 Task: Create a blue letterhead template.
Action: Mouse moved to (488, 225)
Screenshot: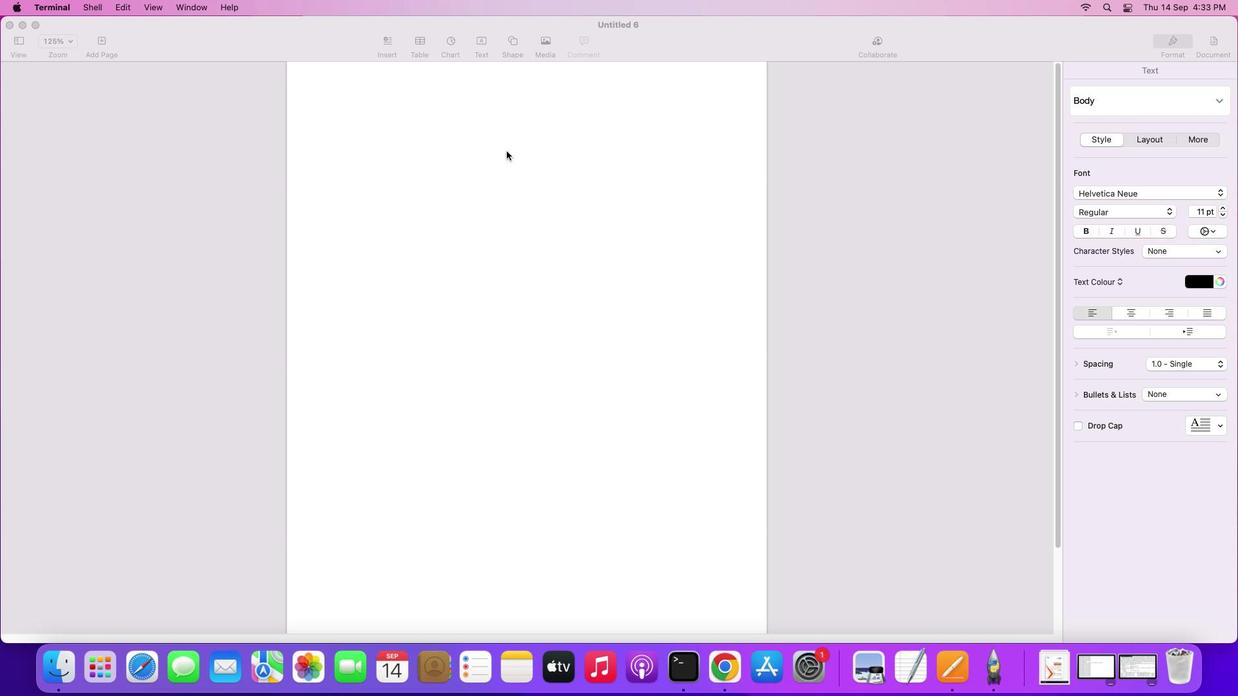 
Action: Mouse pressed left at (488, 225)
Screenshot: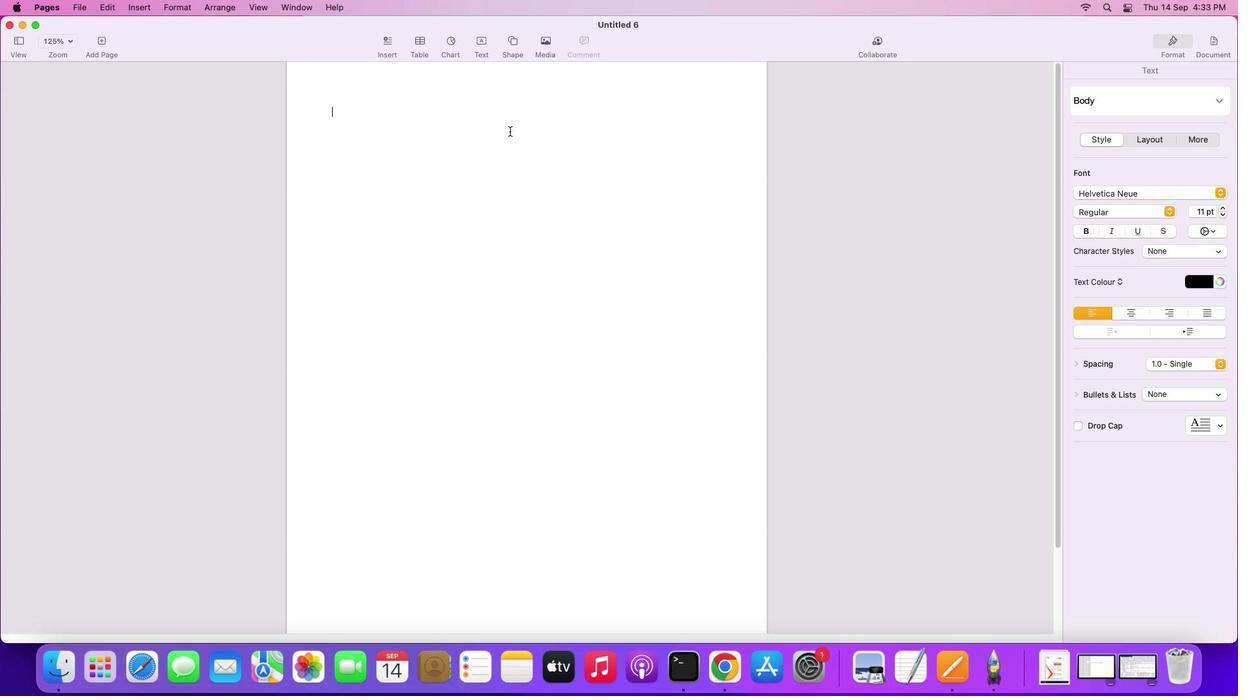 
Action: Mouse moved to (493, 145)
Screenshot: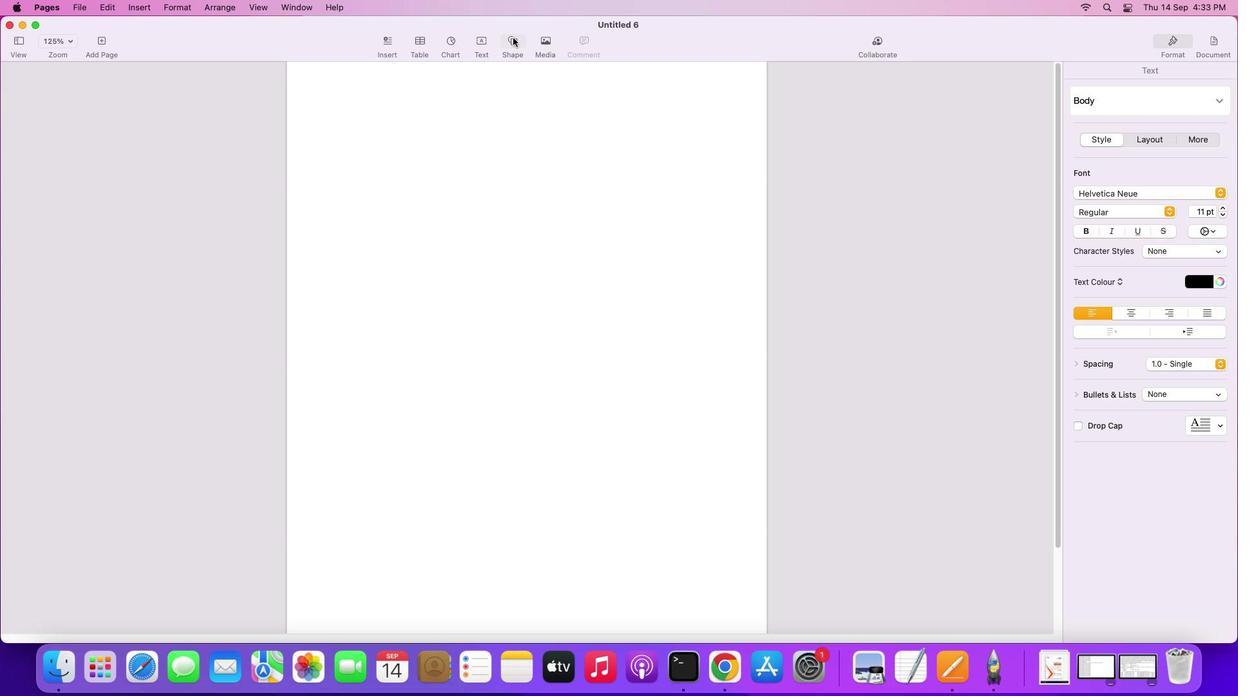 
Action: Mouse pressed left at (493, 145)
Screenshot: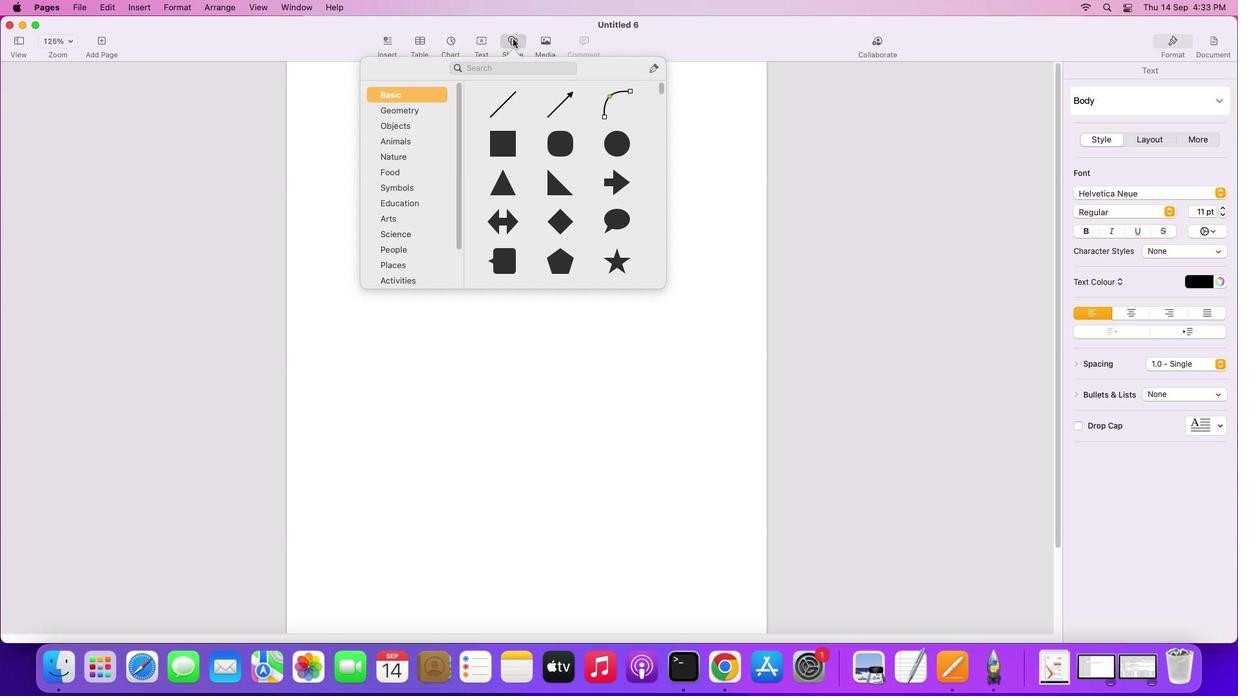 
Action: Mouse moved to (535, 243)
Screenshot: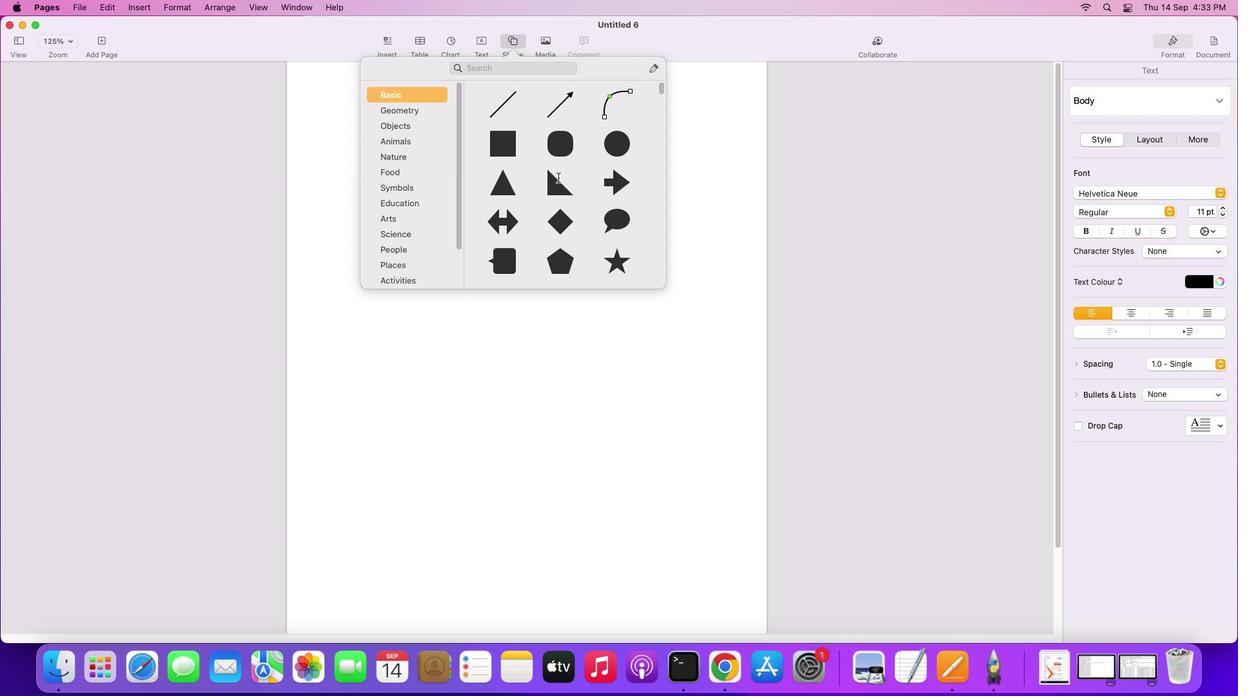 
Action: Mouse pressed left at (535, 243)
Screenshot: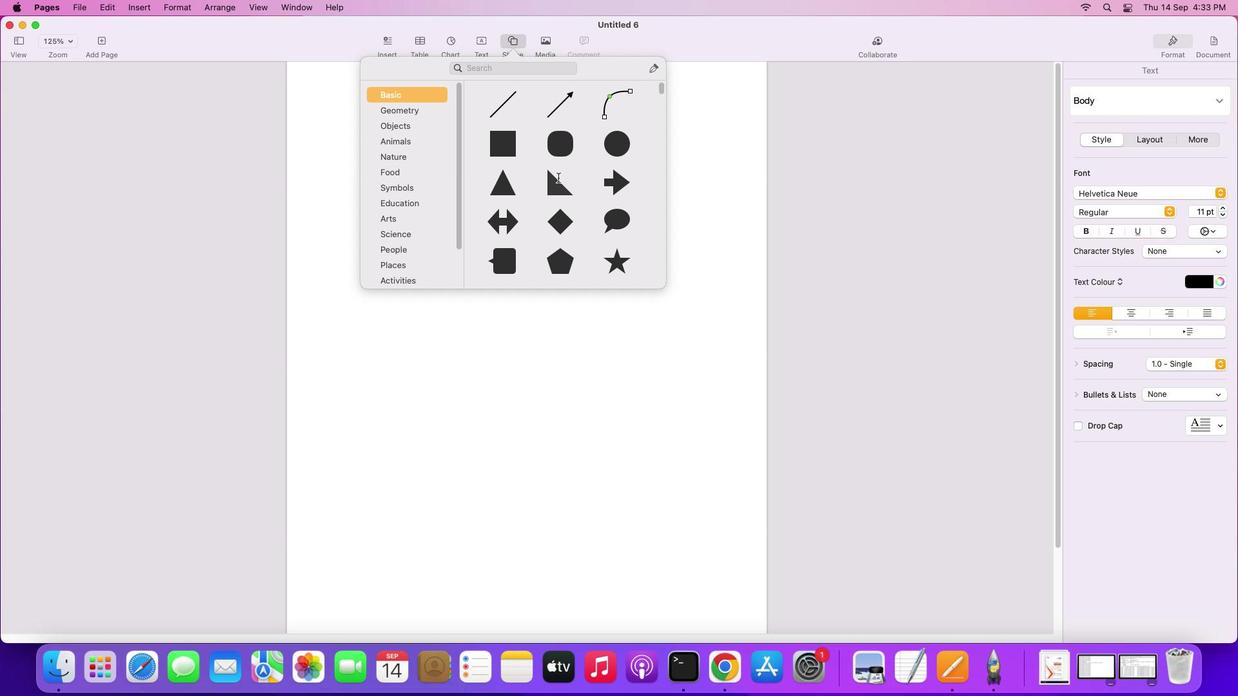 
Action: Mouse moved to (489, 248)
Screenshot: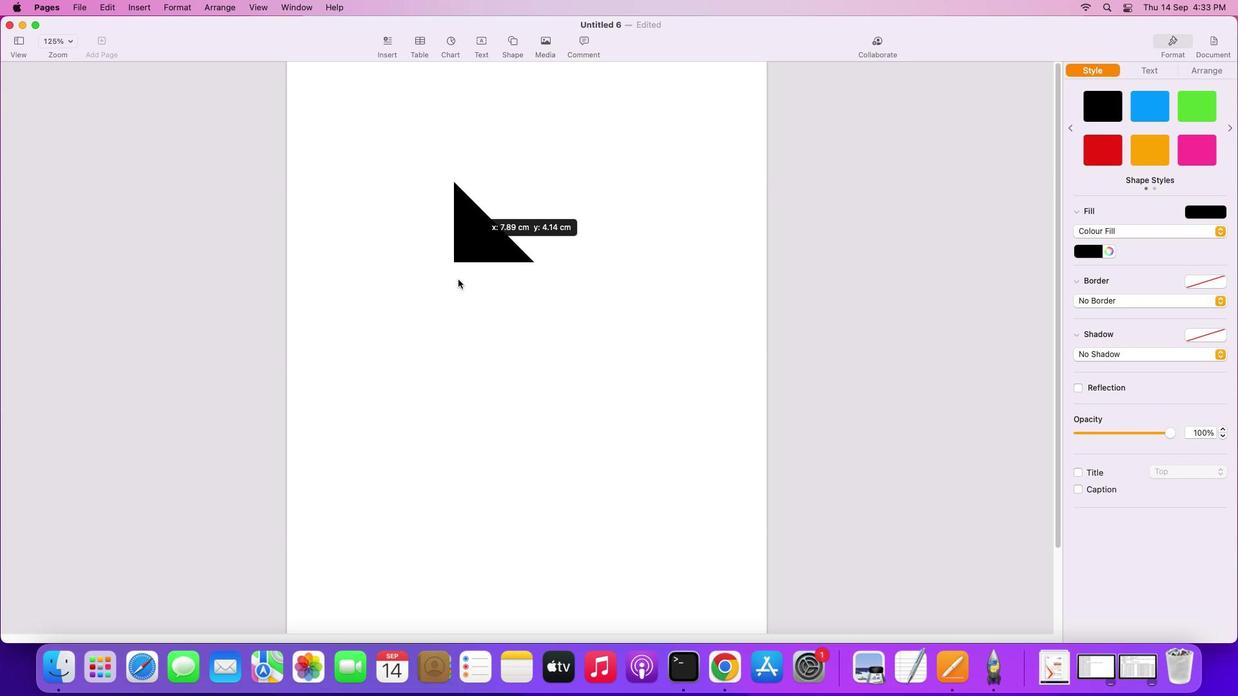 
Action: Mouse pressed left at (489, 248)
Screenshot: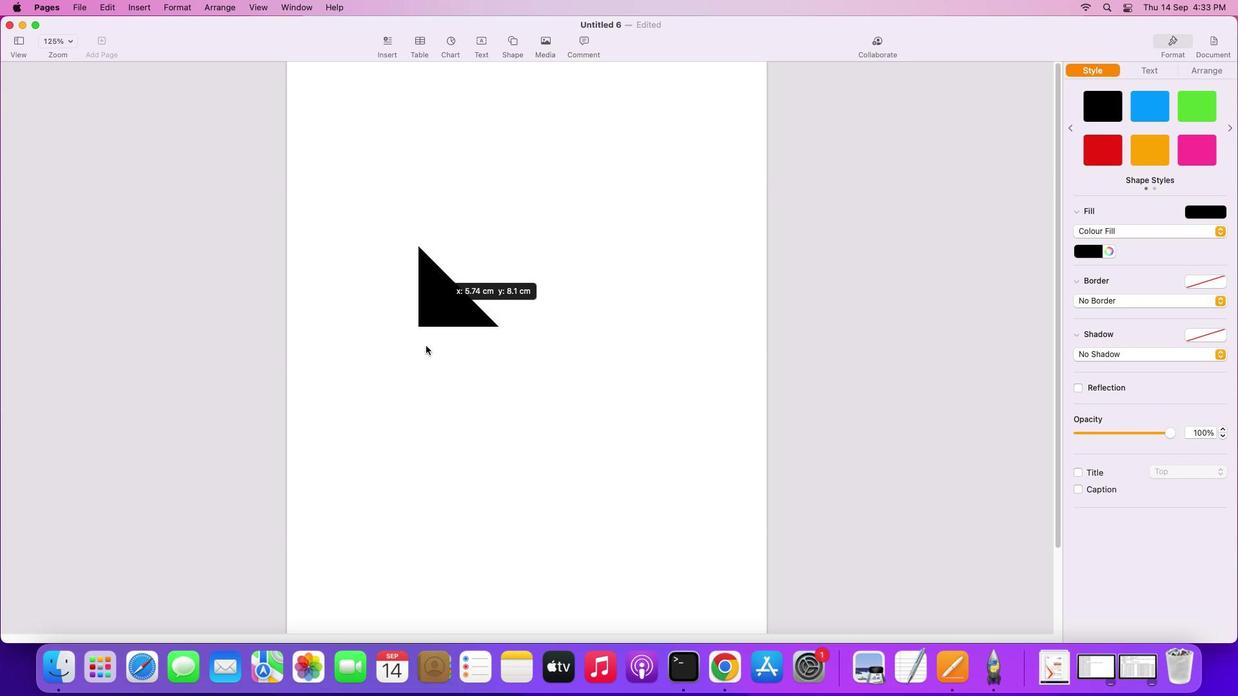 
Action: Mouse moved to (330, 553)
Screenshot: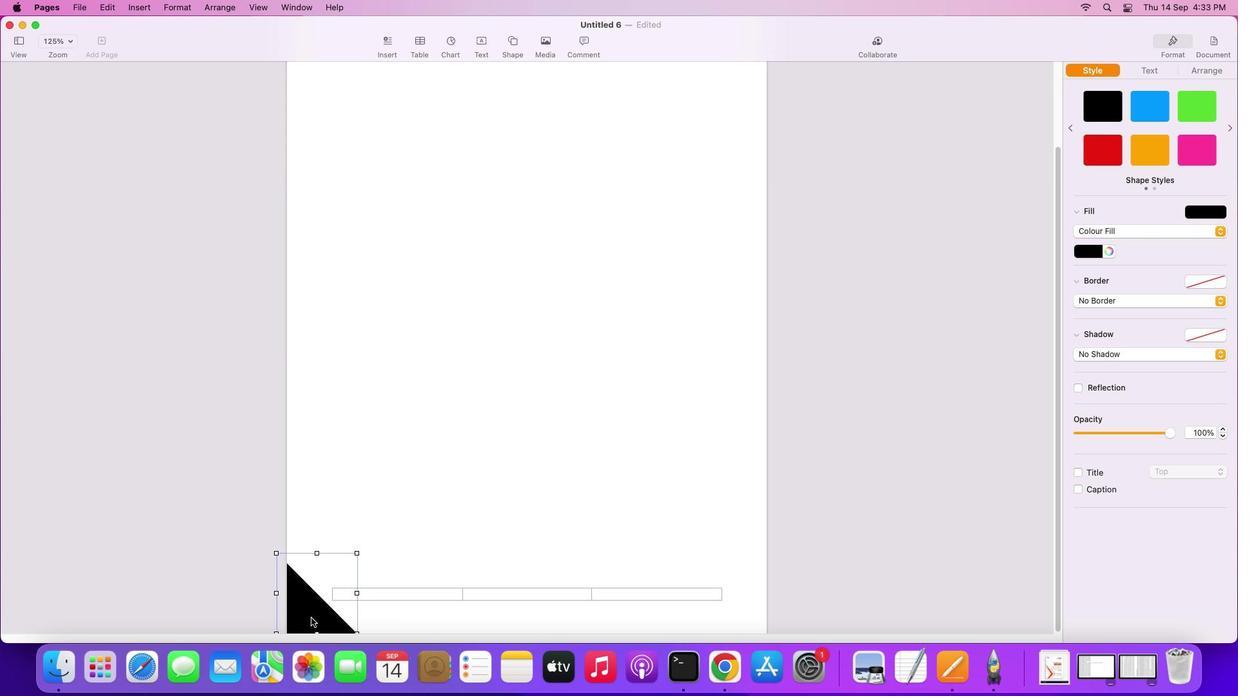 
Action: Mouse pressed left at (330, 553)
Screenshot: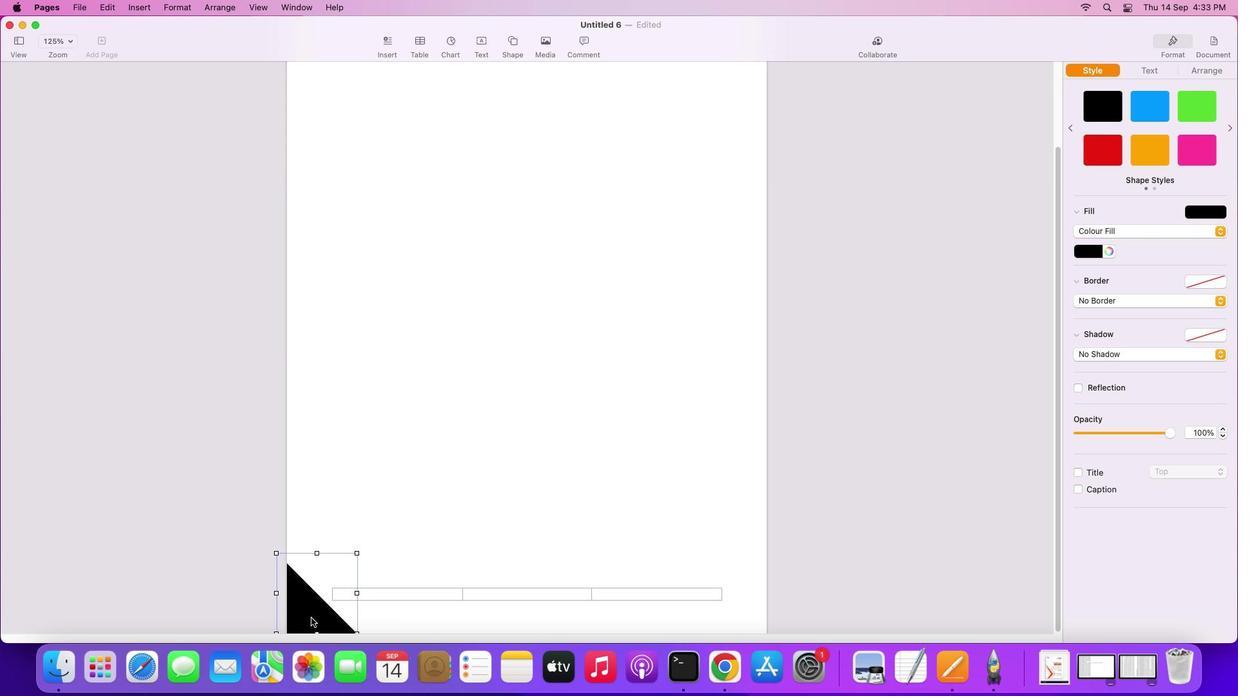 
Action: Mouse moved to (304, 555)
Screenshot: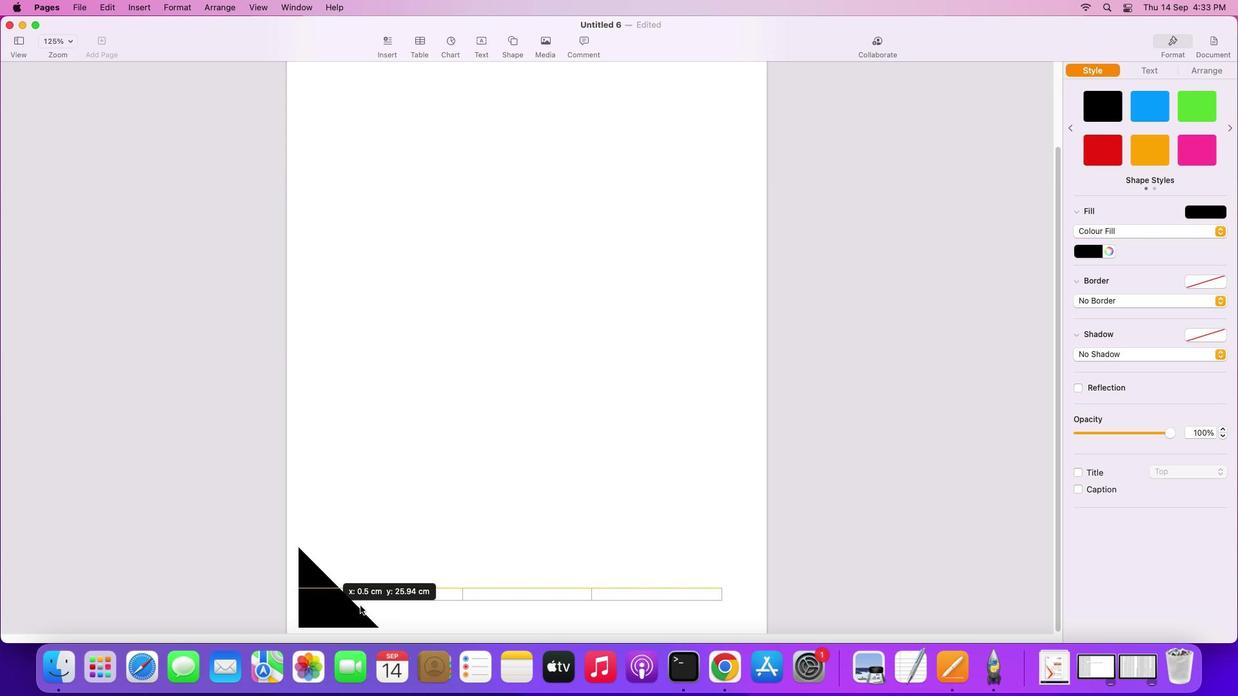 
Action: Mouse pressed left at (304, 555)
Screenshot: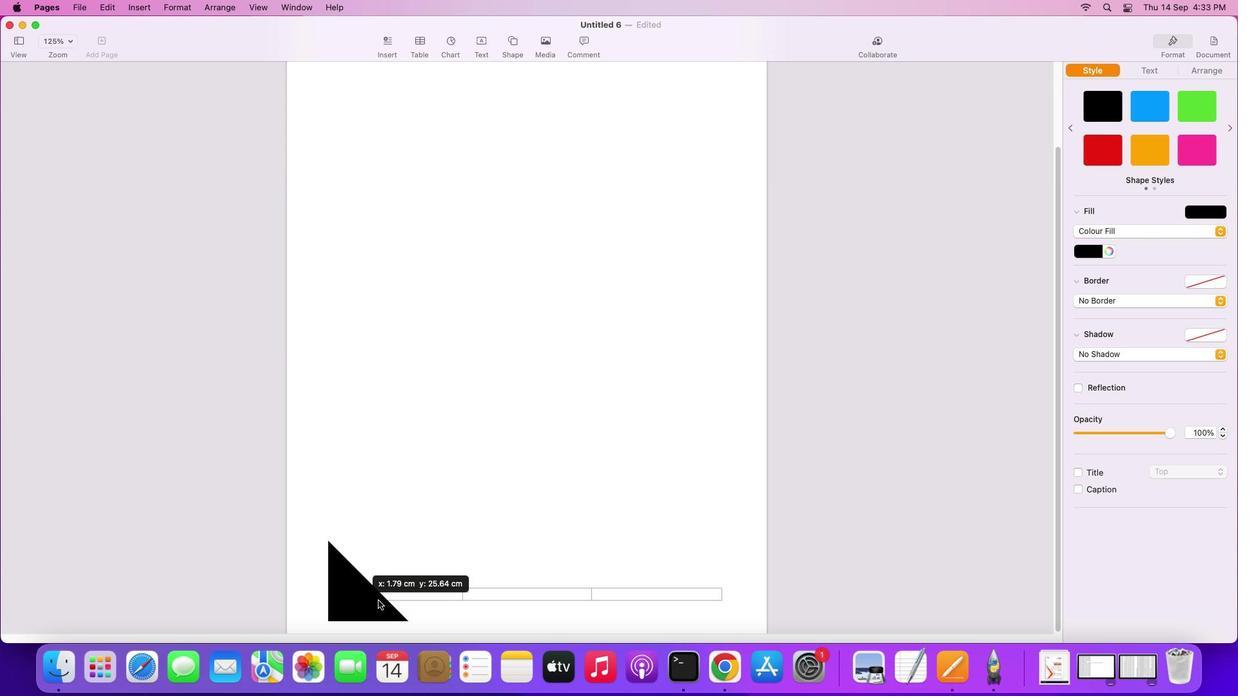 
Action: Mouse moved to (397, 532)
Screenshot: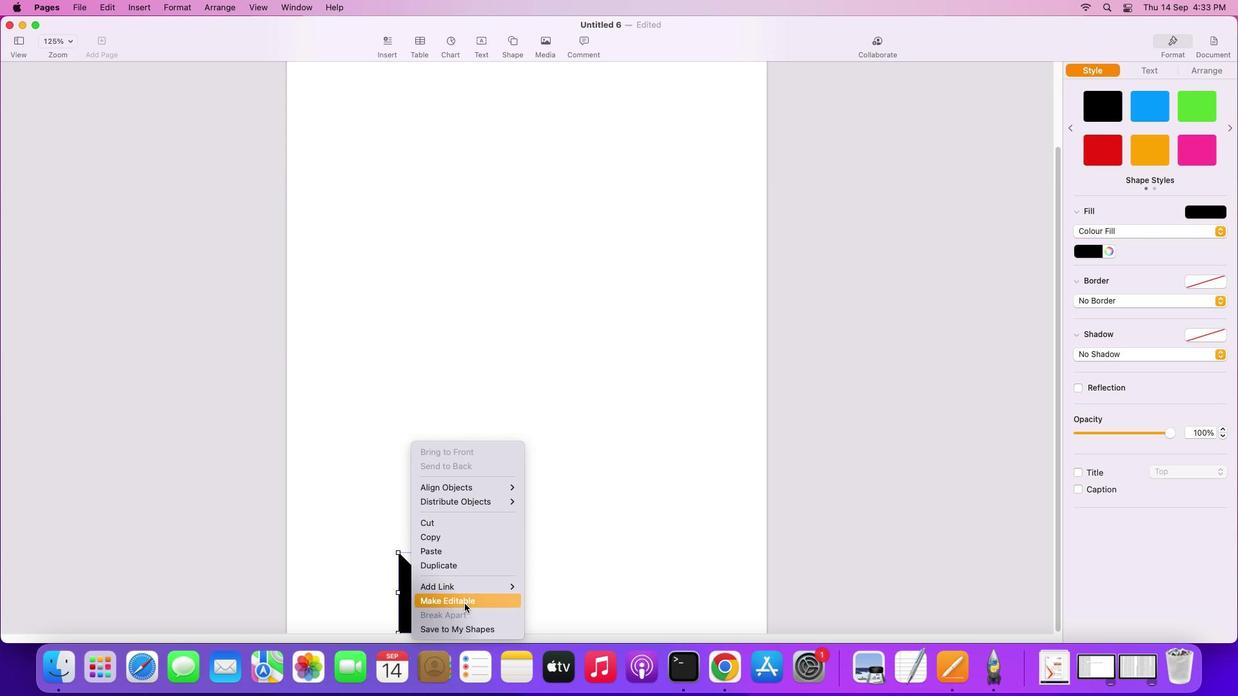 
Action: Mouse pressed right at (397, 532)
Screenshot: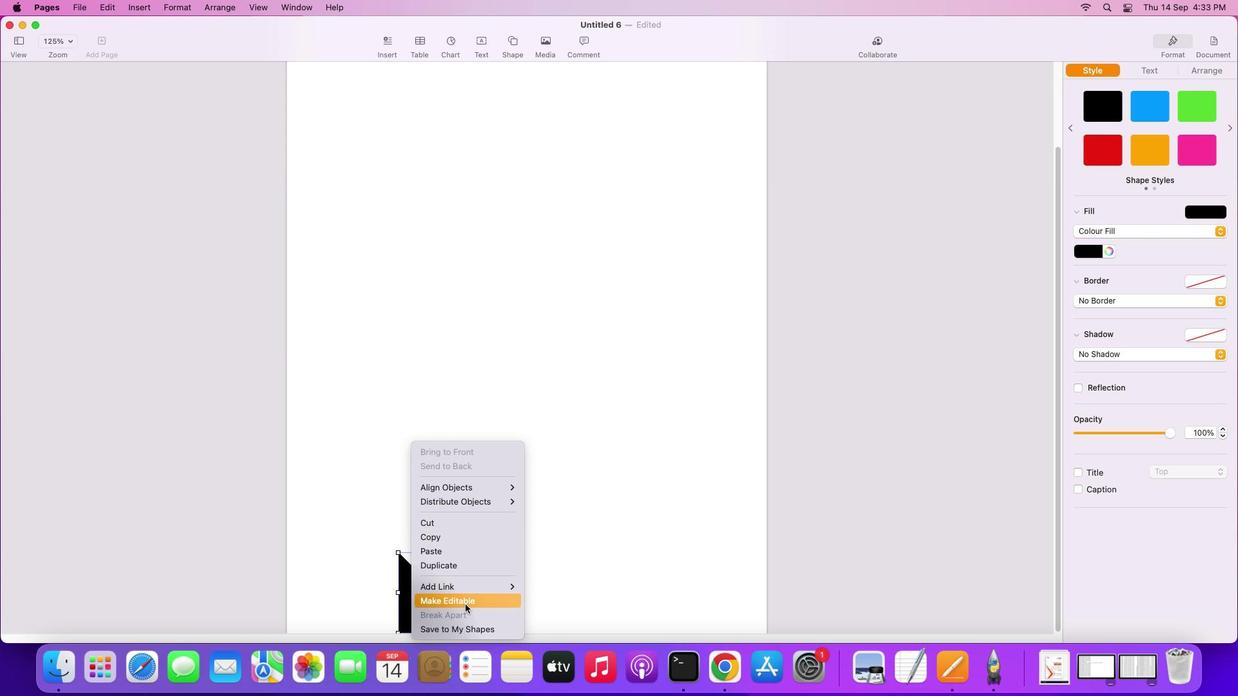 
Action: Mouse moved to (450, 544)
Screenshot: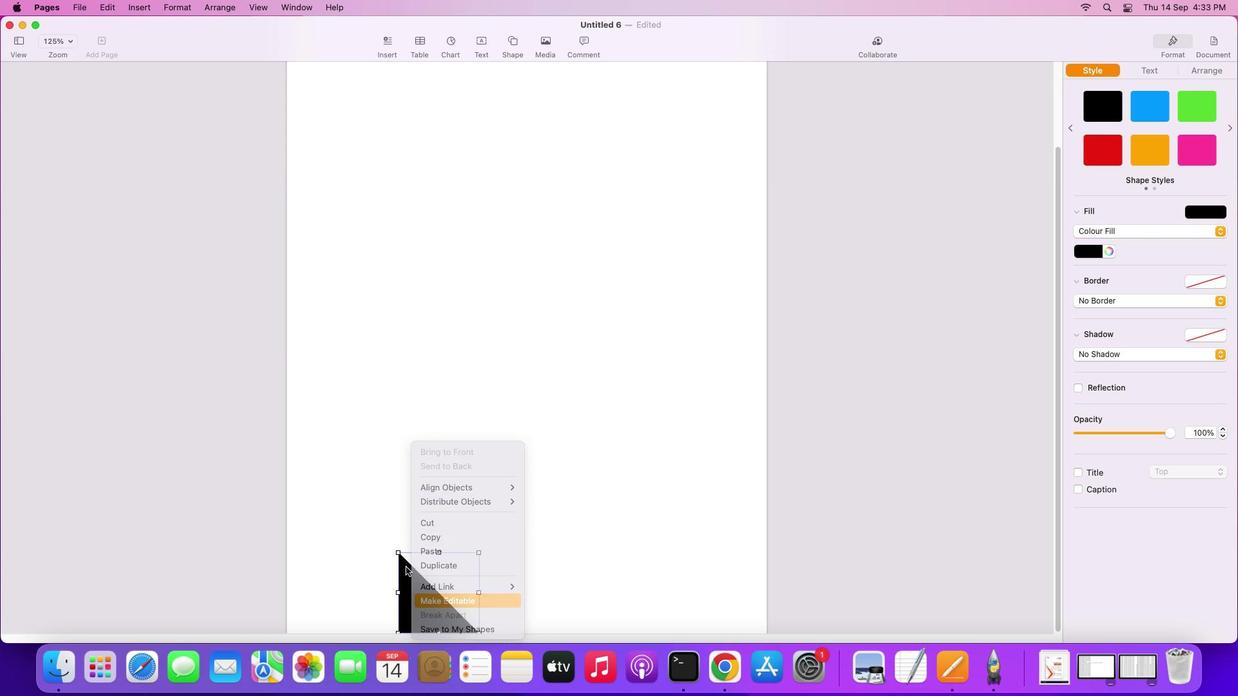 
Action: Mouse pressed left at (450, 544)
Screenshot: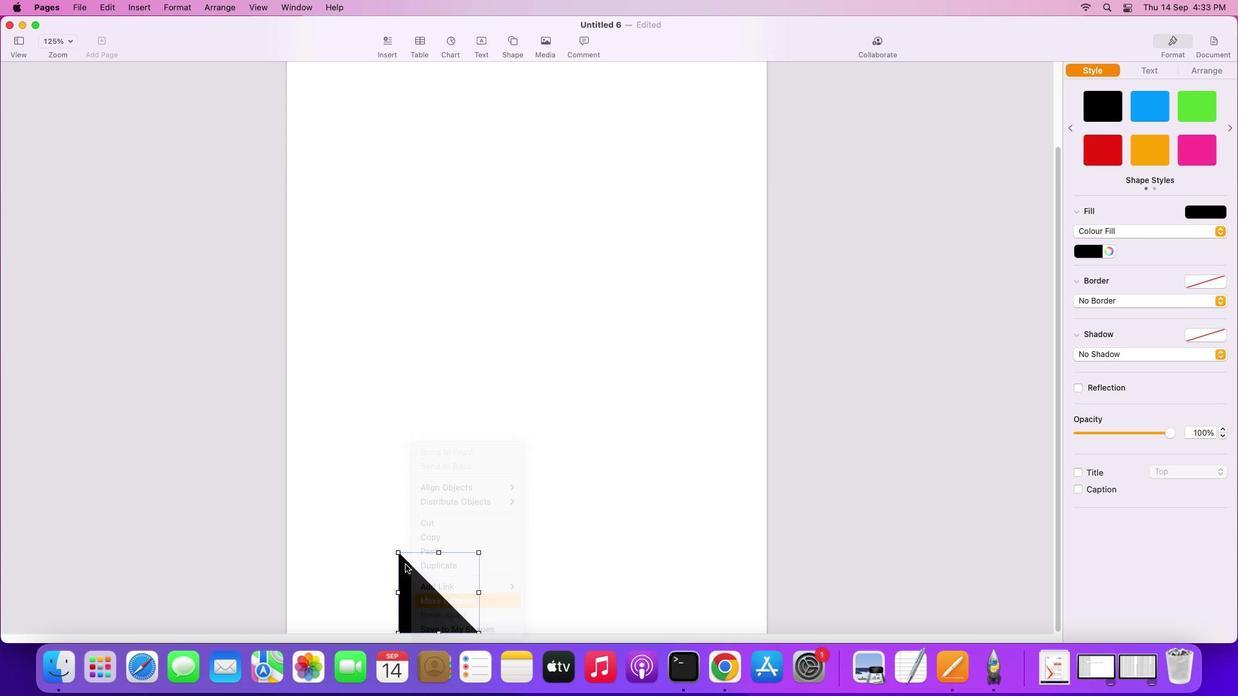 
Action: Mouse moved to (386, 510)
Screenshot: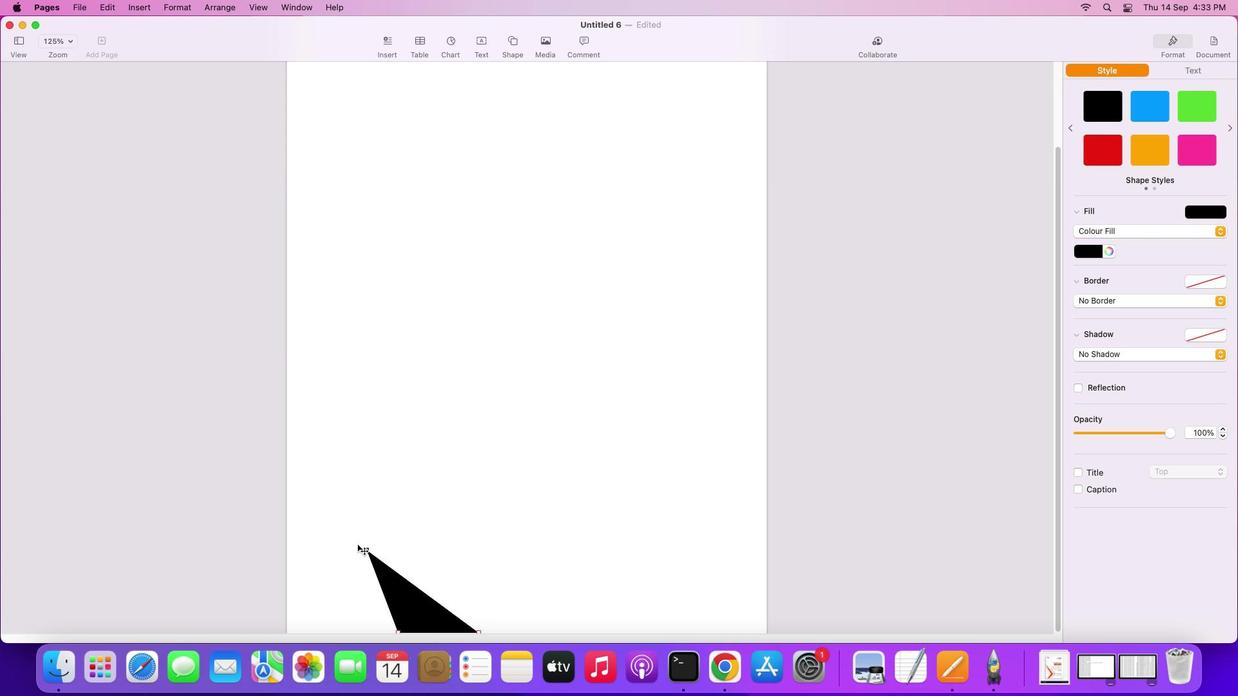 
Action: Mouse pressed left at (386, 510)
Screenshot: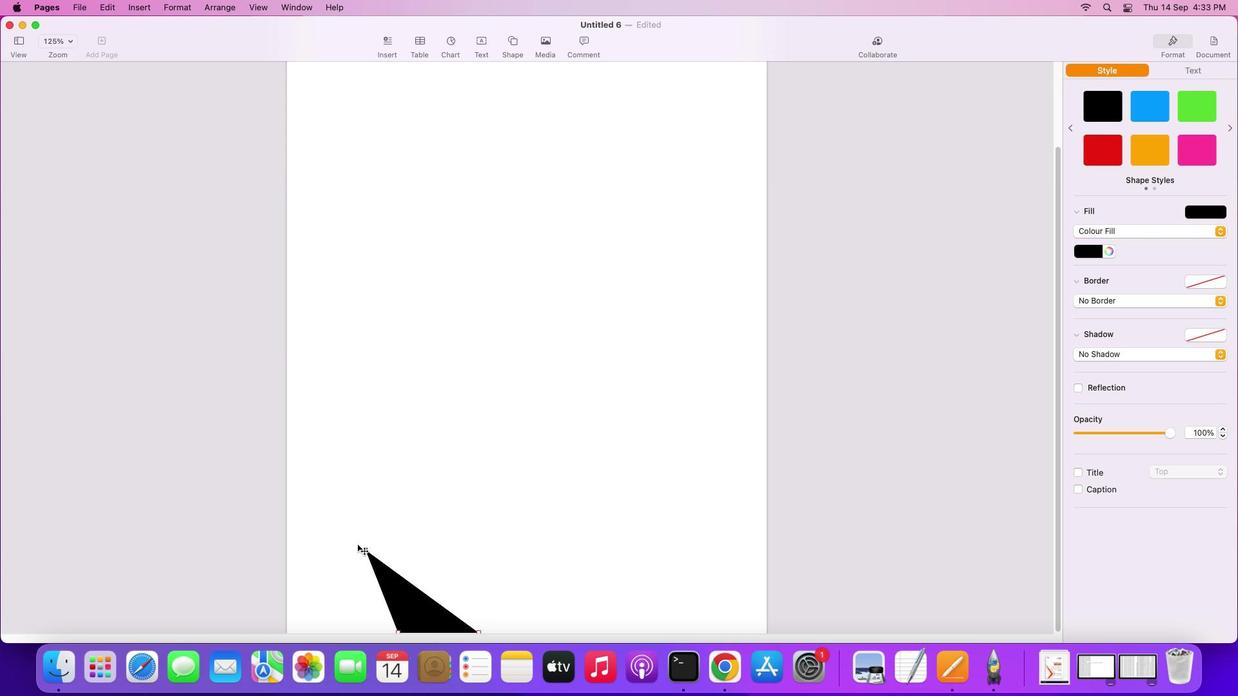 
Action: Mouse moved to (286, 507)
Screenshot: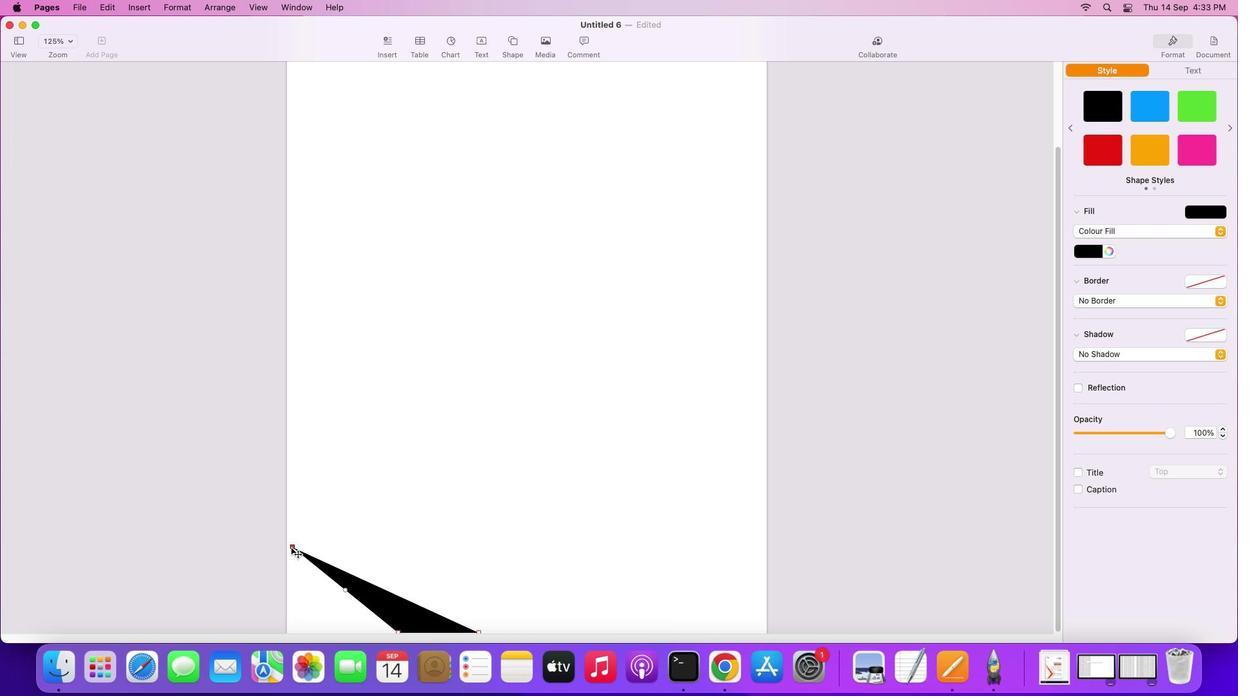 
Action: Mouse pressed left at (286, 507)
Screenshot: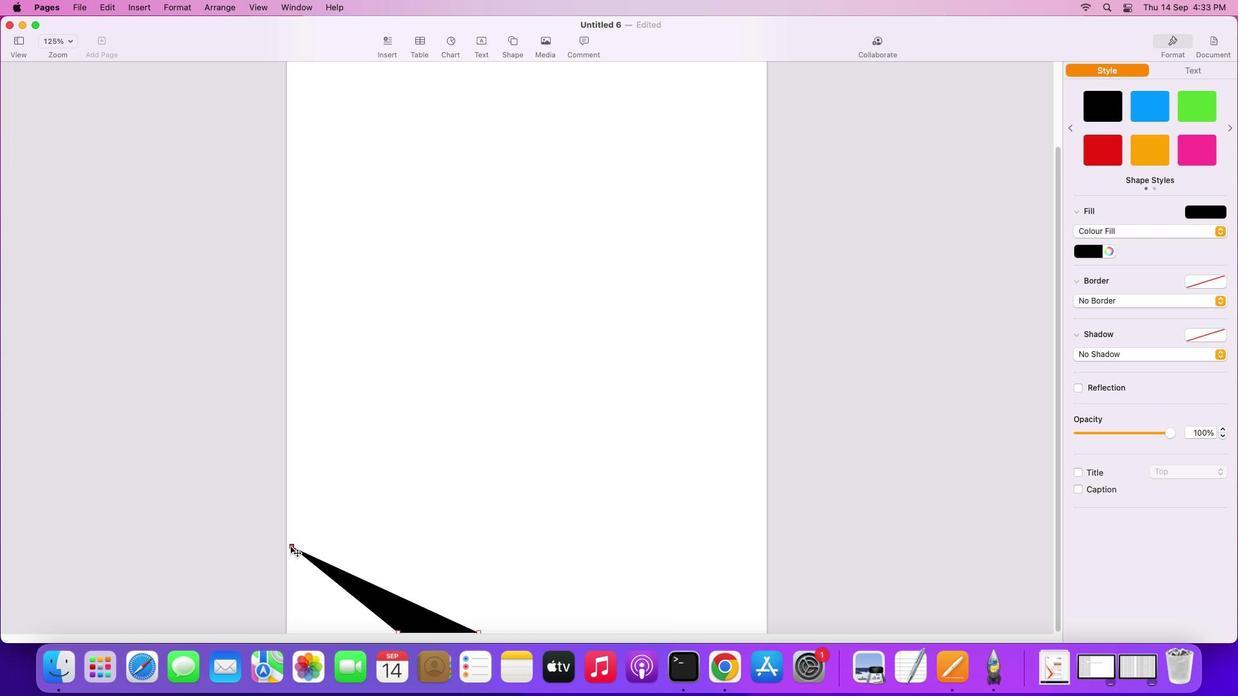 
Action: Mouse moved to (446, 475)
Screenshot: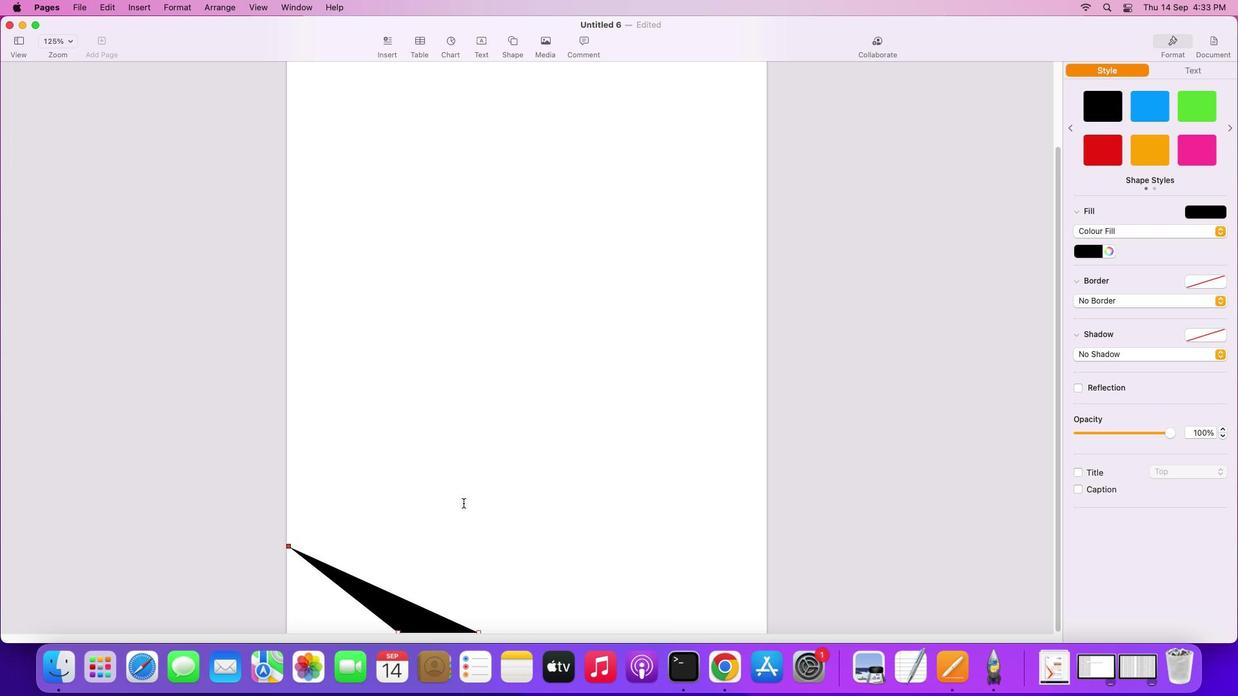 
Action: Mouse pressed left at (446, 475)
Screenshot: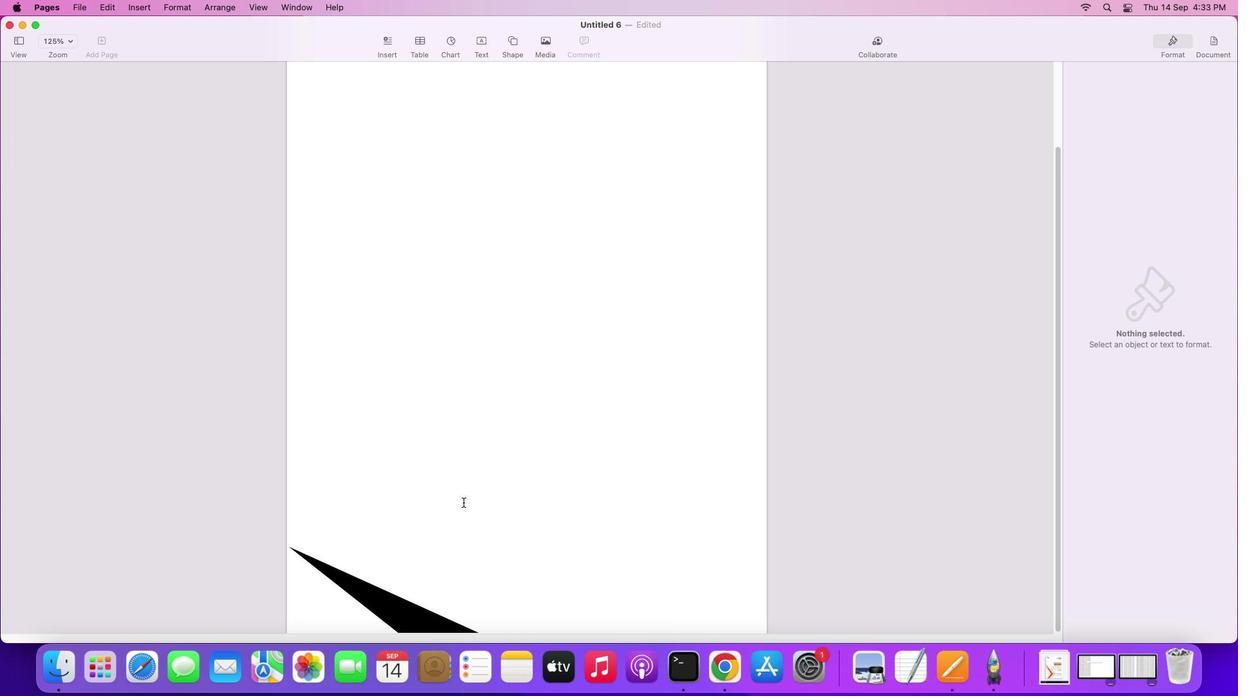 
Action: Mouse moved to (447, 475)
Screenshot: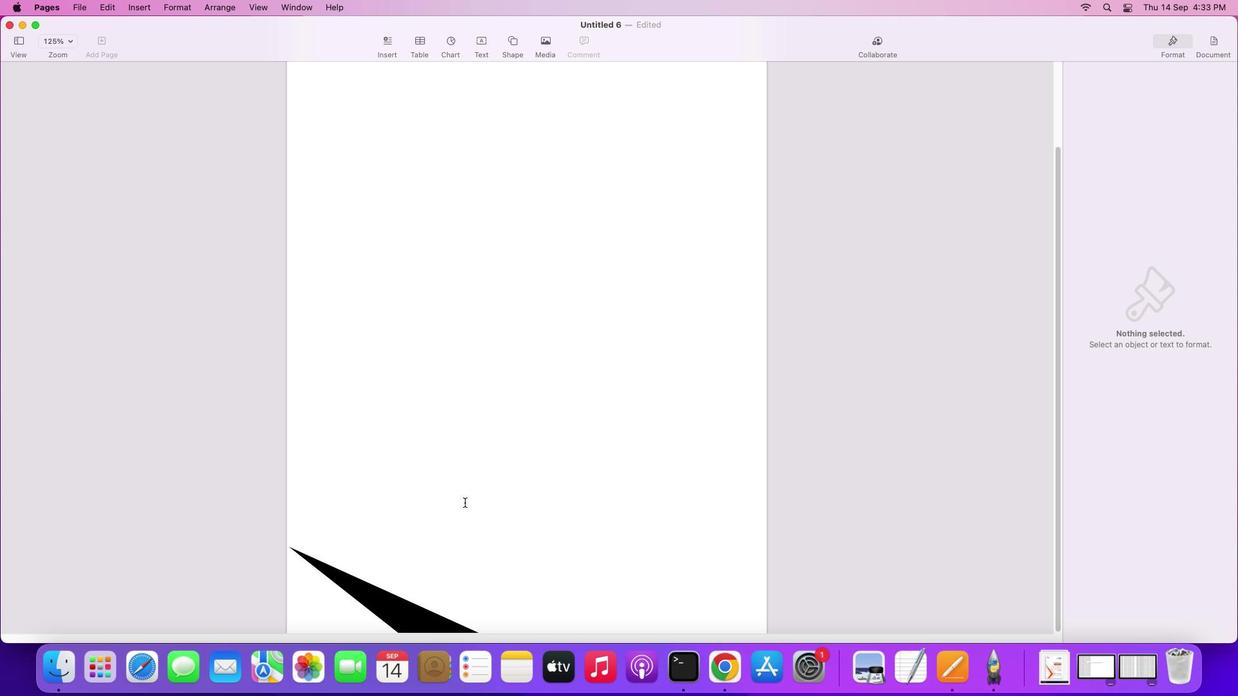 
Action: Mouse scrolled (447, 475) with delta (14, 117)
Screenshot: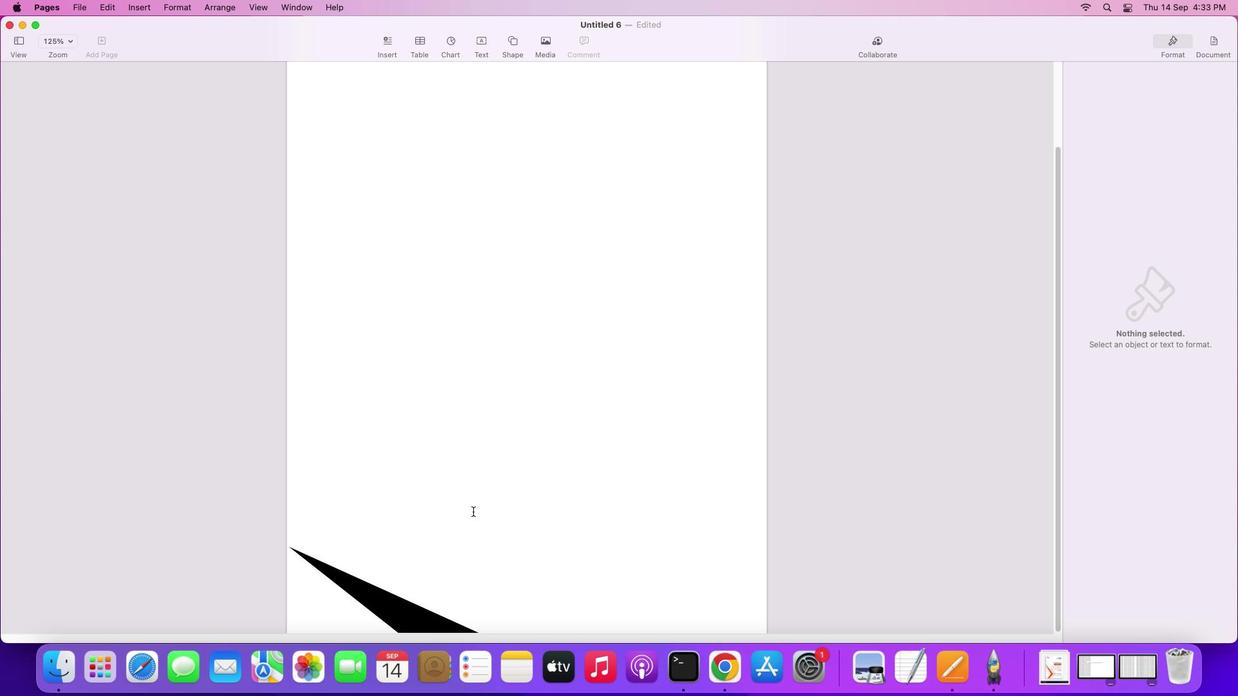 
Action: Mouse scrolled (447, 475) with delta (14, 117)
Screenshot: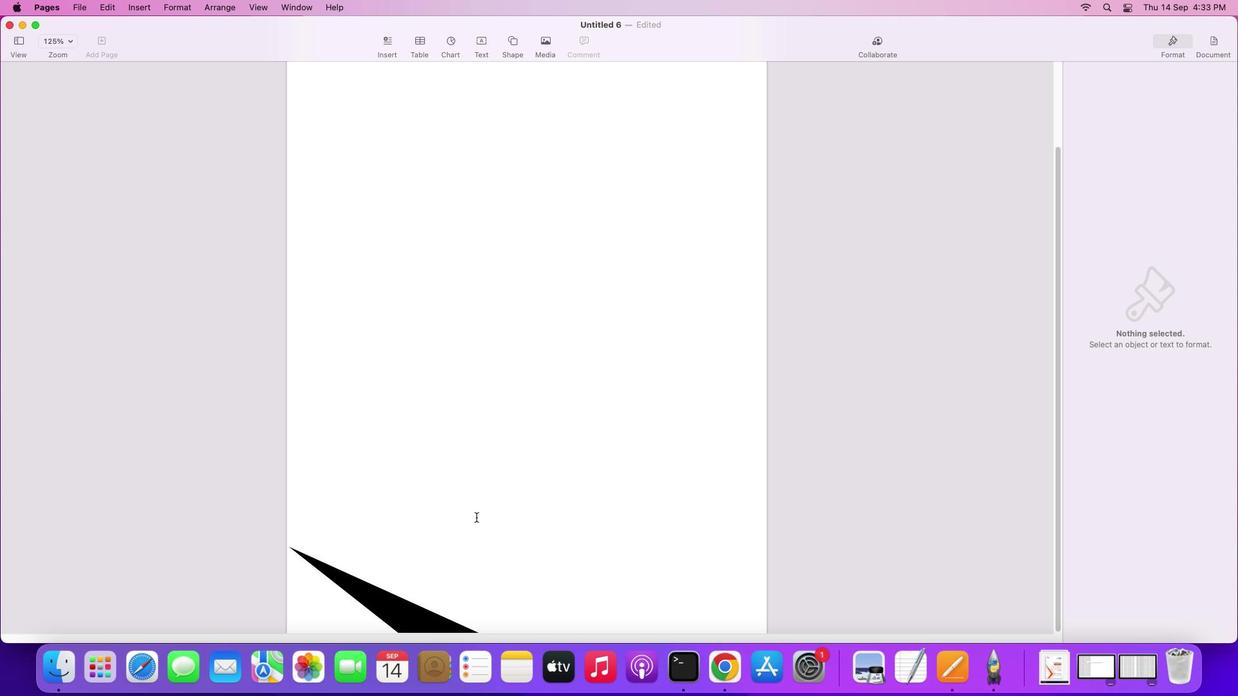 
Action: Mouse scrolled (447, 475) with delta (14, 116)
Screenshot: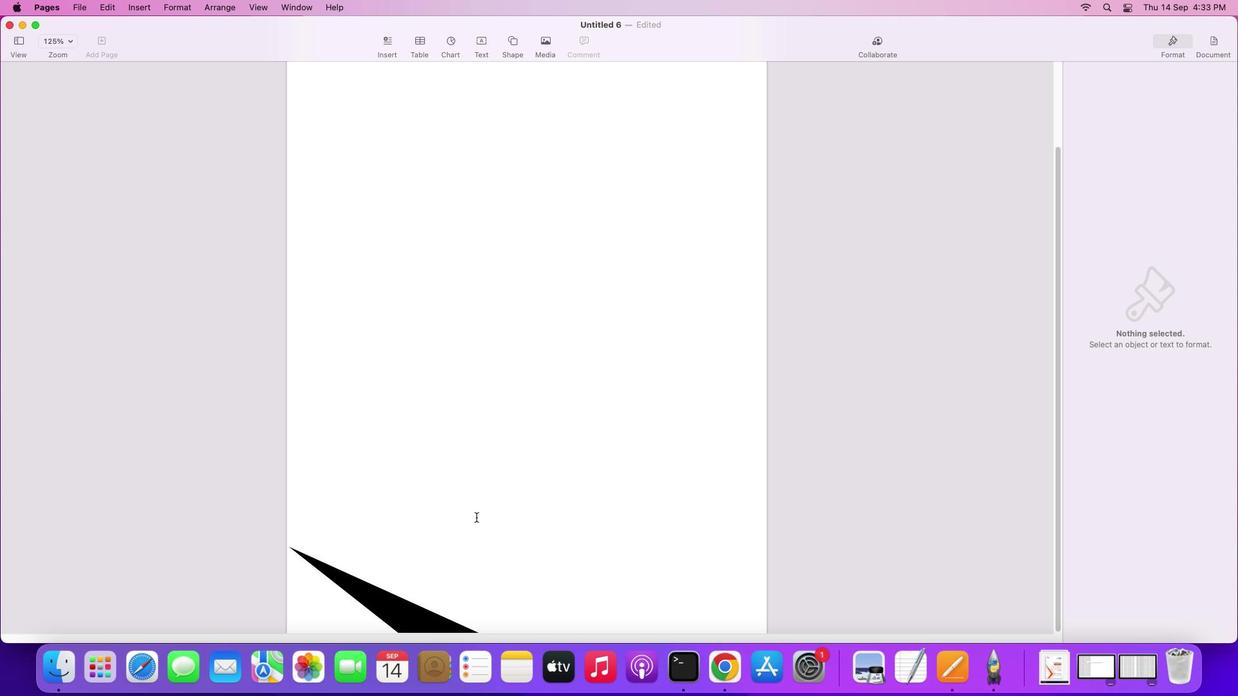 
Action: Mouse scrolled (447, 475) with delta (14, 115)
Screenshot: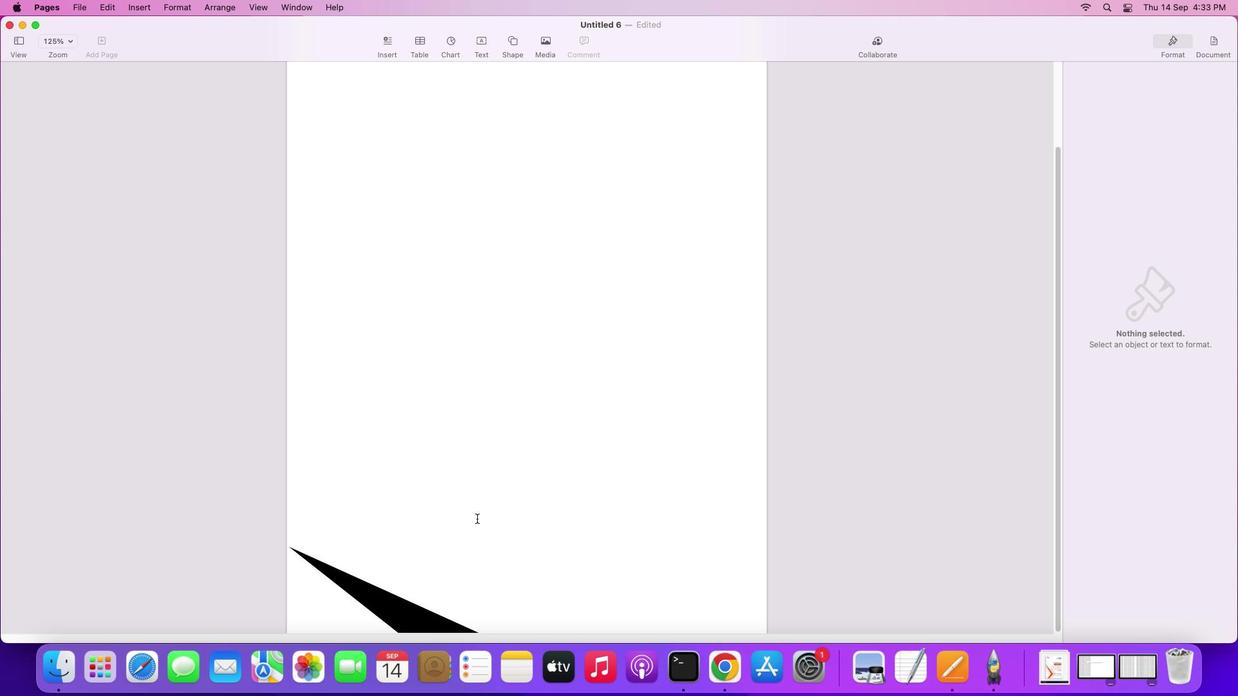 
Action: Mouse moved to (497, 143)
Screenshot: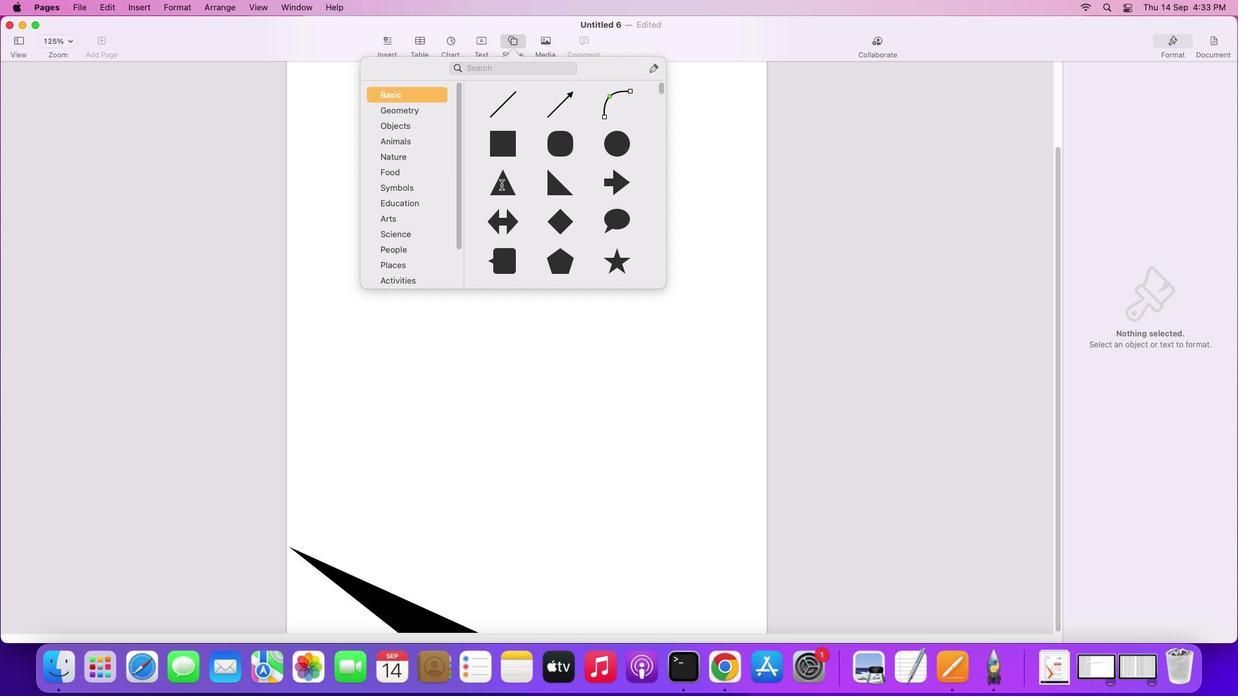 
Action: Mouse pressed left at (497, 143)
Screenshot: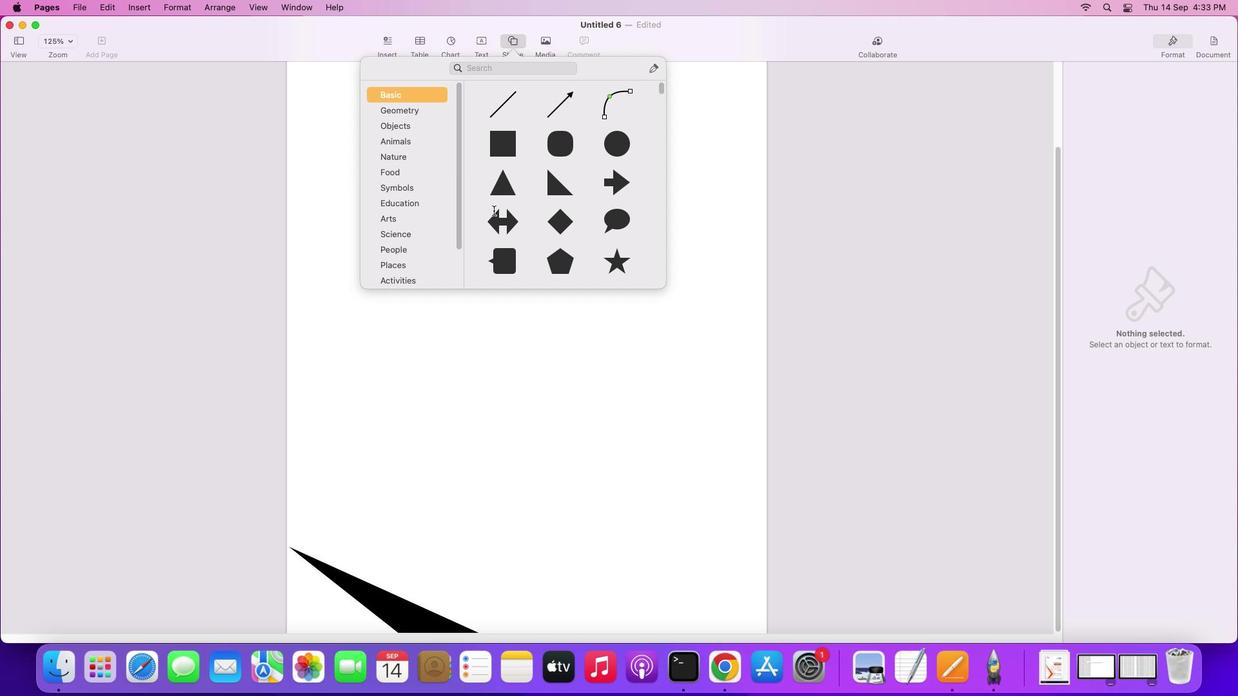 
Action: Mouse moved to (533, 251)
Screenshot: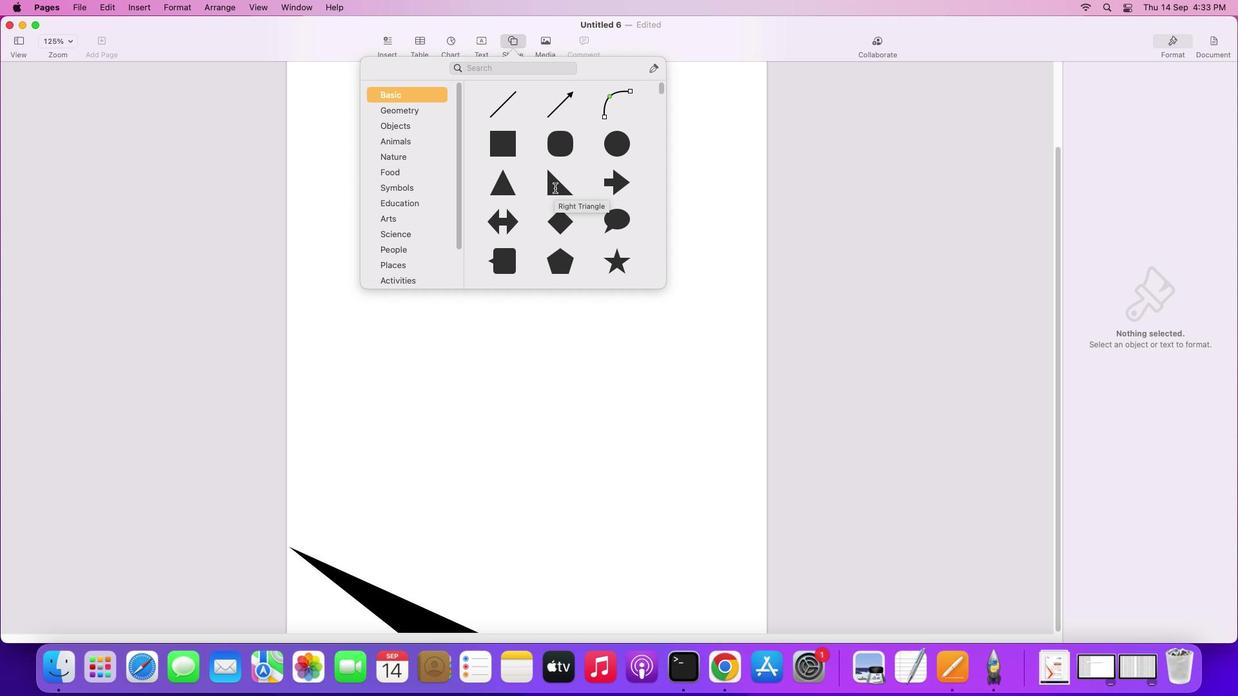 
Action: Mouse pressed left at (533, 251)
Screenshot: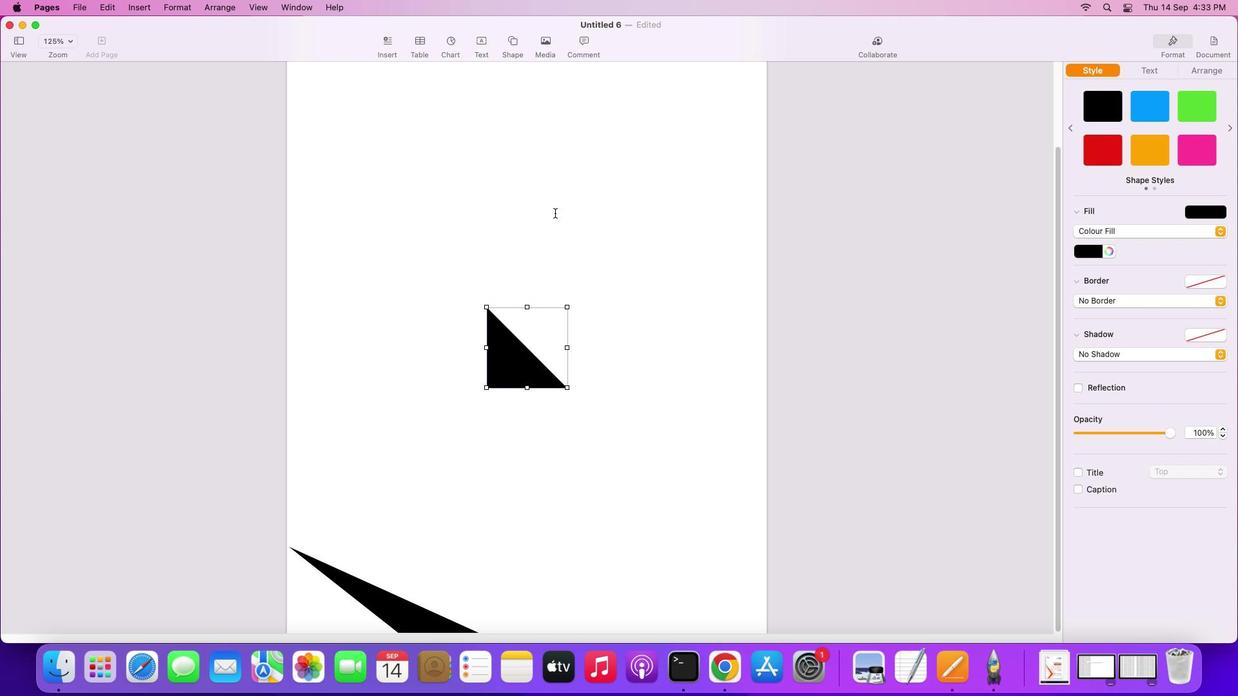 
Action: Mouse moved to (1134, 167)
Screenshot: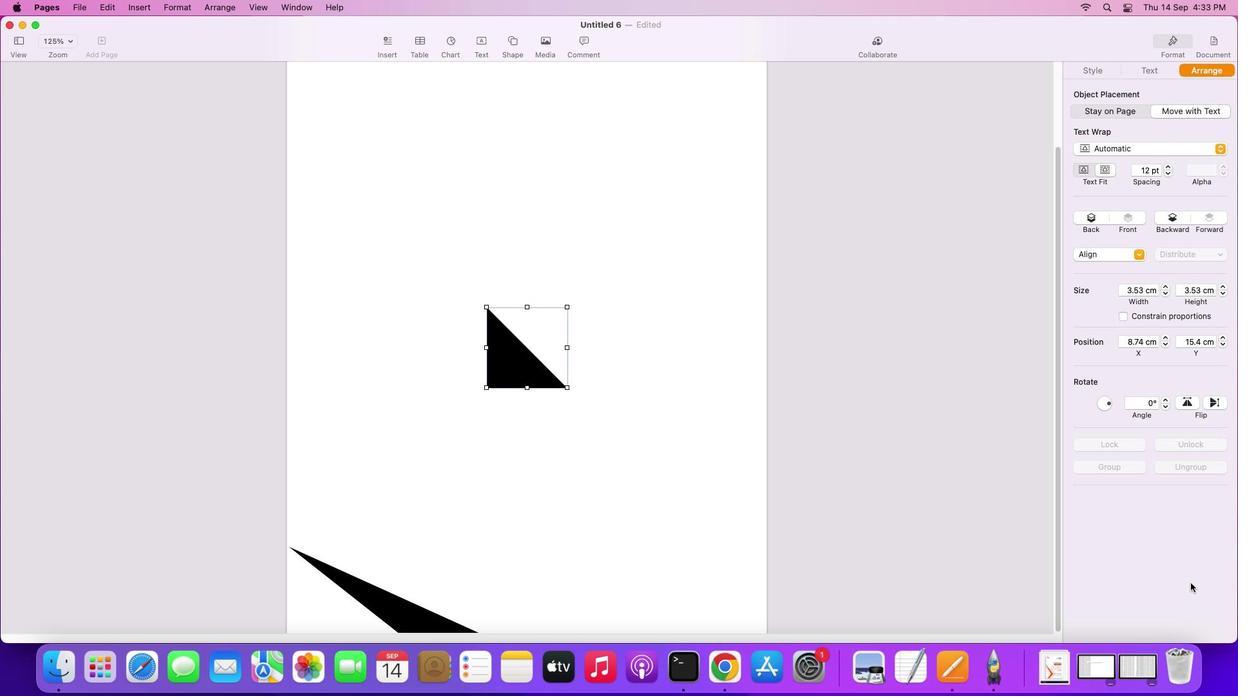 
Action: Mouse pressed left at (1134, 167)
Screenshot: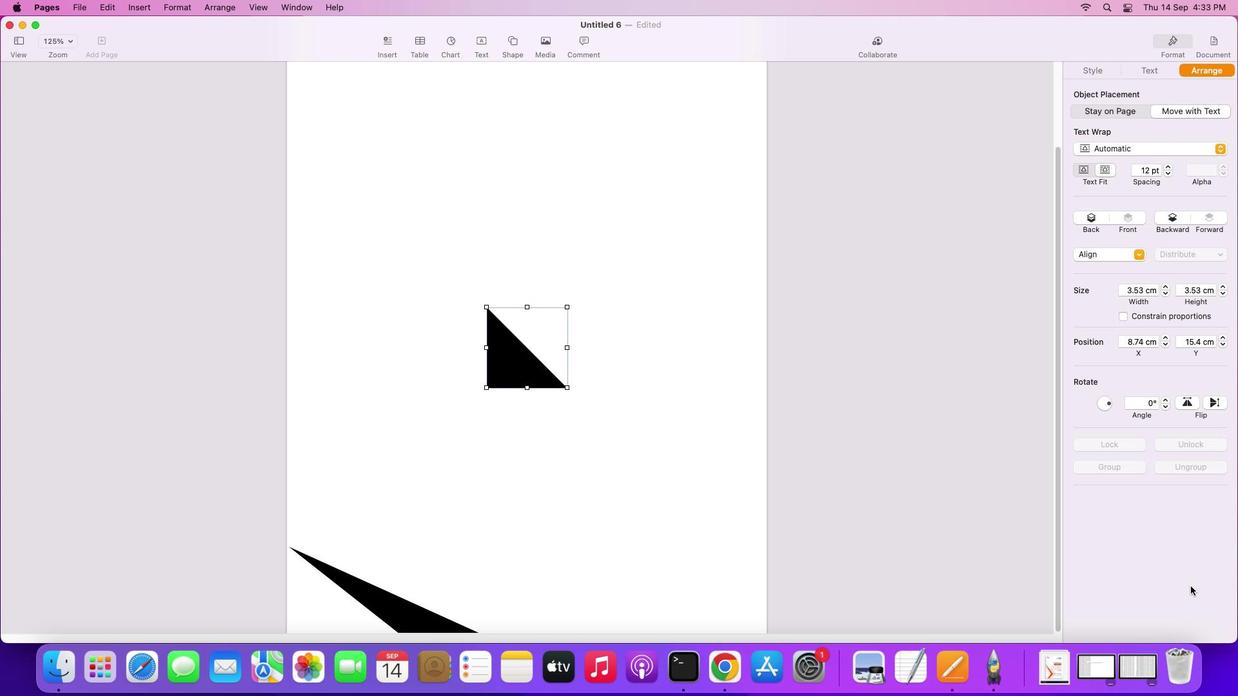 
Action: Mouse moved to (1104, 402)
Screenshot: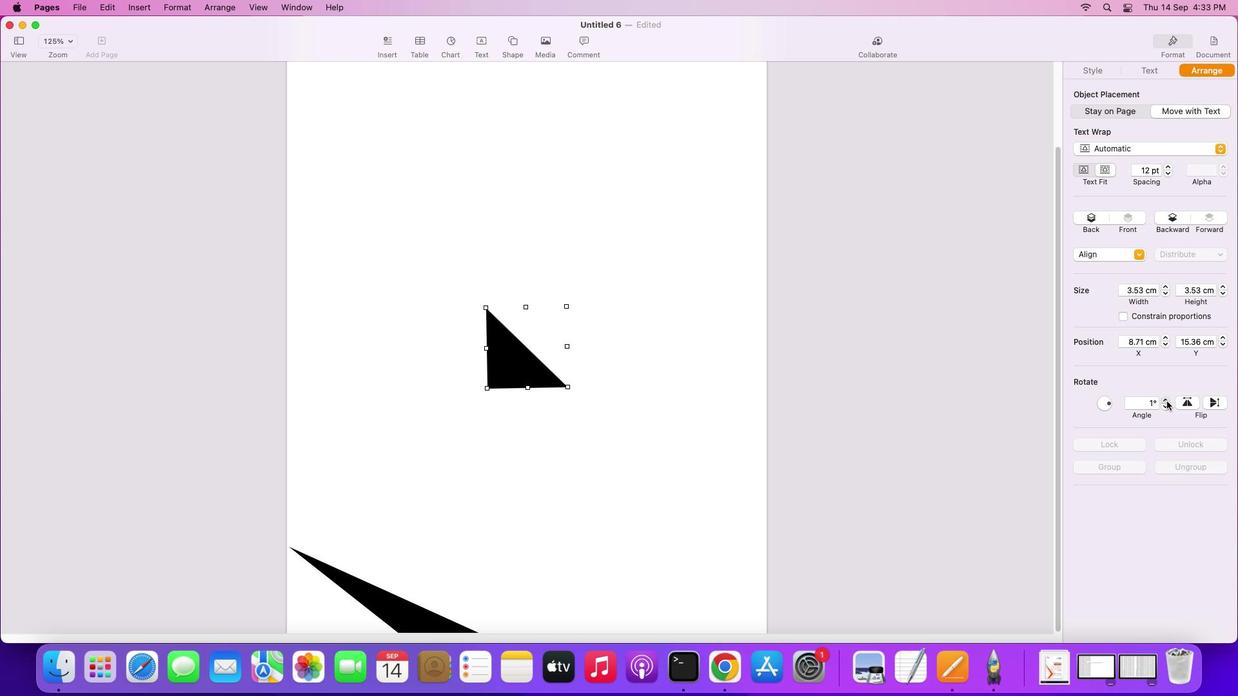 
Action: Mouse pressed left at (1104, 402)
Screenshot: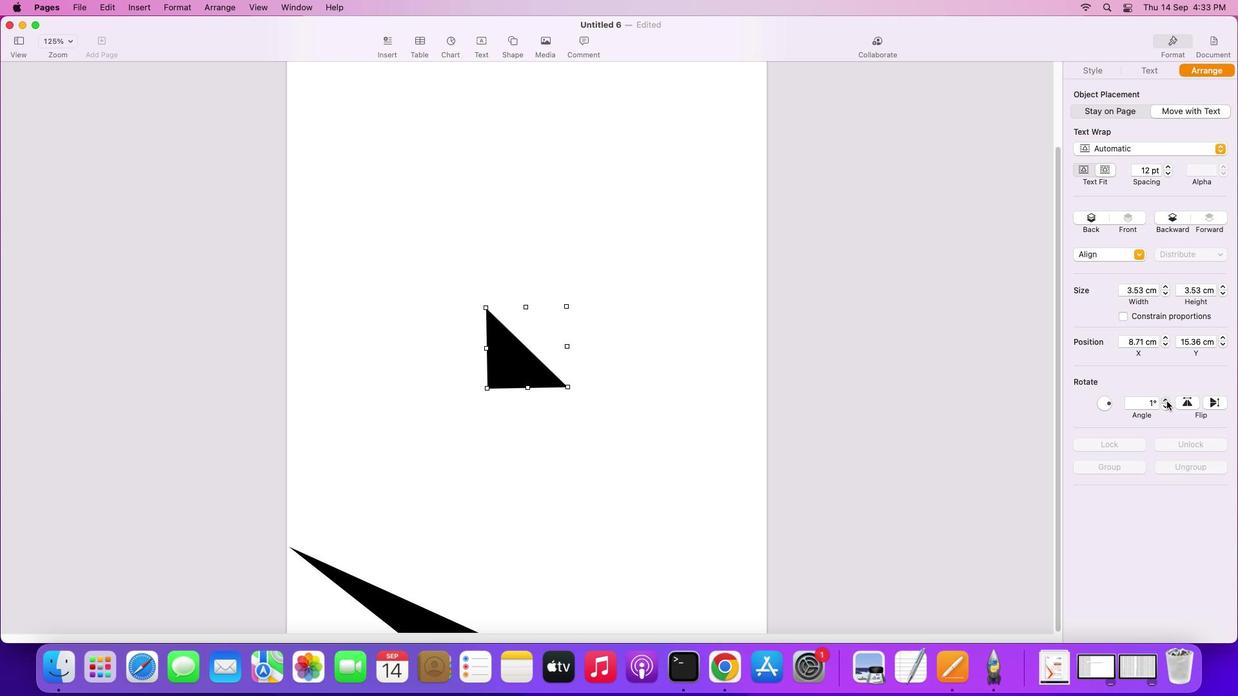 
Action: Mouse moved to (1123, 401)
Screenshot: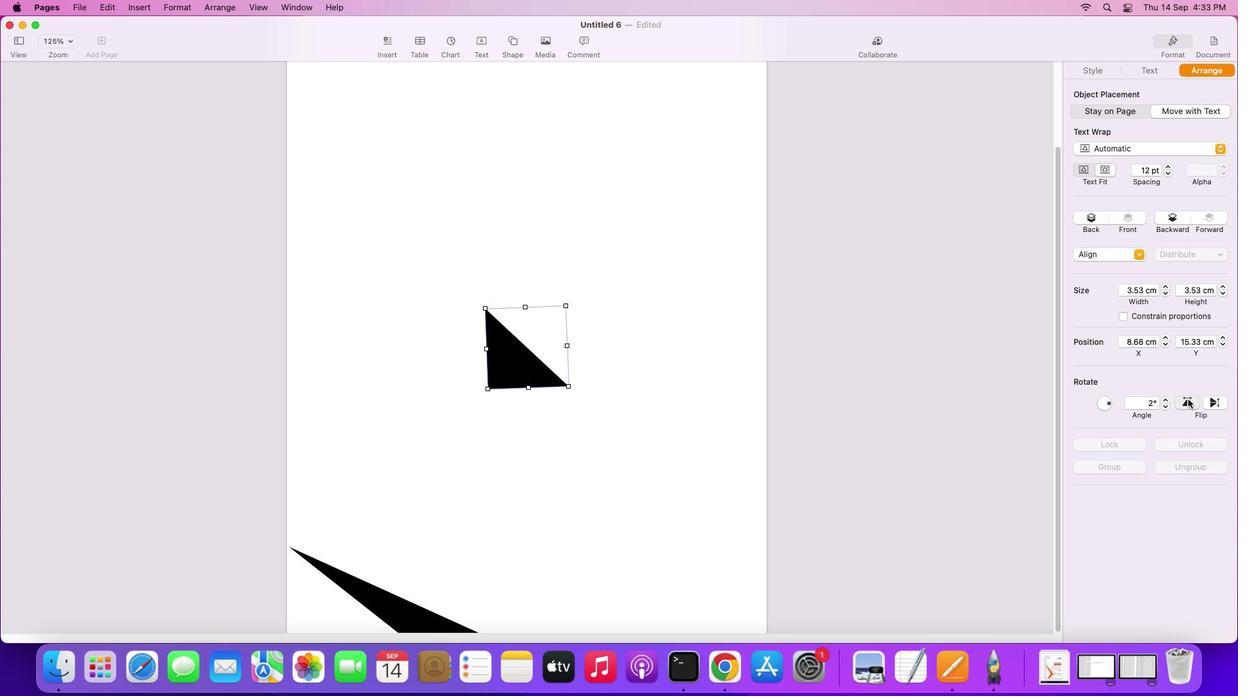 
Action: Mouse pressed left at (1123, 401)
Screenshot: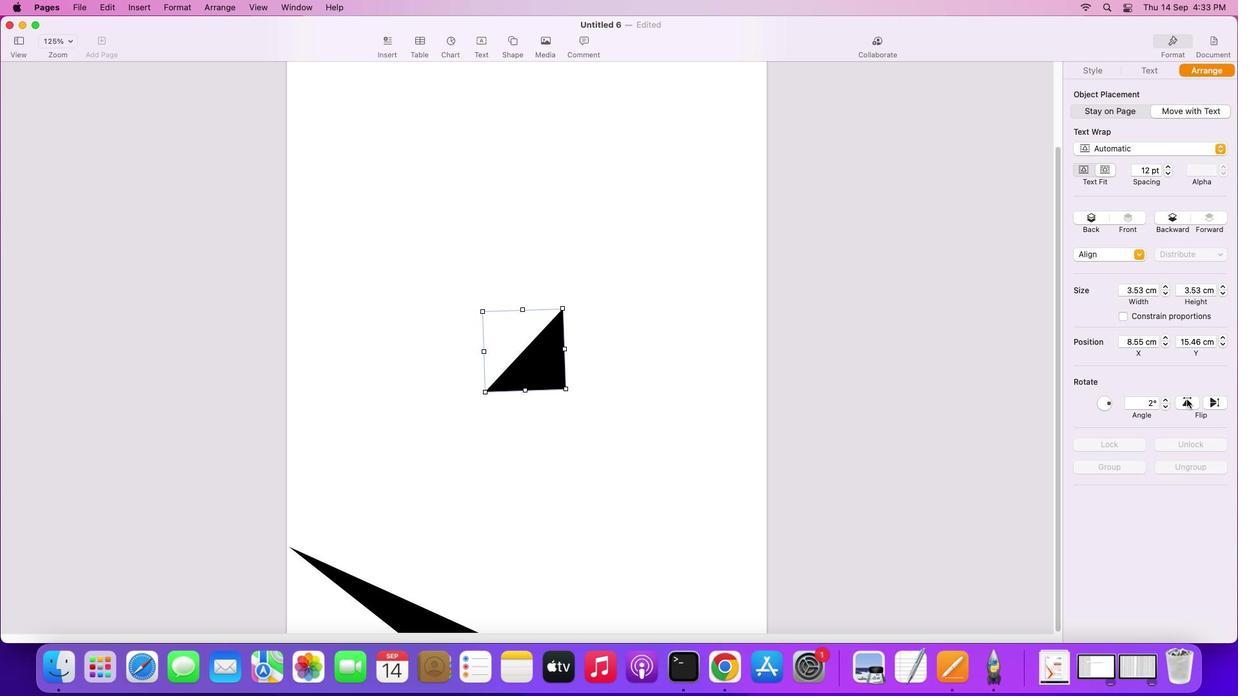 
Action: Mouse moved to (1149, 399)
Screenshot: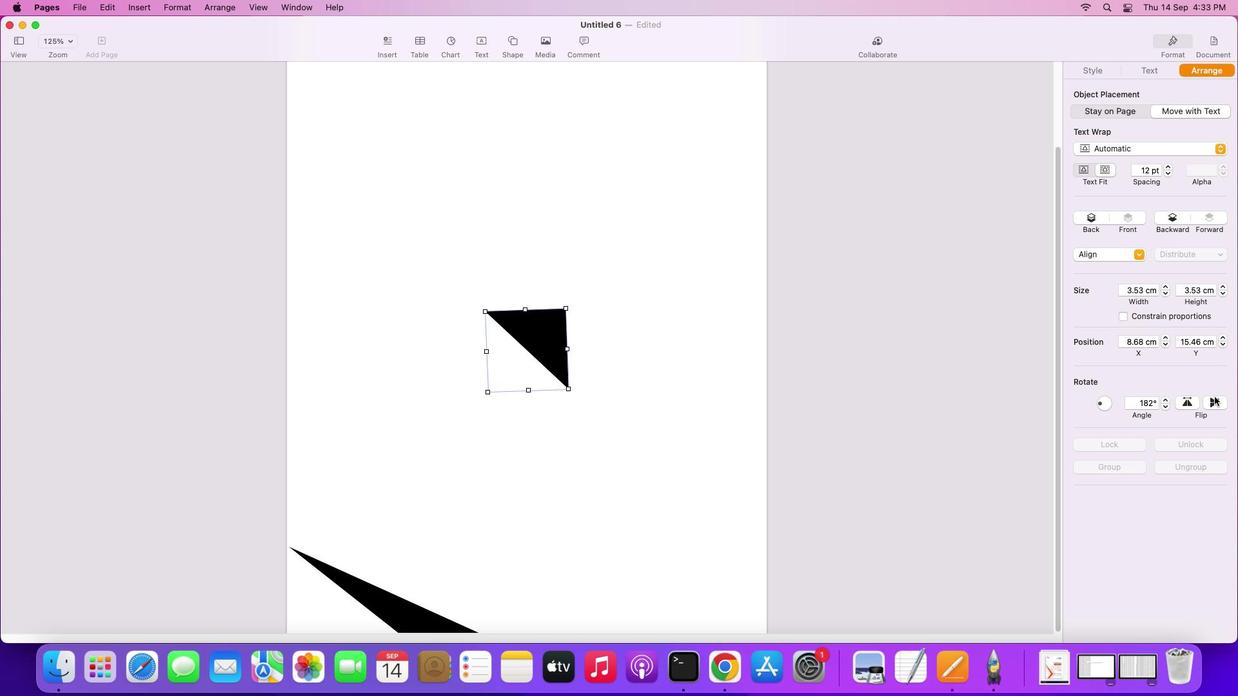 
Action: Mouse pressed left at (1149, 399)
Screenshot: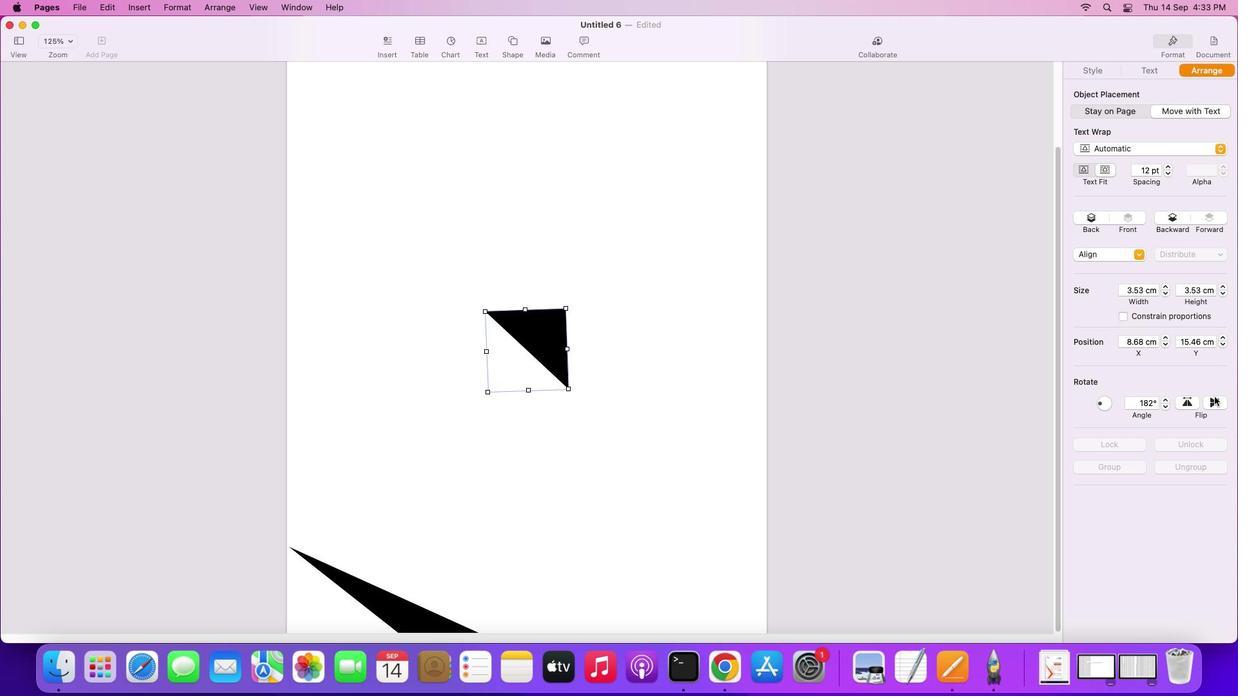 
Action: Mouse moved to (1101, 399)
Screenshot: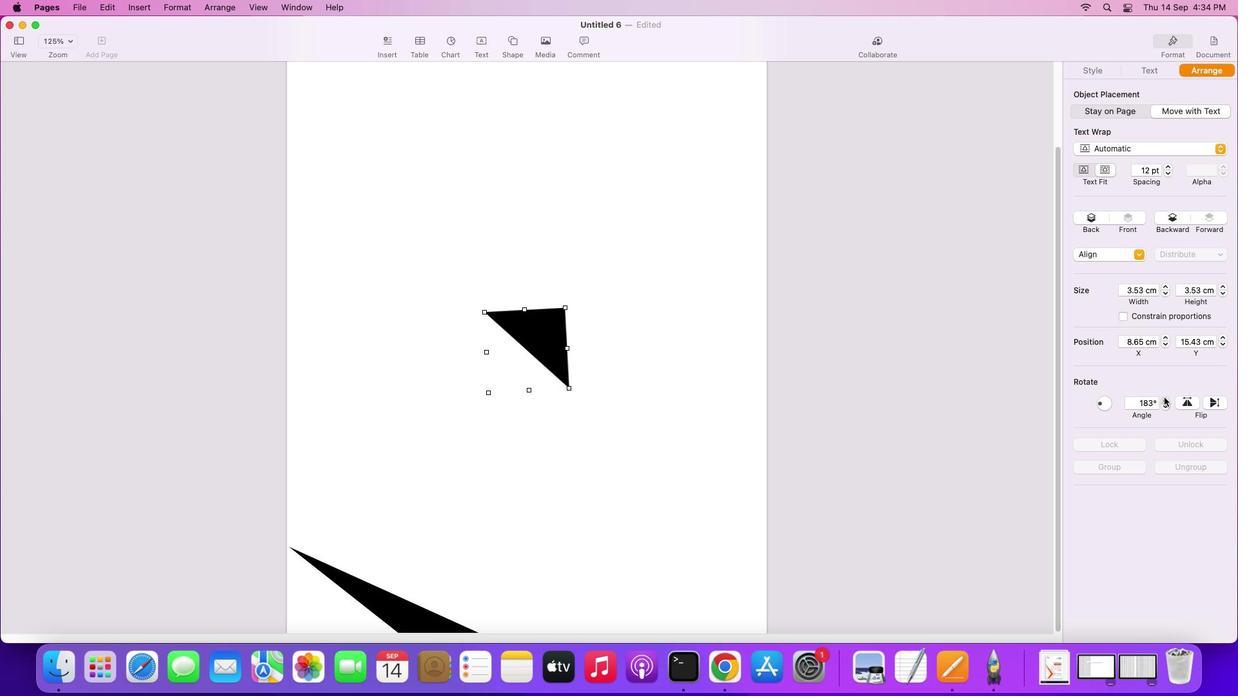 
Action: Mouse pressed left at (1101, 399)
Screenshot: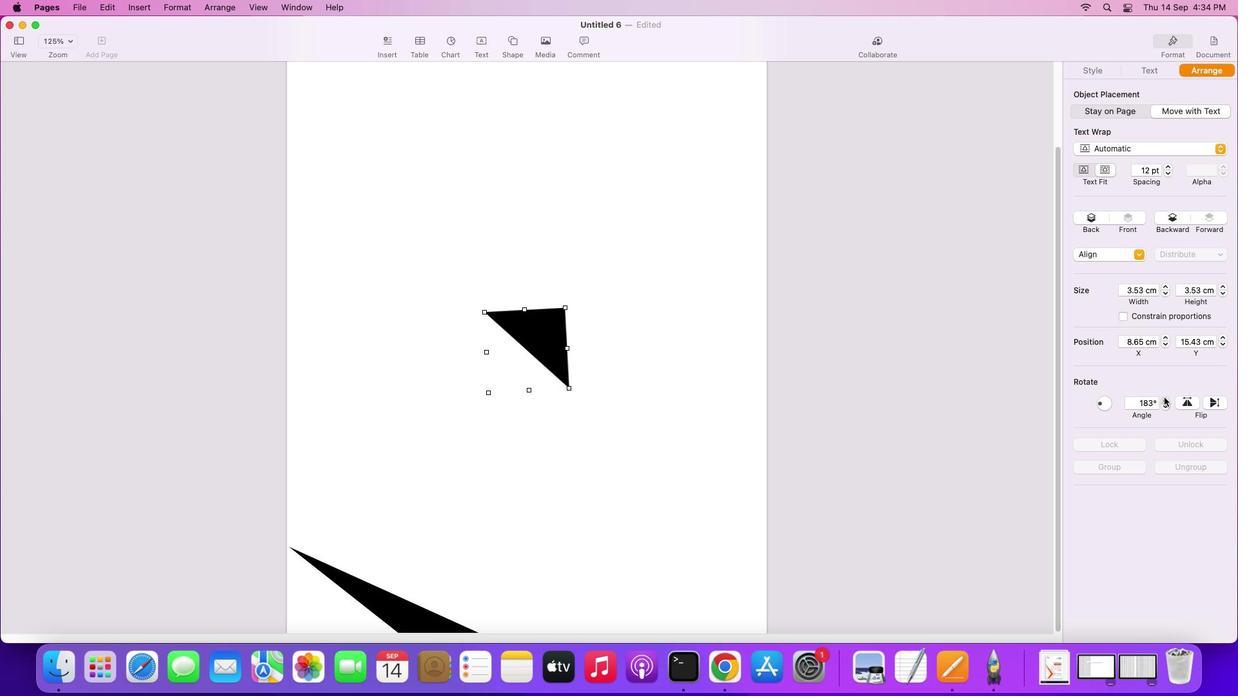 
Action: Mouse moved to (1103, 406)
Screenshot: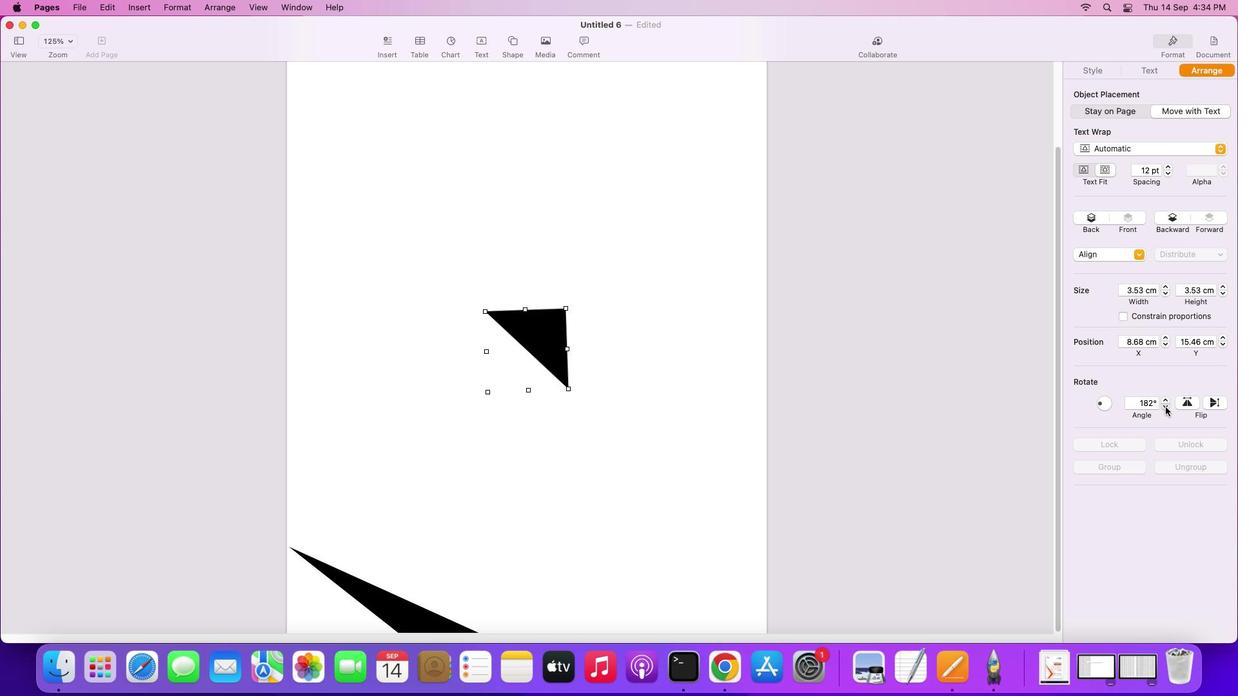 
Action: Mouse pressed left at (1103, 406)
Screenshot: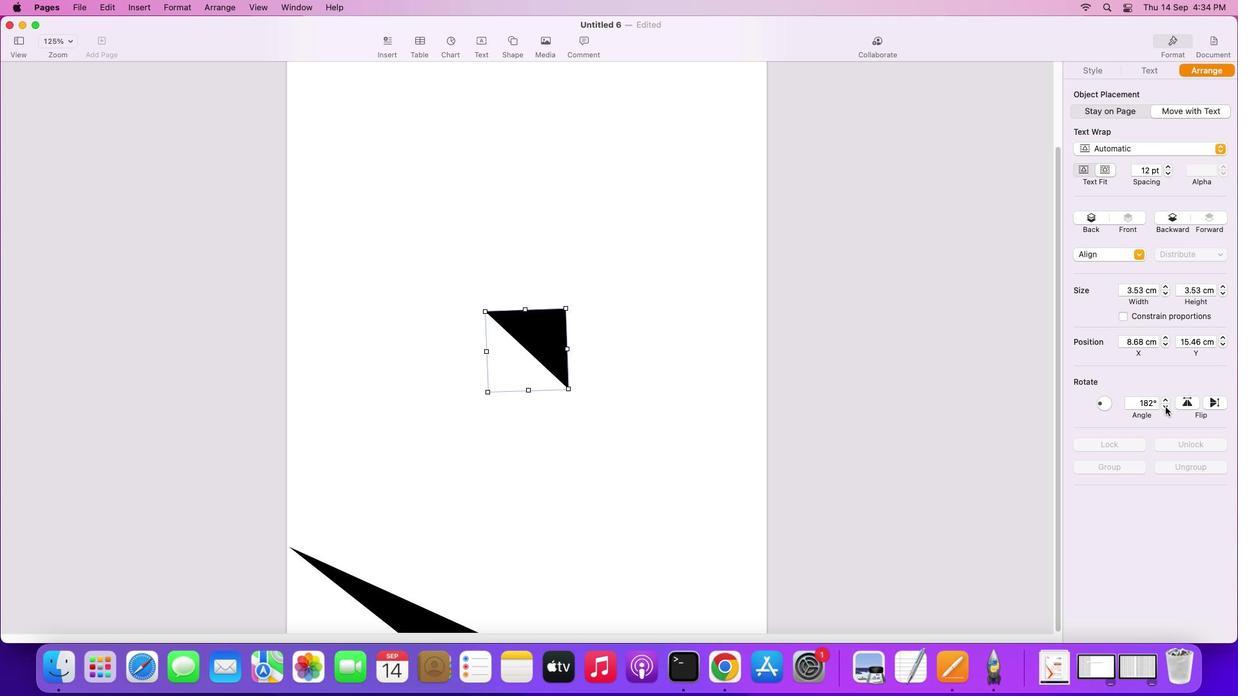 
Action: Mouse pressed left at (1103, 406)
Screenshot: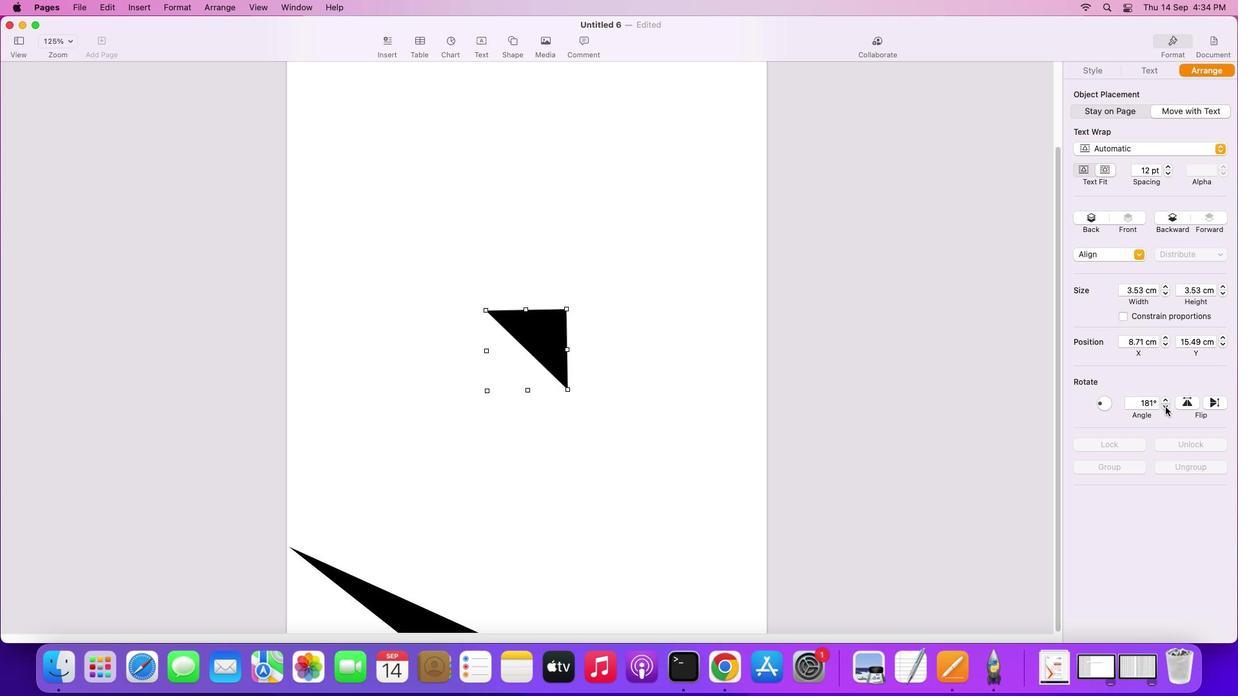 
Action: Mouse moved to (526, 363)
Screenshot: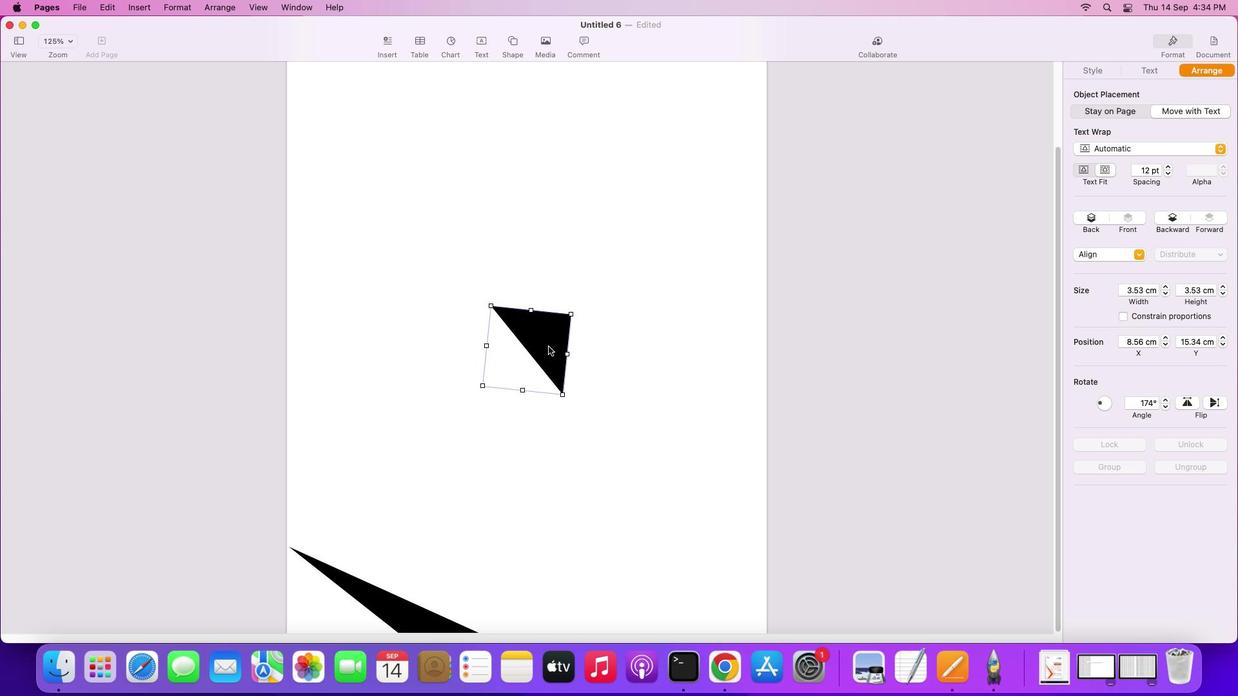 
Action: Mouse pressed left at (526, 363)
Screenshot: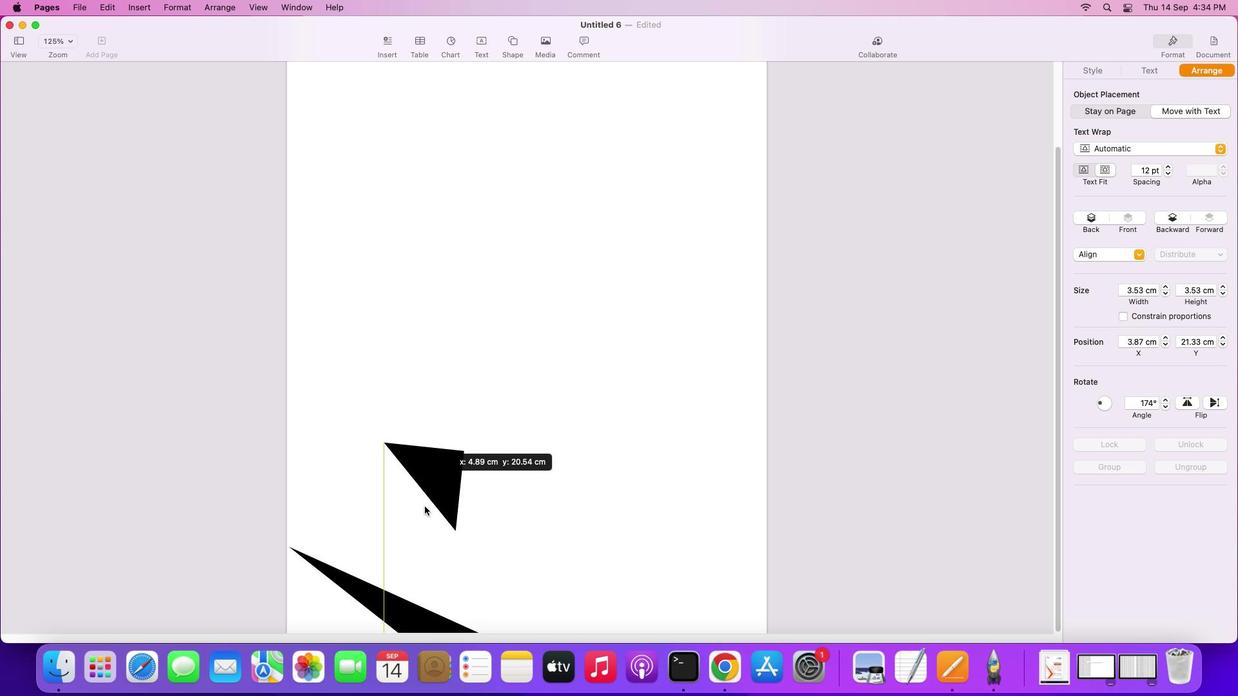 
Action: Mouse moved to (1104, 401)
Screenshot: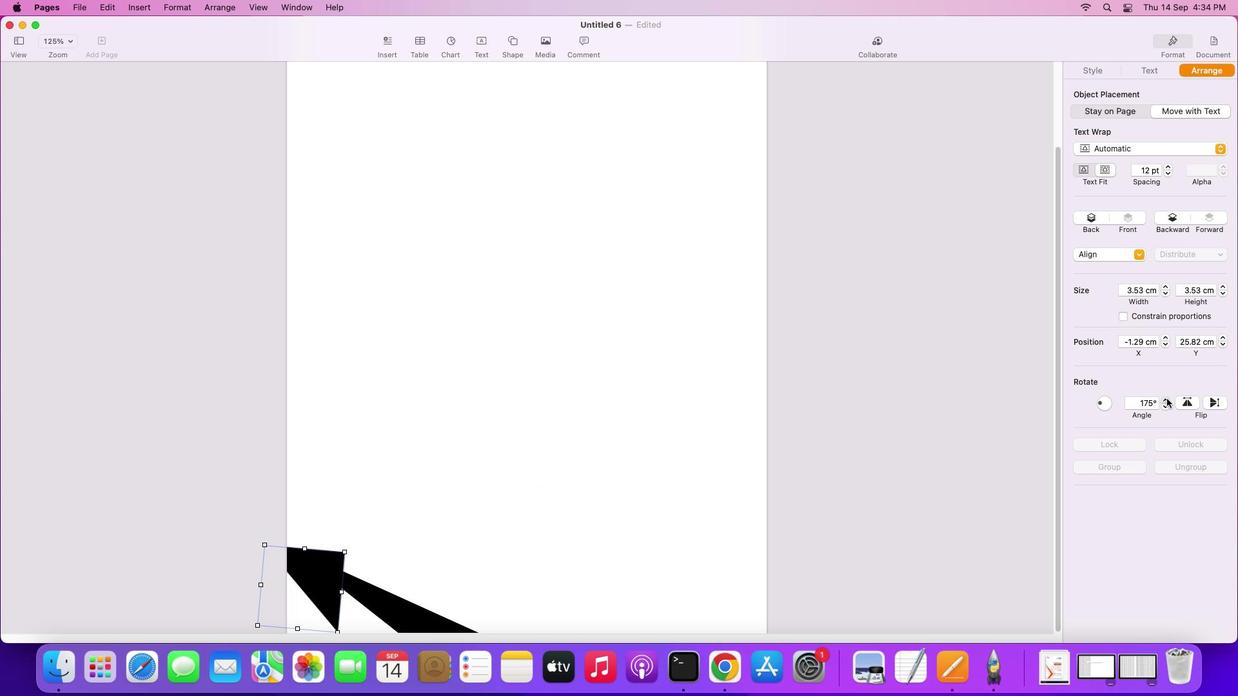 
Action: Mouse pressed left at (1104, 401)
Screenshot: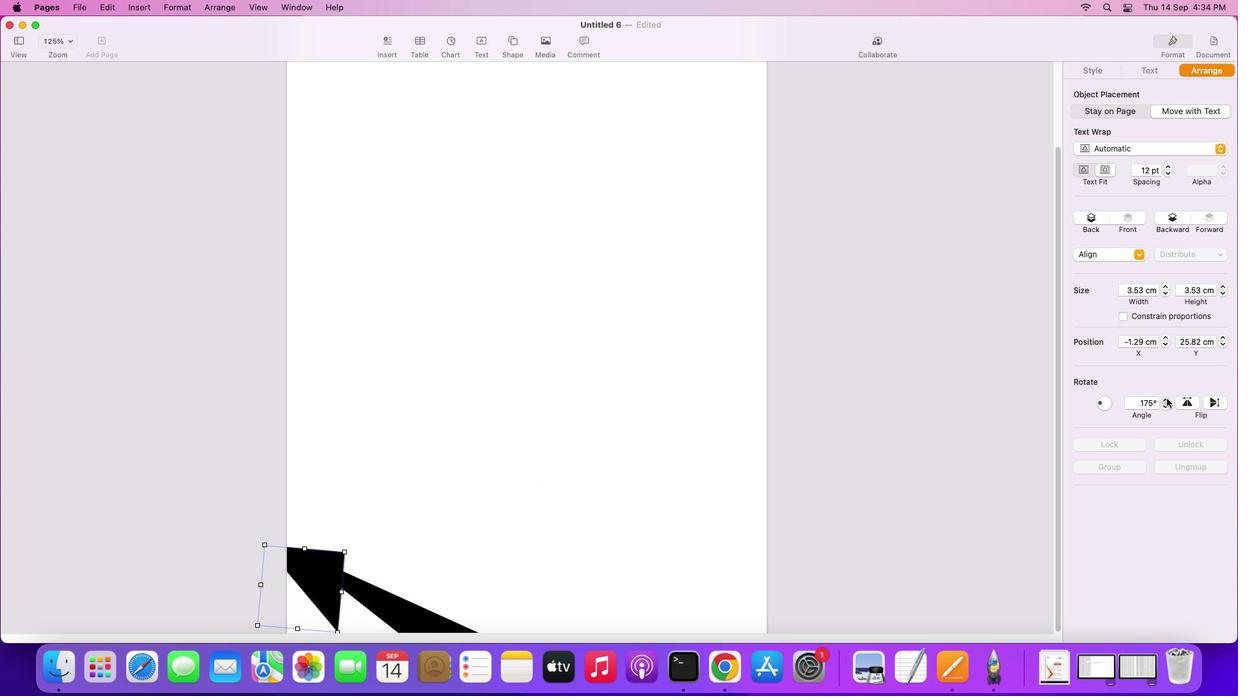 
Action: Mouse moved to (1105, 405)
Screenshot: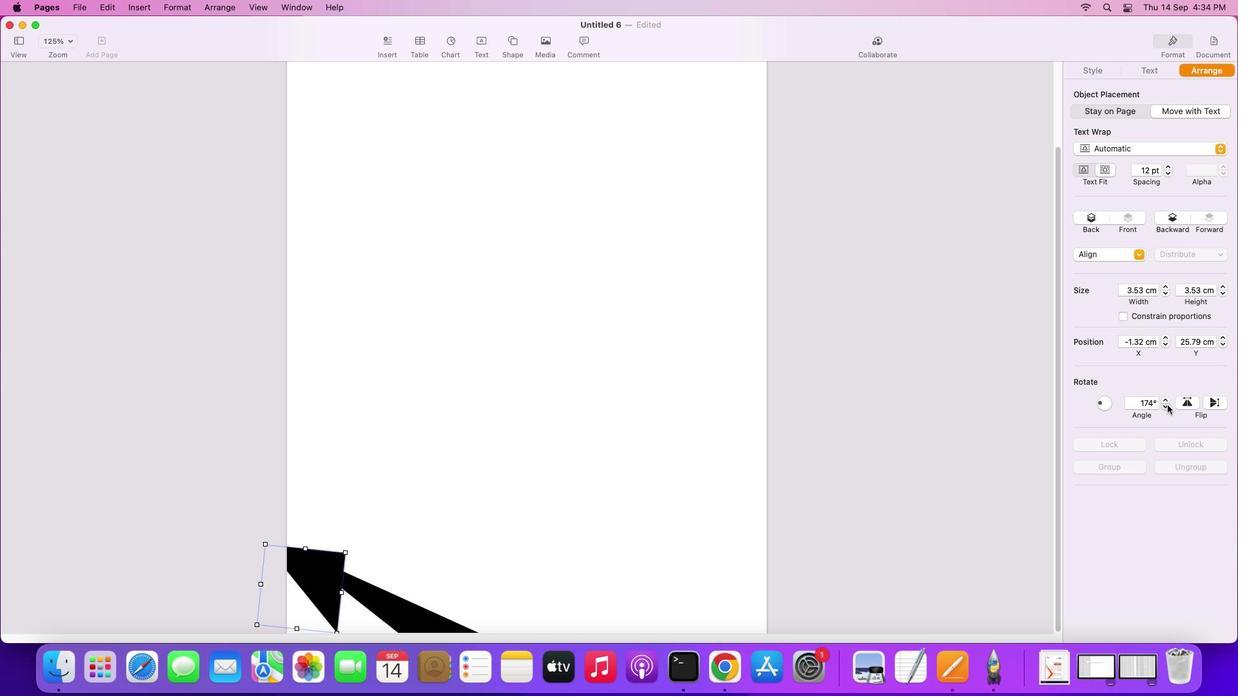 
Action: Mouse pressed left at (1105, 405)
Screenshot: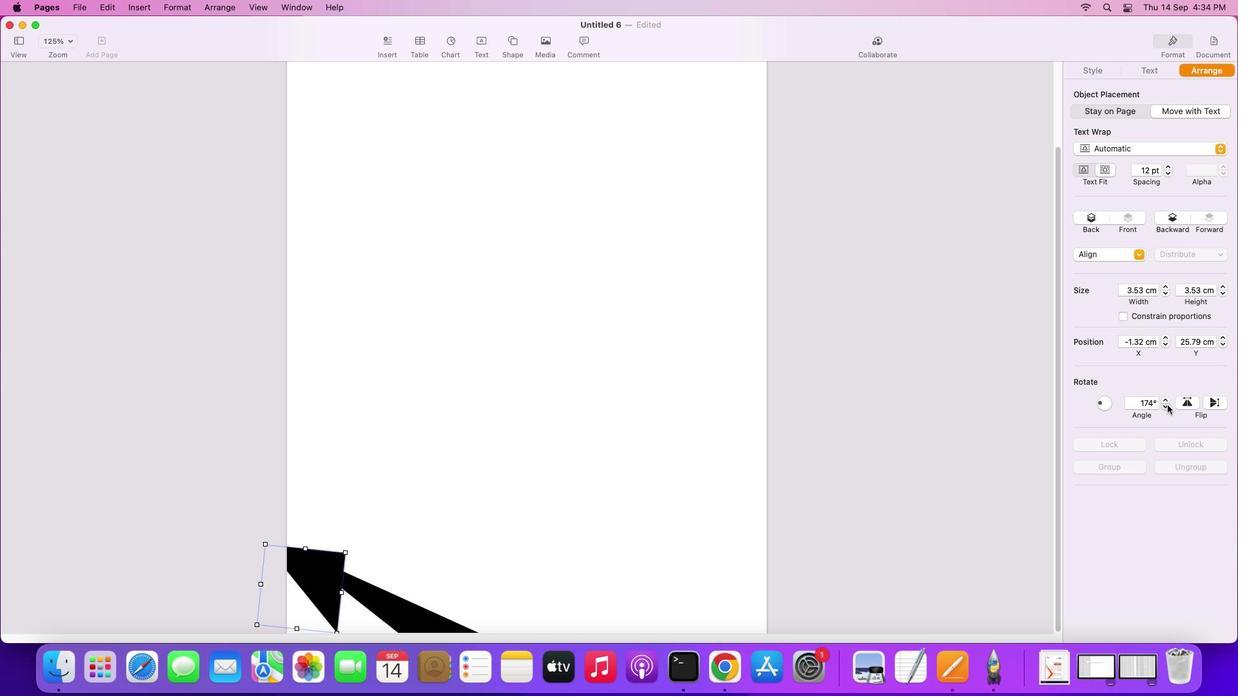 
Action: Mouse moved to (1103, 401)
Screenshot: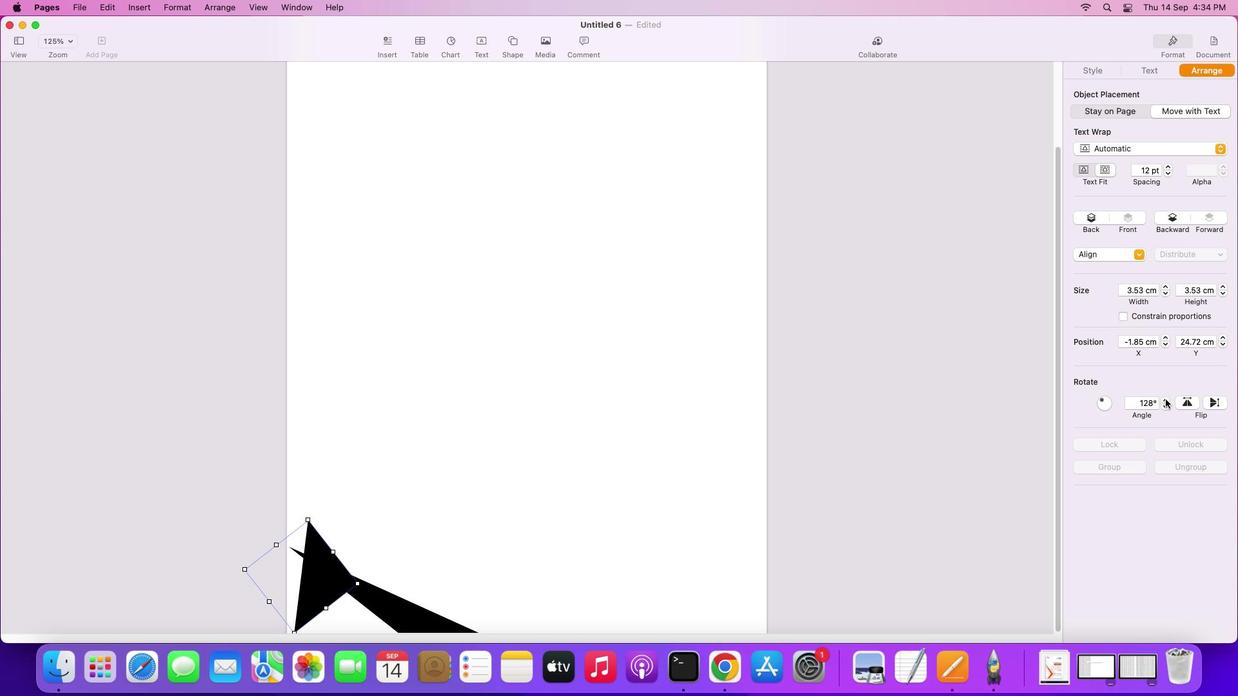 
Action: Mouse pressed left at (1103, 401)
Screenshot: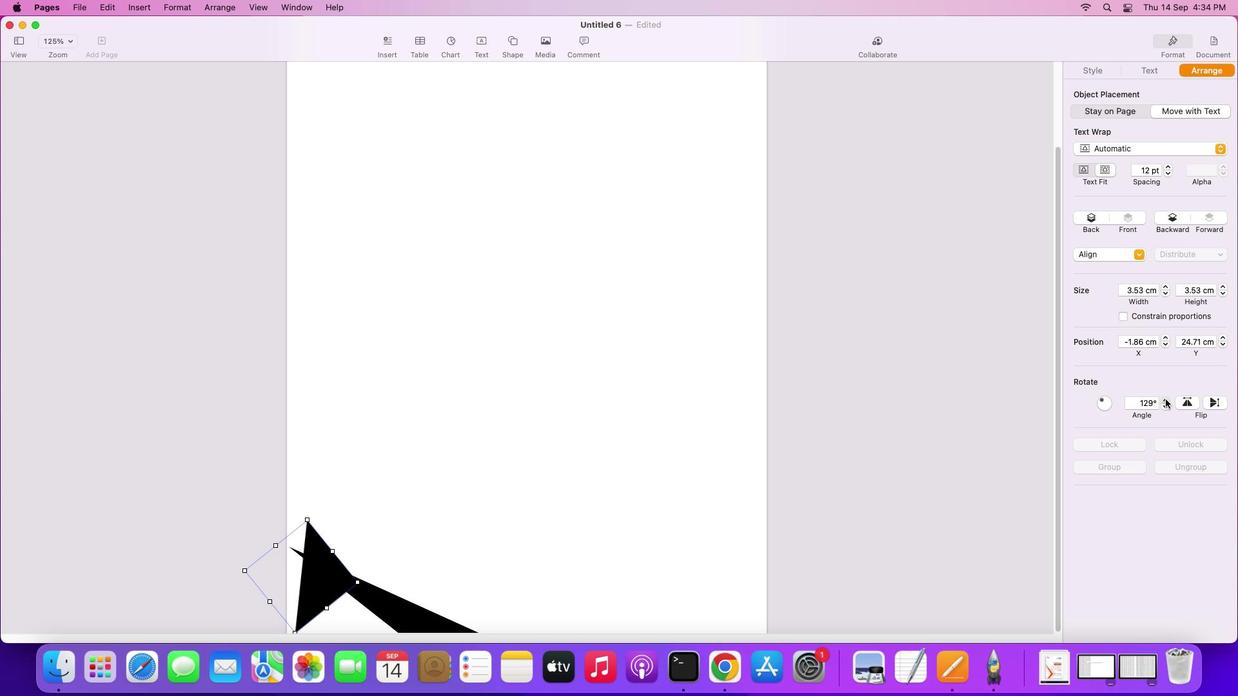 
Action: Mouse pressed left at (1103, 401)
Screenshot: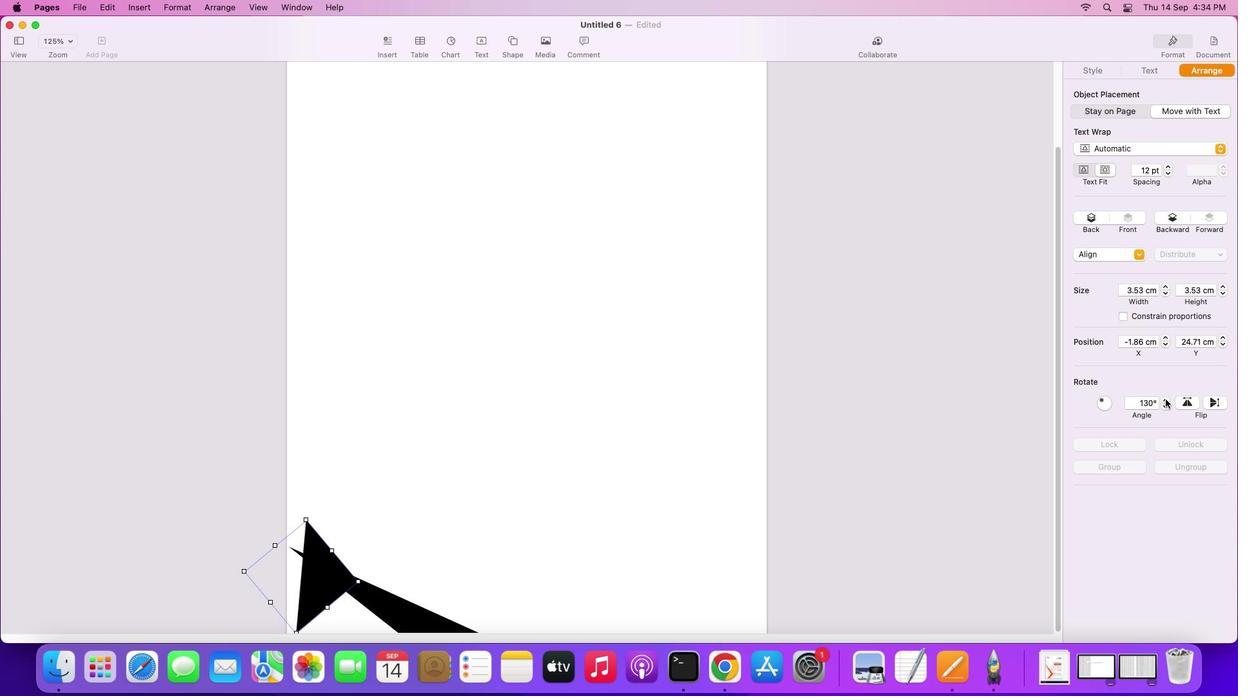 
Action: Mouse pressed left at (1103, 401)
Screenshot: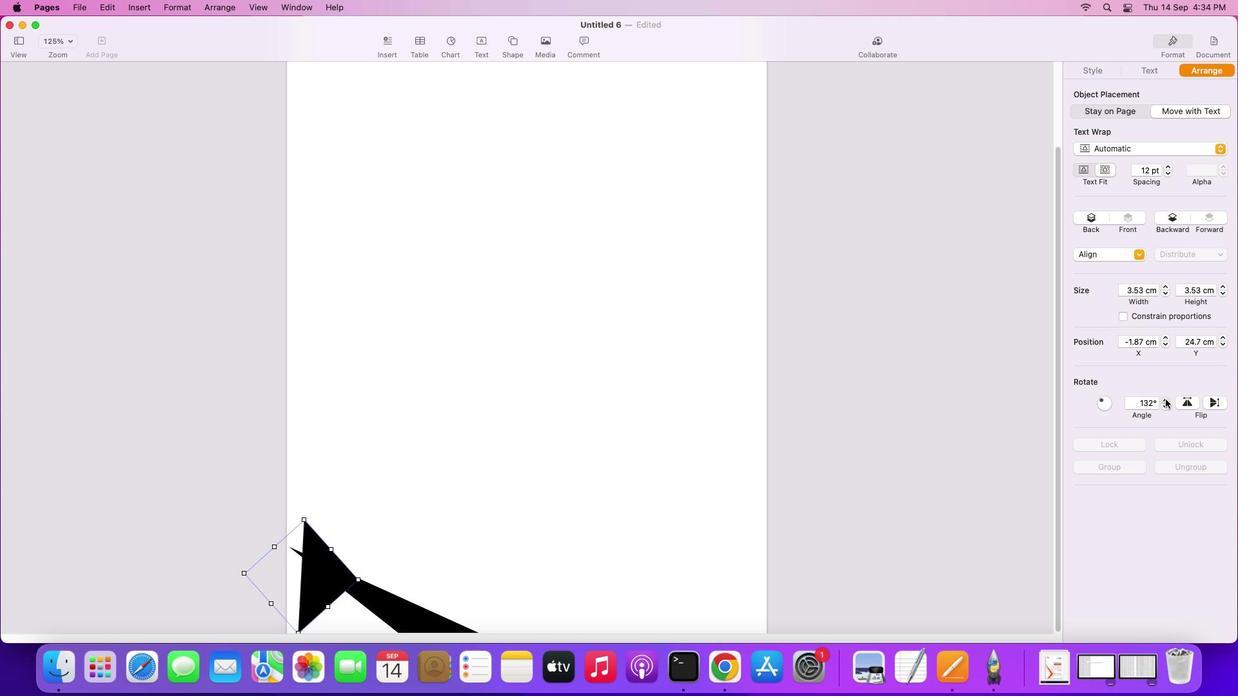 
Action: Mouse pressed left at (1103, 401)
Screenshot: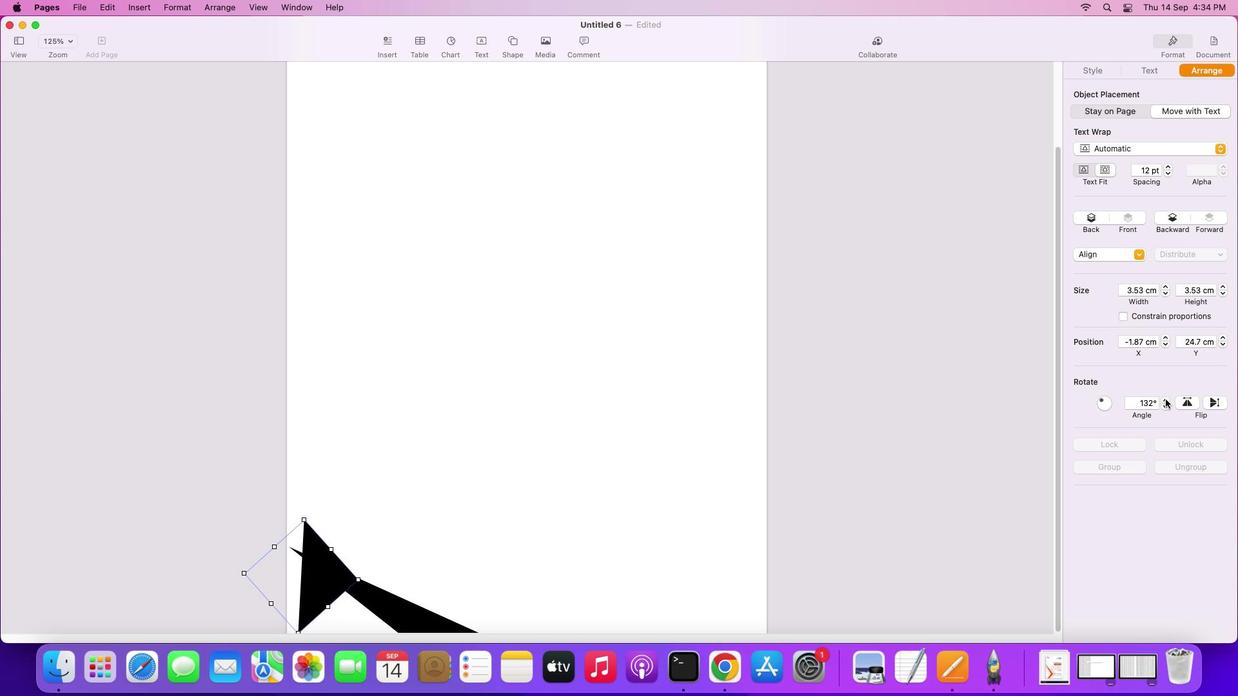 
Action: Mouse pressed left at (1103, 401)
Screenshot: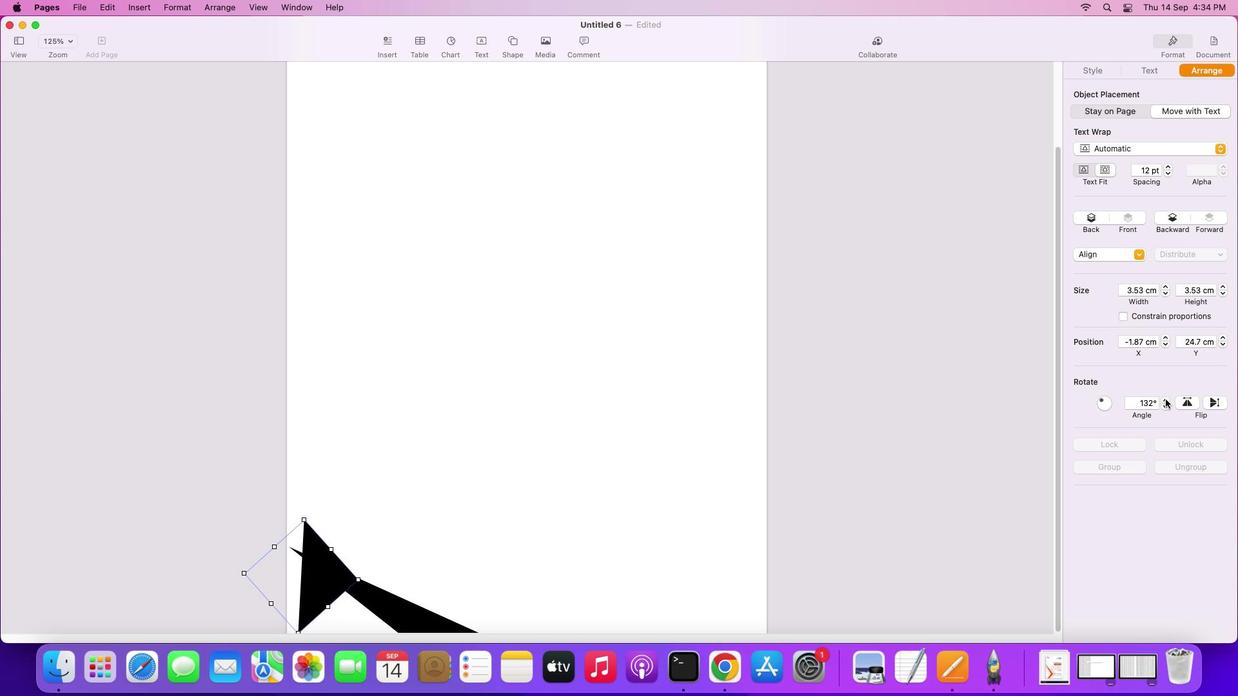 
Action: Mouse pressed left at (1103, 401)
Screenshot: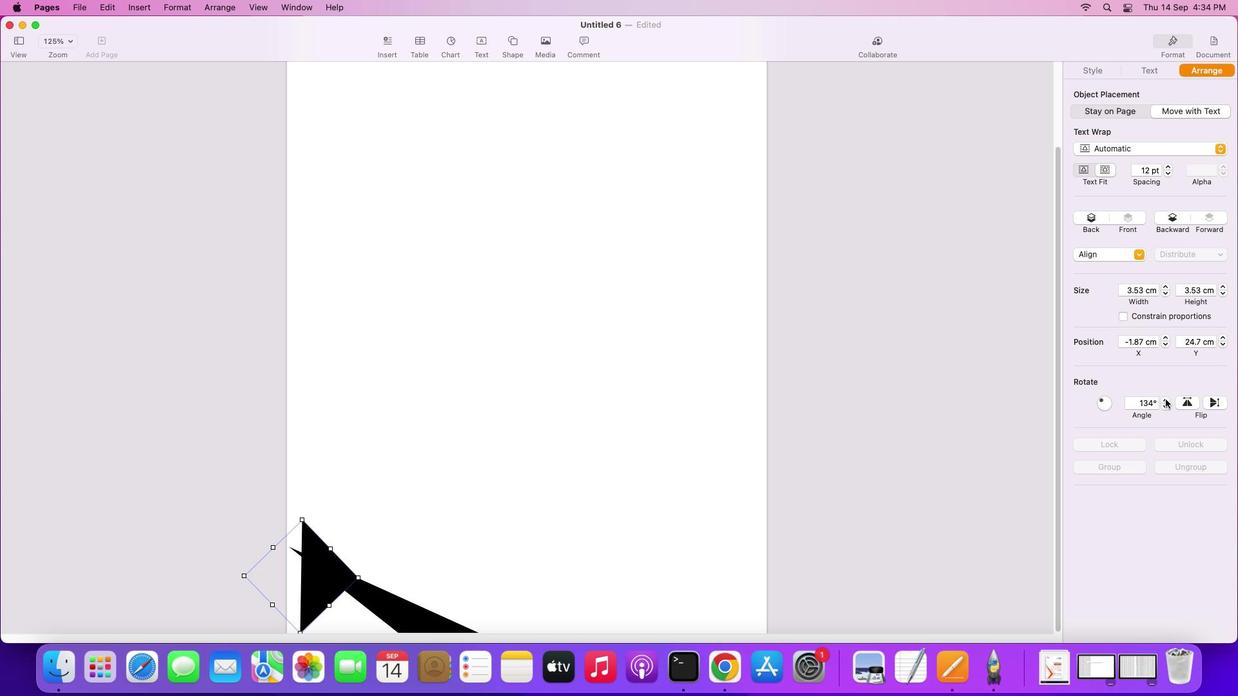 
Action: Mouse pressed left at (1103, 401)
Screenshot: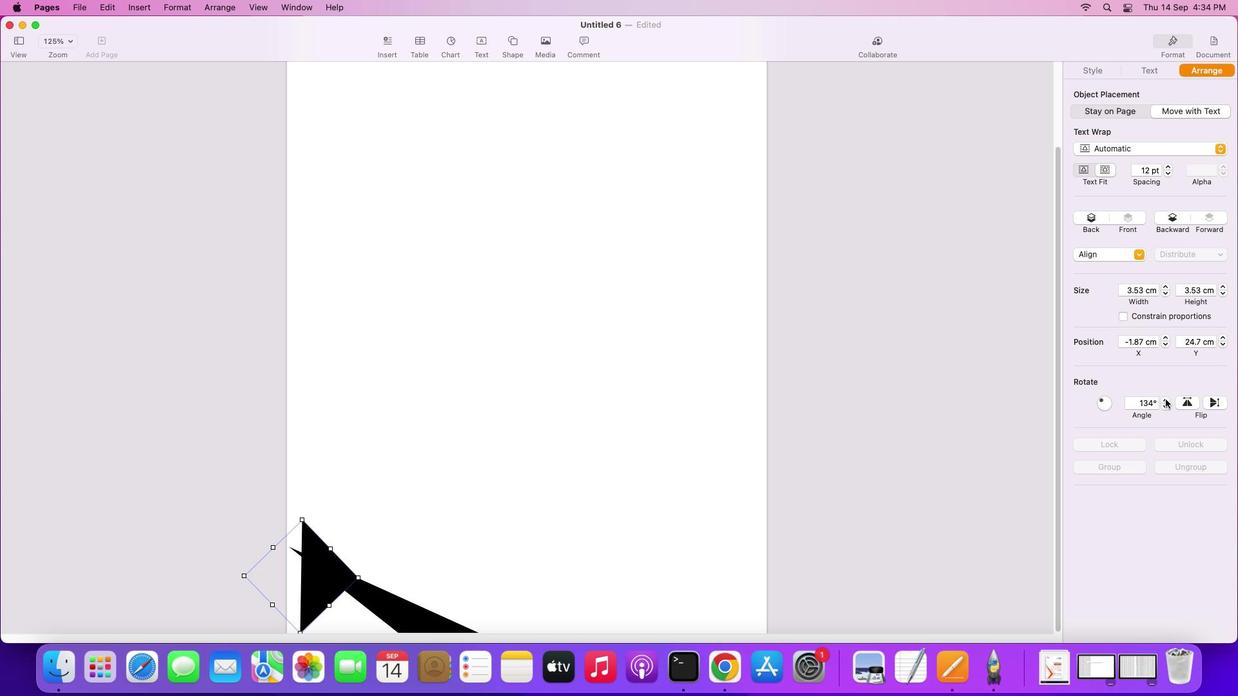 
Action: Mouse pressed left at (1103, 401)
Screenshot: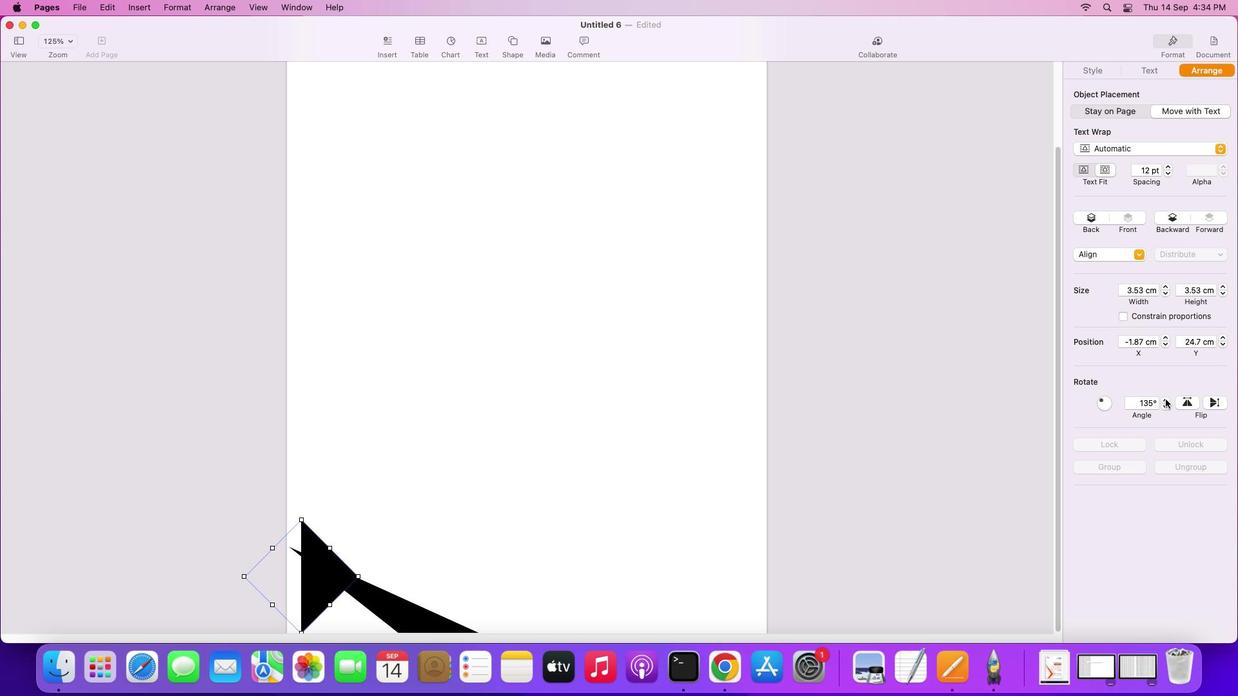 
Action: Mouse pressed left at (1103, 401)
Screenshot: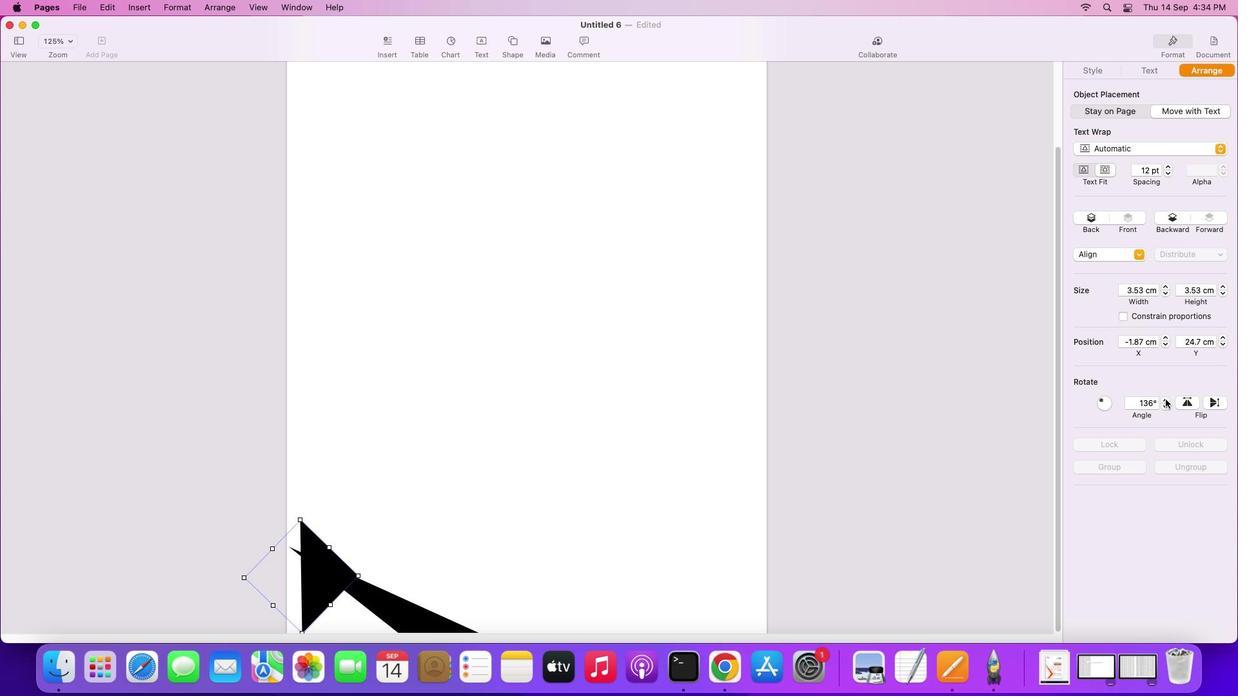 
Action: Mouse moved to (315, 525)
Screenshot: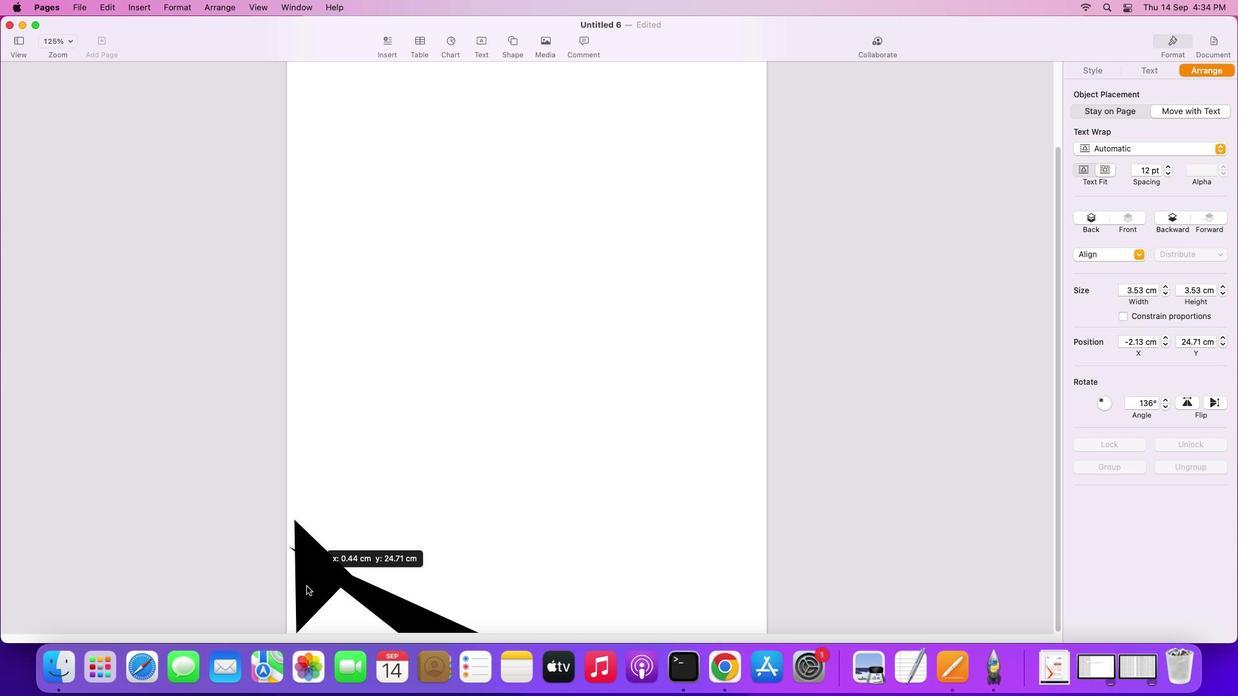 
Action: Mouse pressed left at (315, 525)
Screenshot: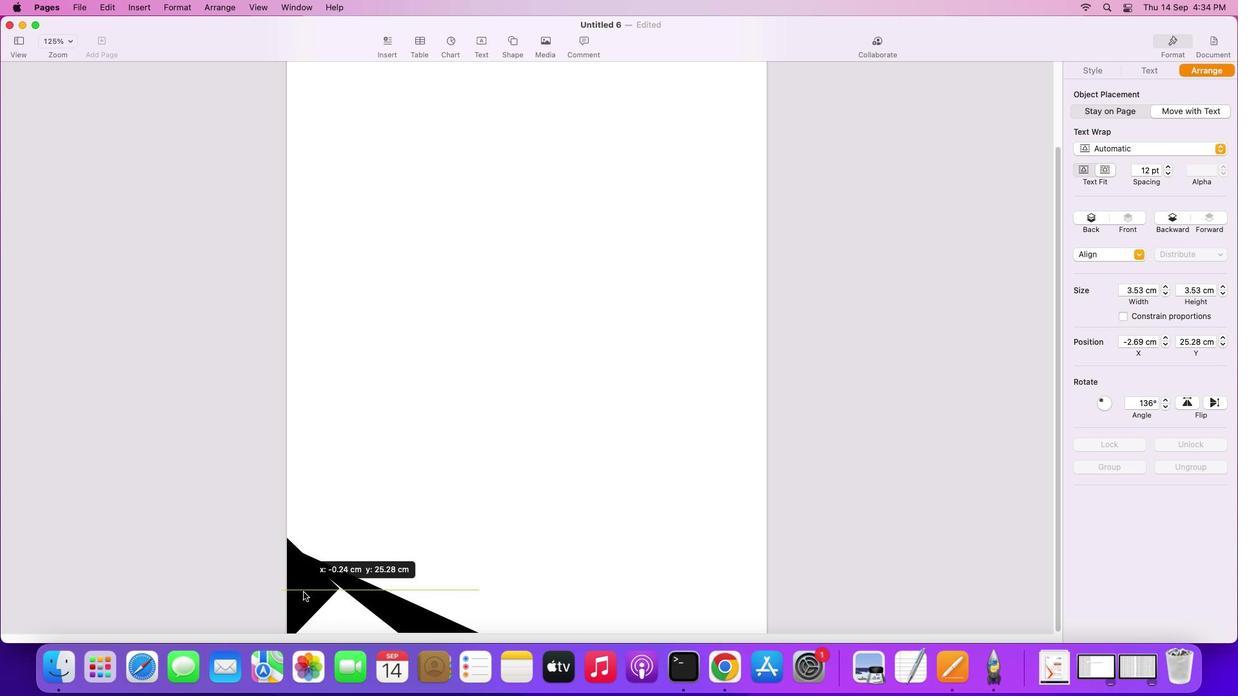 
Action: Mouse moved to (1067, 196)
Screenshot: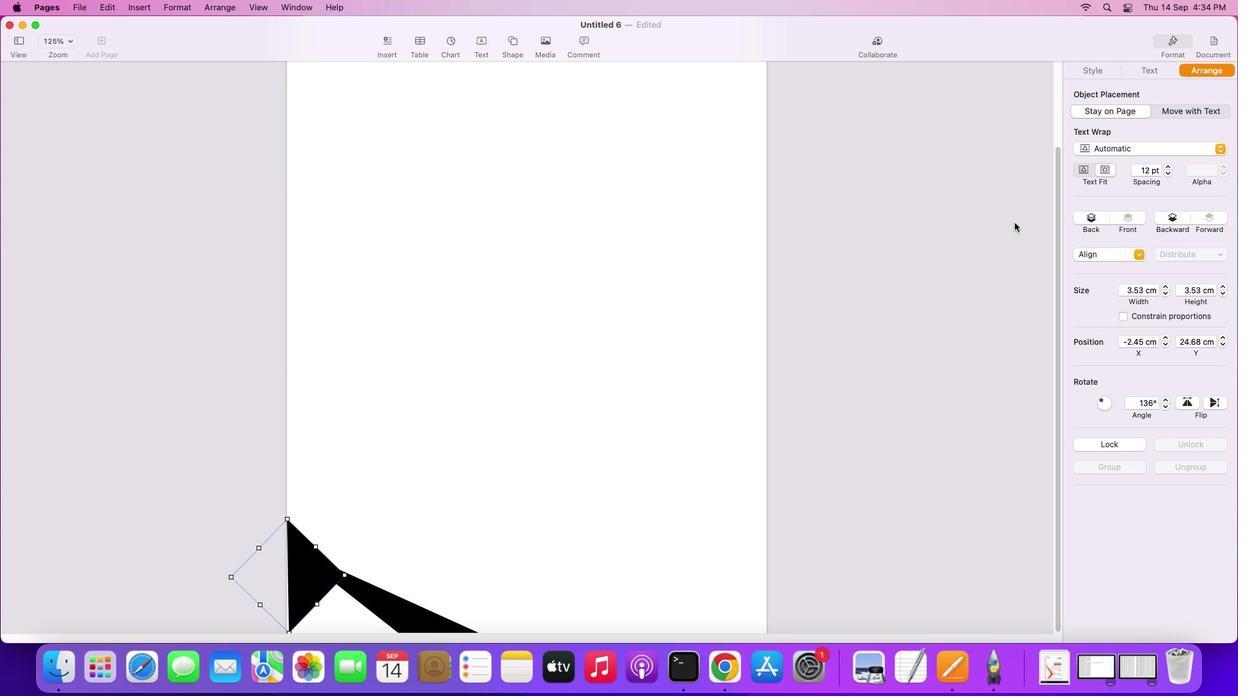 
Action: Mouse pressed left at (1067, 196)
Screenshot: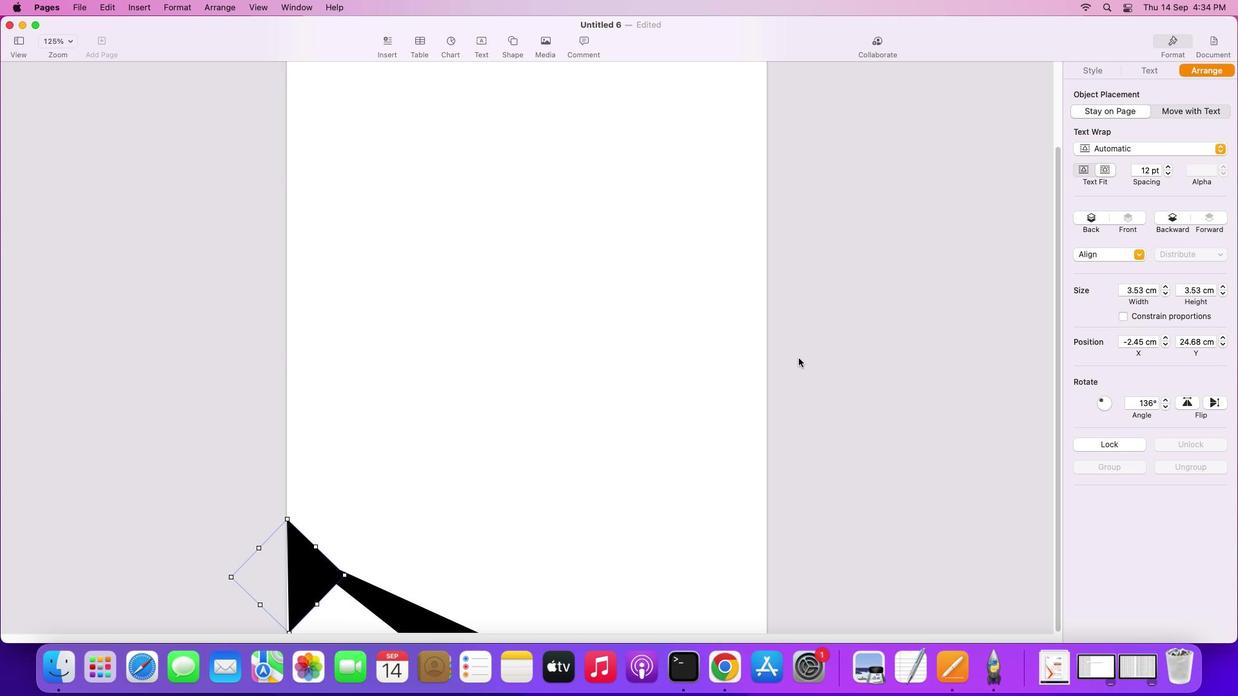 
Action: Mouse moved to (312, 522)
Screenshot: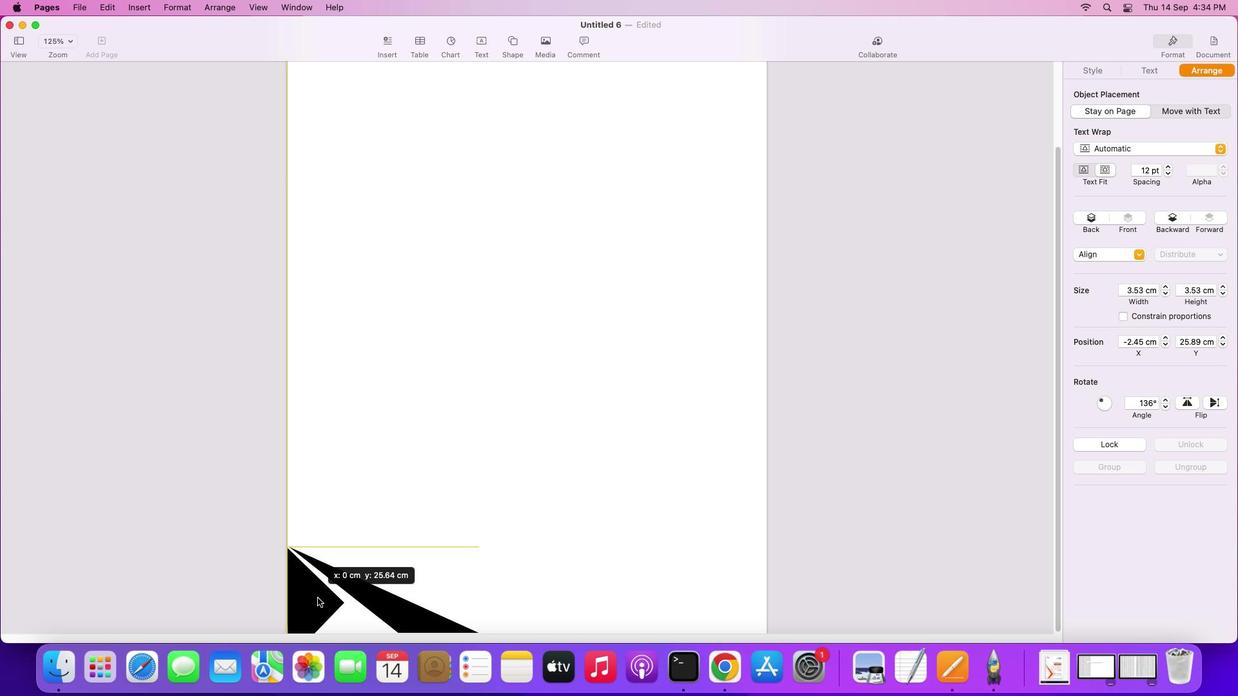 
Action: Mouse pressed left at (312, 522)
Screenshot: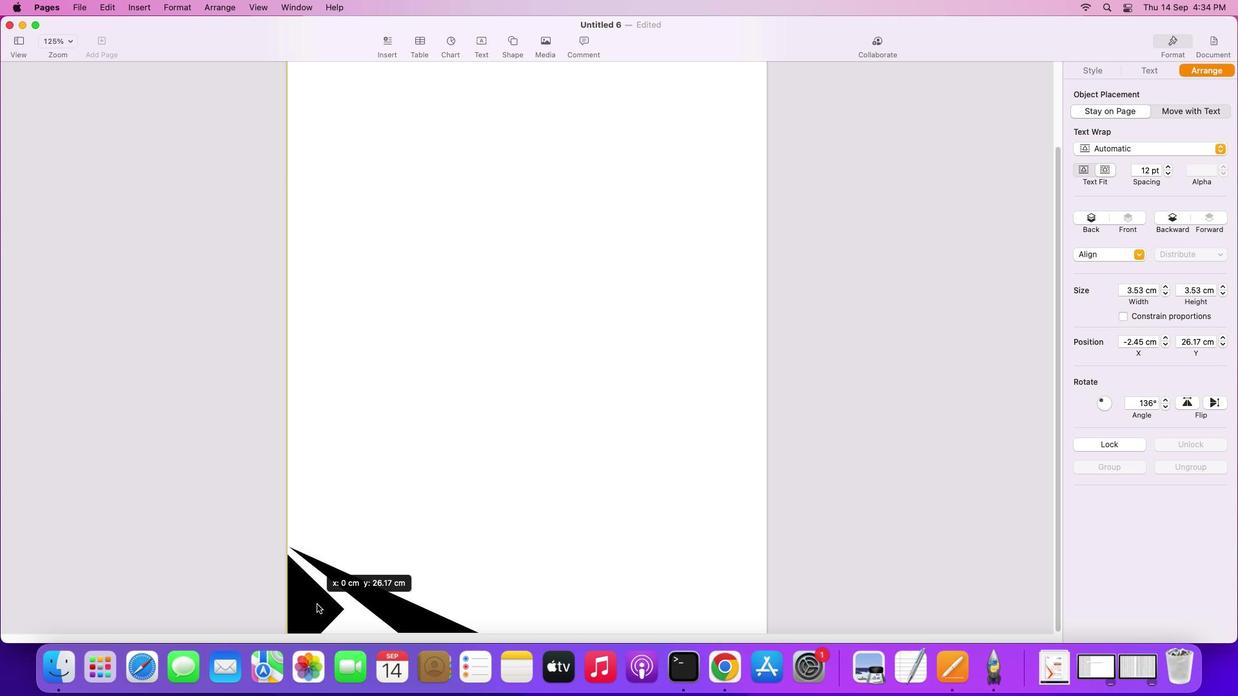 
Action: Mouse moved to (410, 507)
Screenshot: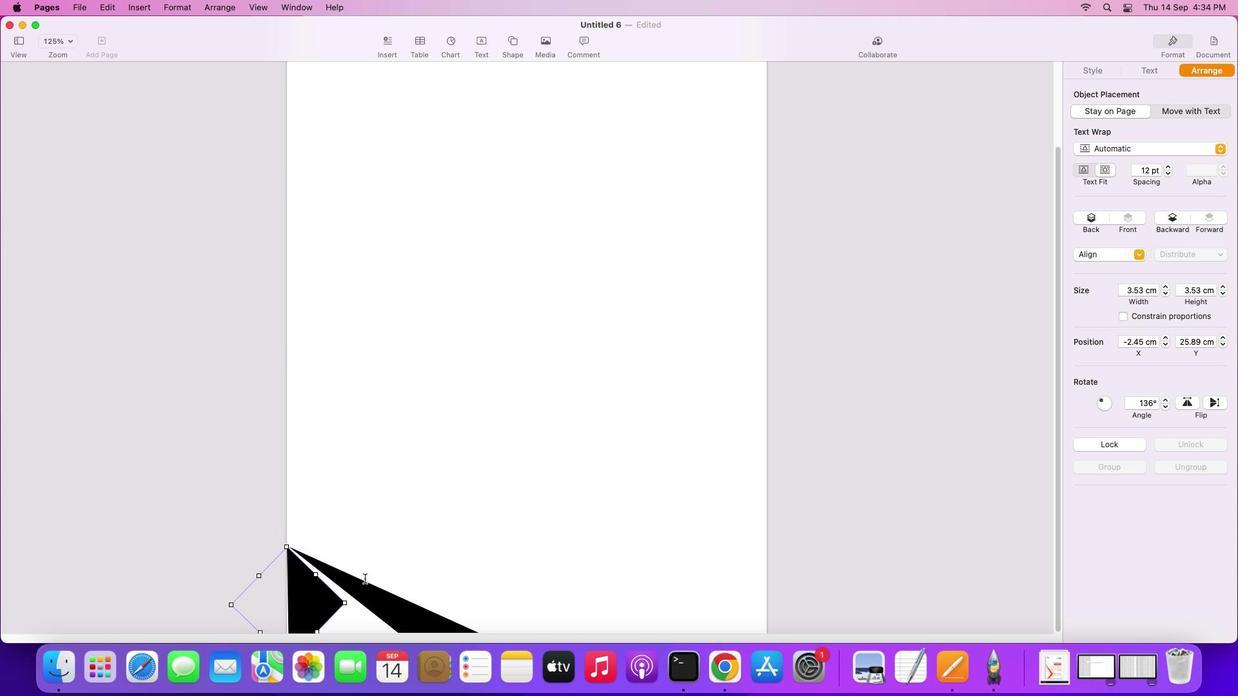 
Action: Mouse scrolled (410, 507) with delta (14, 117)
Screenshot: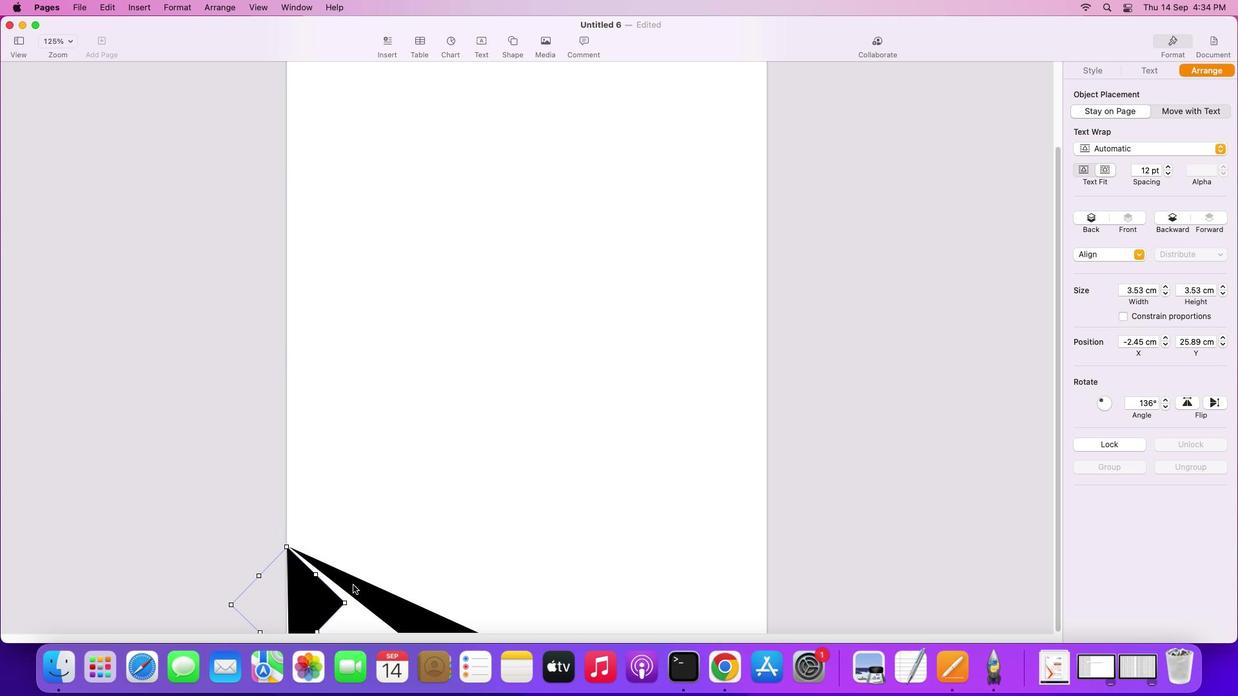 
Action: Mouse scrolled (410, 507) with delta (14, 117)
Screenshot: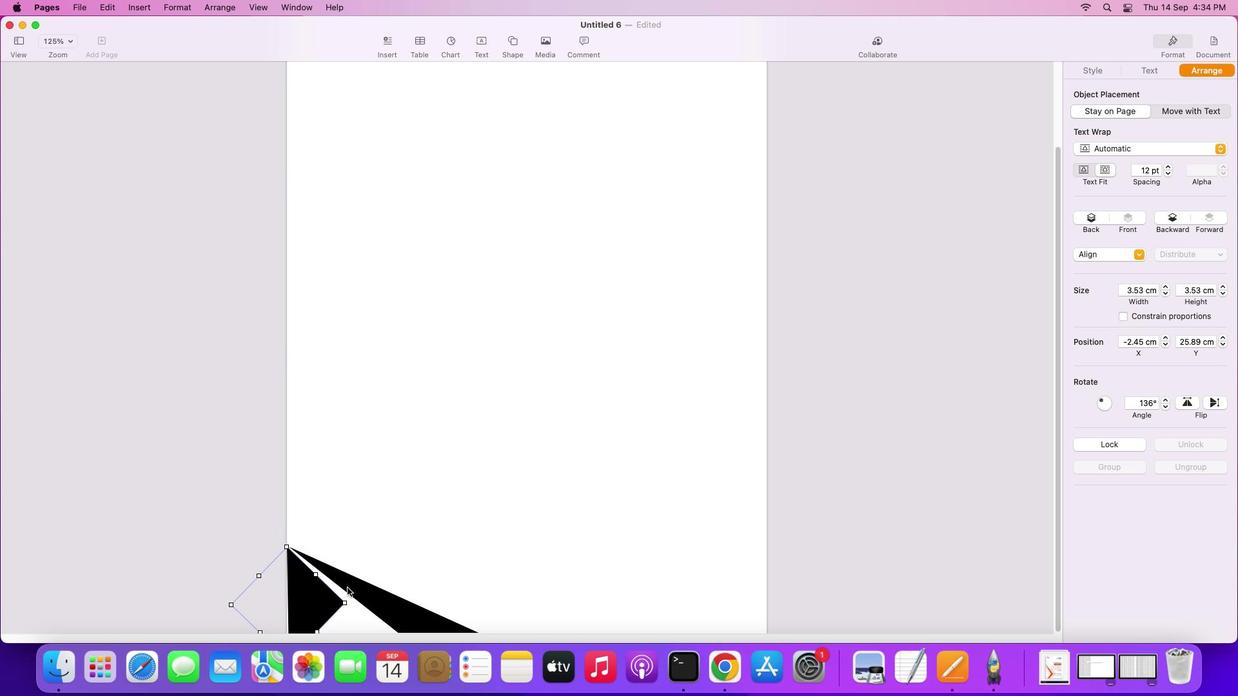 
Action: Mouse scrolled (410, 507) with delta (14, 116)
Screenshot: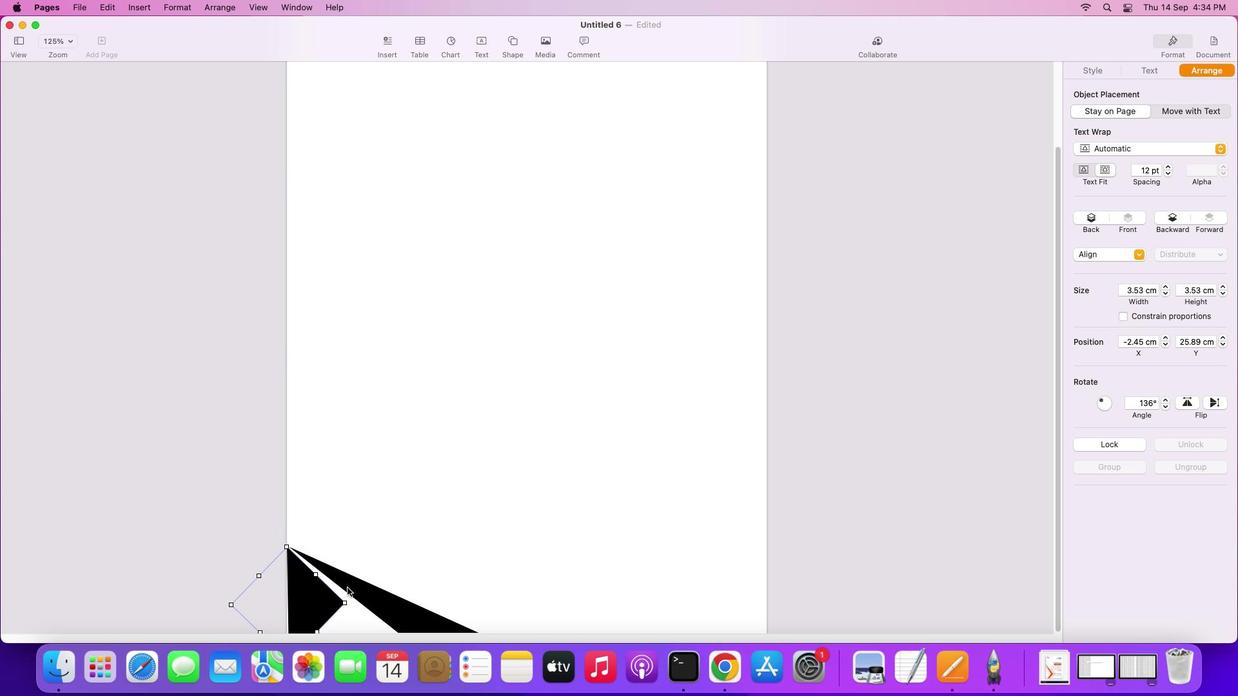 
Action: Mouse scrolled (410, 507) with delta (14, 115)
Screenshot: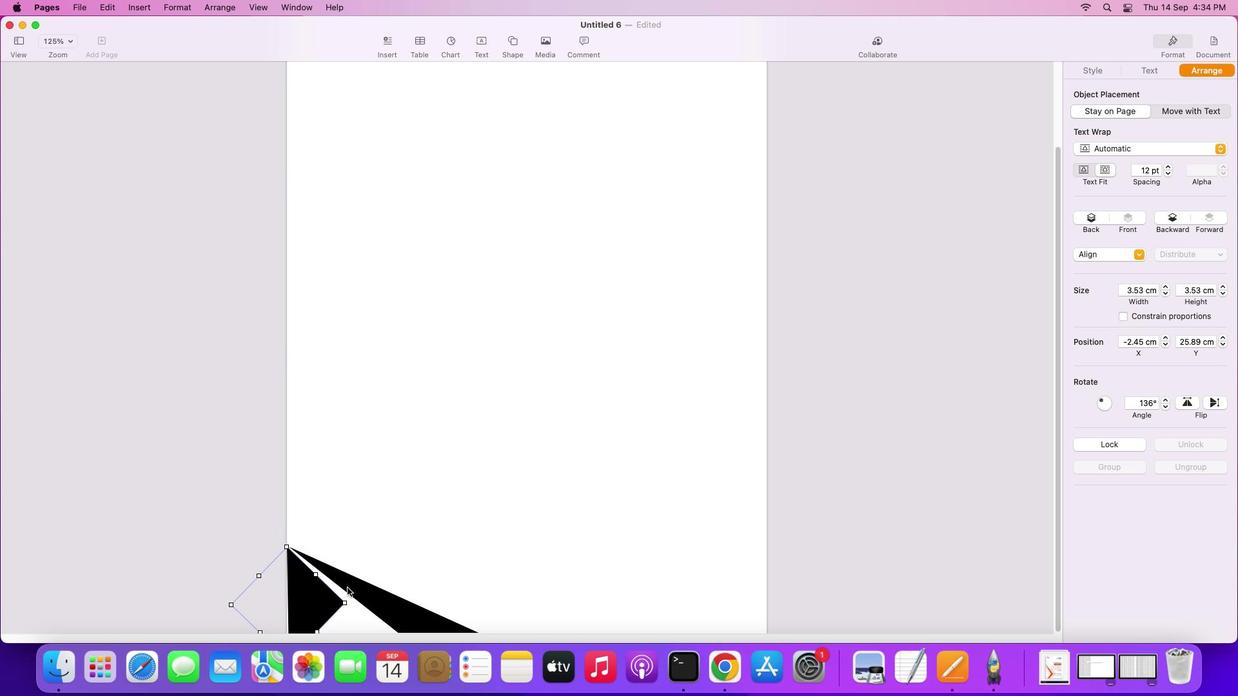 
Action: Mouse scrolled (410, 507) with delta (14, 115)
Screenshot: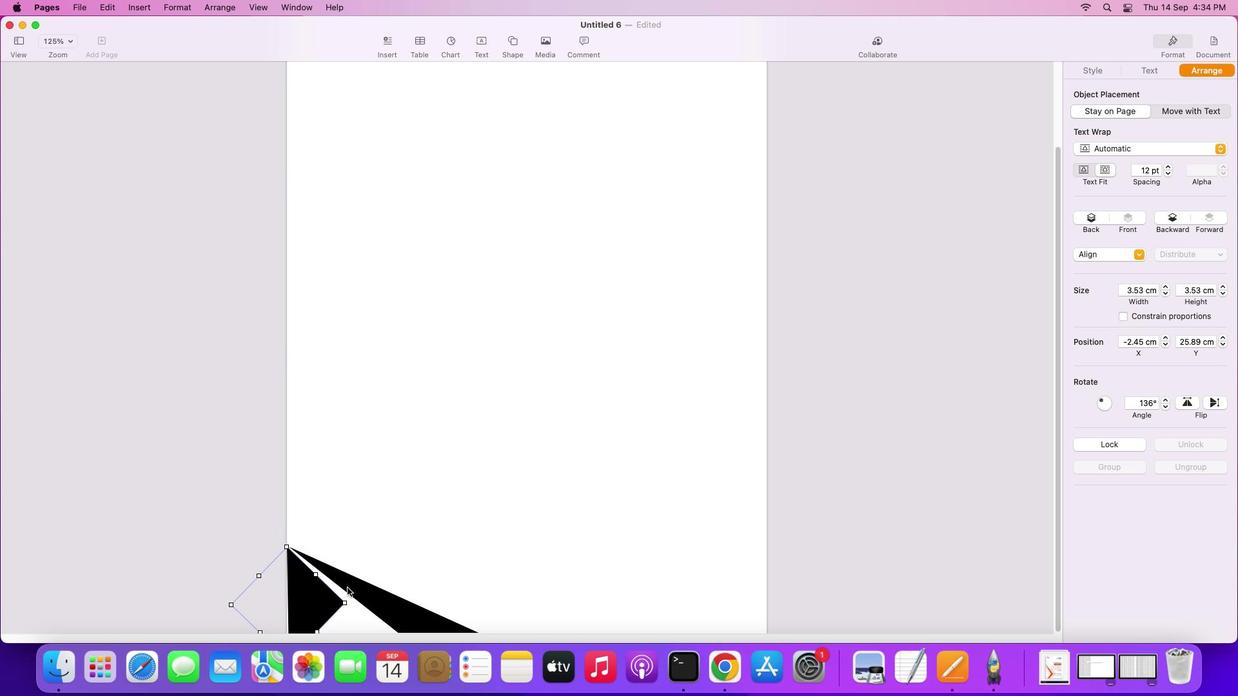 
Action: Mouse moved to (379, 552)
Screenshot: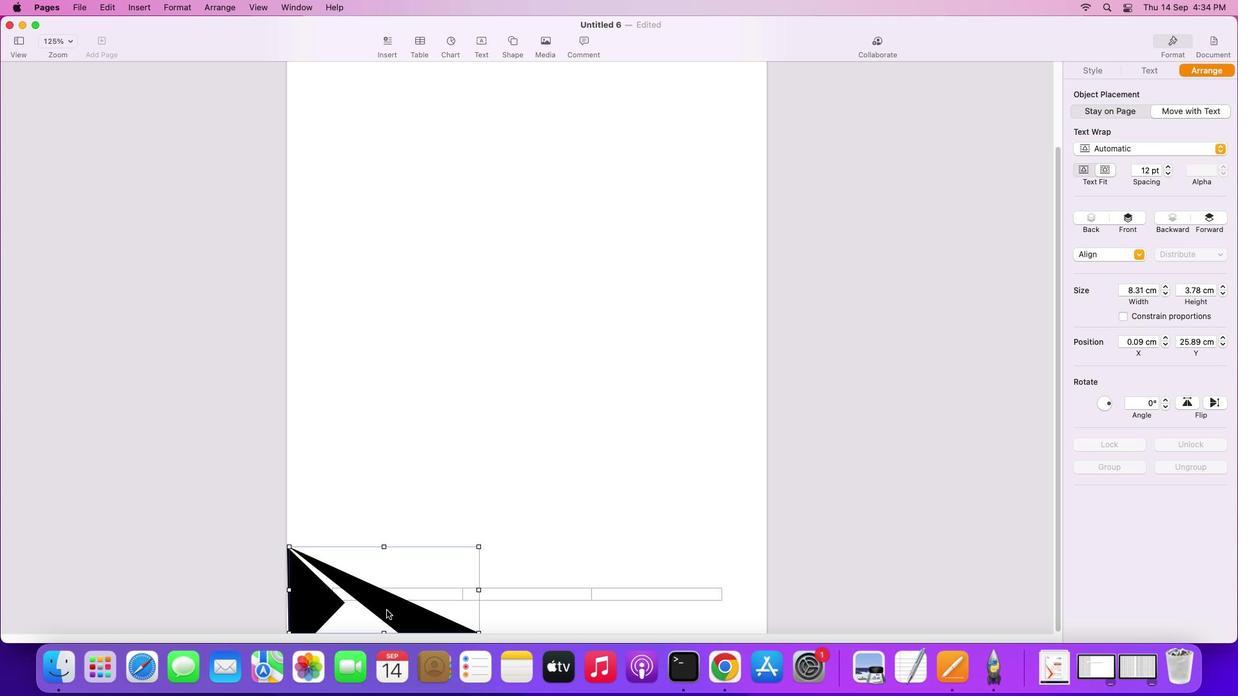 
Action: Mouse pressed left at (379, 552)
Screenshot: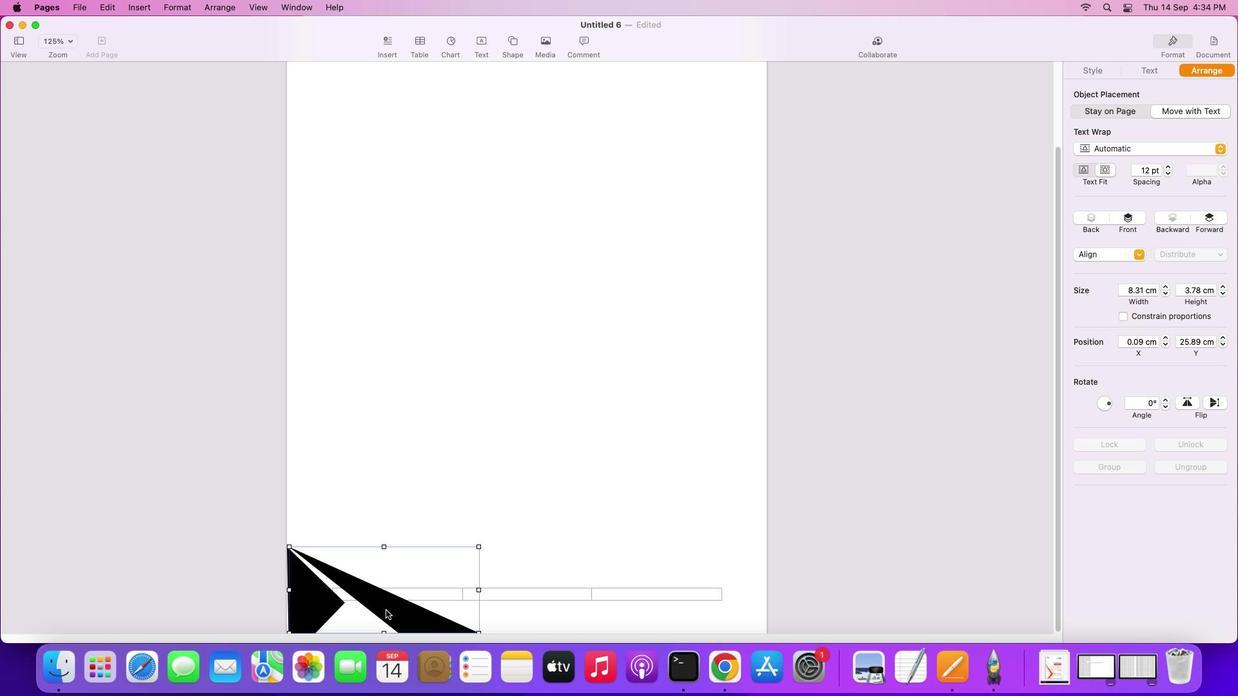 
Action: Mouse moved to (375, 549)
Screenshot: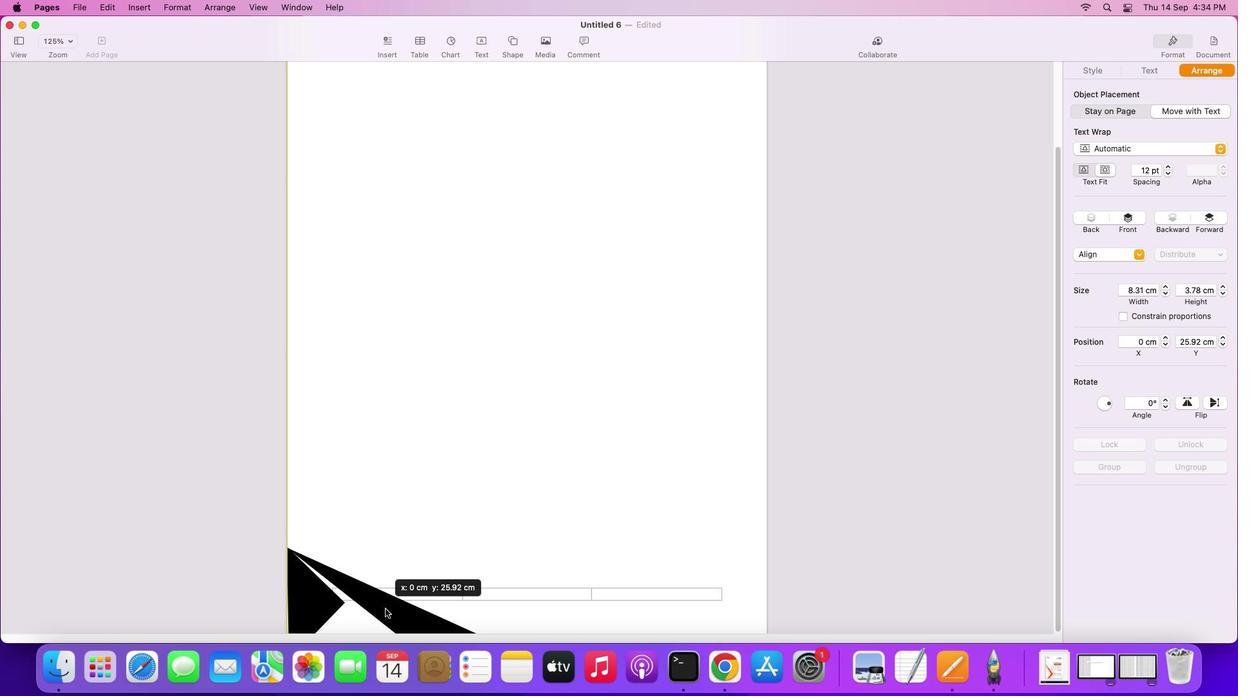 
Action: Mouse pressed left at (375, 549)
Screenshot: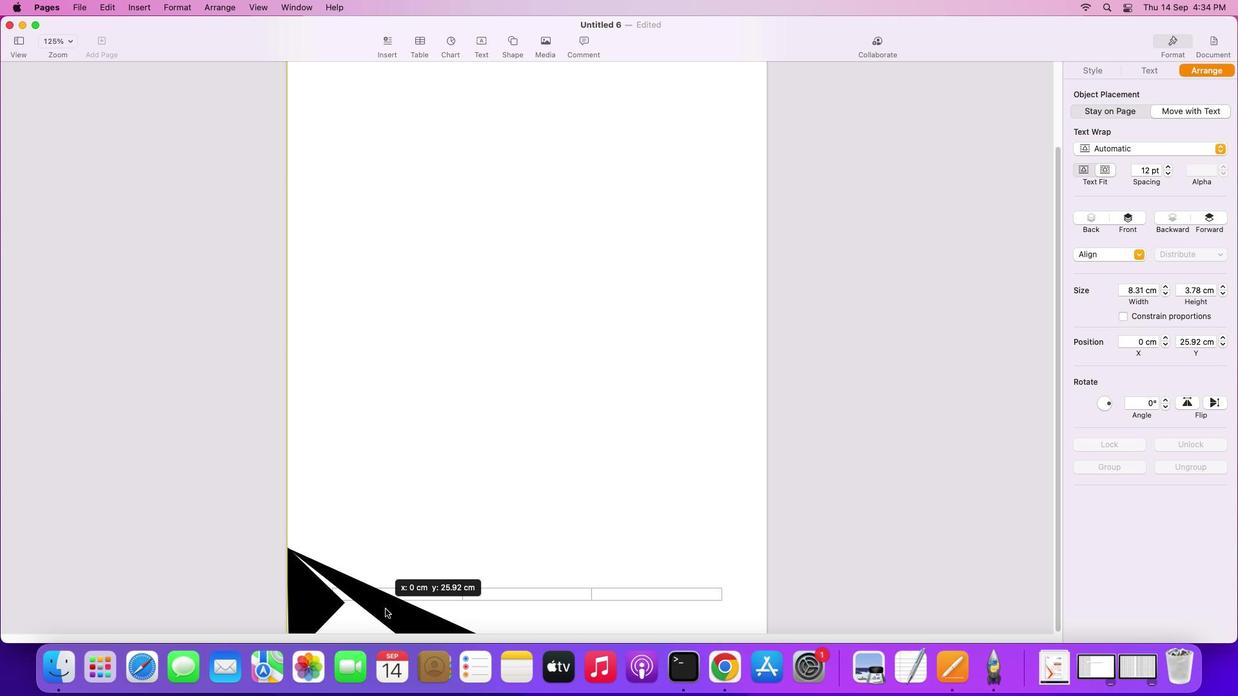 
Action: Mouse moved to (375, 546)
Screenshot: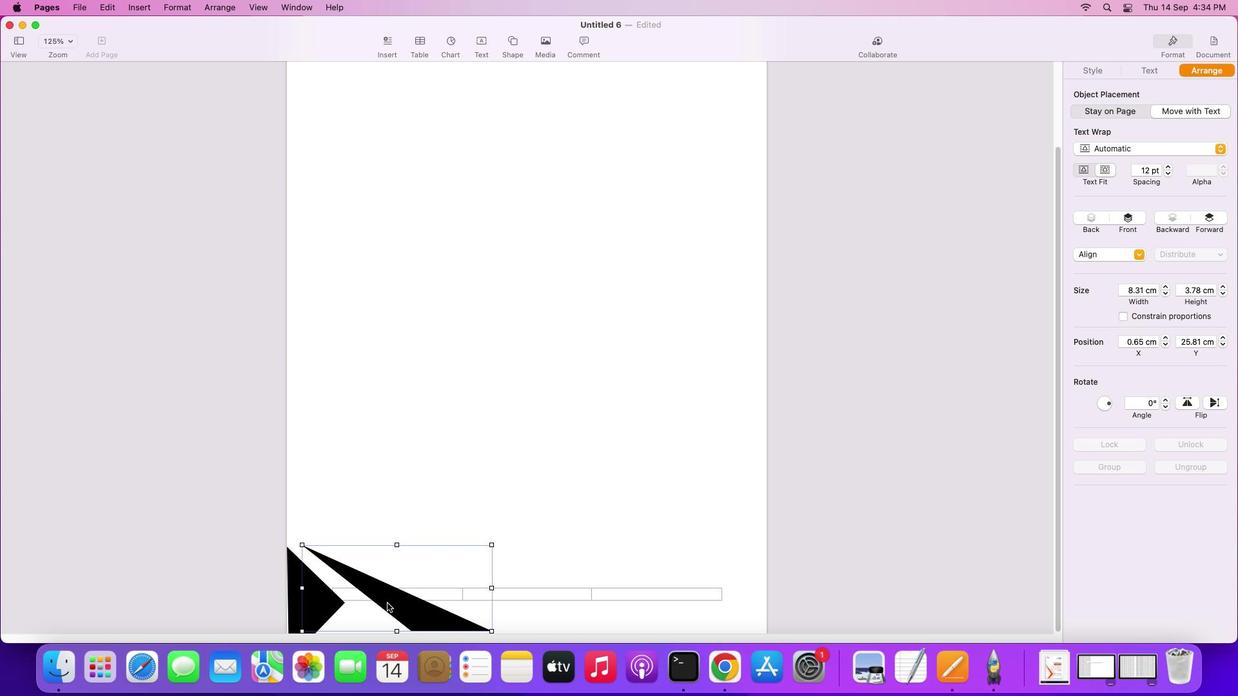 
Action: Mouse pressed left at (375, 546)
Screenshot: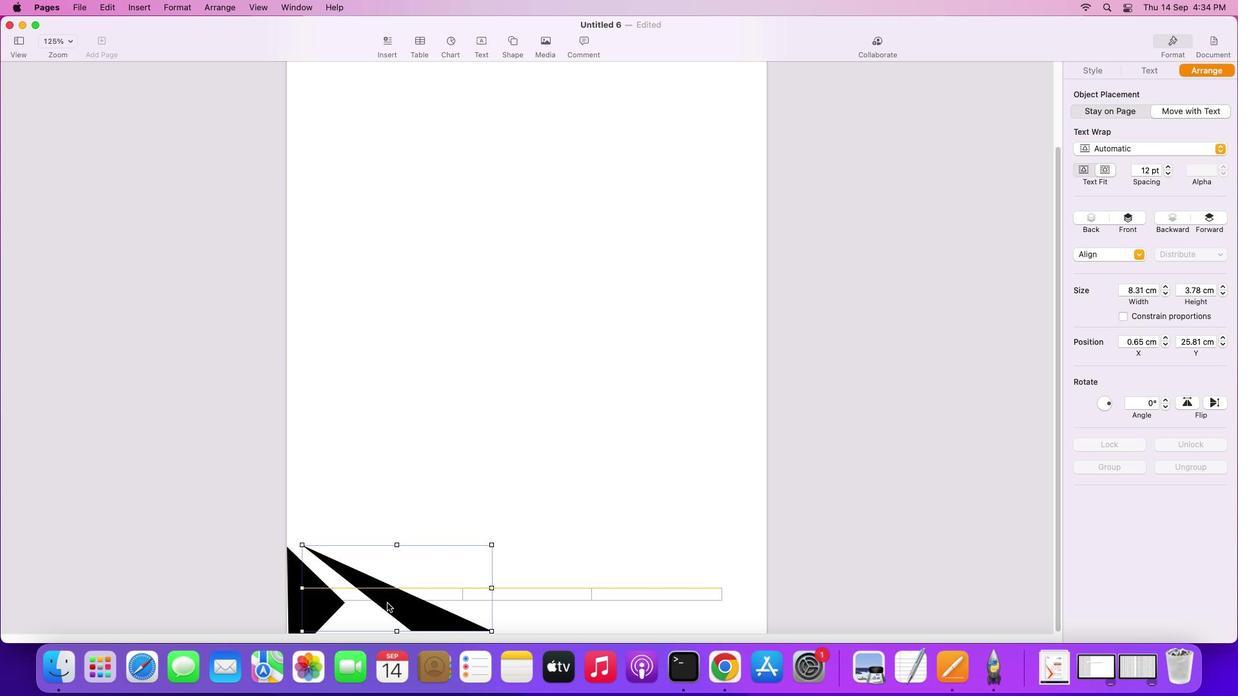 
Action: Mouse moved to (375, 548)
Screenshot: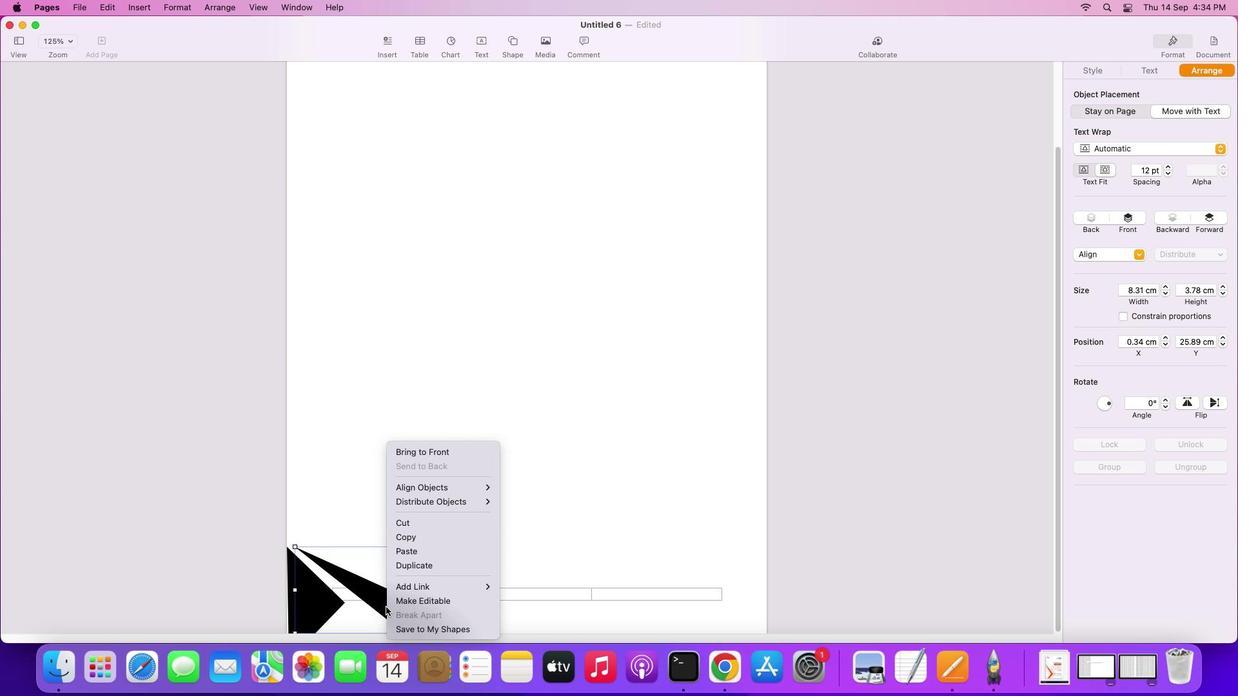 
Action: Mouse pressed right at (375, 548)
Screenshot: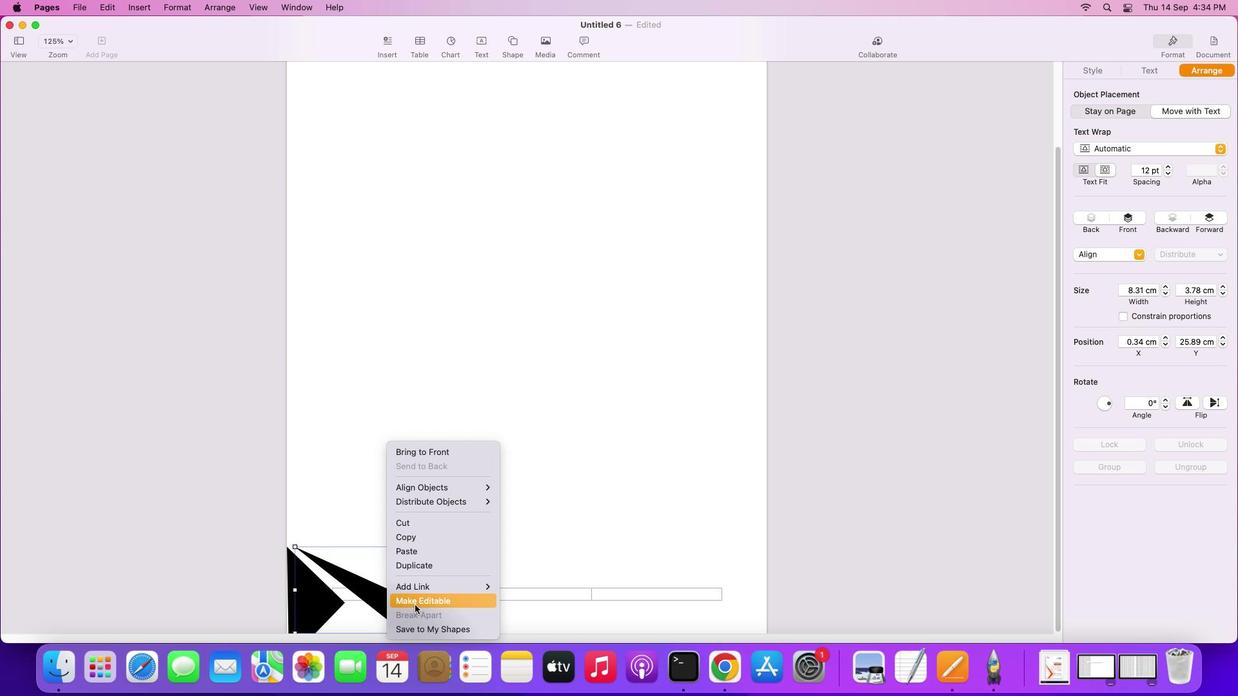 
Action: Mouse moved to (413, 544)
Screenshot: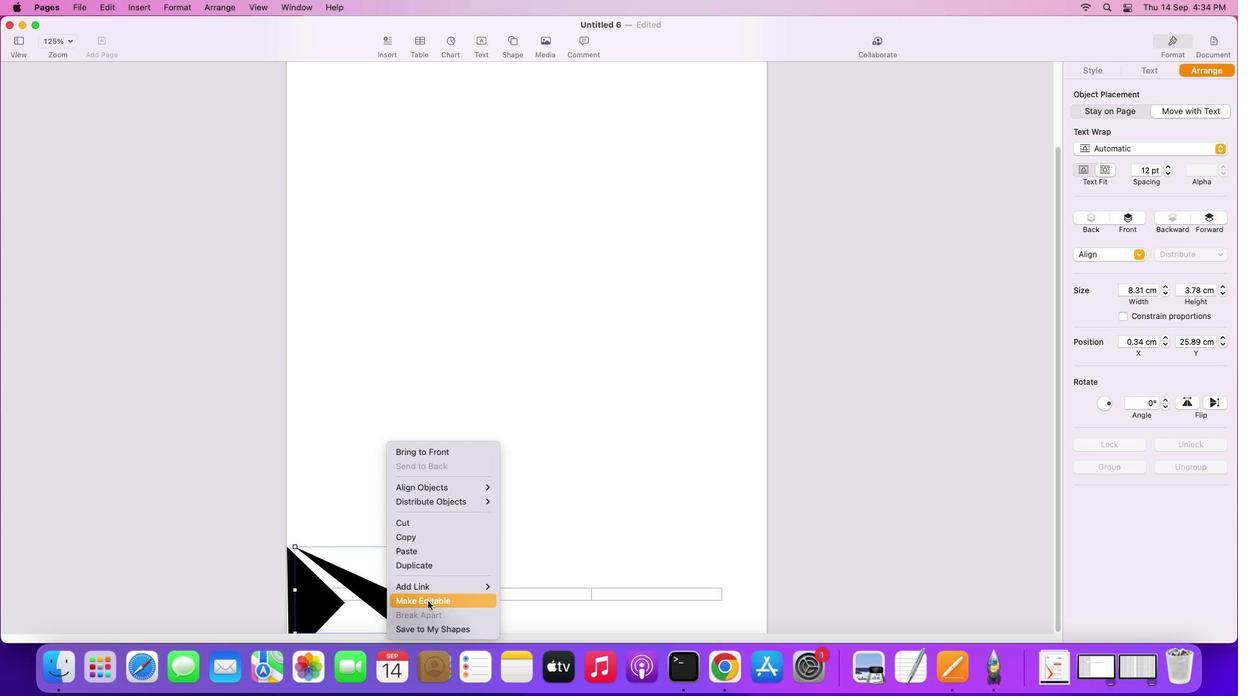 
Action: Mouse pressed left at (413, 544)
Screenshot: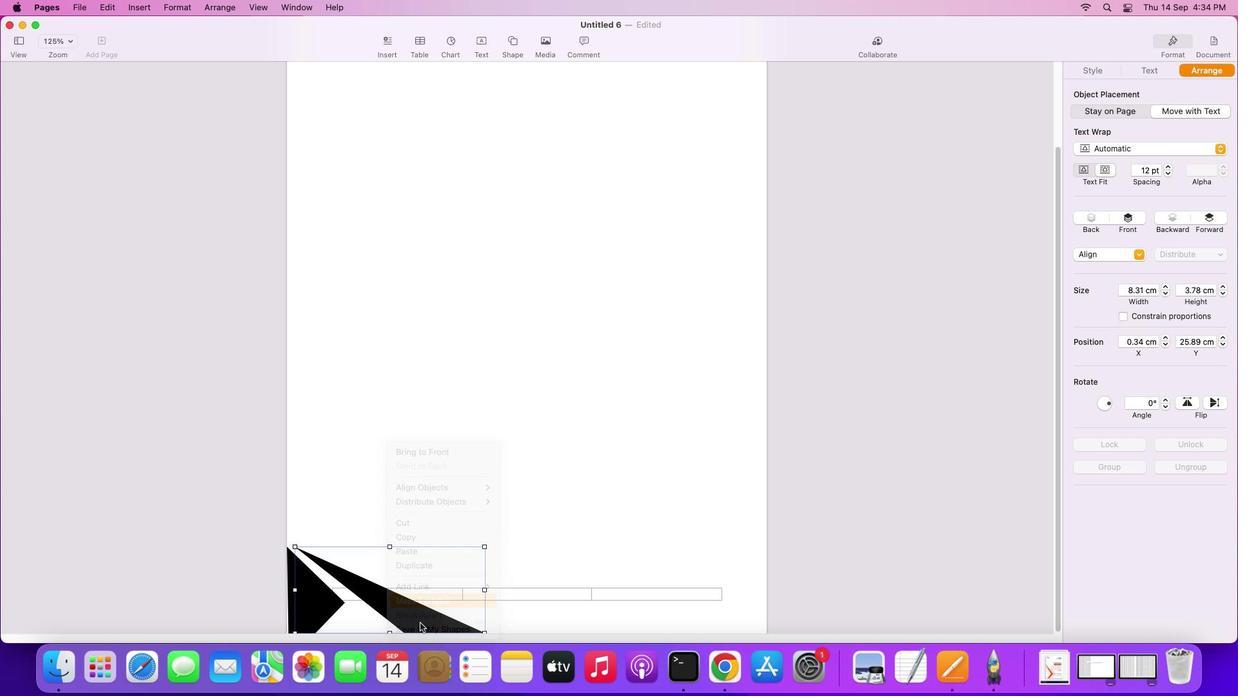 
Action: Mouse moved to (393, 567)
Screenshot: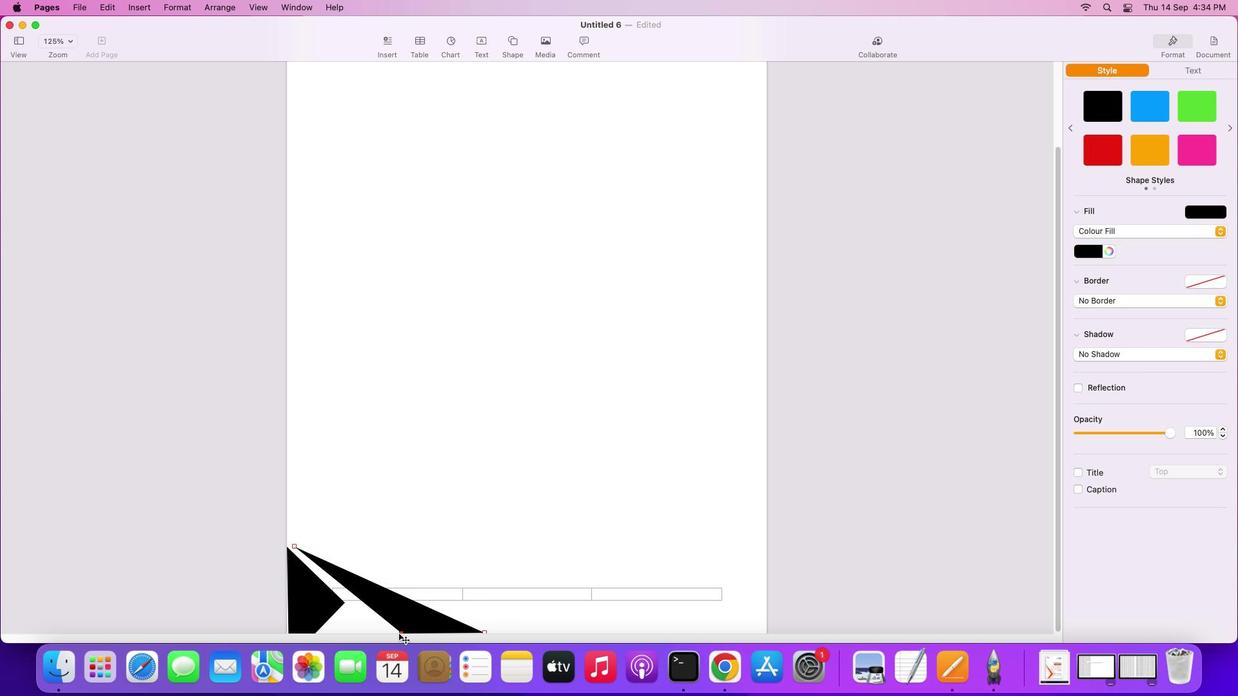 
Action: Mouse pressed left at (393, 567)
Screenshot: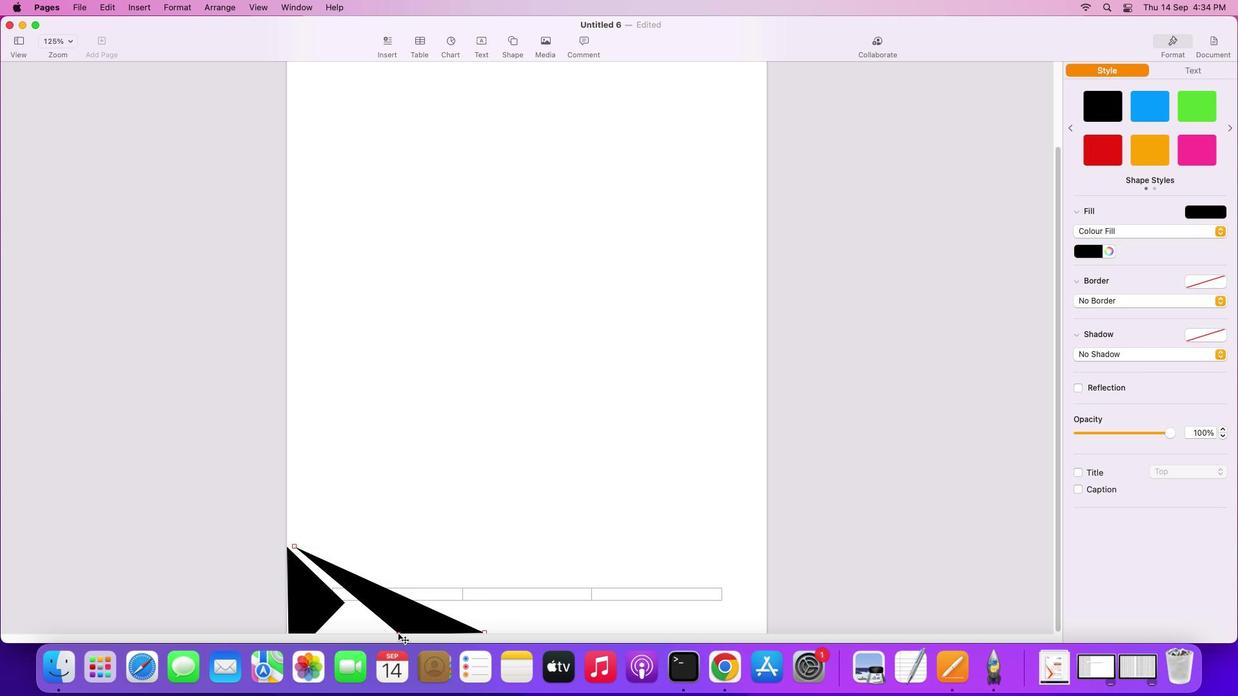 
Action: Mouse moved to (336, 535)
Screenshot: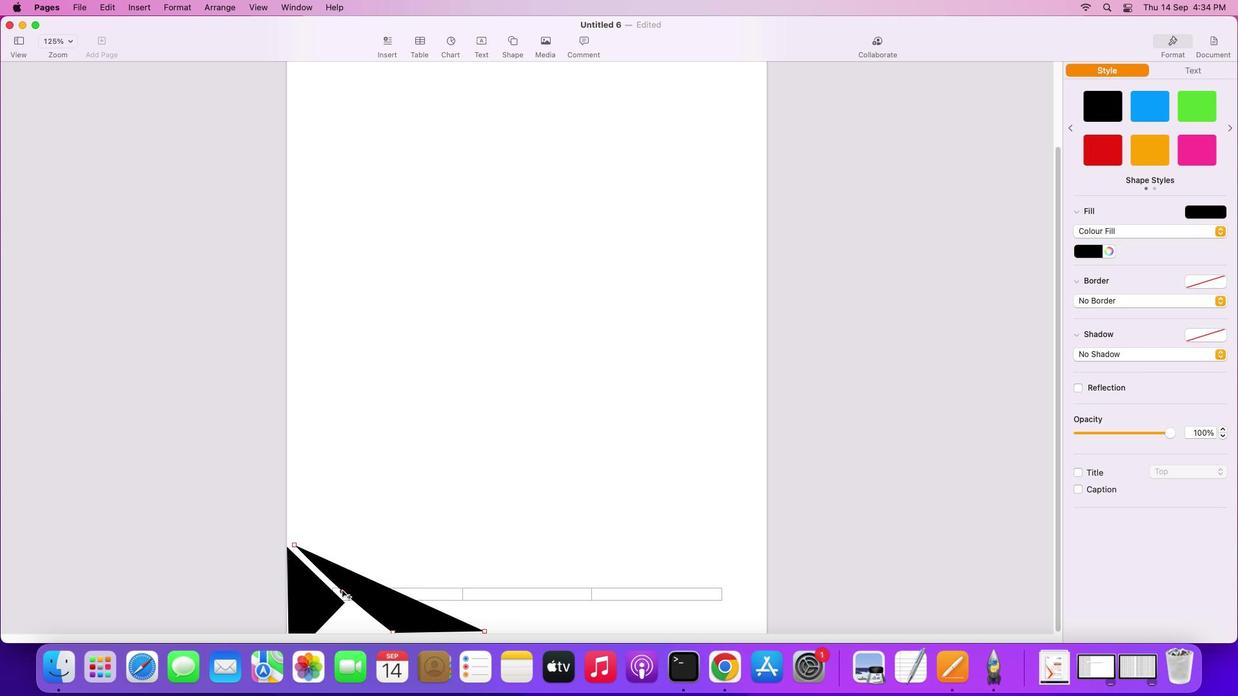 
Action: Mouse pressed left at (336, 535)
Screenshot: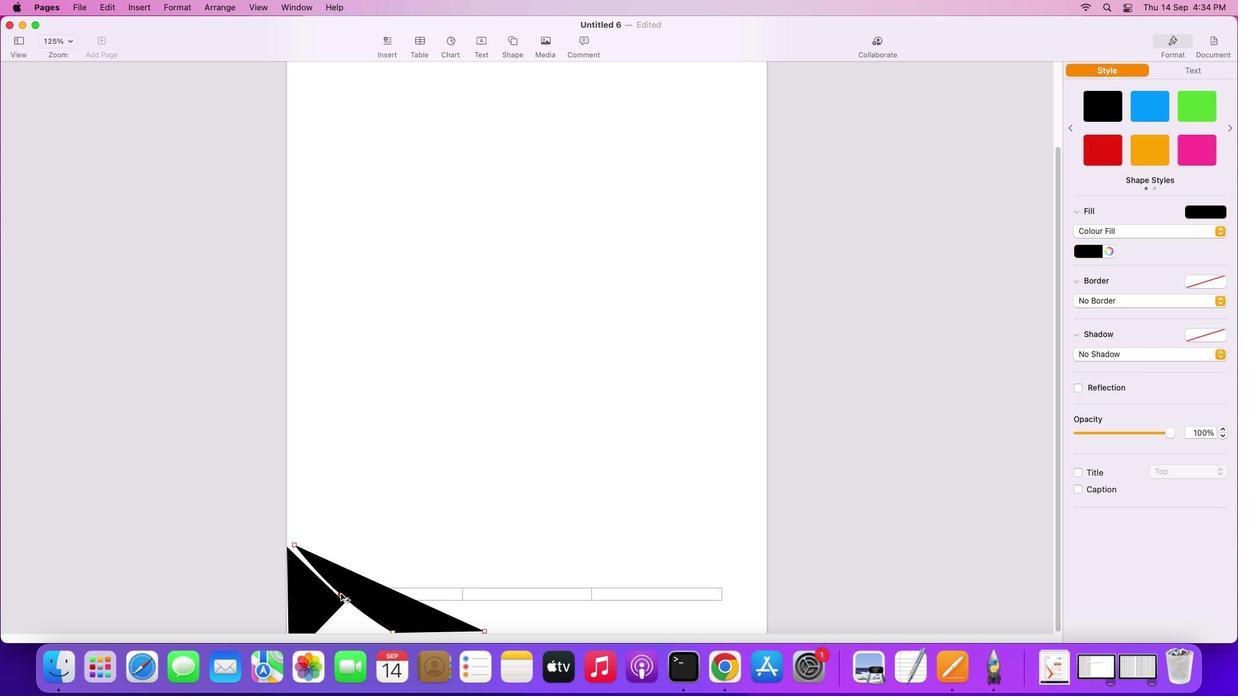 
Action: Mouse moved to (290, 505)
Screenshot: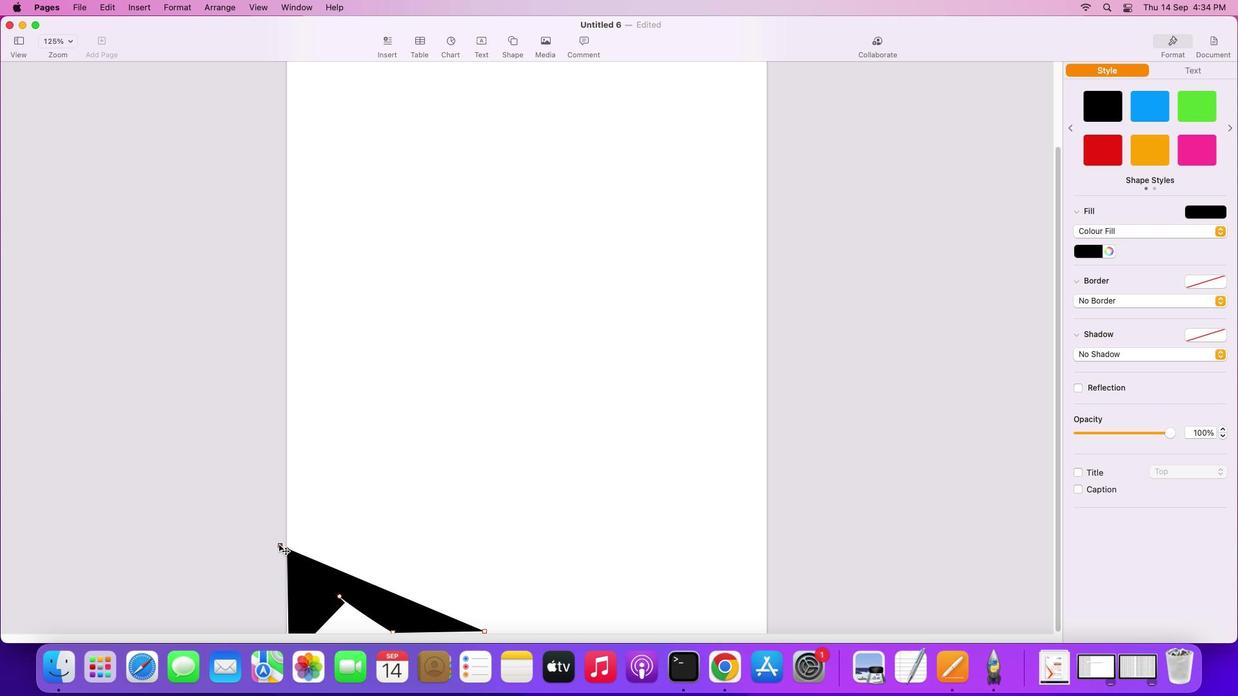 
Action: Mouse pressed left at (290, 505)
Screenshot: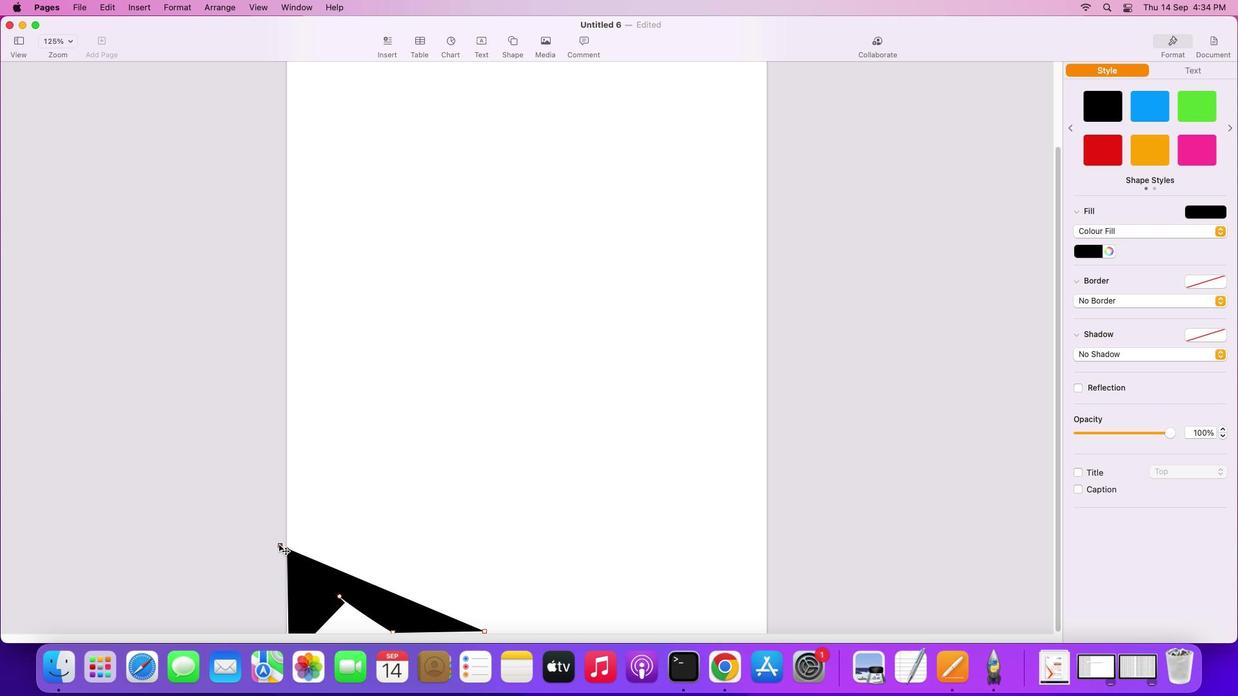 
Action: Mouse moved to (380, 566)
Screenshot: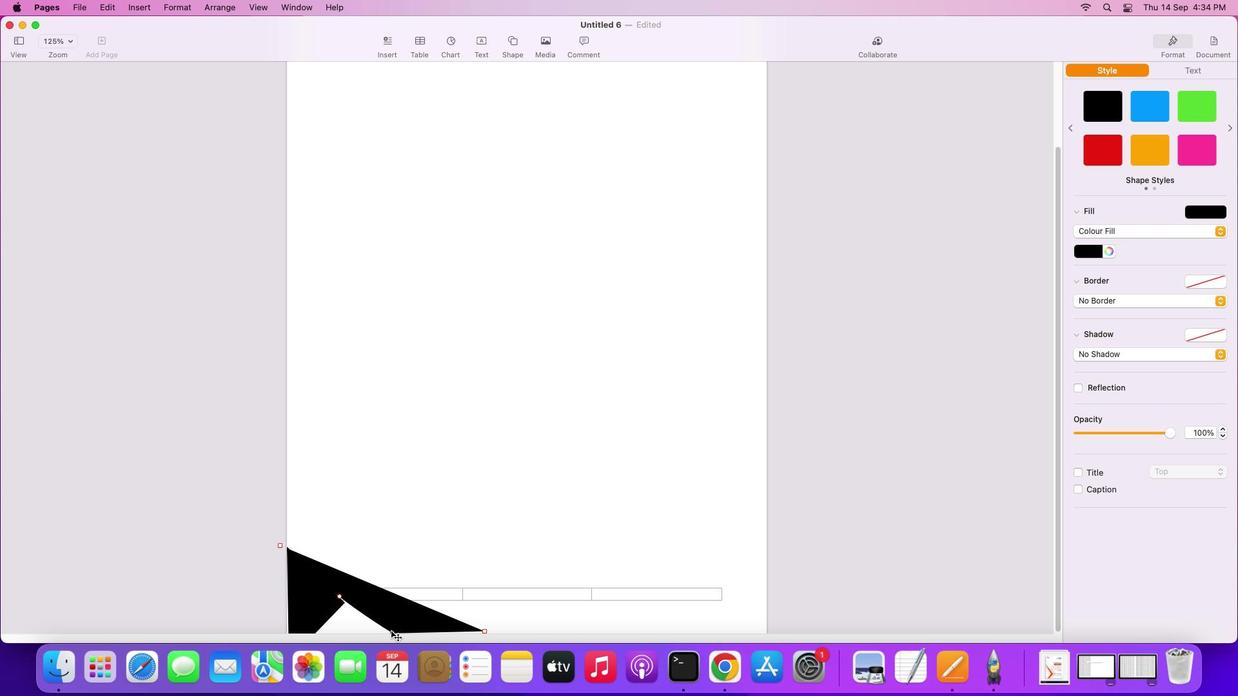 
Action: Mouse pressed left at (380, 566)
Screenshot: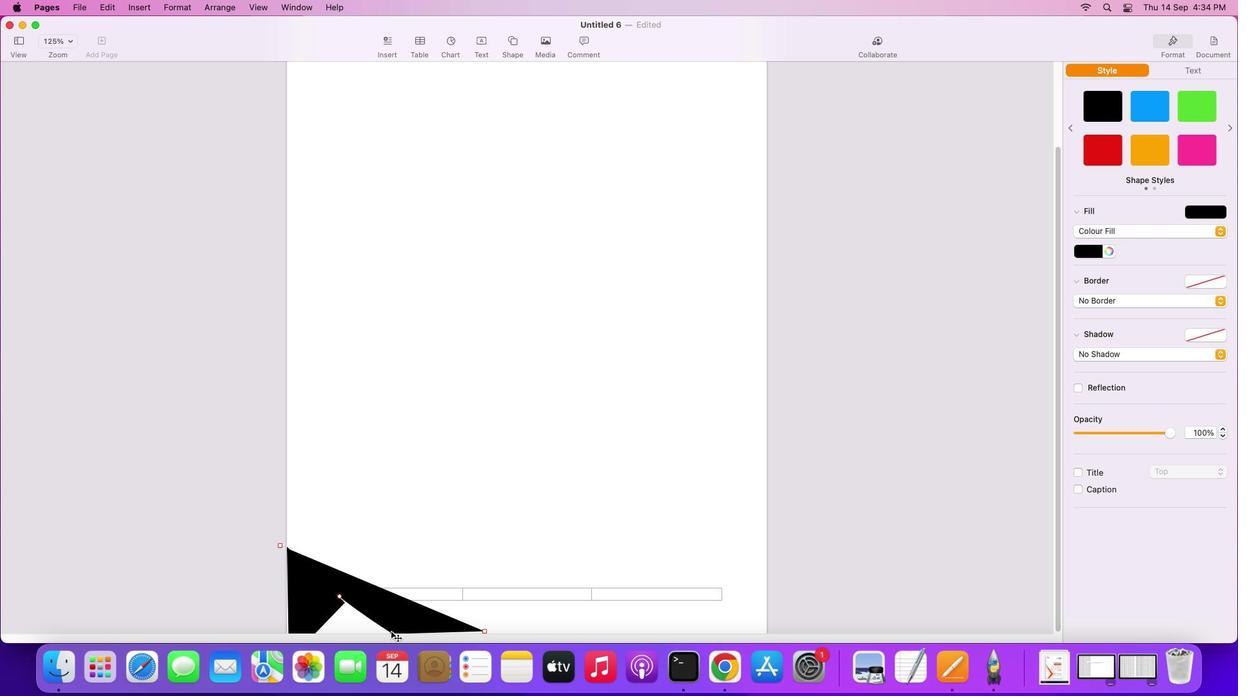 
Action: Mouse moved to (357, 550)
Screenshot: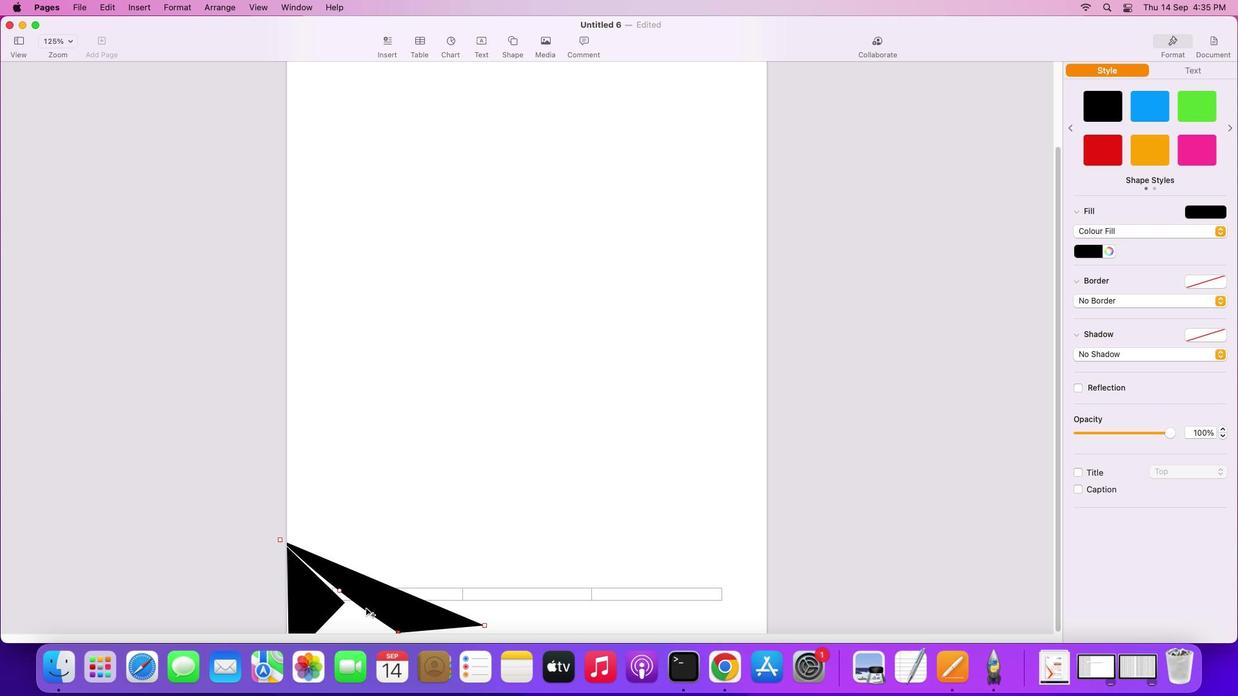 
Action: Key pressed Key.cmd'z'
Screenshot: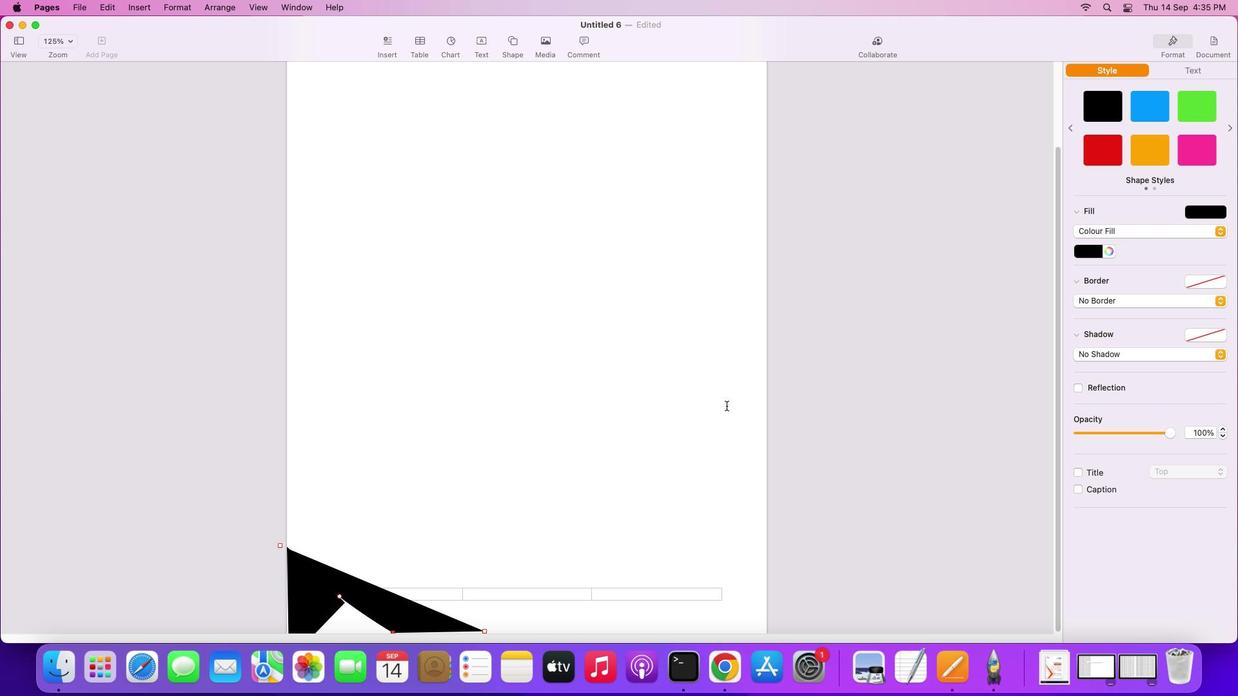 
Action: Mouse moved to (372, 544)
Screenshot: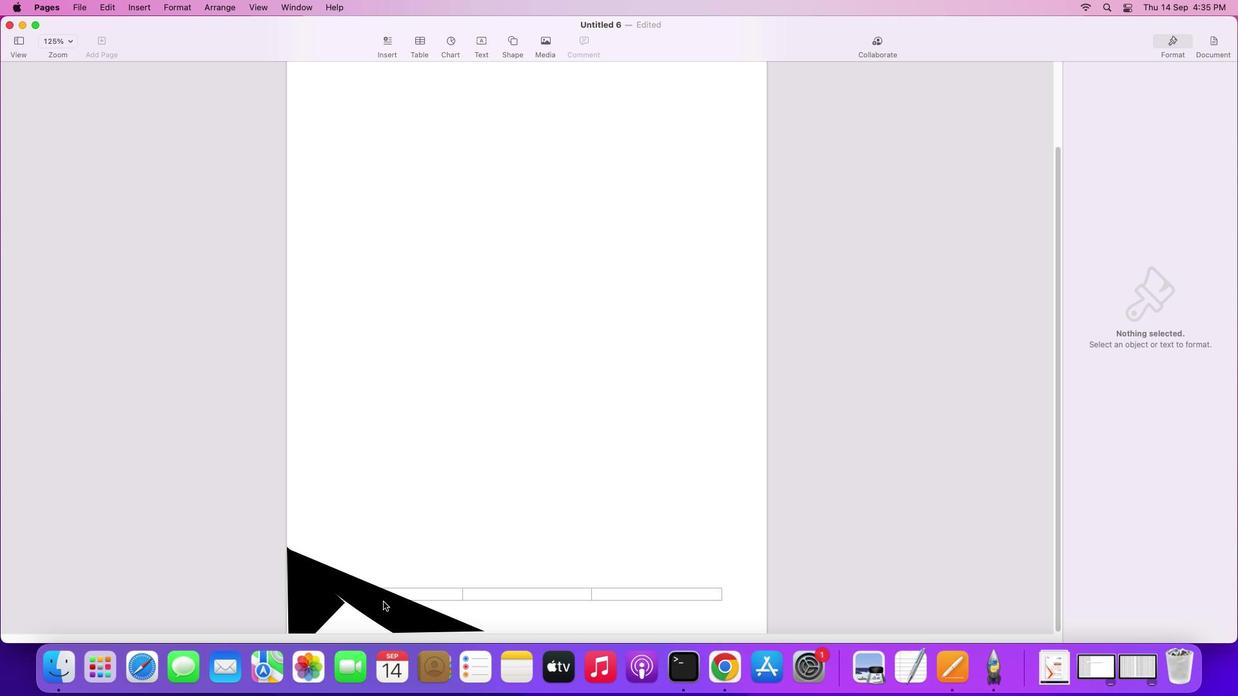 
Action: Mouse pressed left at (372, 544)
Screenshot: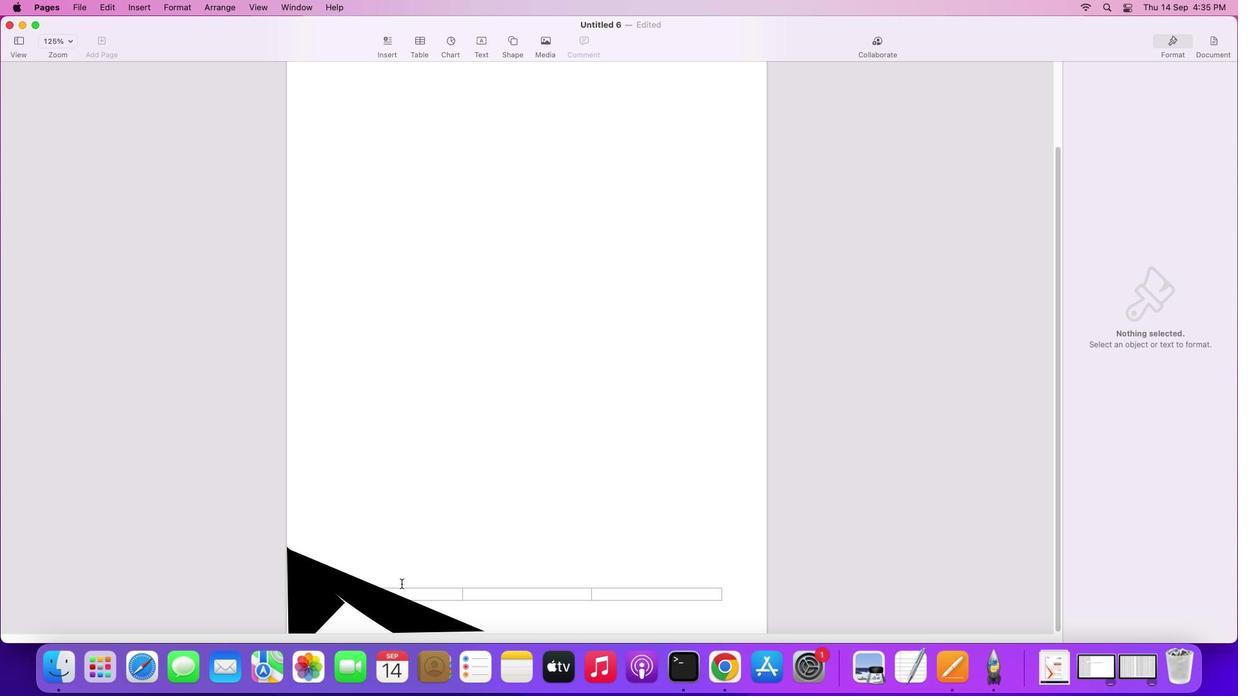 
Action: Mouse moved to (379, 551)
Screenshot: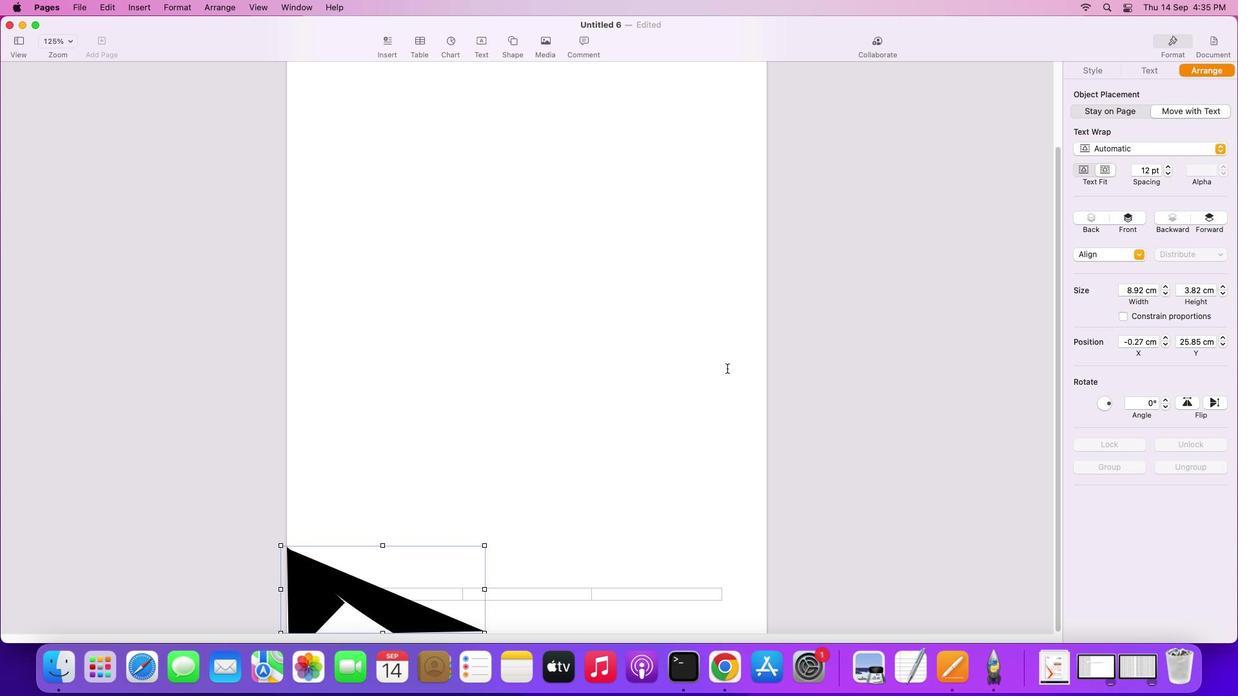 
Action: Mouse pressed left at (379, 551)
Screenshot: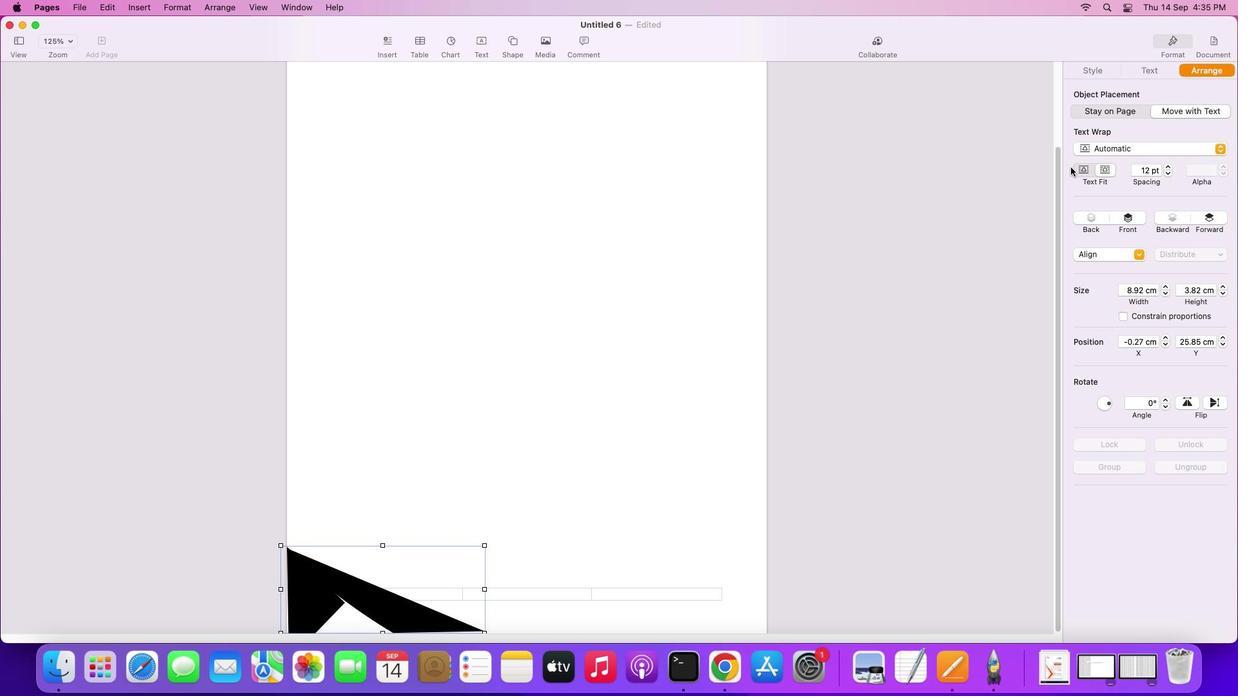 
Action: Mouse moved to (1063, 194)
Screenshot: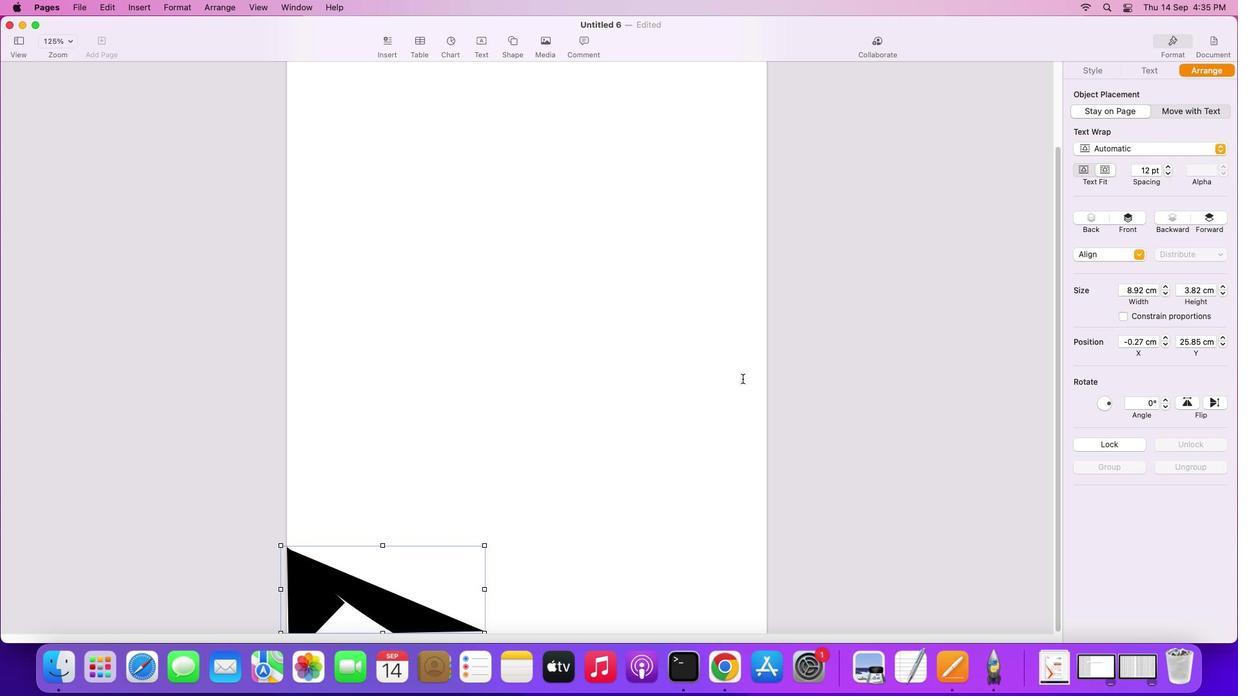 
Action: Mouse pressed left at (1063, 194)
Screenshot: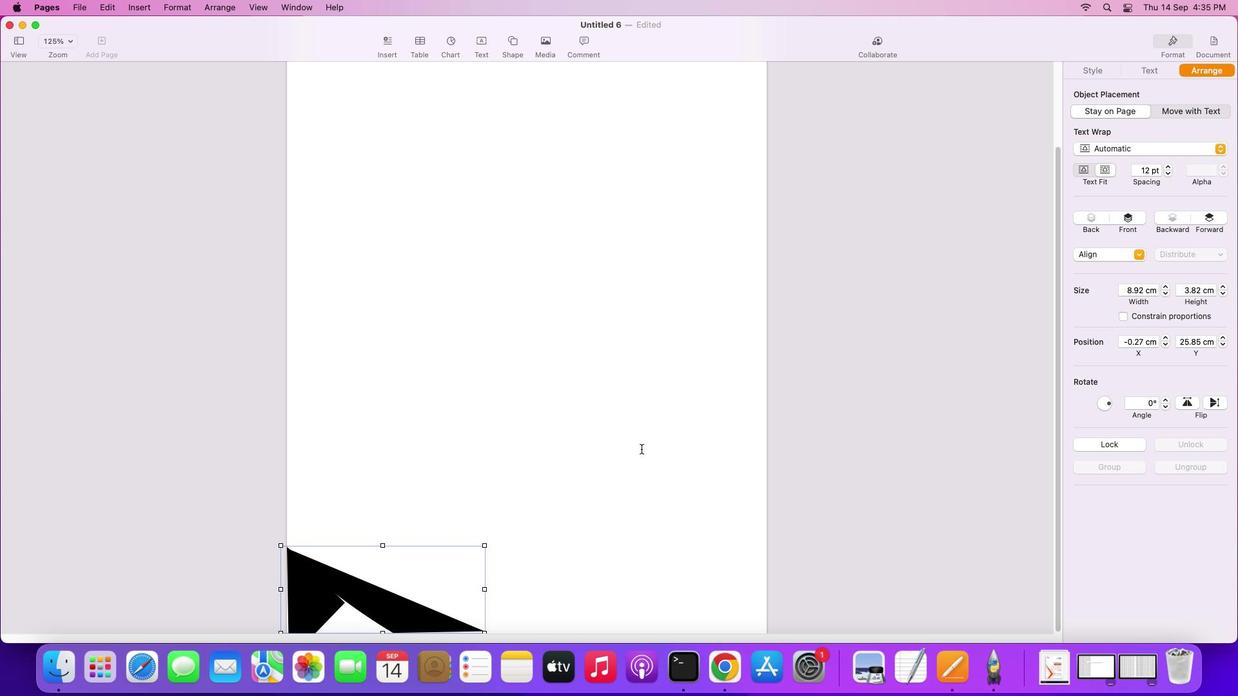 
Action: Mouse moved to (380, 543)
Screenshot: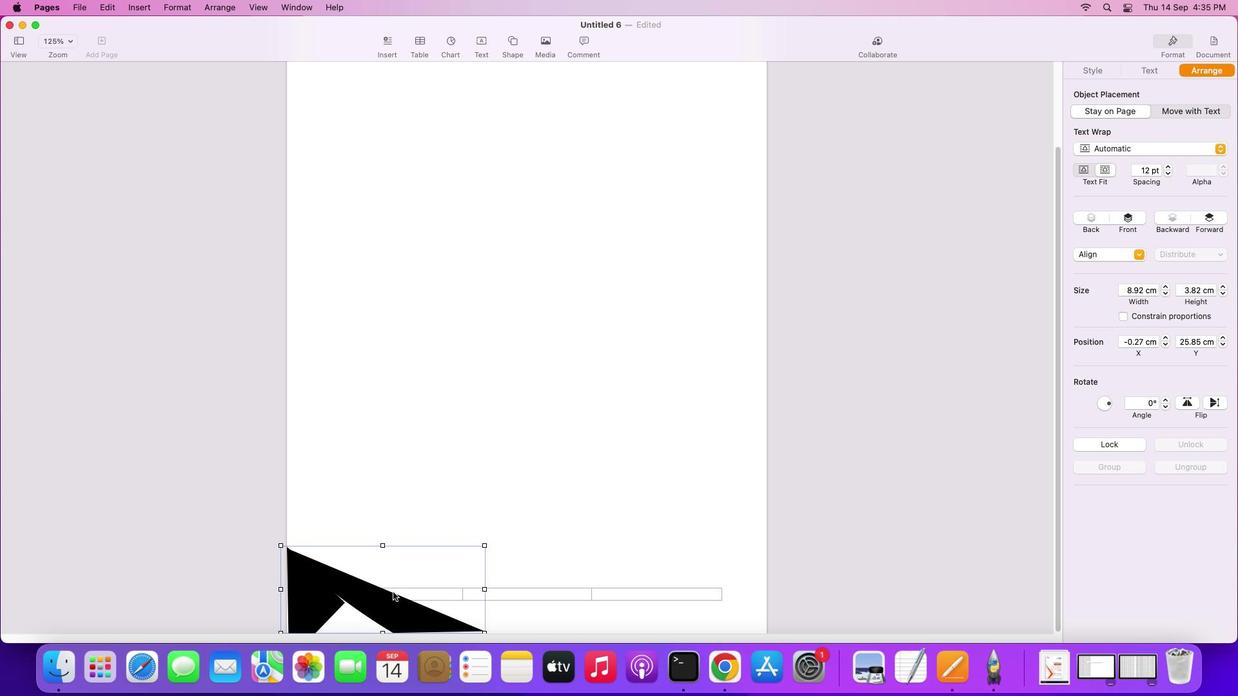
Action: Mouse scrolled (380, 543) with delta (14, 117)
Screenshot: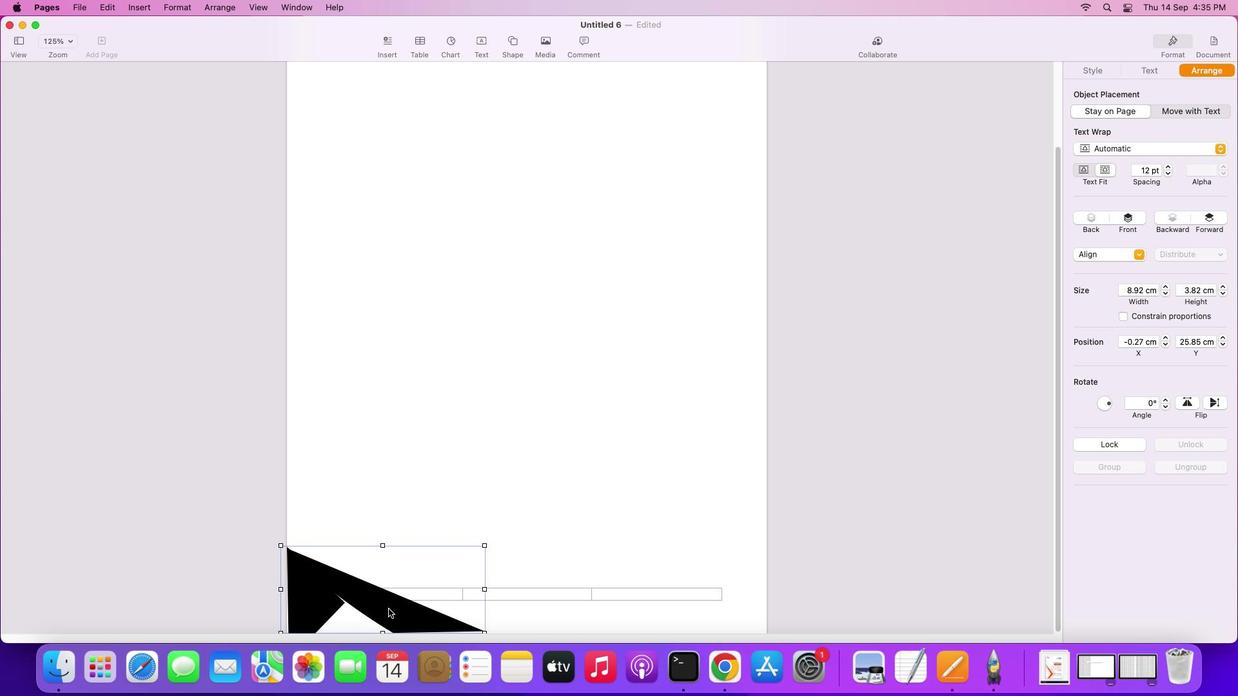 
Action: Mouse scrolled (380, 543) with delta (14, 117)
Screenshot: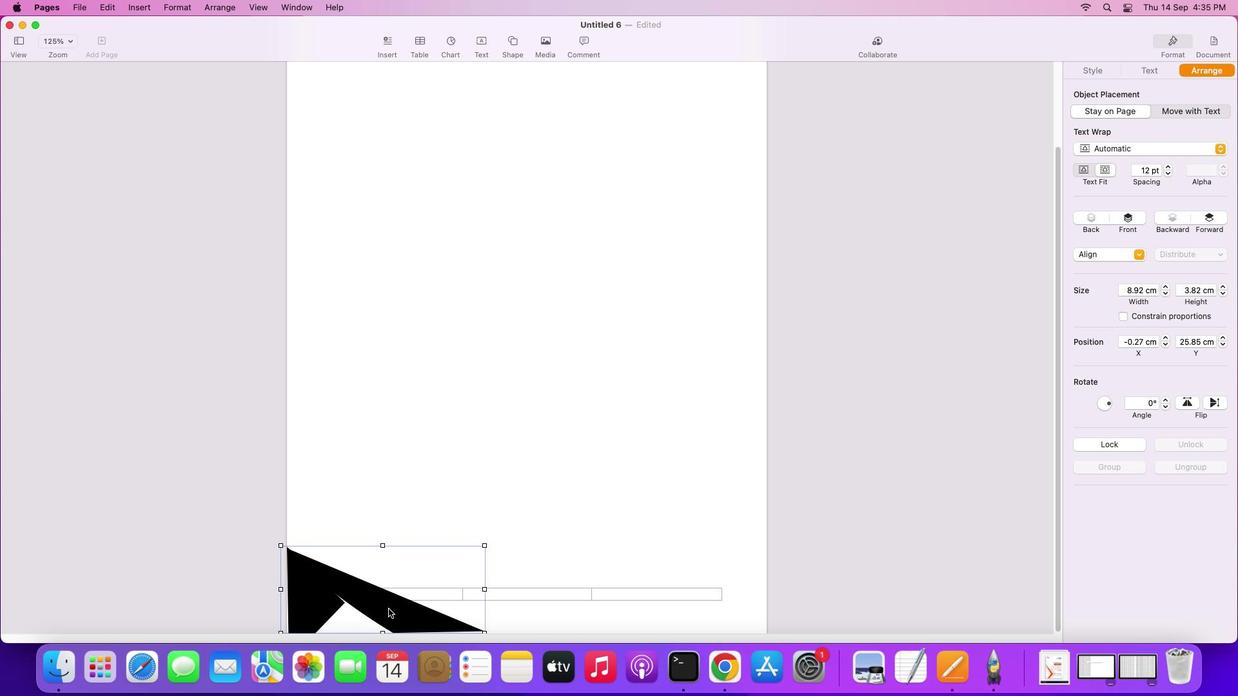 
Action: Mouse scrolled (380, 543) with delta (14, 116)
Screenshot: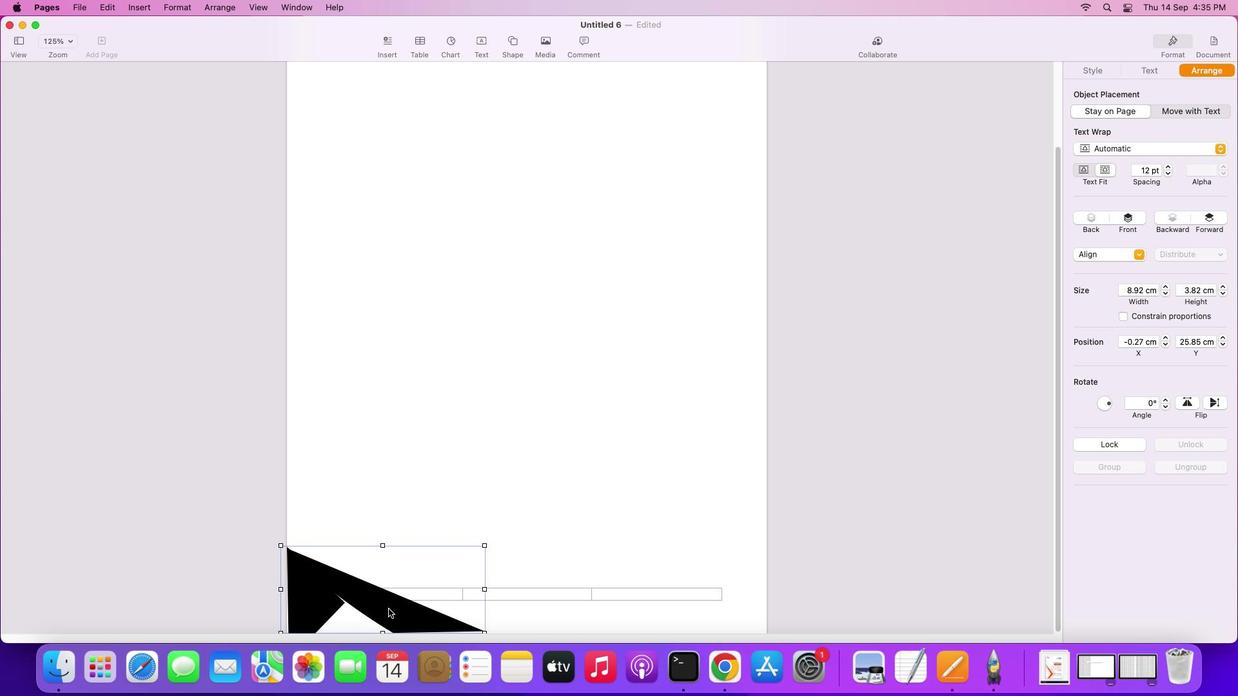 
Action: Mouse moved to (377, 550)
Screenshot: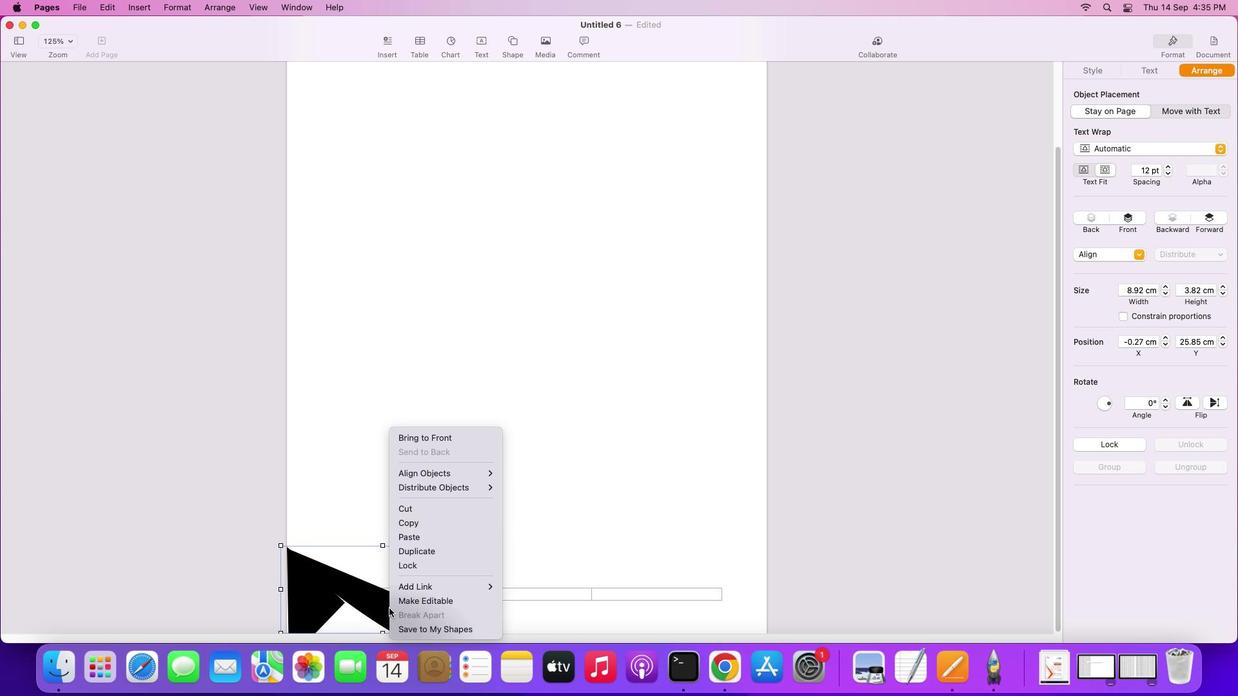 
Action: Mouse pressed left at (377, 550)
Screenshot: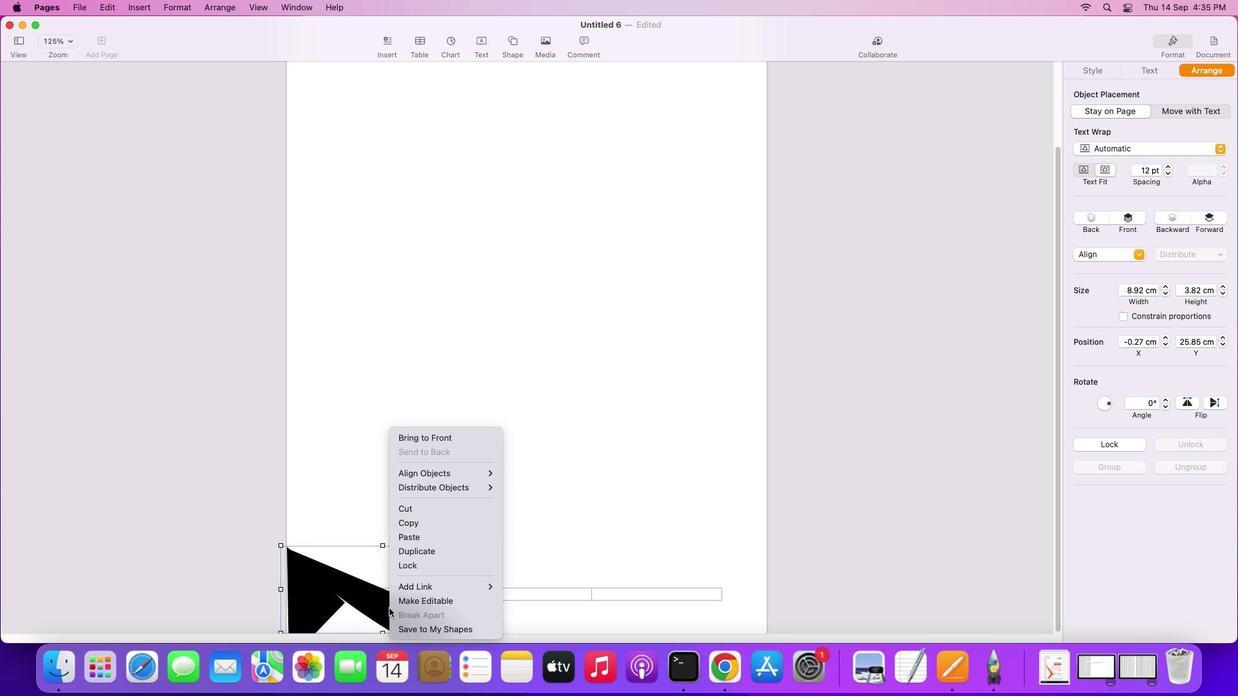 
Action: Mouse pressed right at (377, 550)
Screenshot: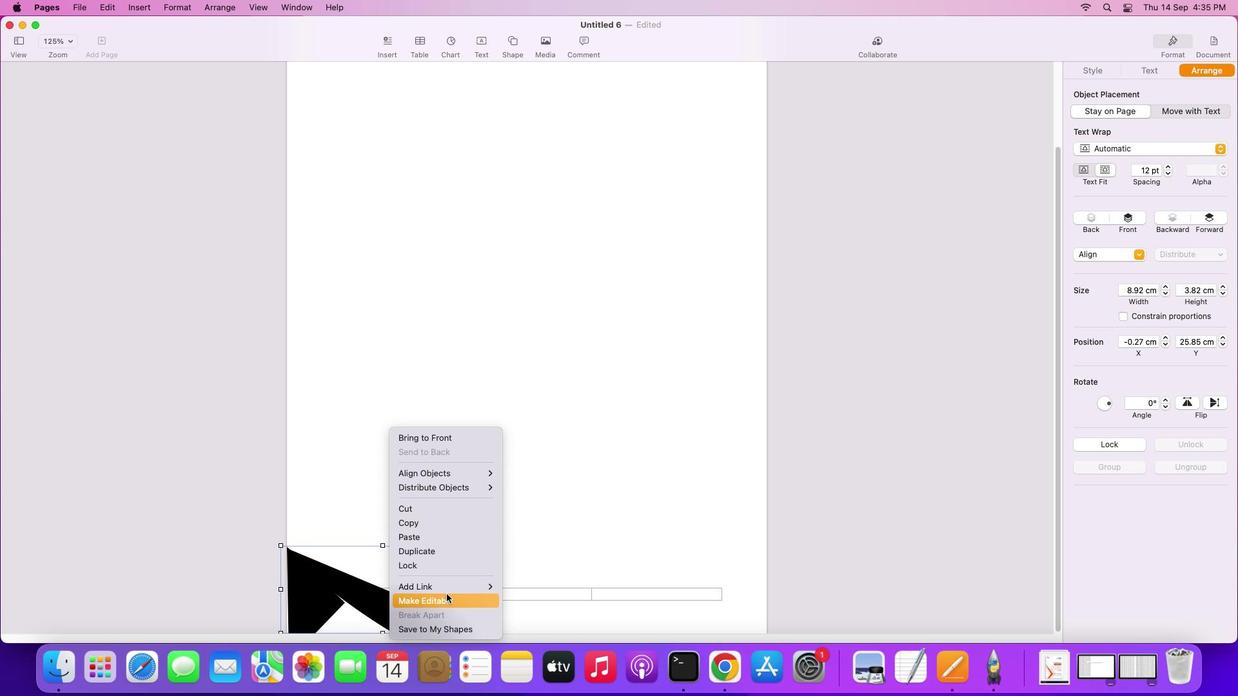 
Action: Mouse moved to (428, 544)
Screenshot: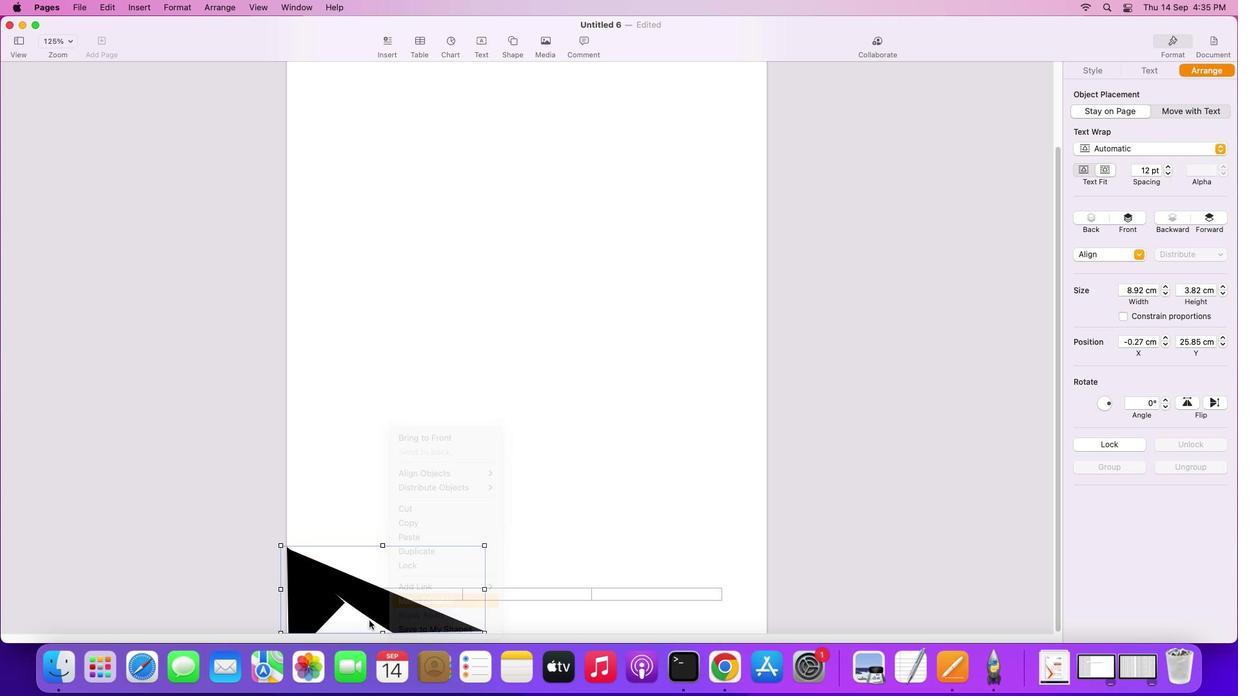 
Action: Mouse pressed left at (428, 544)
Screenshot: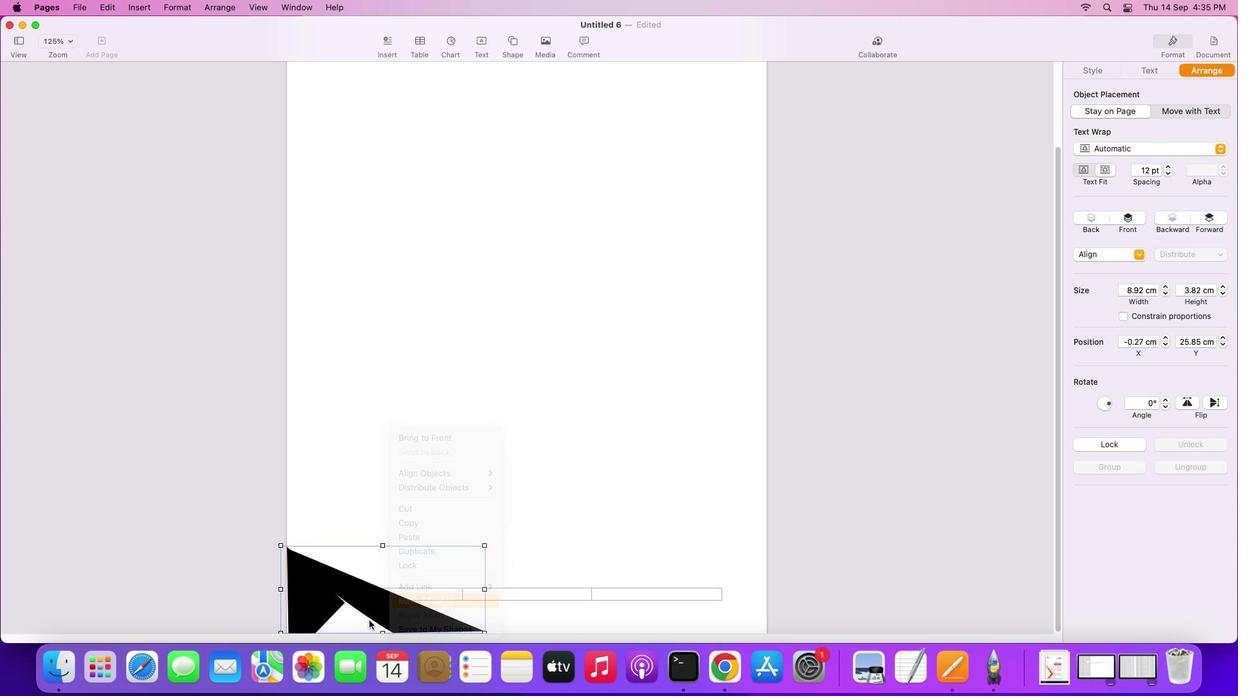 
Action: Mouse moved to (356, 555)
Screenshot: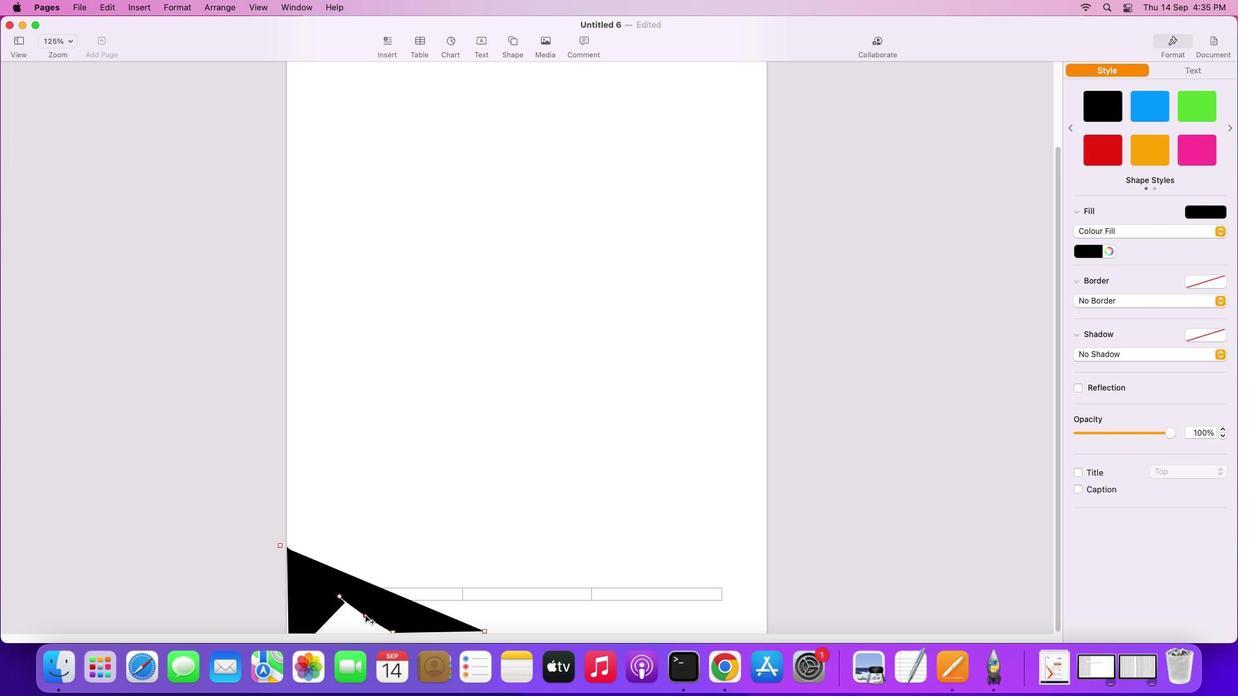 
Action: Mouse pressed left at (356, 555)
Screenshot: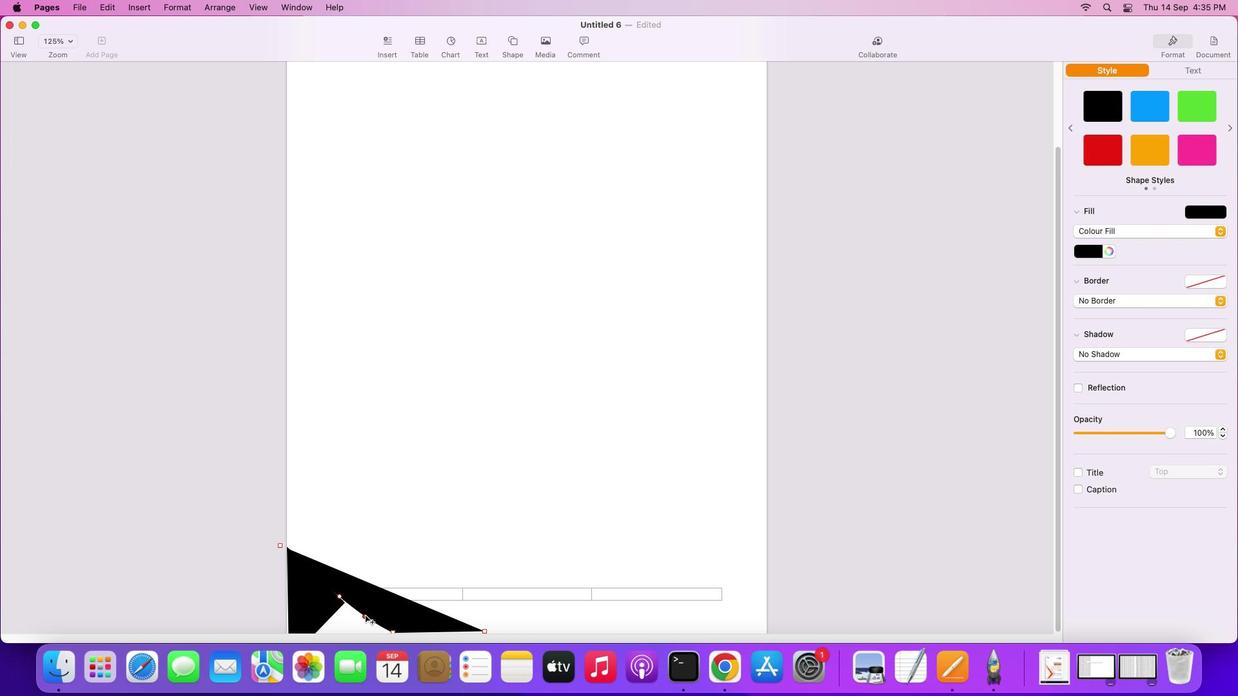 
Action: Mouse moved to (334, 541)
Screenshot: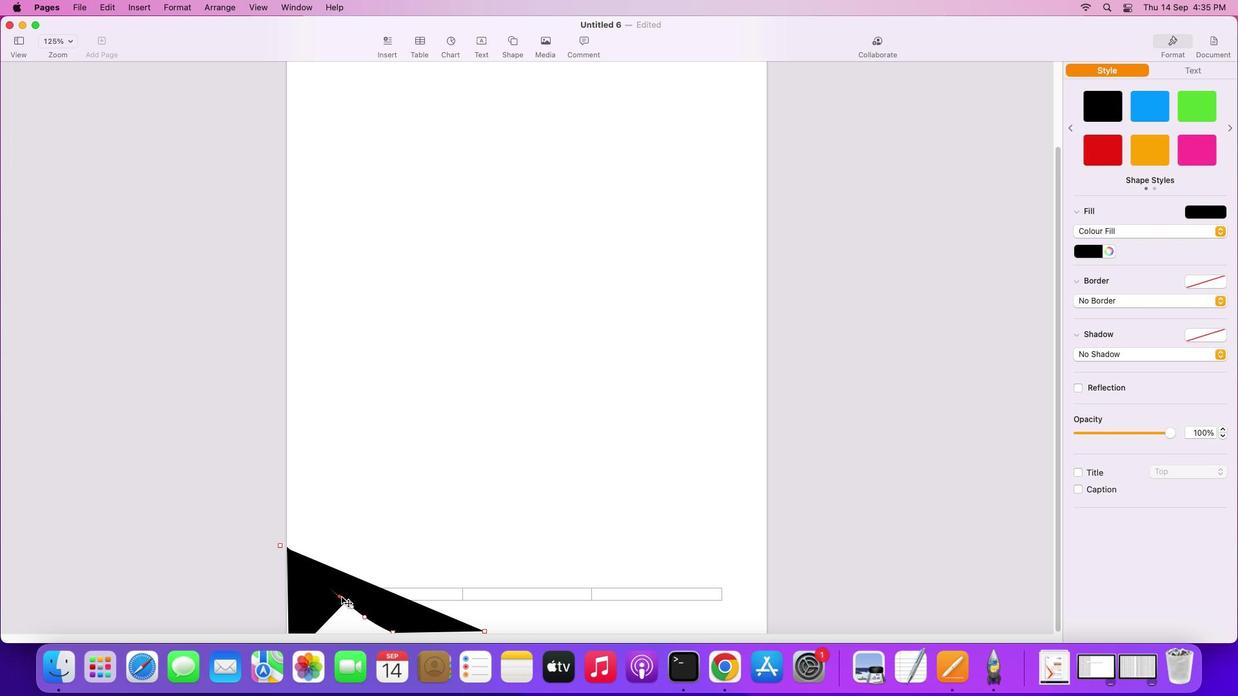 
Action: Mouse pressed left at (334, 541)
Screenshot: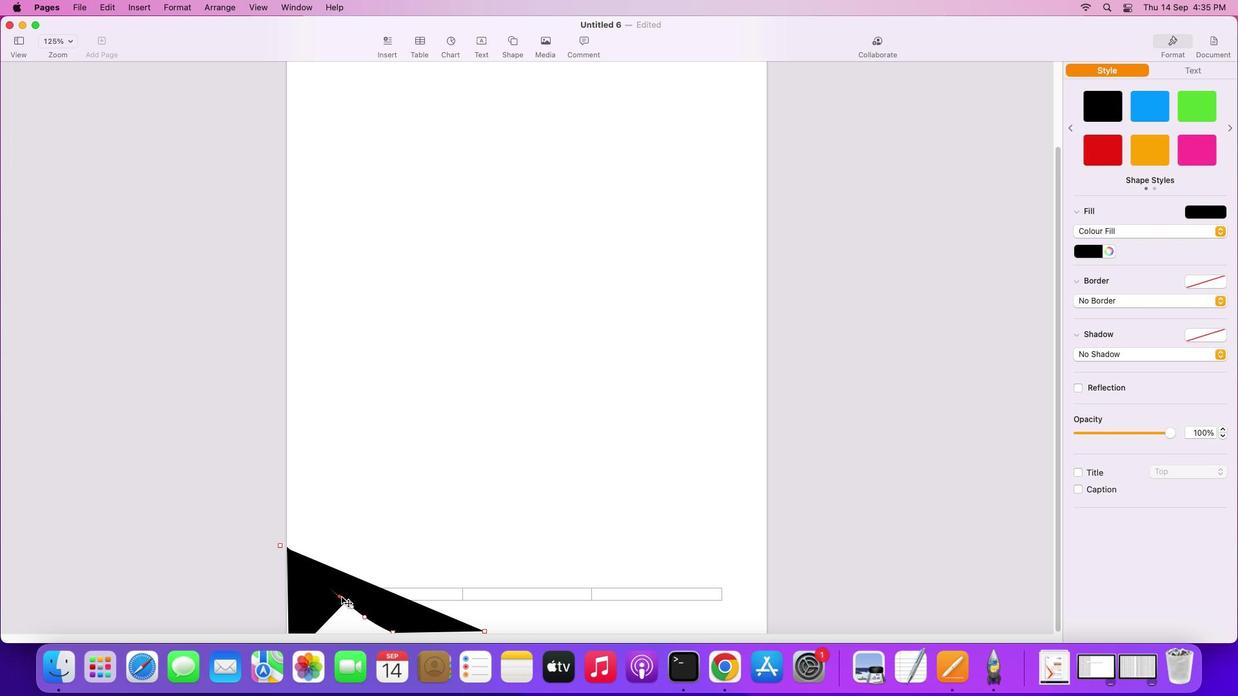
Action: Mouse moved to (343, 549)
Screenshot: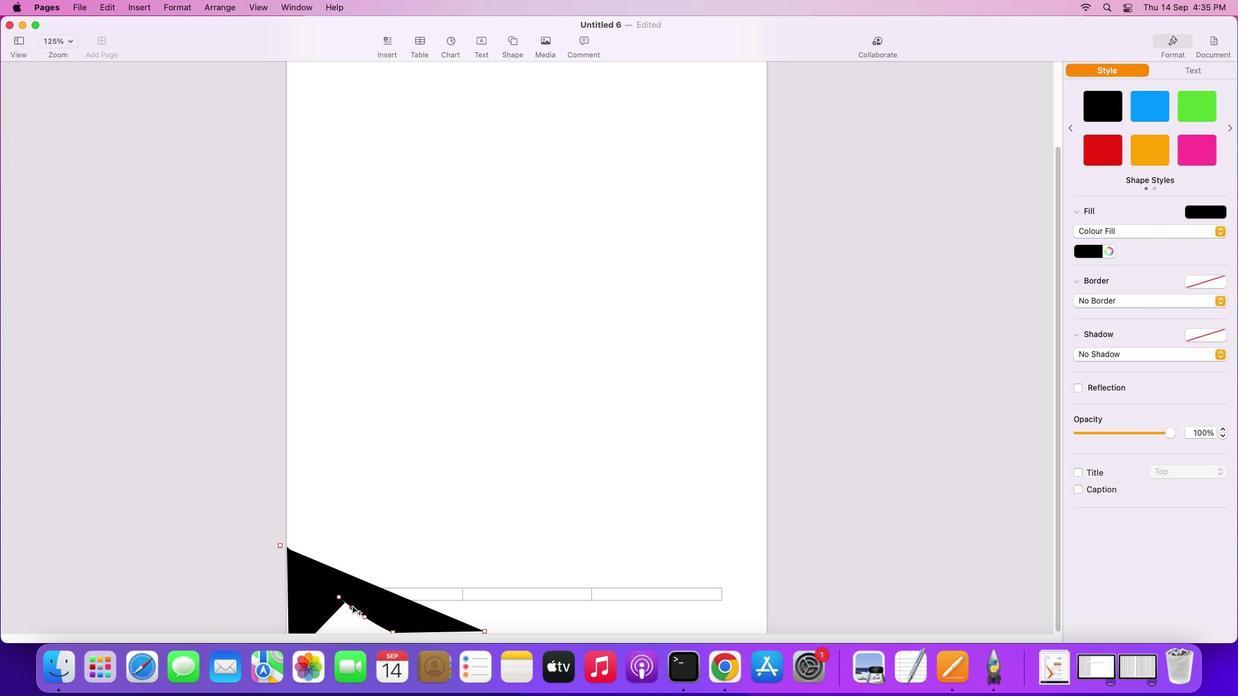 
Action: Mouse pressed left at (343, 549)
Screenshot: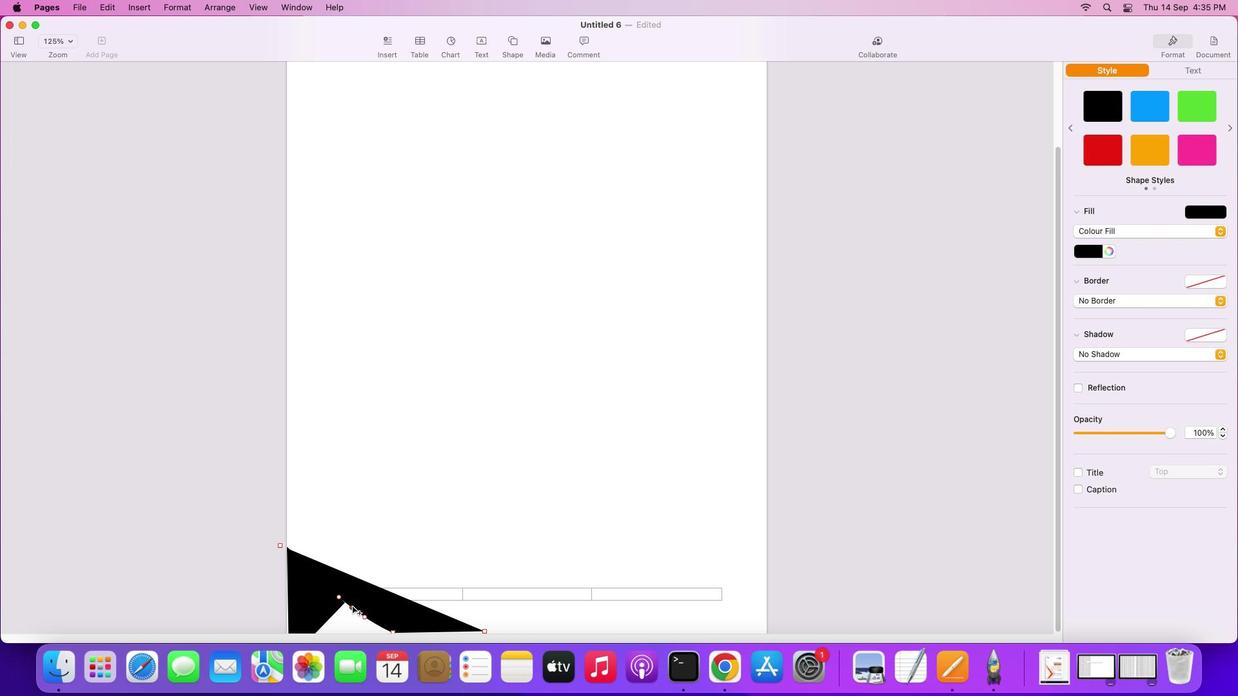 
Action: Mouse moved to (355, 555)
Screenshot: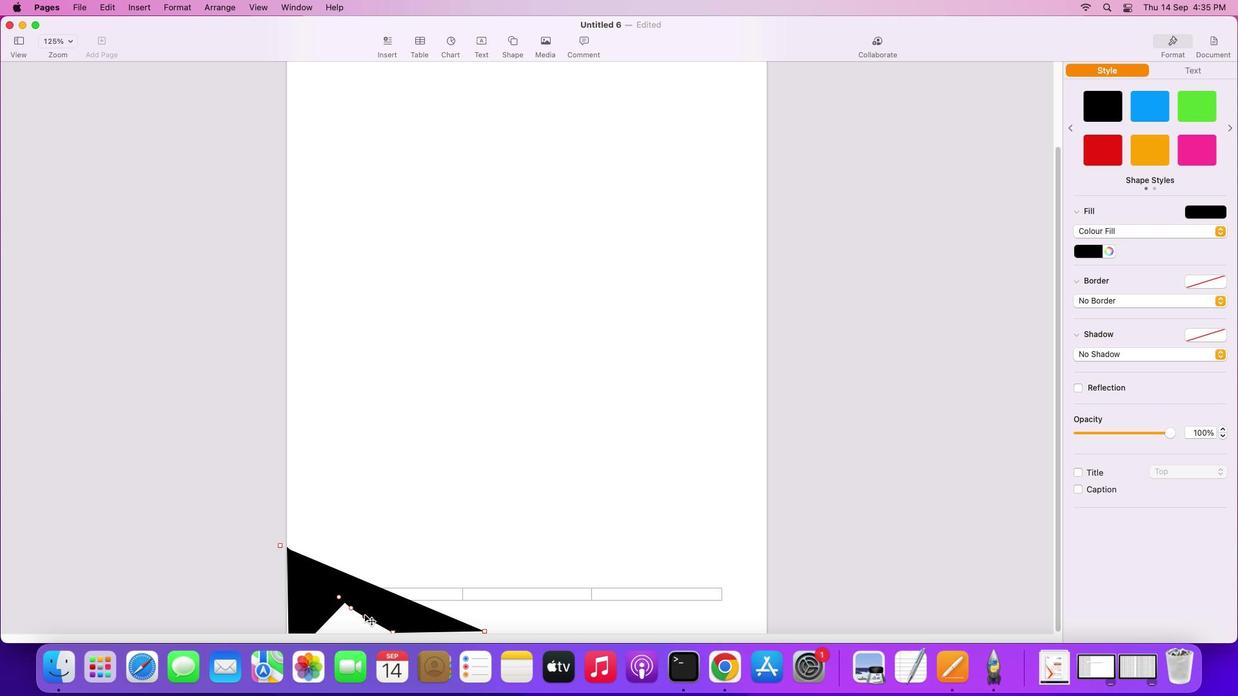 
Action: Mouse pressed left at (355, 555)
Screenshot: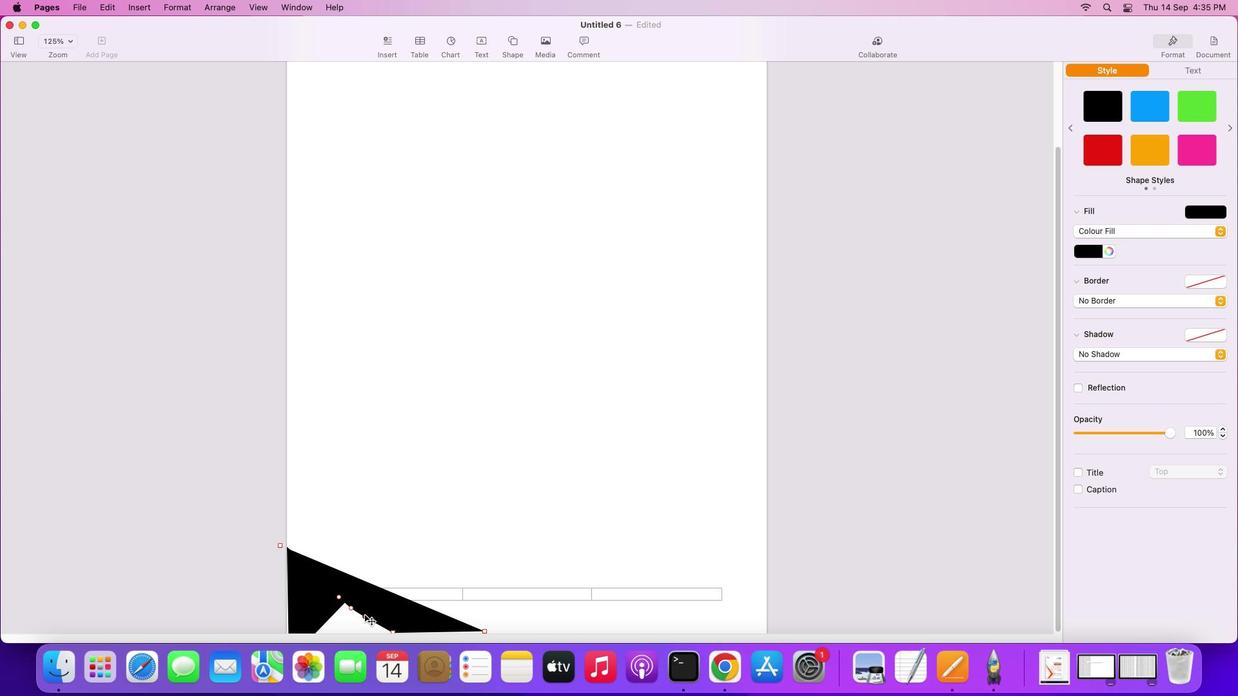 
Action: Mouse moved to (344, 550)
Screenshot: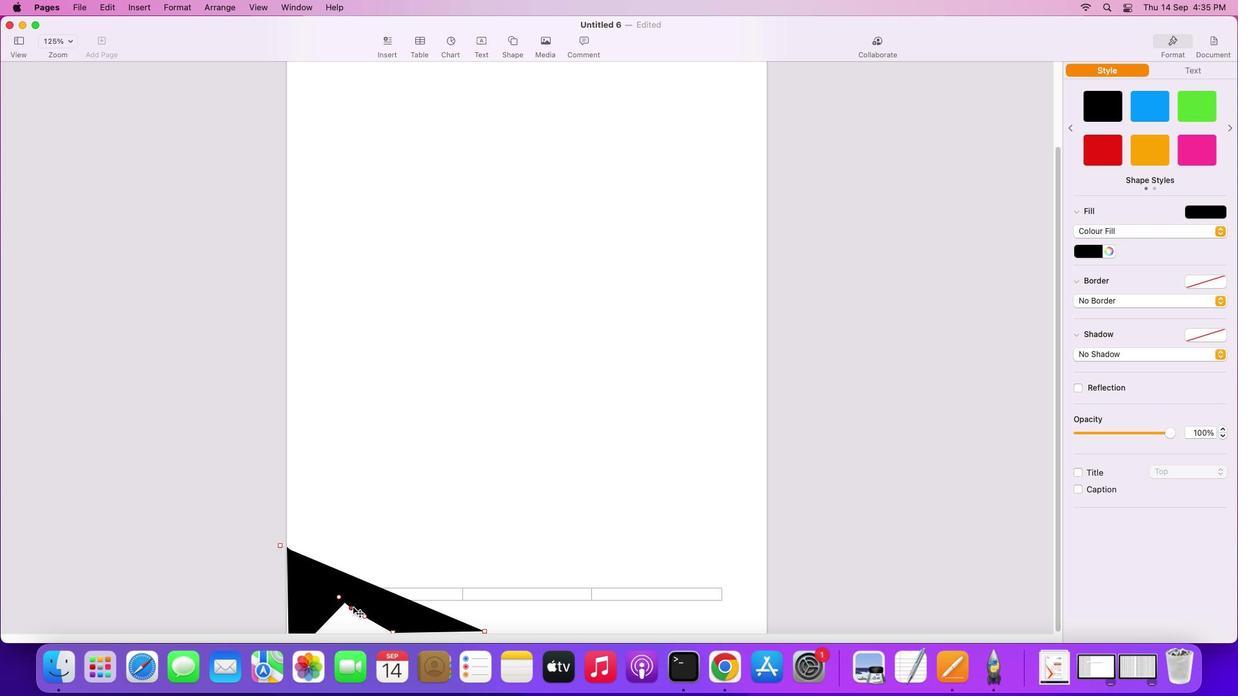 
Action: Mouse pressed left at (344, 550)
Screenshot: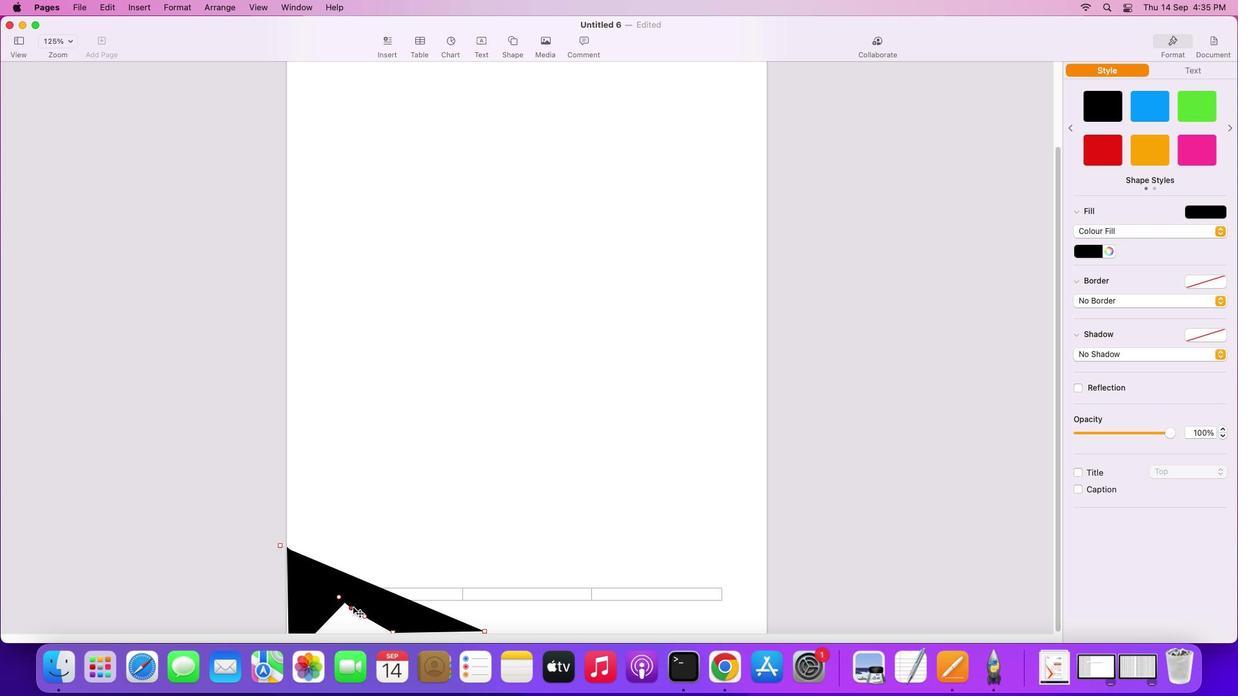 
Action: Mouse moved to (345, 549)
Screenshot: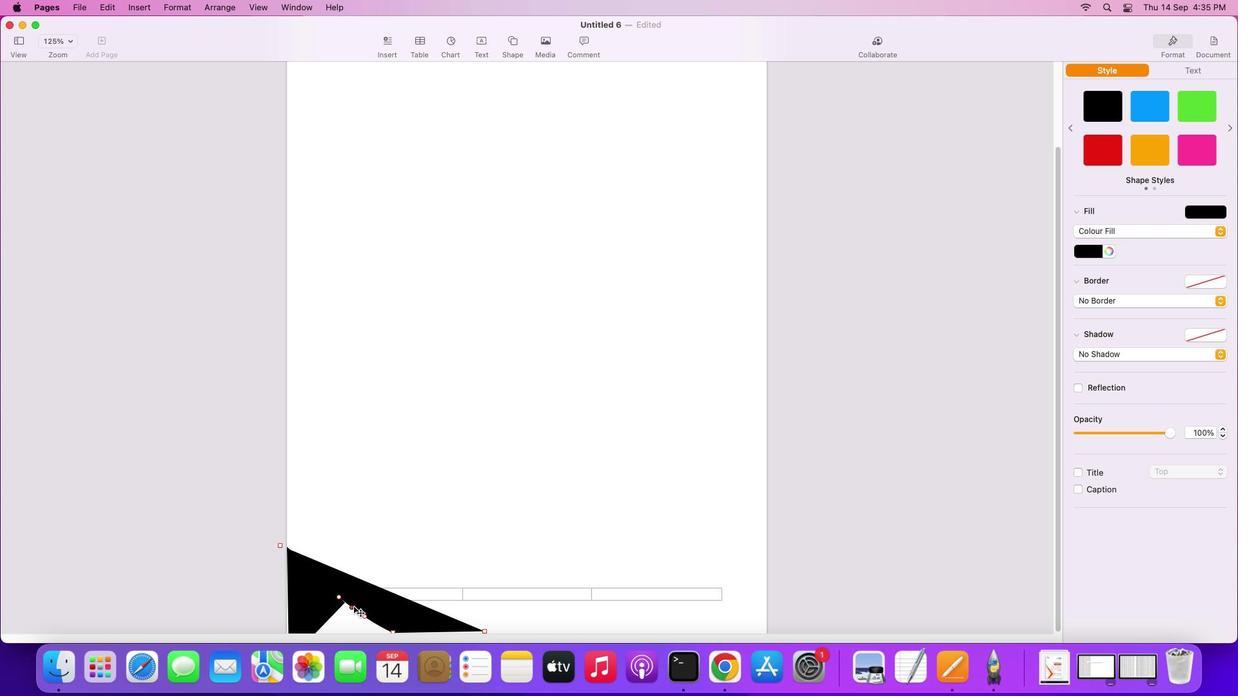 
Action: Mouse pressed left at (345, 549)
Screenshot: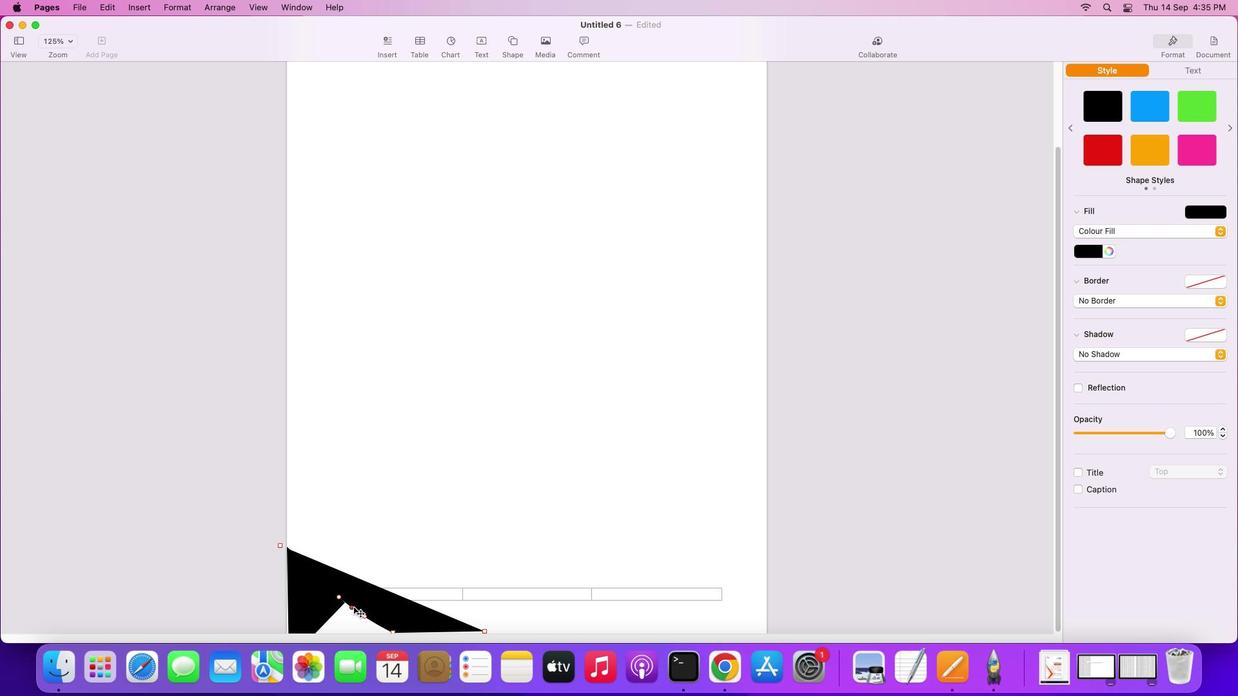 
Action: Mouse moved to (502, 555)
Screenshot: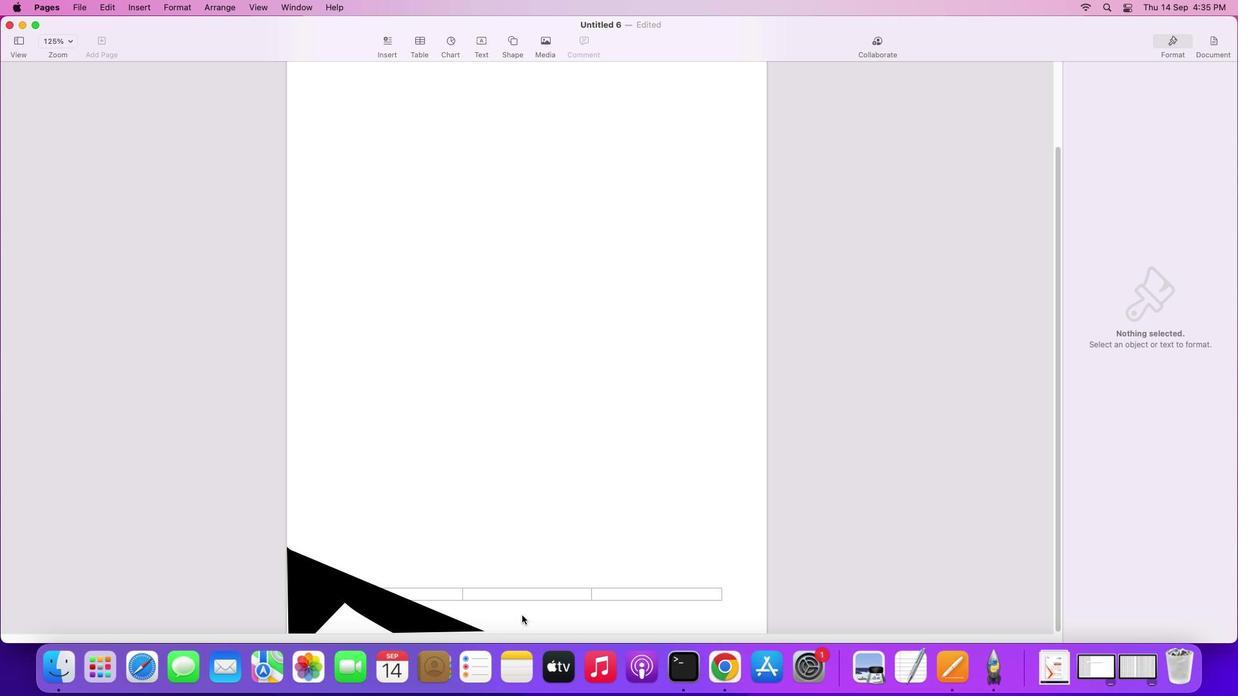 
Action: Mouse pressed left at (502, 555)
Screenshot: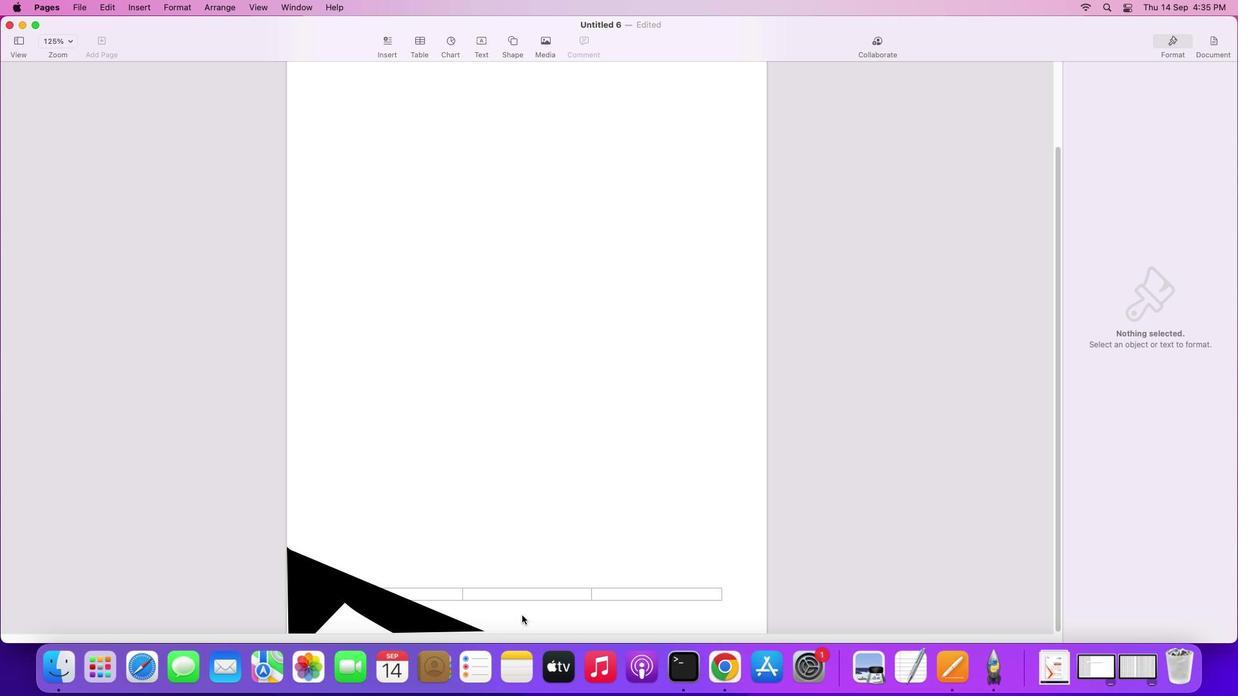 
Action: Mouse moved to (450, 441)
Screenshot: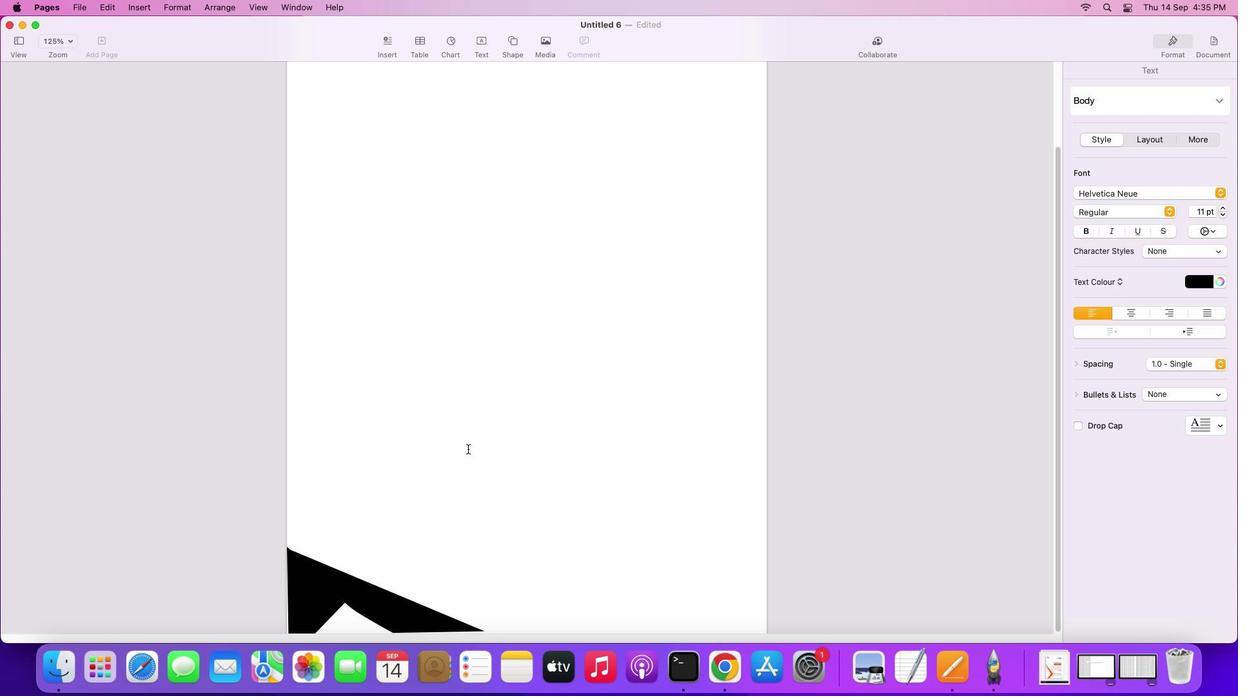 
Action: Mouse pressed left at (450, 441)
Screenshot: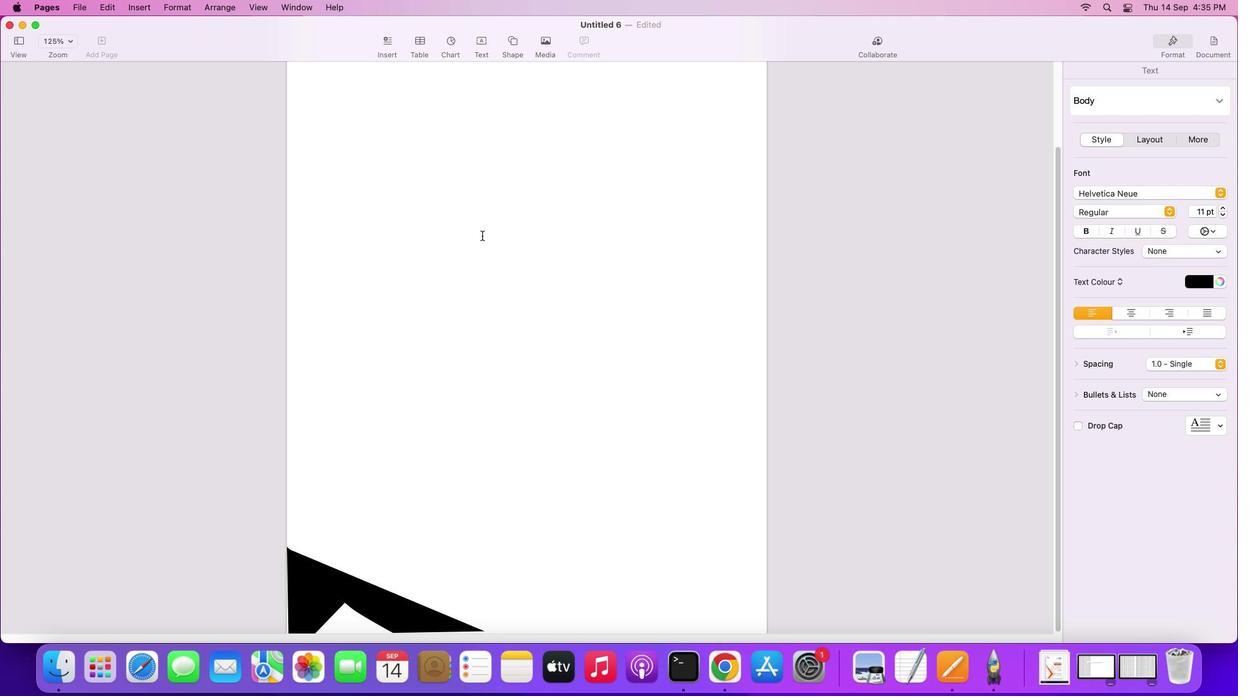 
Action: Mouse moved to (426, 426)
Screenshot: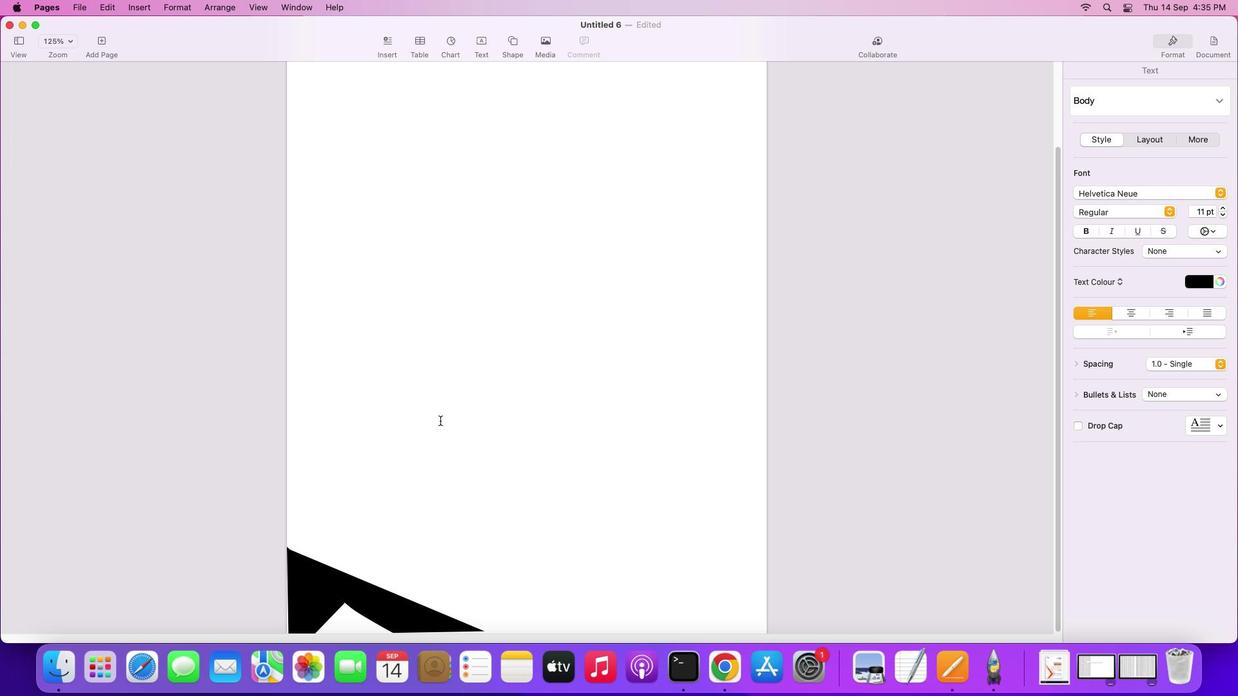 
Action: Mouse scrolled (426, 426) with delta (14, 117)
Screenshot: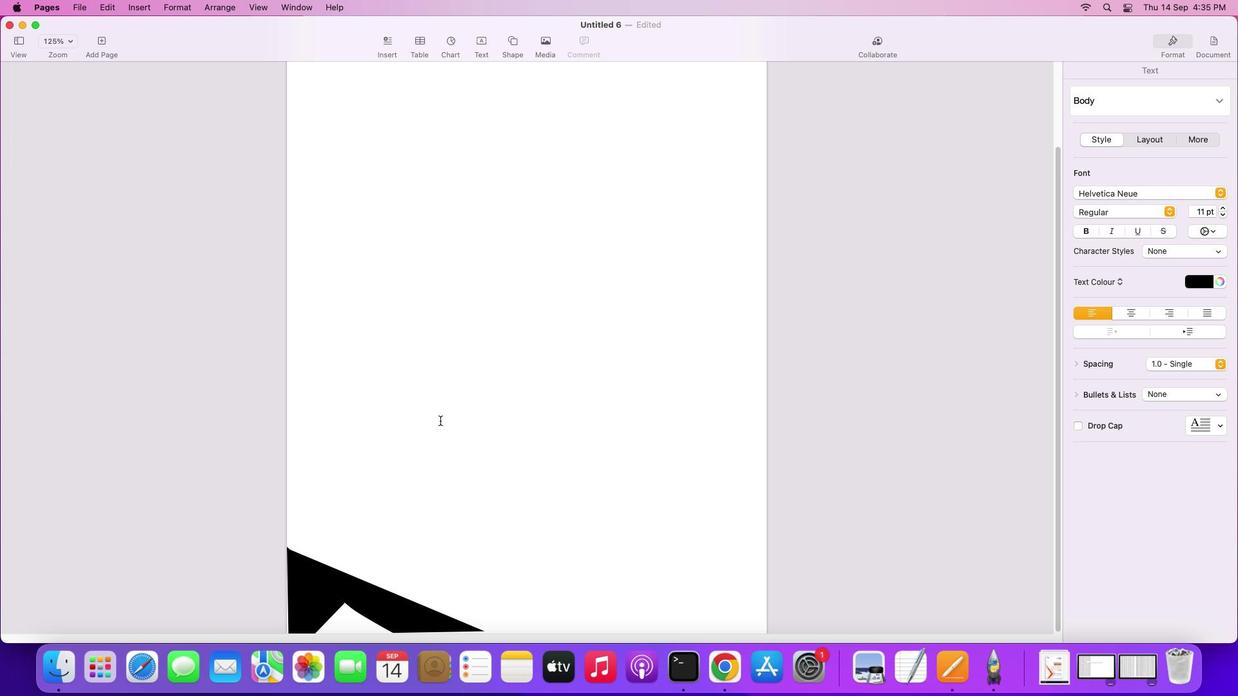 
Action: Mouse scrolled (426, 426) with delta (14, 117)
Screenshot: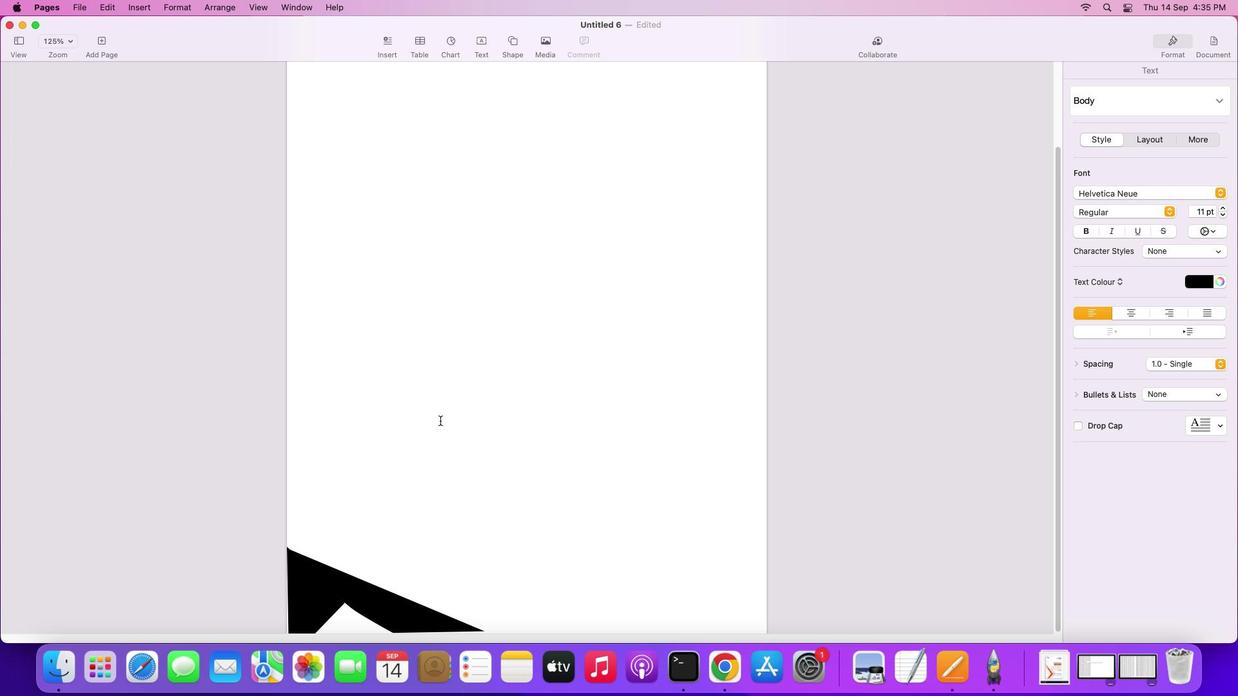 
Action: Mouse scrolled (426, 426) with delta (14, 116)
Screenshot: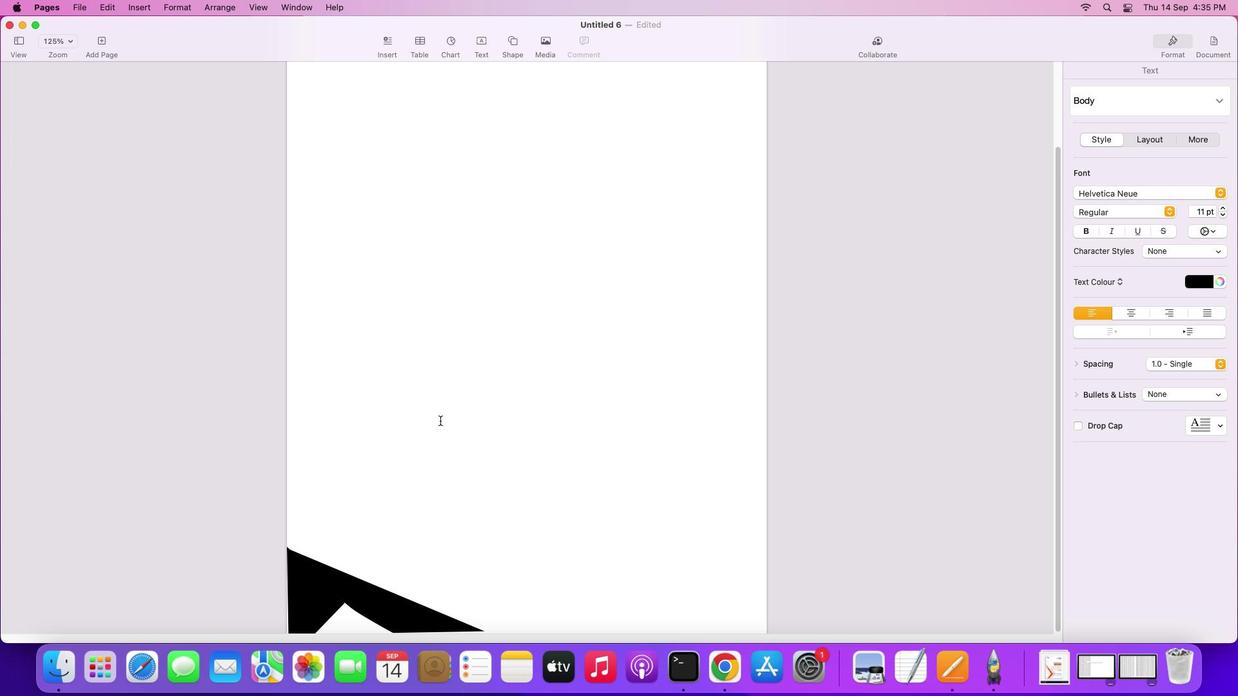 
Action: Mouse scrolled (426, 426) with delta (14, 115)
Screenshot: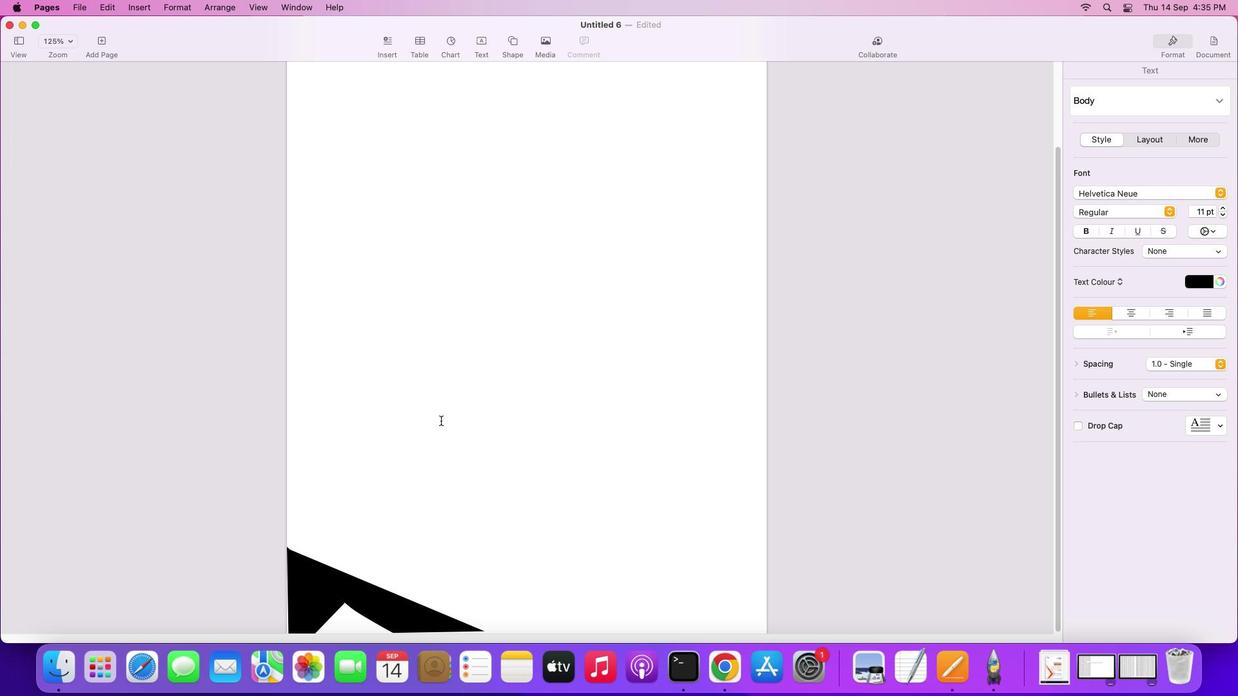 
Action: Mouse scrolled (426, 426) with delta (14, 115)
Screenshot: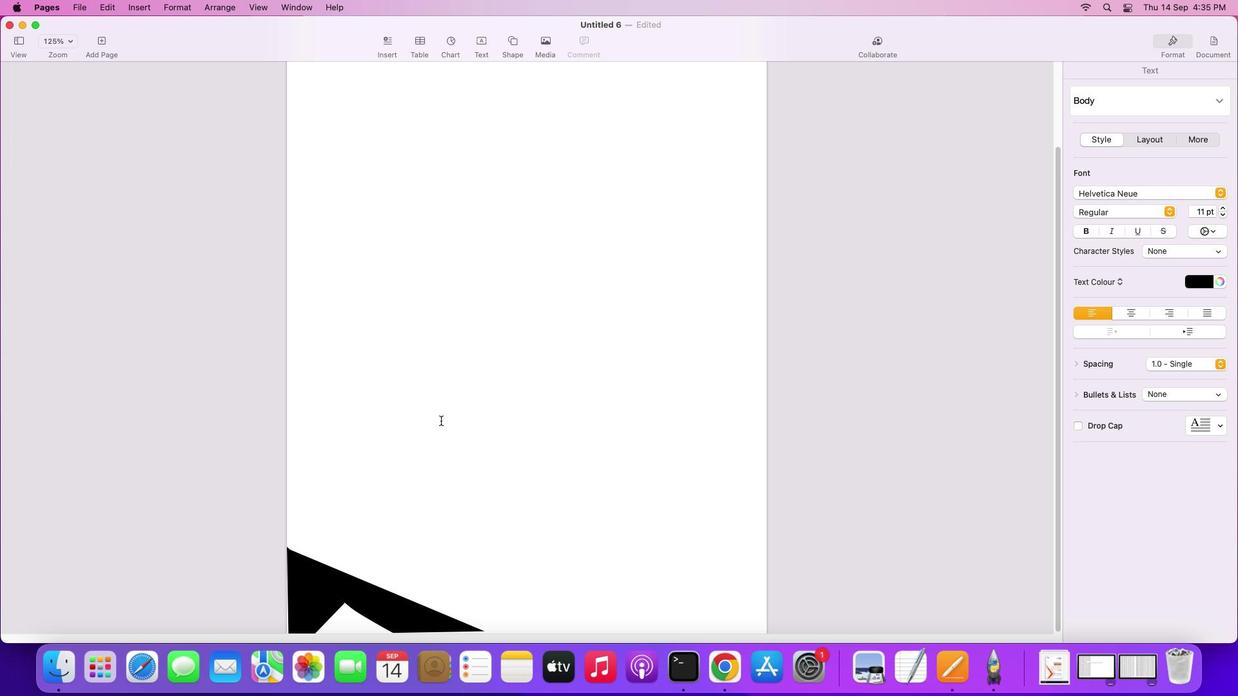 
Action: Mouse moved to (426, 425)
Screenshot: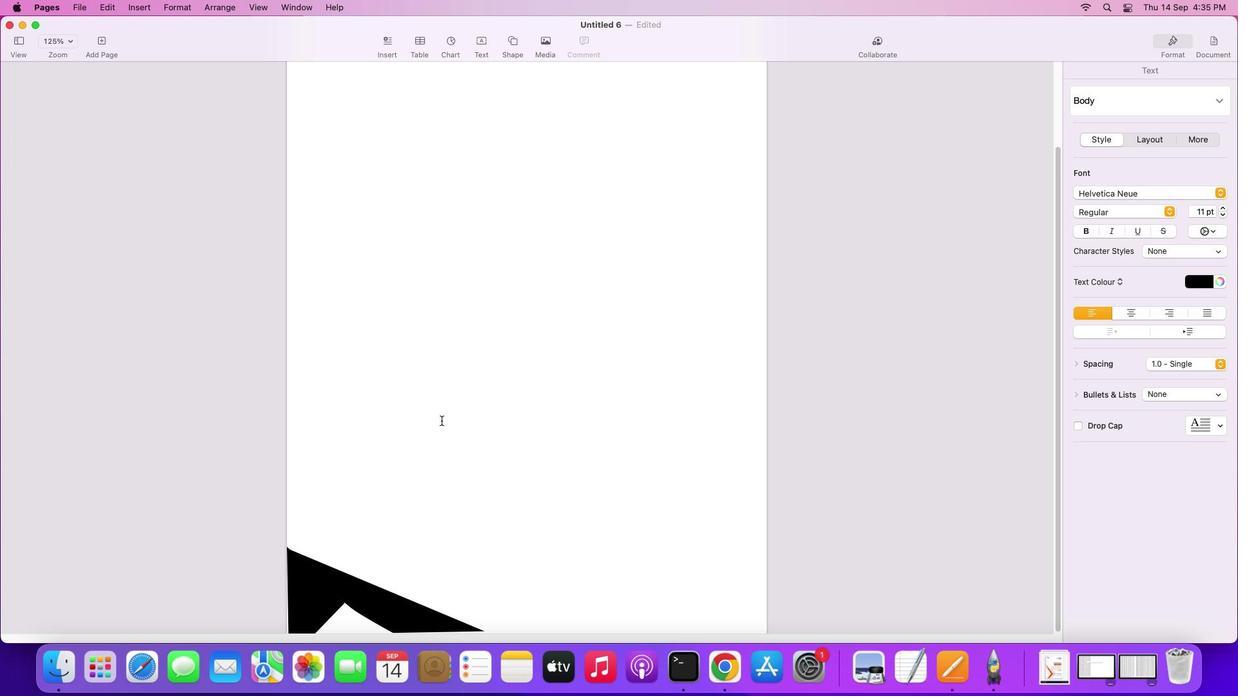 
Action: Mouse scrolled (426, 425) with delta (14, 114)
Screenshot: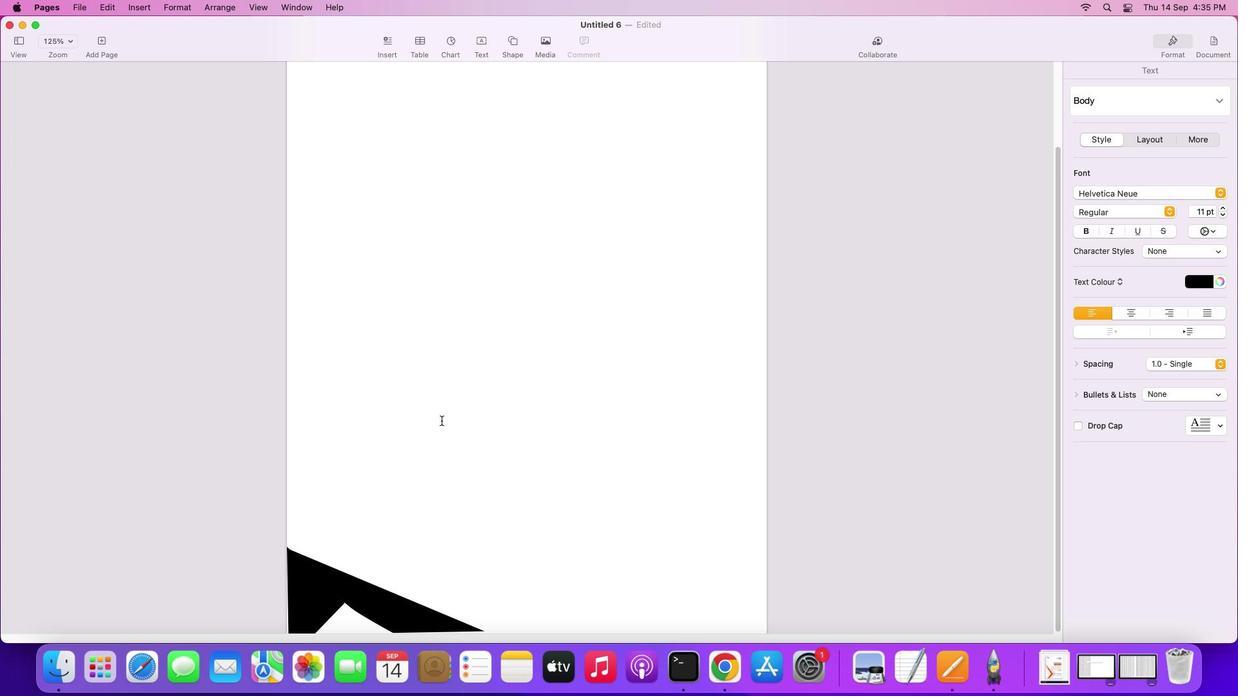 
Action: Mouse moved to (426, 416)
Screenshot: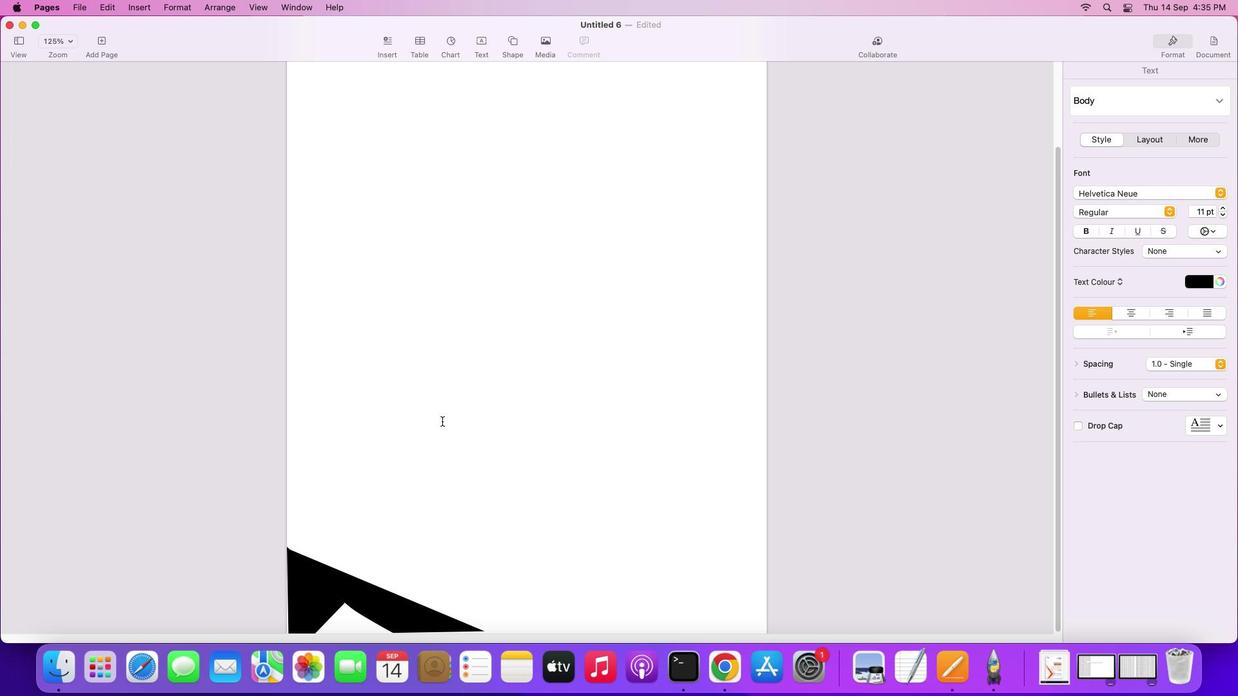 
Action: Mouse scrolled (426, 416) with delta (14, 117)
Screenshot: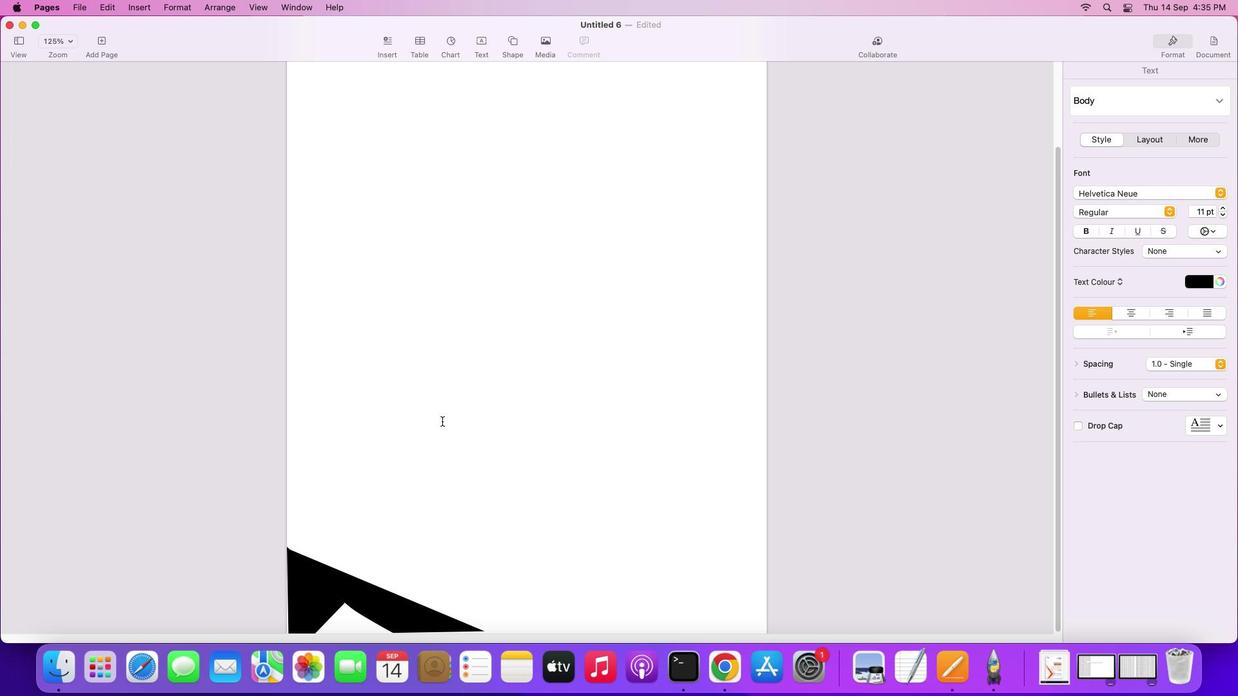 
Action: Mouse scrolled (426, 416) with delta (14, 117)
Screenshot: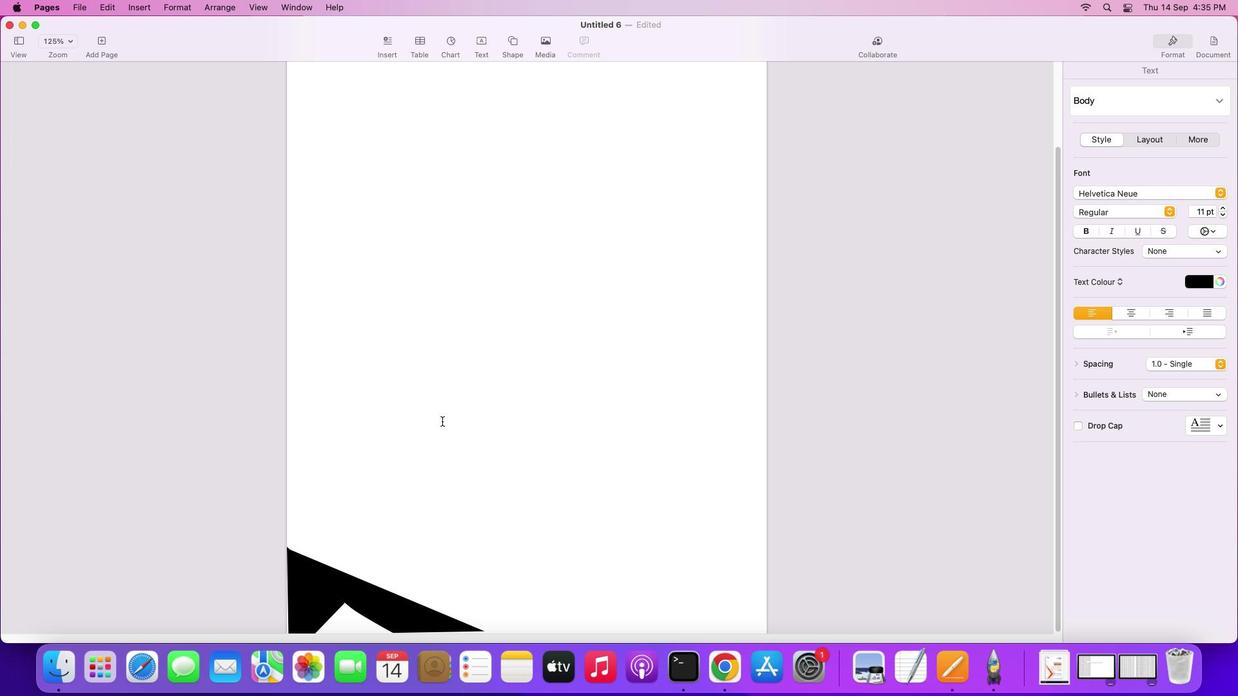 
Action: Mouse scrolled (426, 416) with delta (14, 116)
Screenshot: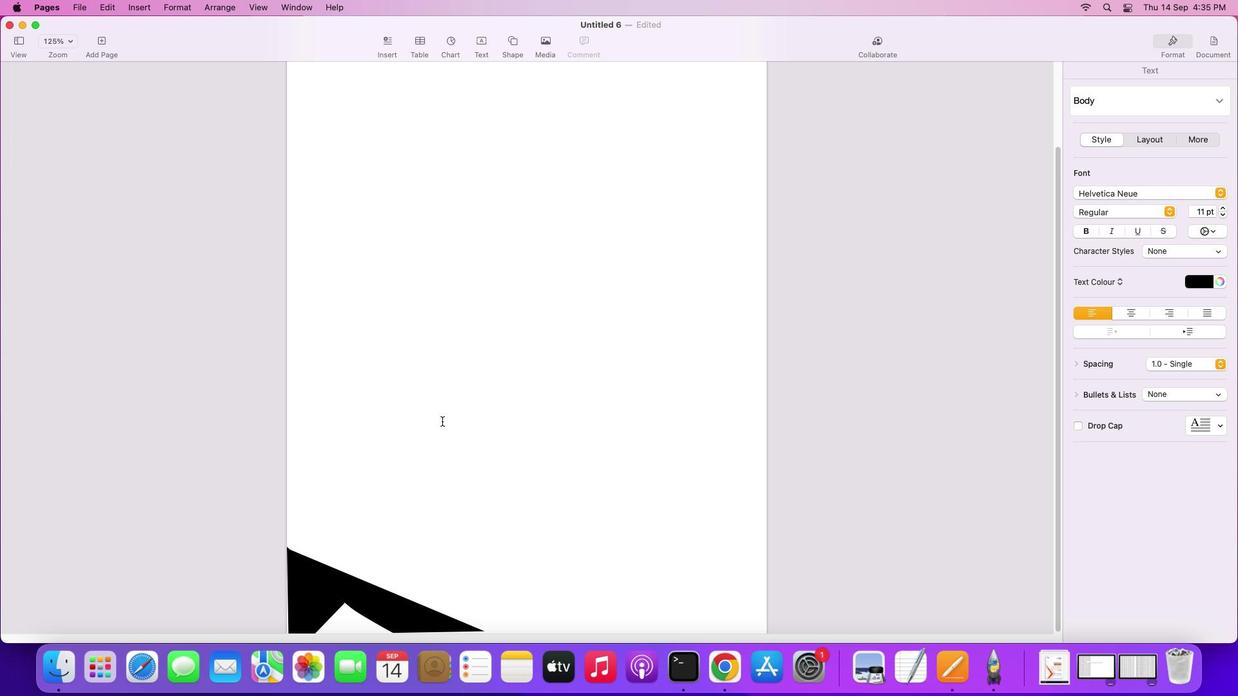 
Action: Mouse scrolled (426, 416) with delta (14, 115)
Screenshot: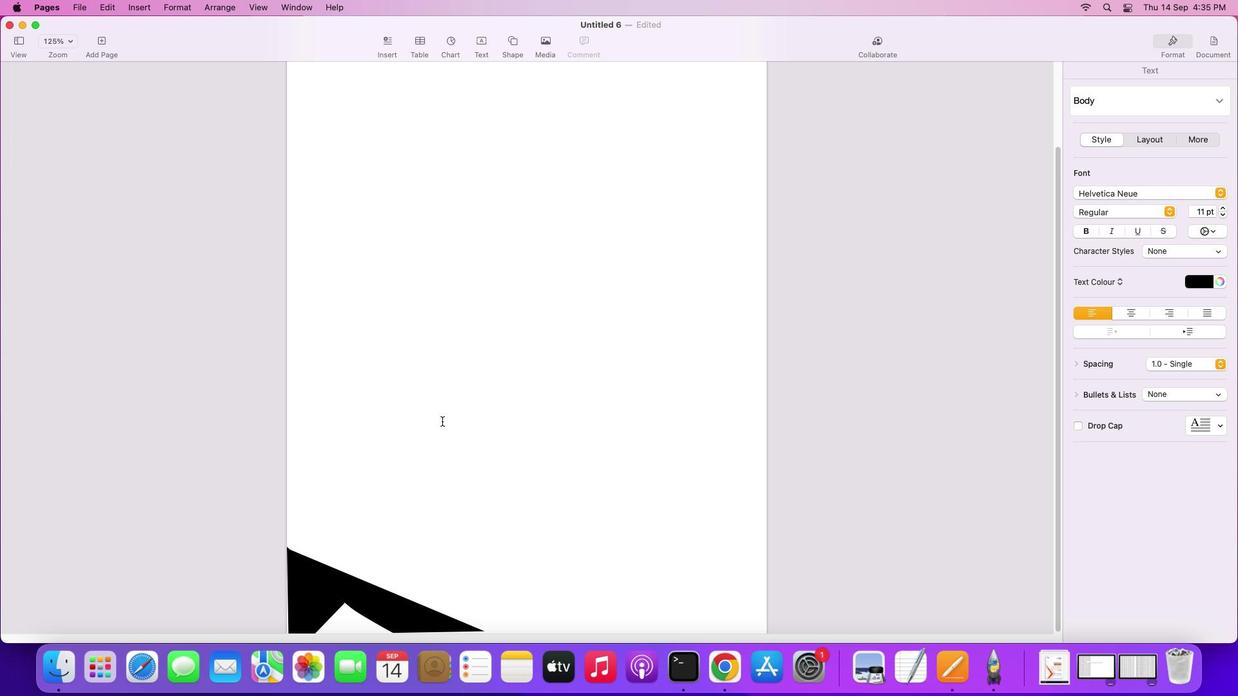 
Action: Mouse scrolled (426, 416) with delta (14, 115)
Screenshot: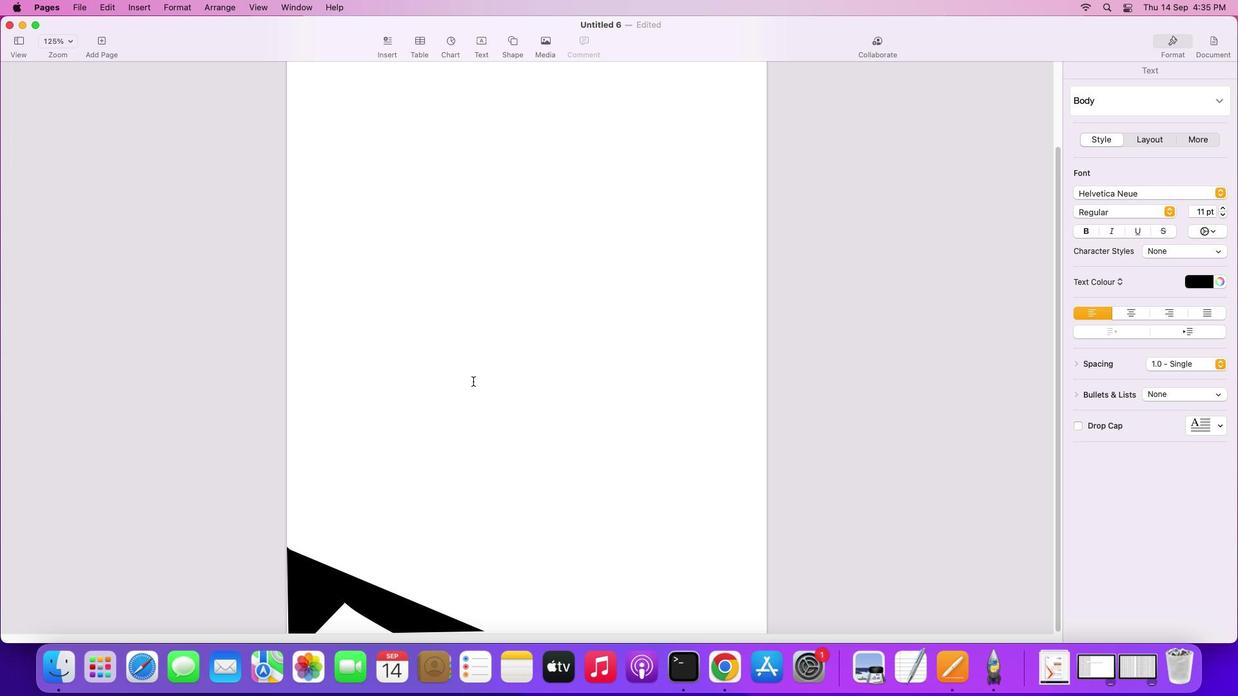 
Action: Mouse moved to (426, 416)
Screenshot: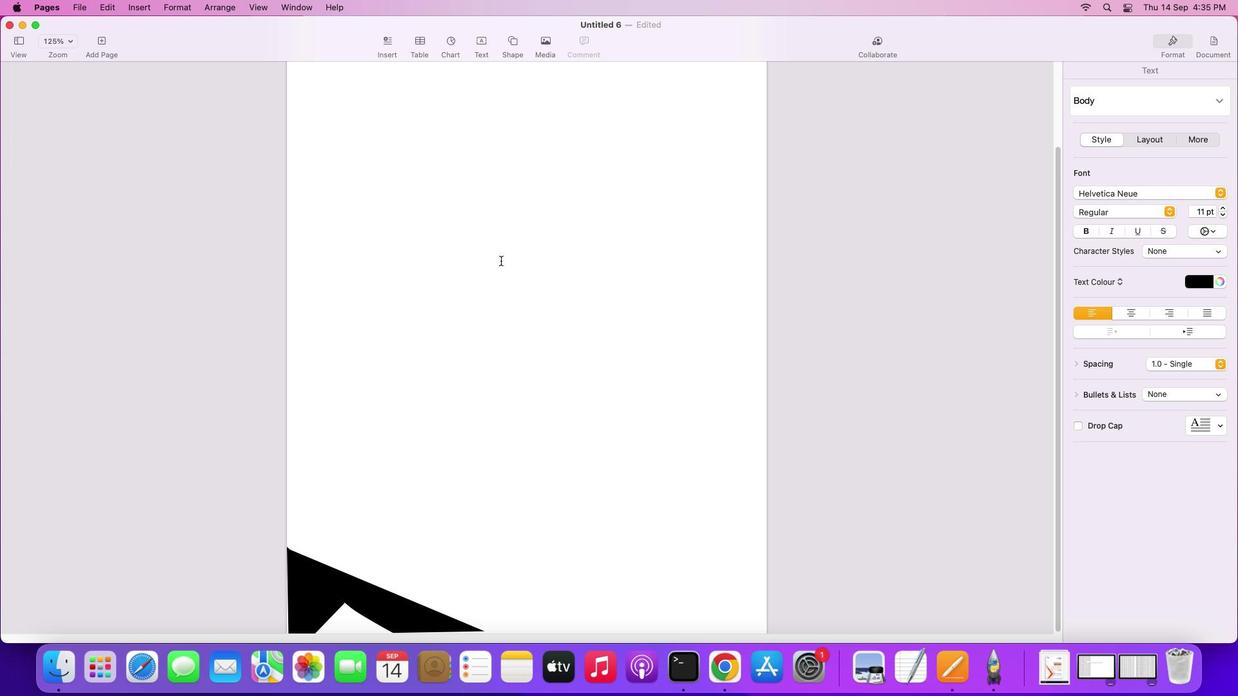
Action: Mouse scrolled (426, 416) with delta (14, 117)
Screenshot: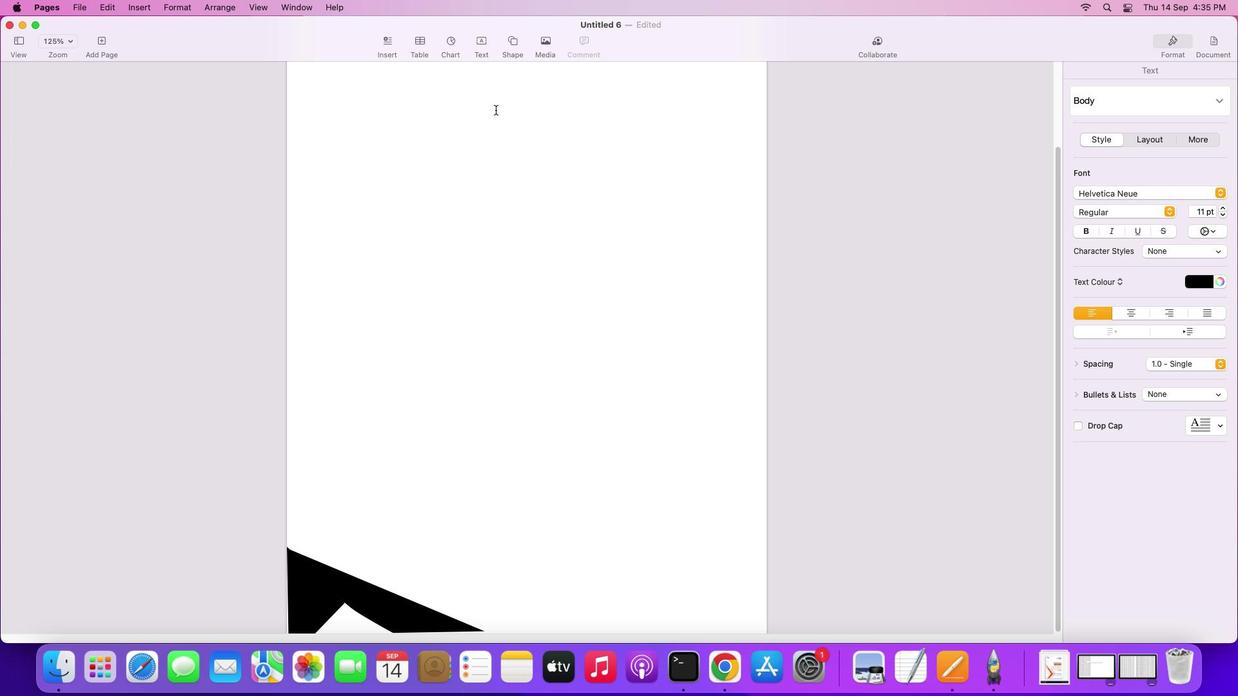 
Action: Mouse scrolled (426, 416) with delta (14, 117)
Screenshot: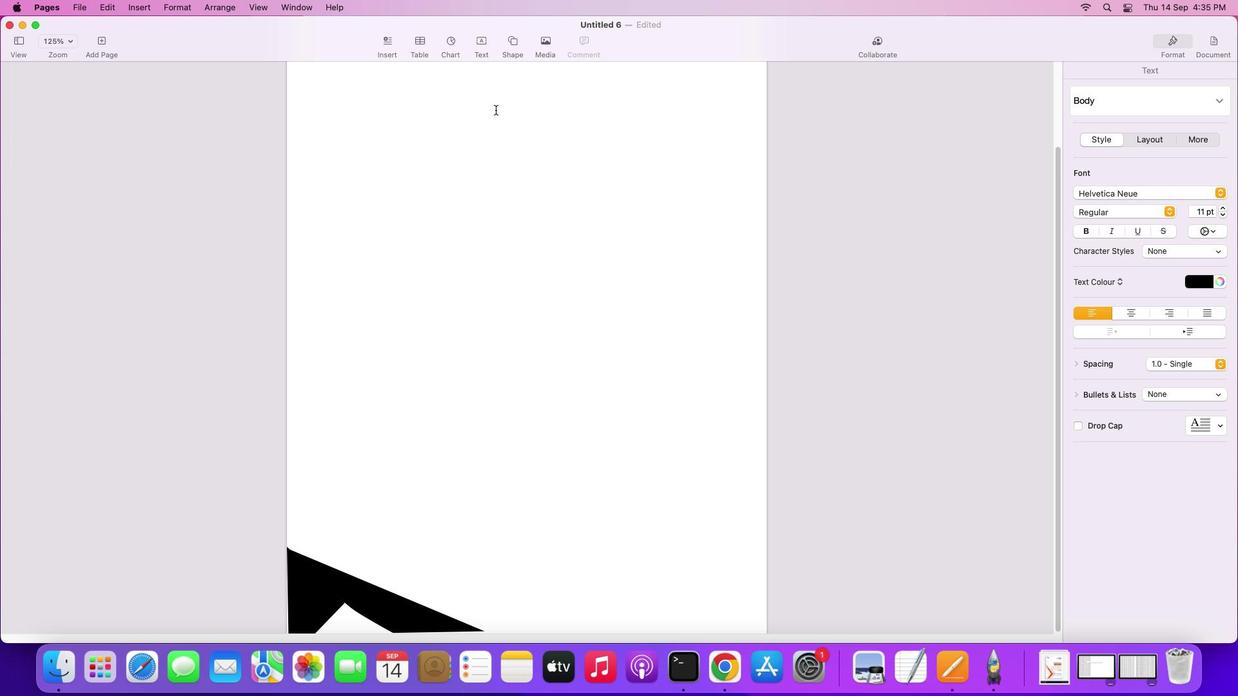 
Action: Mouse scrolled (426, 416) with delta (14, 116)
Screenshot: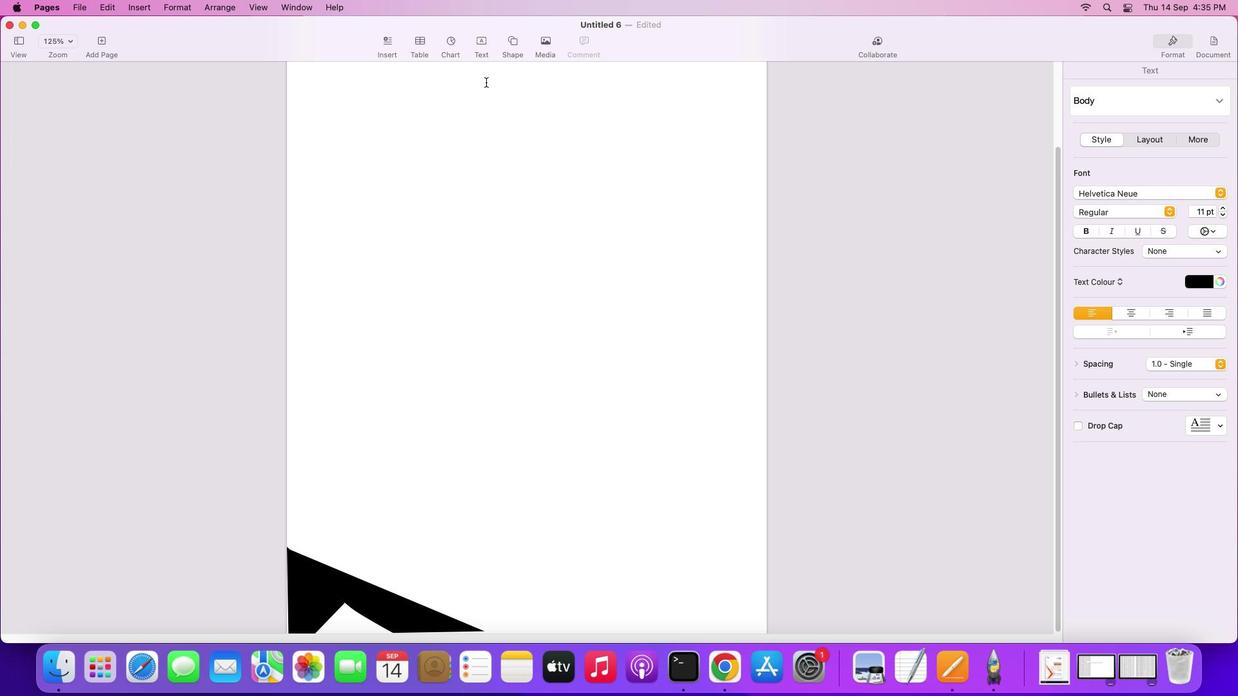 
Action: Mouse scrolled (426, 416) with delta (14, 115)
Screenshot: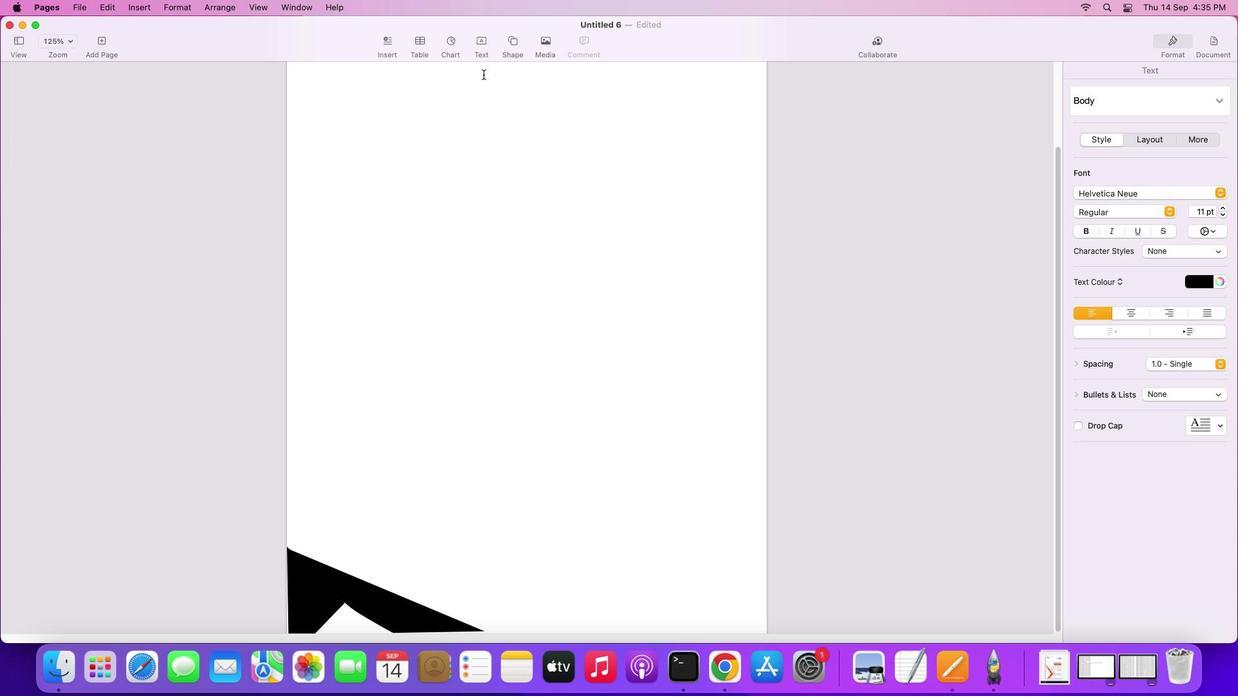 
Action: Mouse moved to (491, 149)
Screenshot: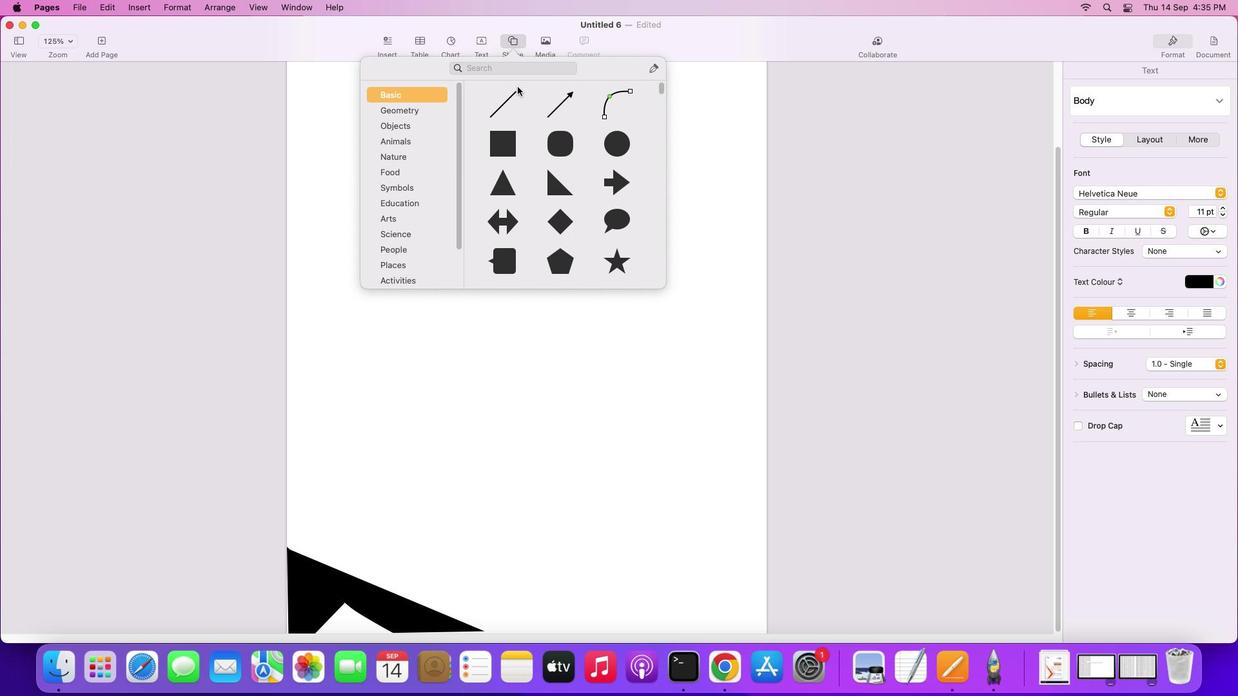
Action: Mouse pressed left at (491, 149)
Screenshot: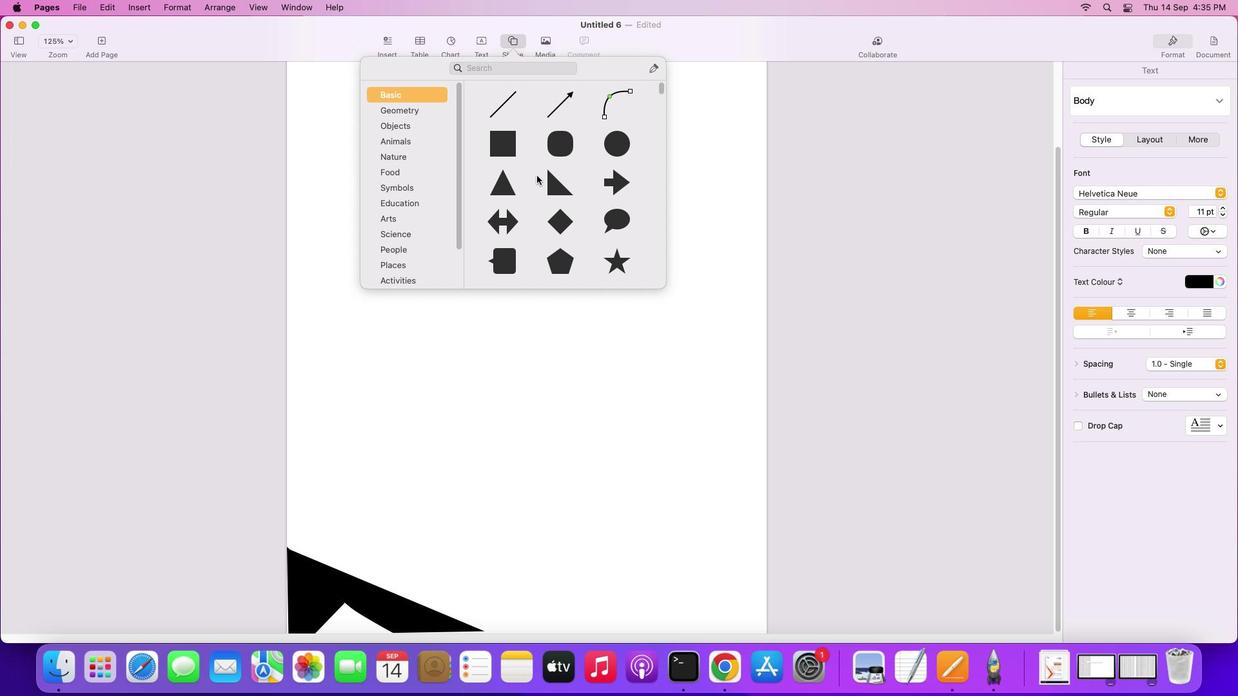 
Action: Mouse moved to (483, 249)
Screenshot: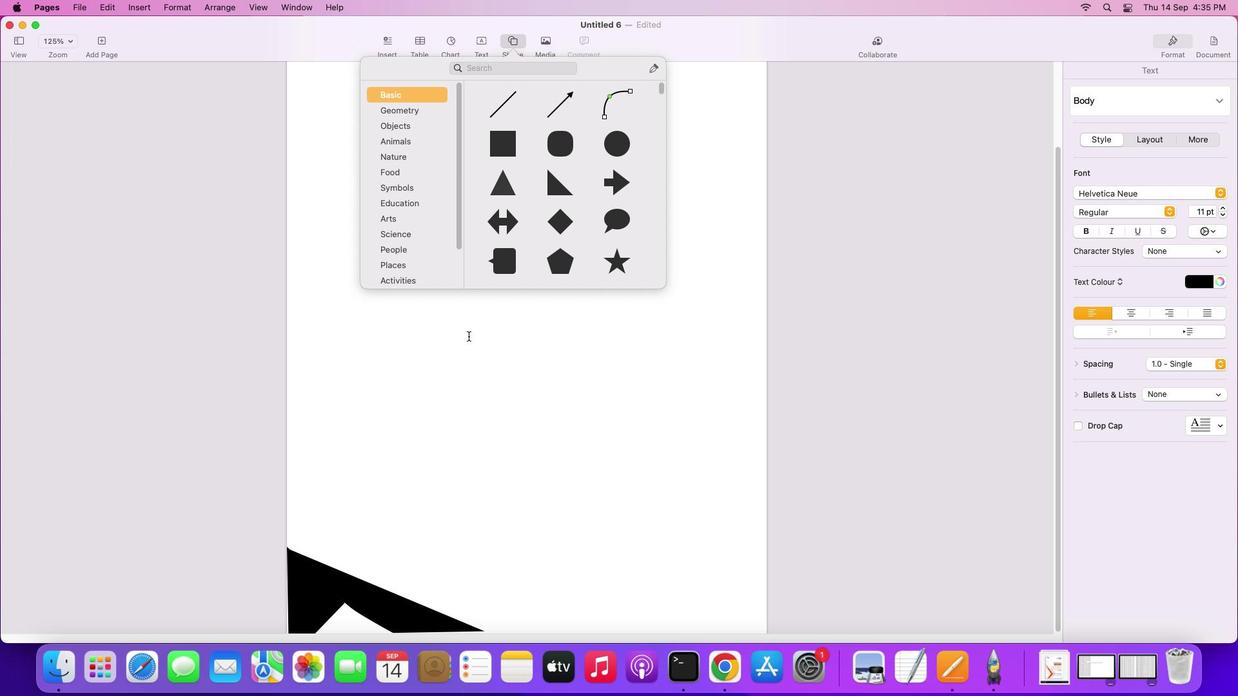 
Action: Mouse pressed left at (483, 249)
Screenshot: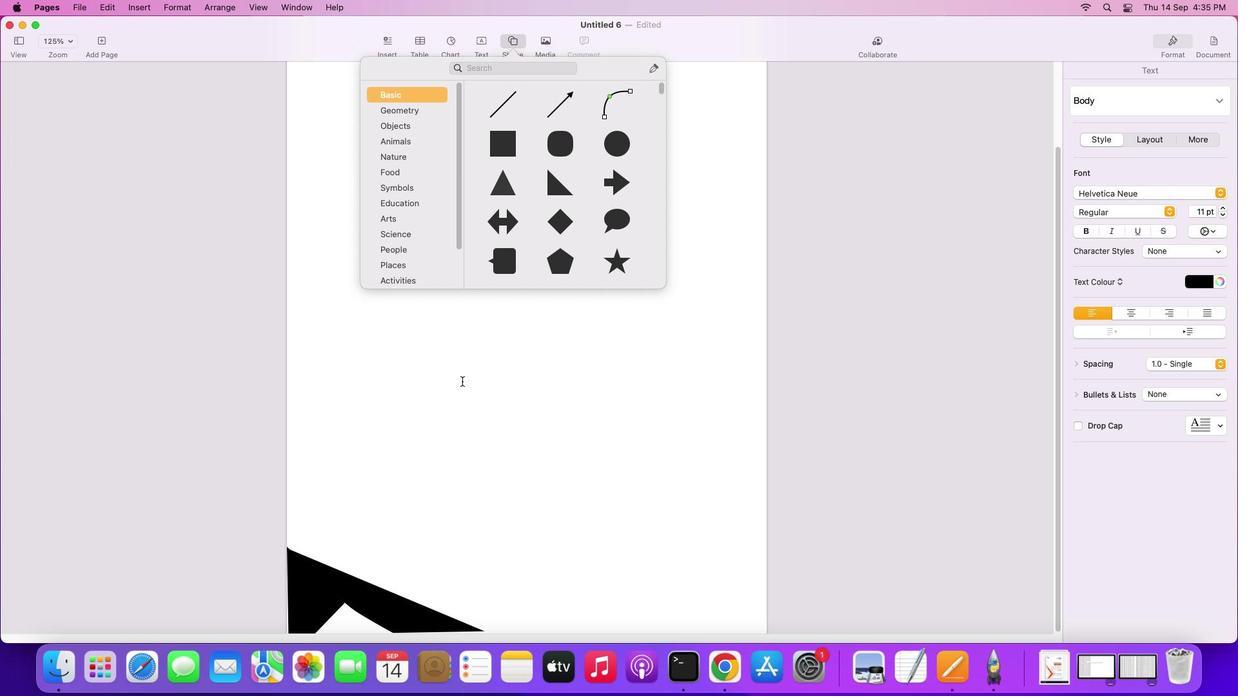 
Action: Mouse moved to (496, 383)
Screenshot: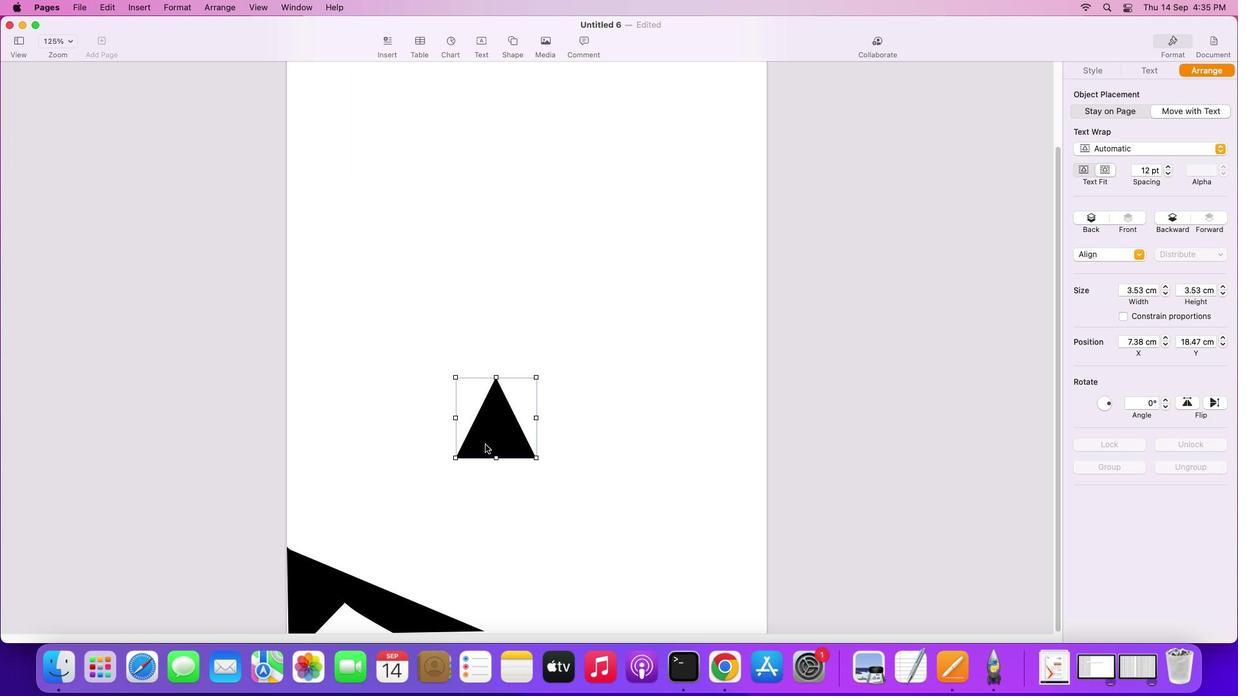 
Action: Mouse pressed left at (496, 383)
Screenshot: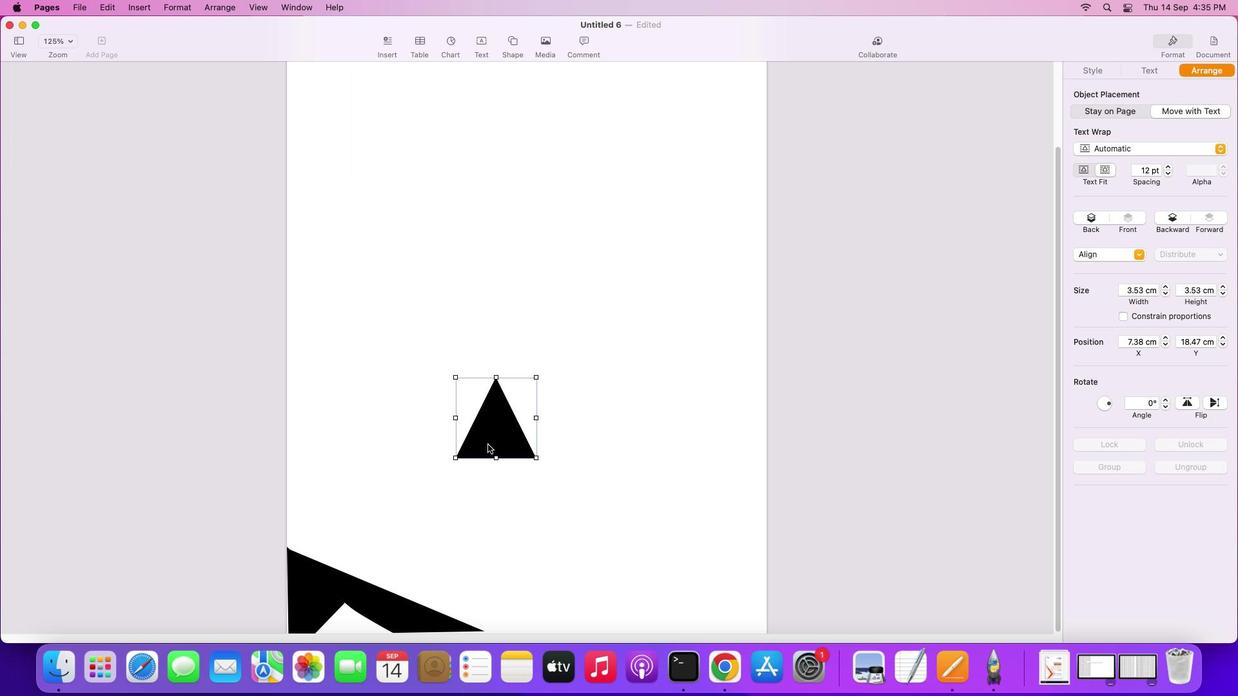 
Action: Mouse moved to (470, 433)
Screenshot: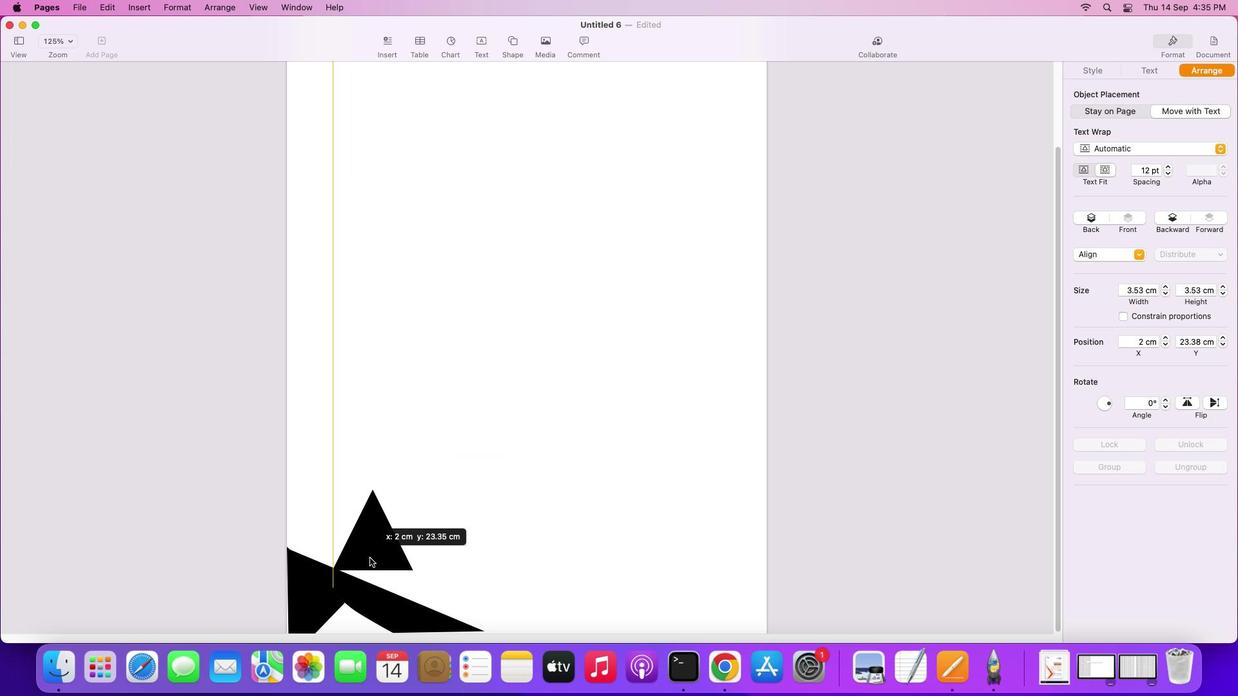 
Action: Mouse pressed left at (470, 433)
Screenshot: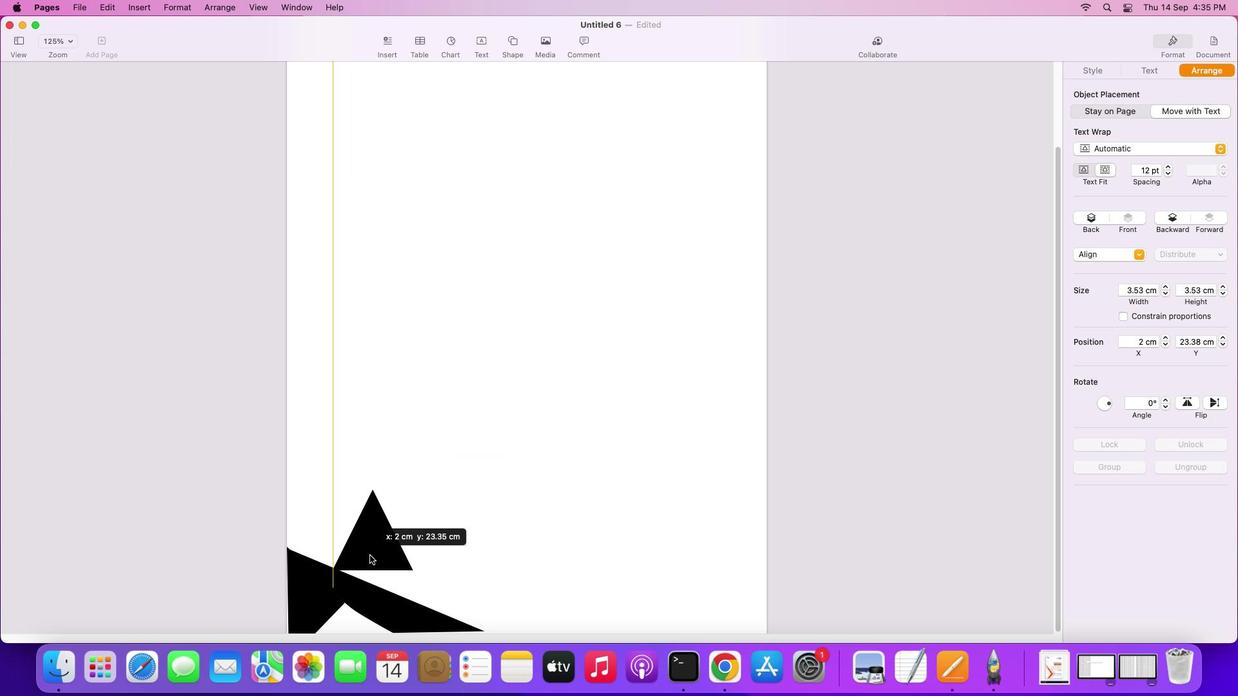 
Action: Mouse moved to (380, 499)
Screenshot: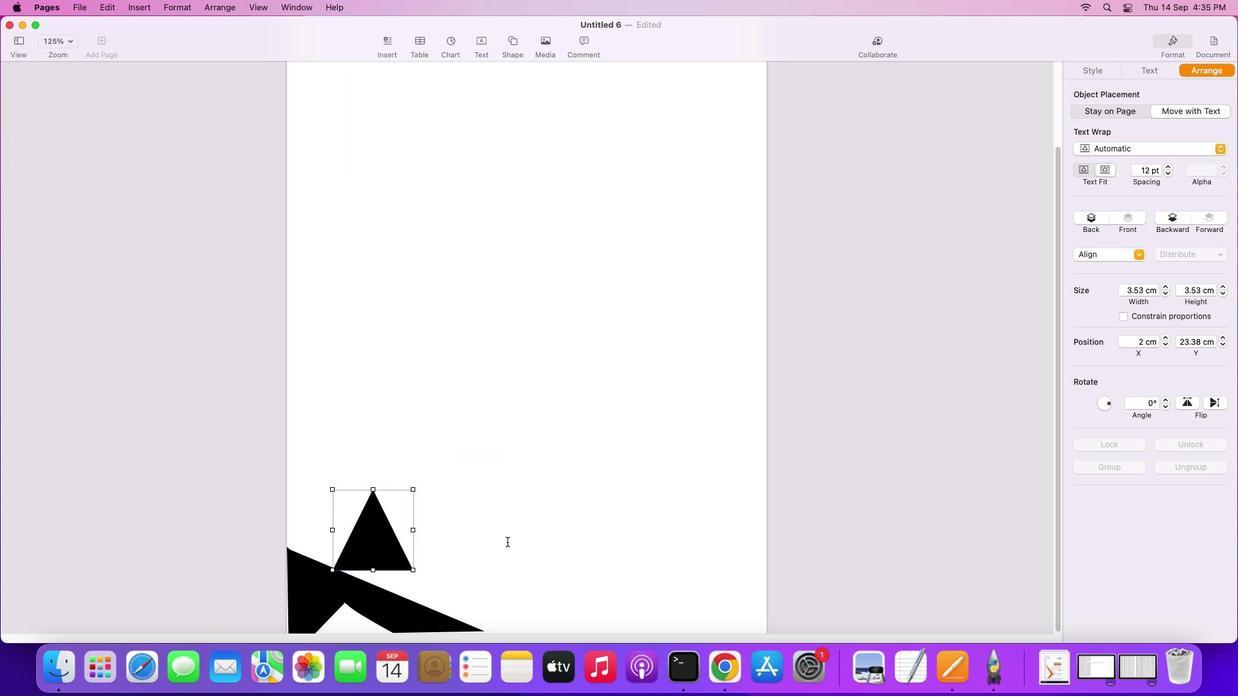 
Action: Mouse scrolled (380, 499) with delta (14, 117)
Screenshot: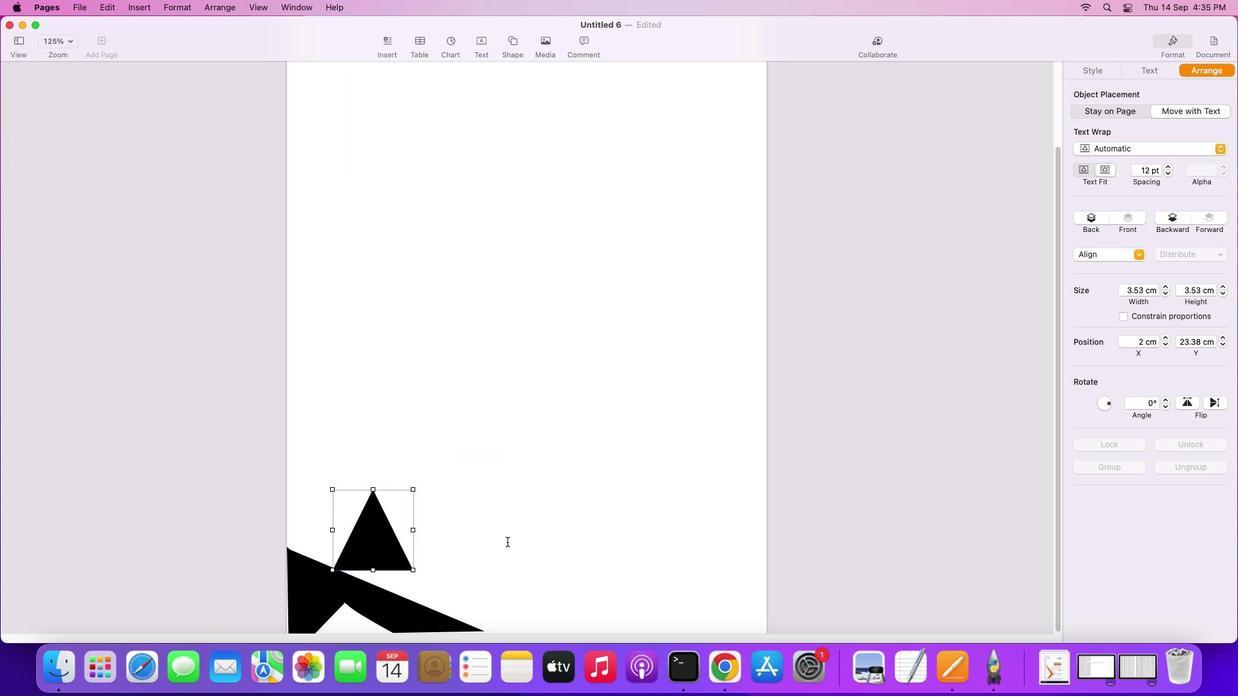 
Action: Mouse moved to (381, 499)
Screenshot: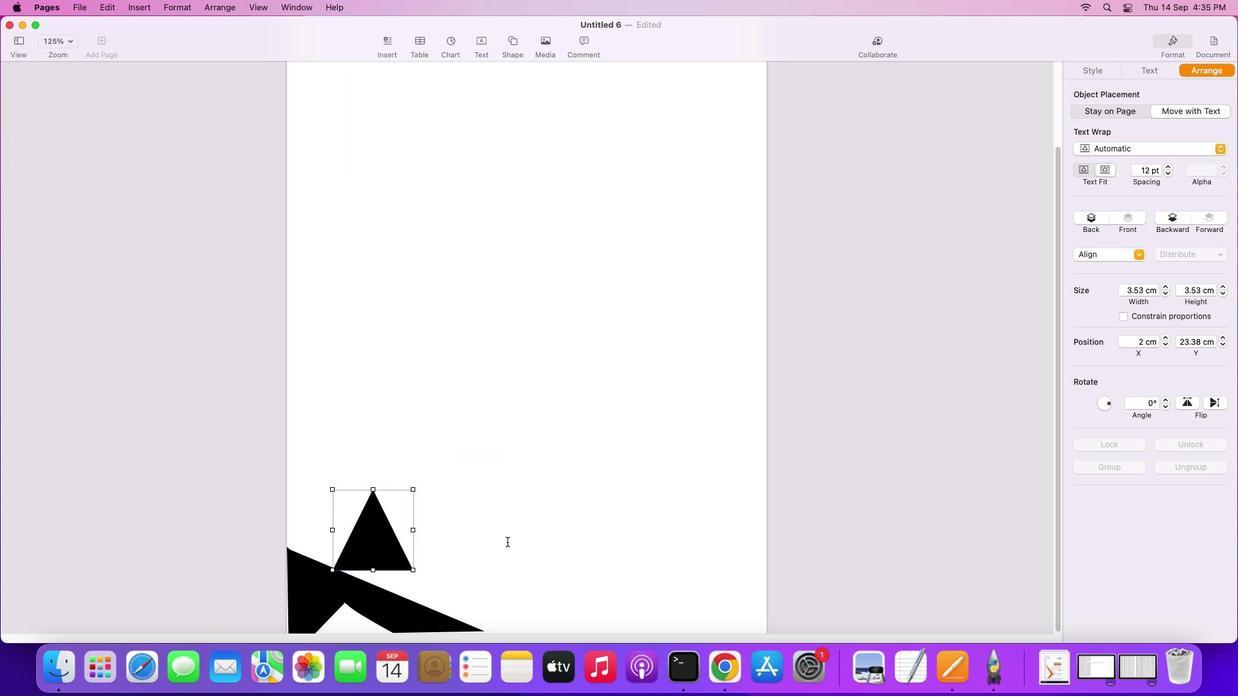 
Action: Mouse scrolled (381, 499) with delta (14, 117)
Screenshot: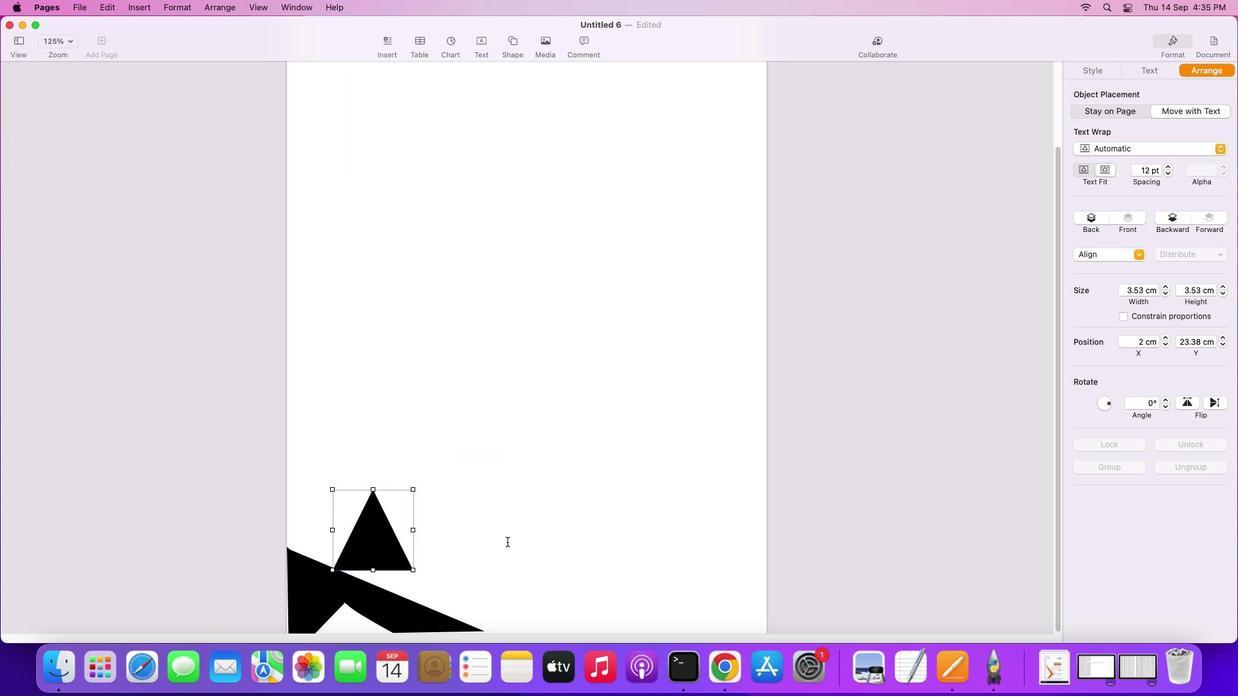 
Action: Mouse scrolled (381, 499) with delta (14, 116)
Screenshot: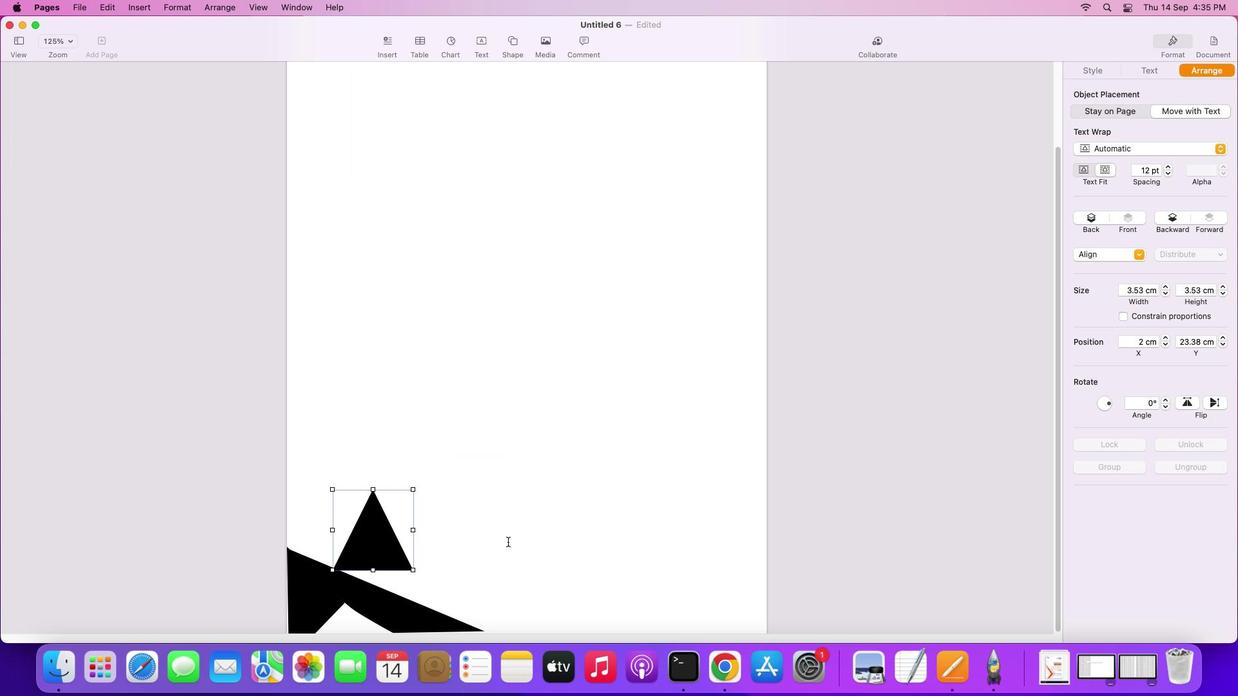 
Action: Mouse scrolled (381, 499) with delta (14, 115)
Screenshot: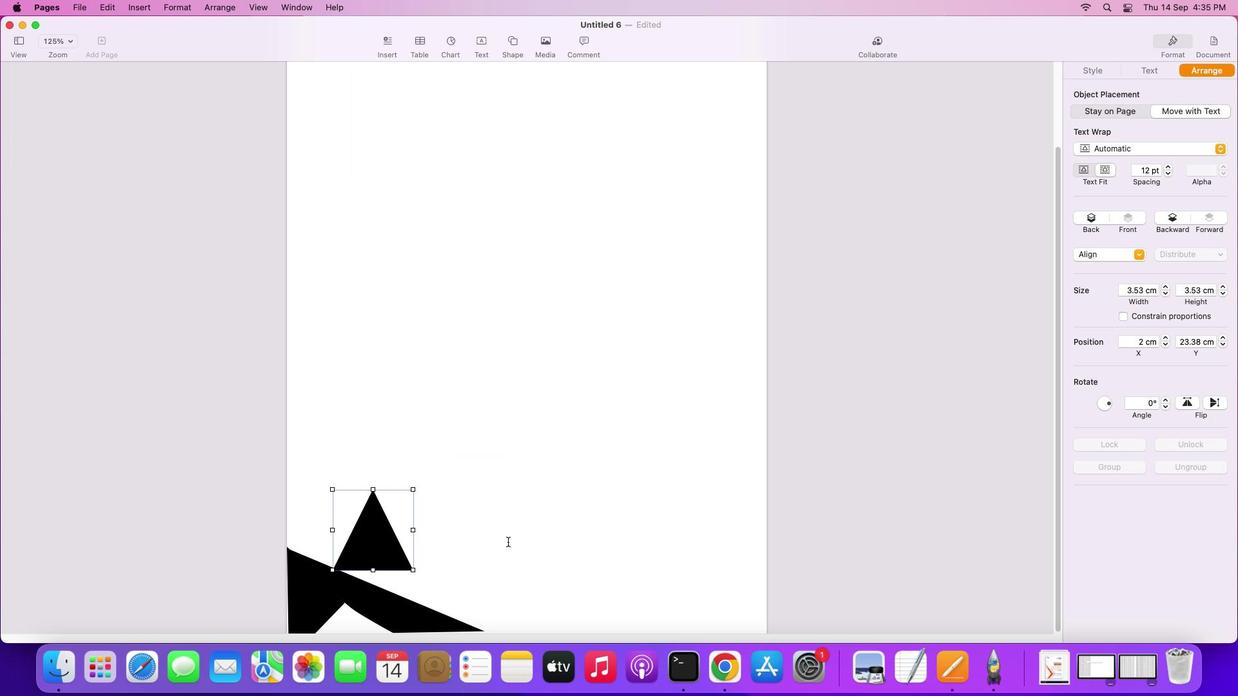 
Action: Mouse moved to (381, 499)
Screenshot: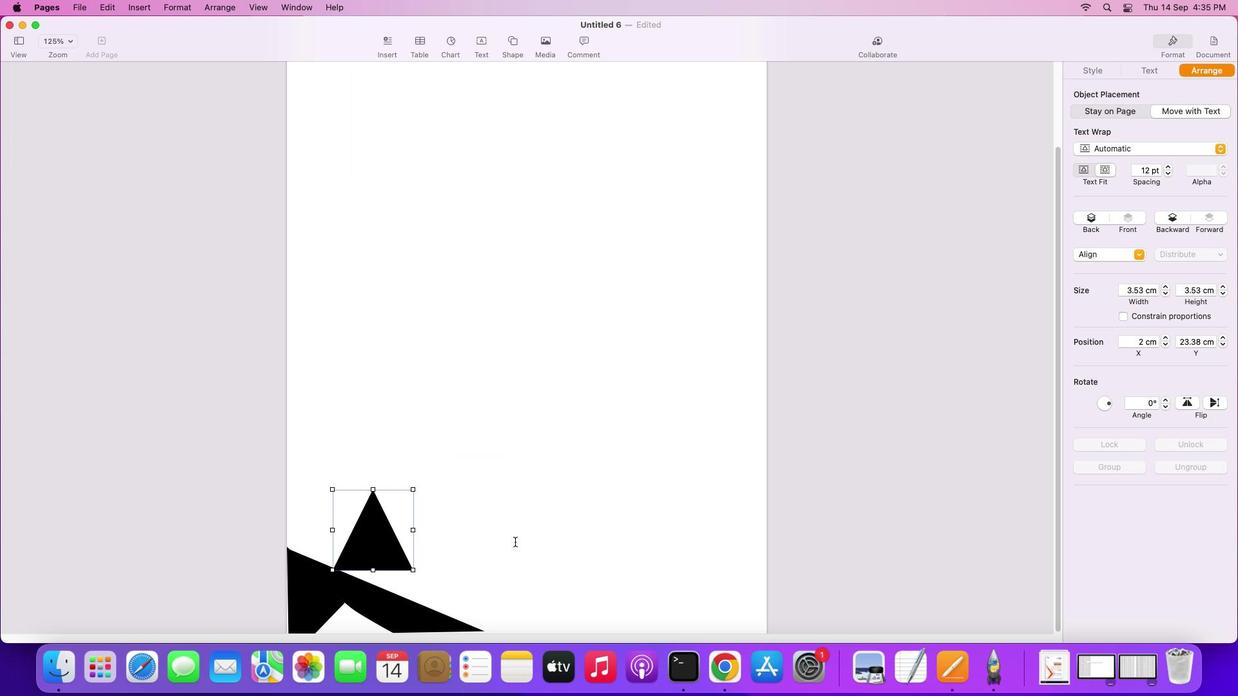 
Action: Mouse scrolled (381, 499) with delta (14, 115)
Screenshot: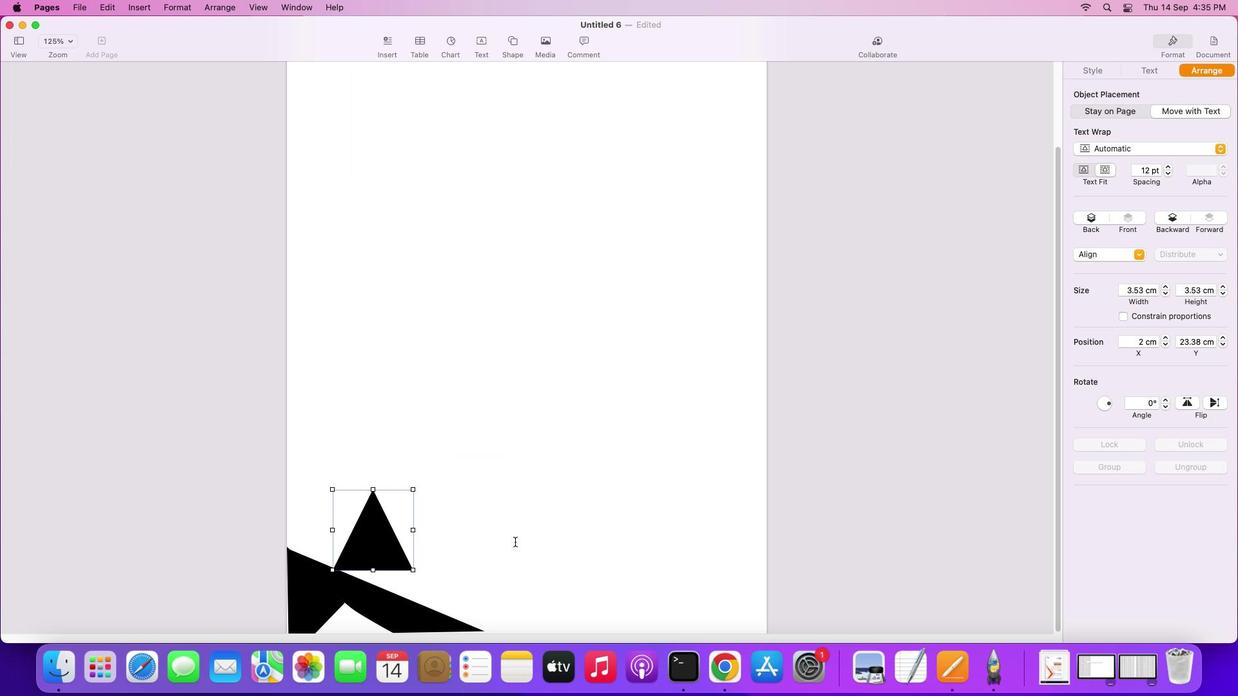 
Action: Mouse moved to (382, 493)
Screenshot: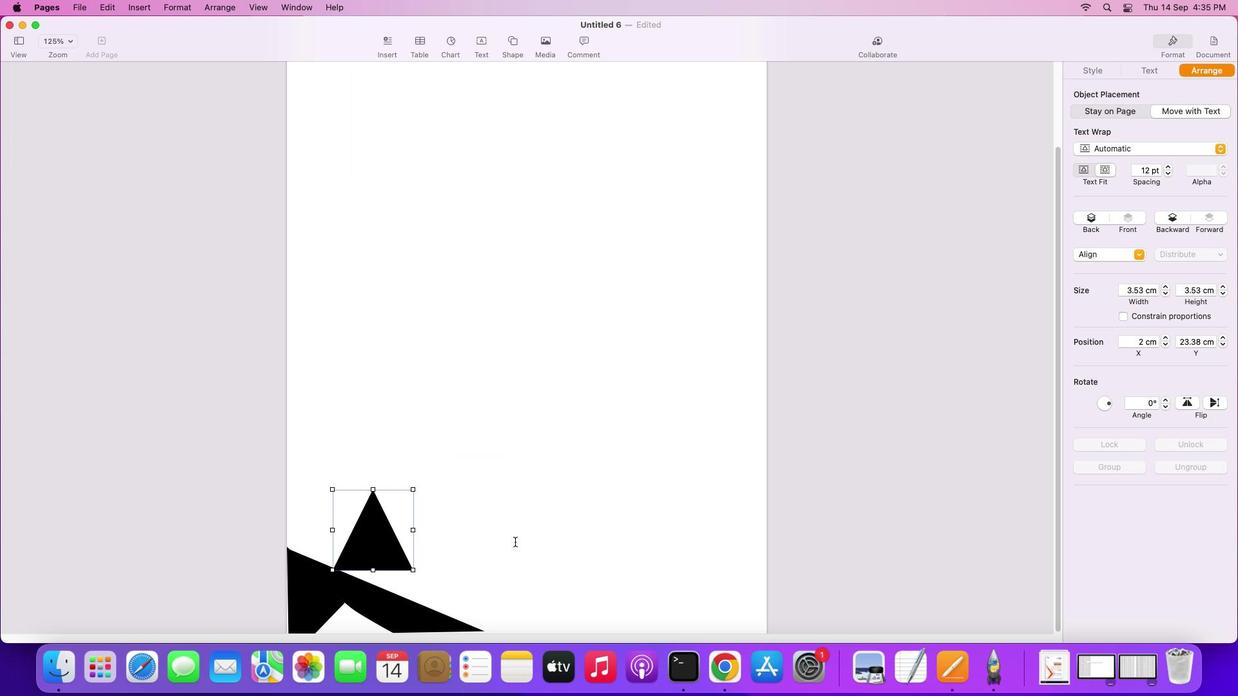 
Action: Mouse scrolled (382, 493) with delta (14, 115)
Screenshot: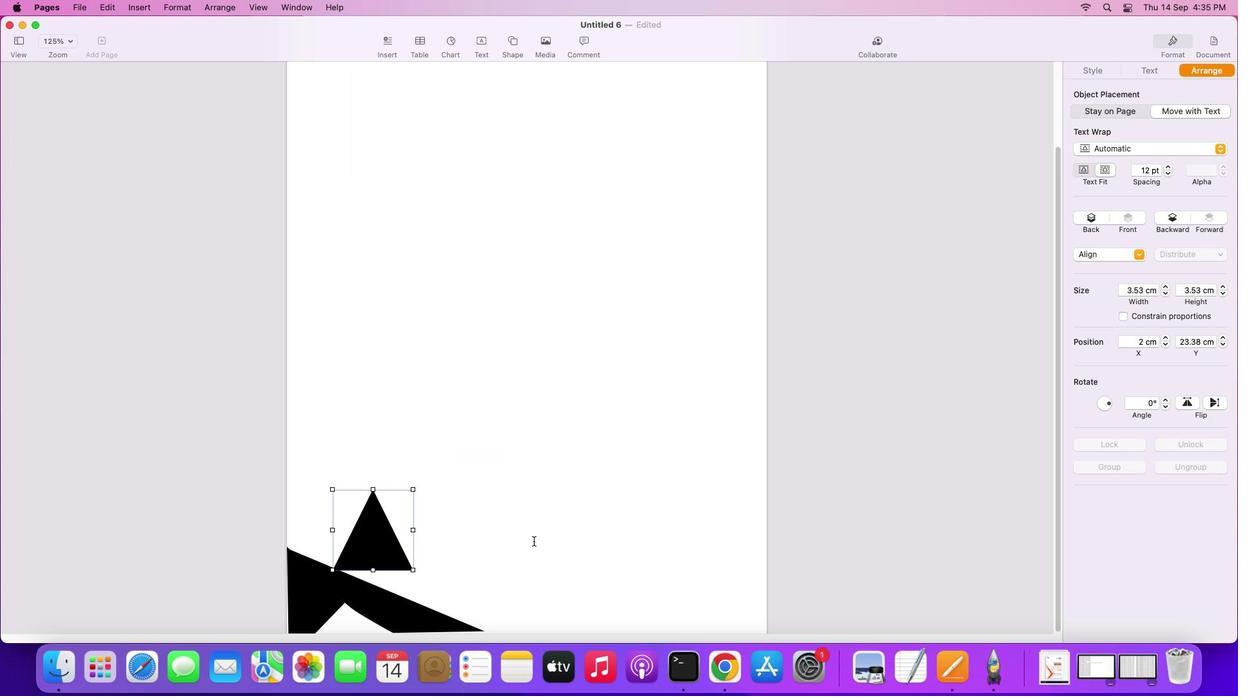 
Action: Mouse moved to (499, 499)
Screenshot: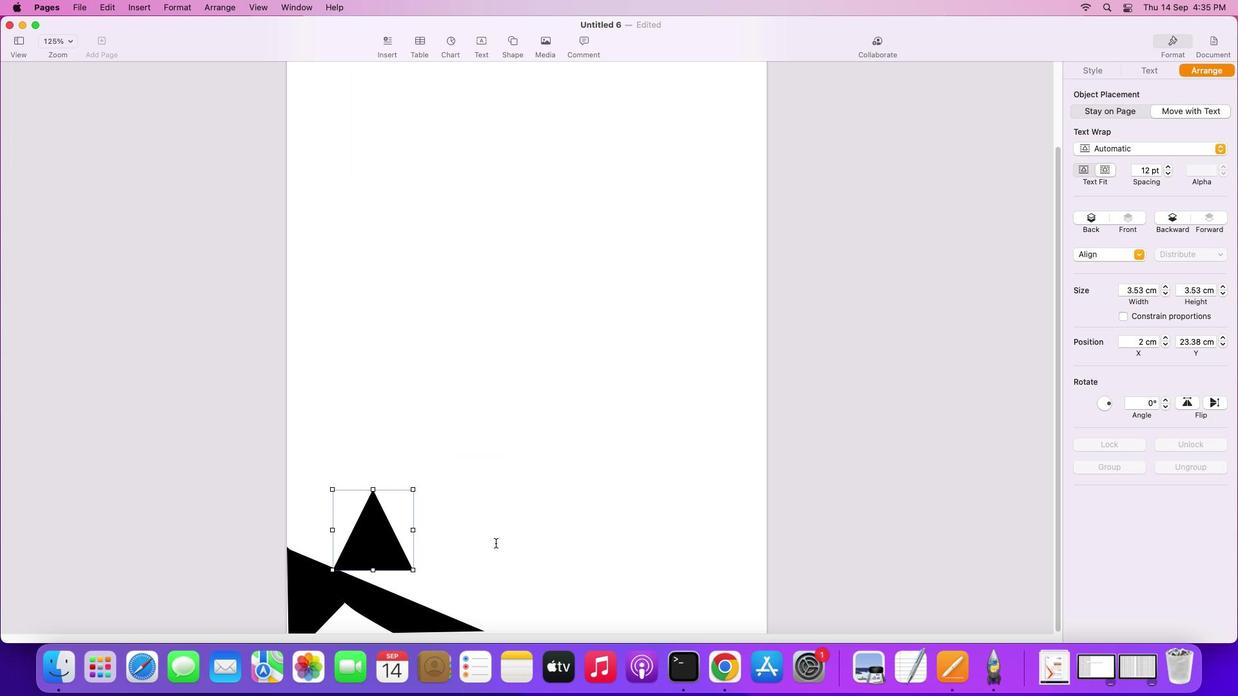 
Action: Mouse scrolled (499, 499) with delta (14, 117)
Screenshot: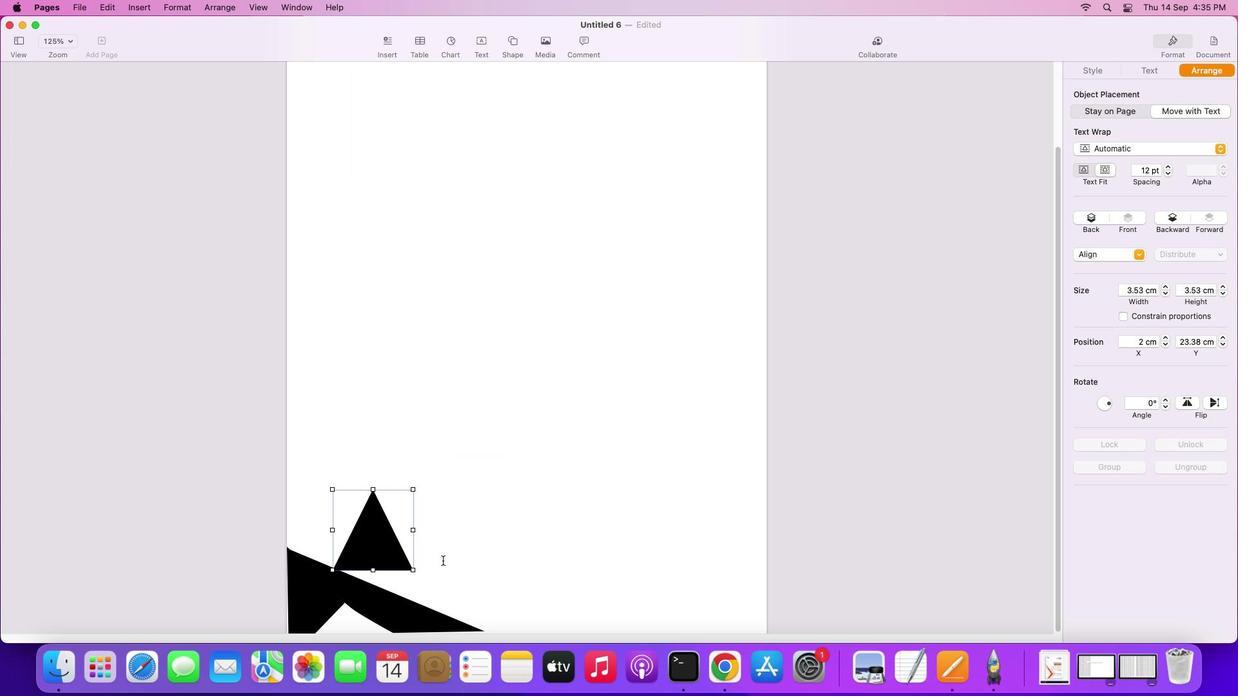 
Action: Mouse scrolled (499, 499) with delta (14, 117)
Screenshot: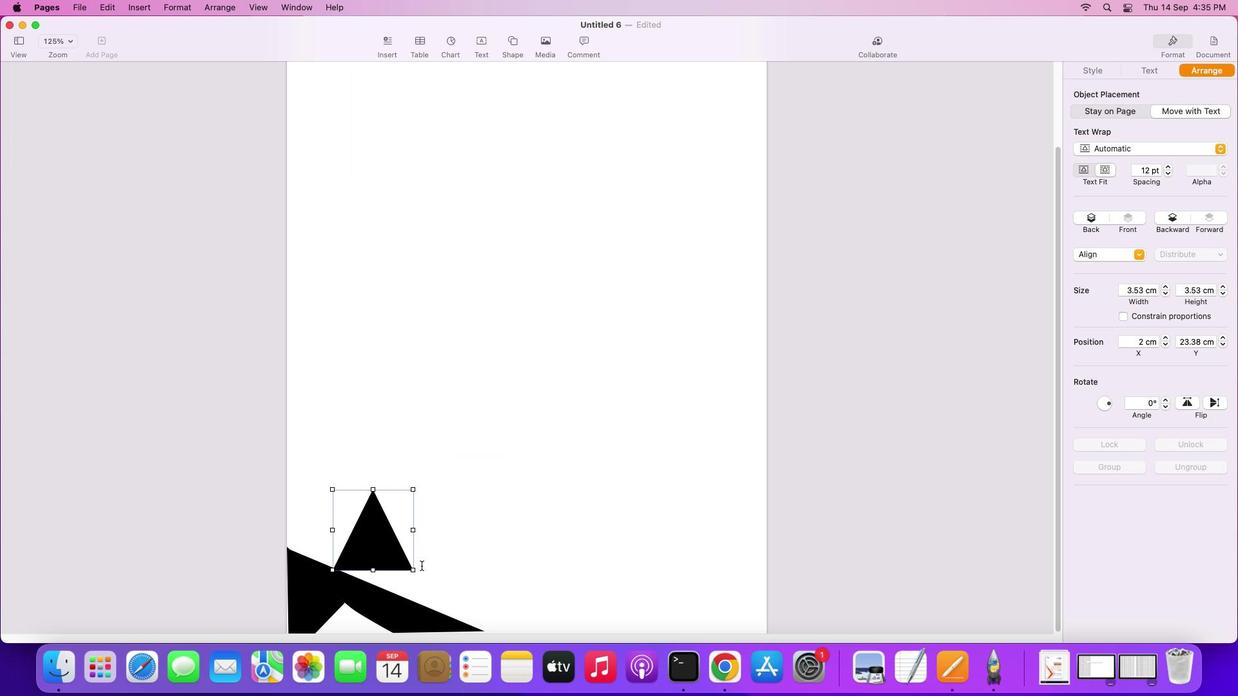 
Action: Mouse scrolled (499, 499) with delta (14, 117)
Screenshot: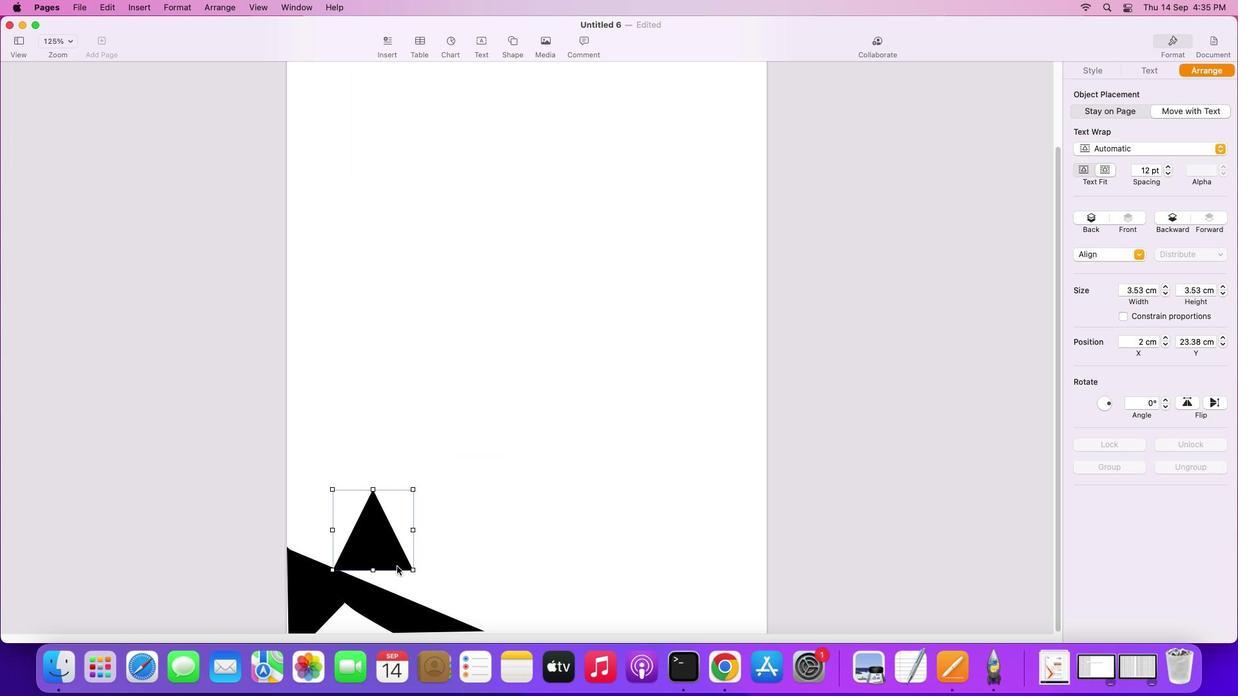 
Action: Mouse moved to (364, 465)
Screenshot: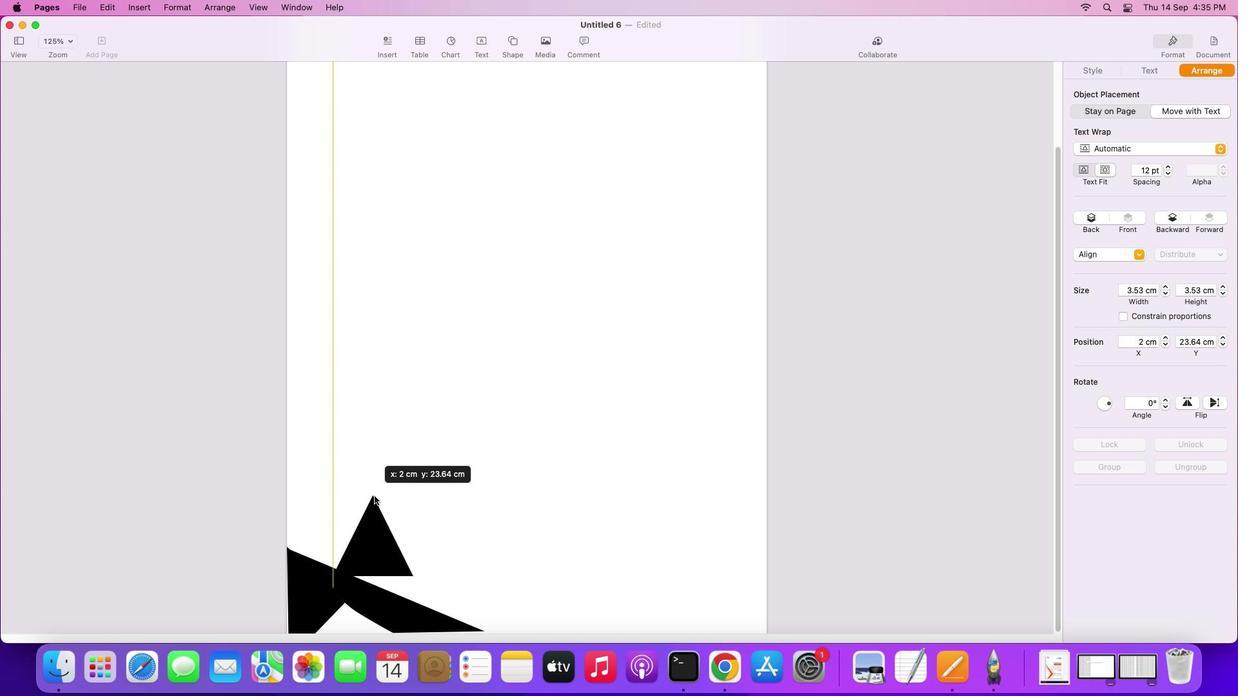 
Action: Mouse pressed left at (364, 465)
Screenshot: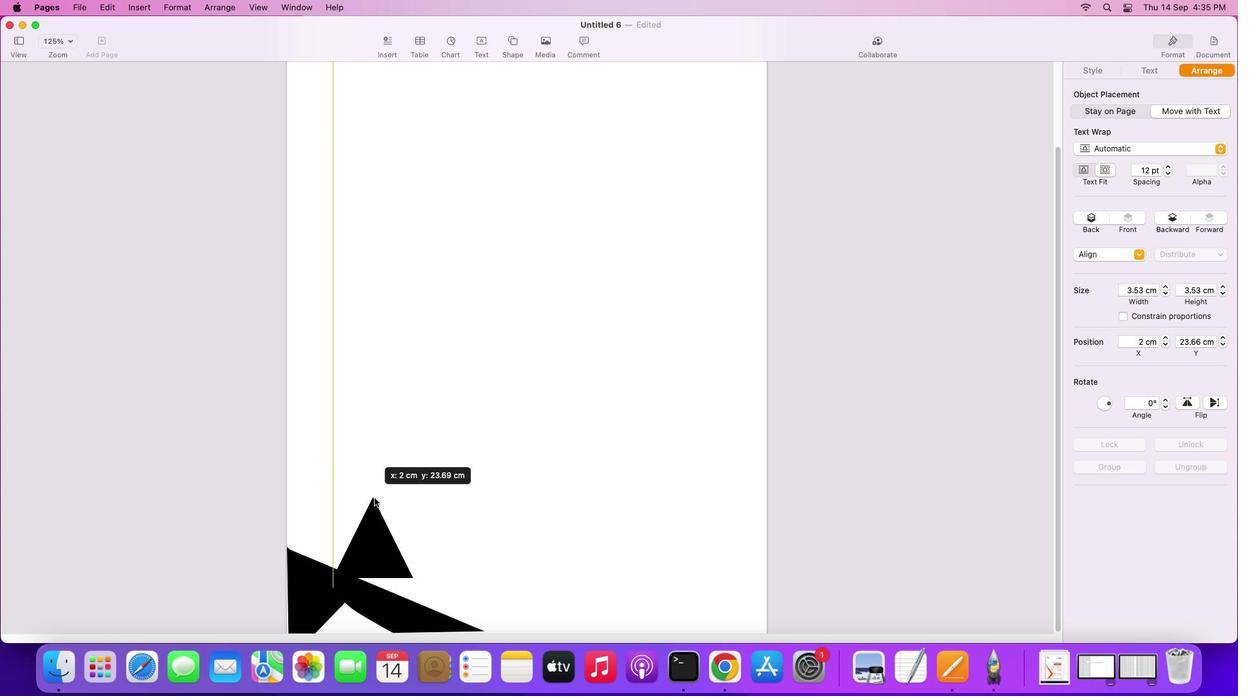 
Action: Mouse moved to (361, 475)
Screenshot: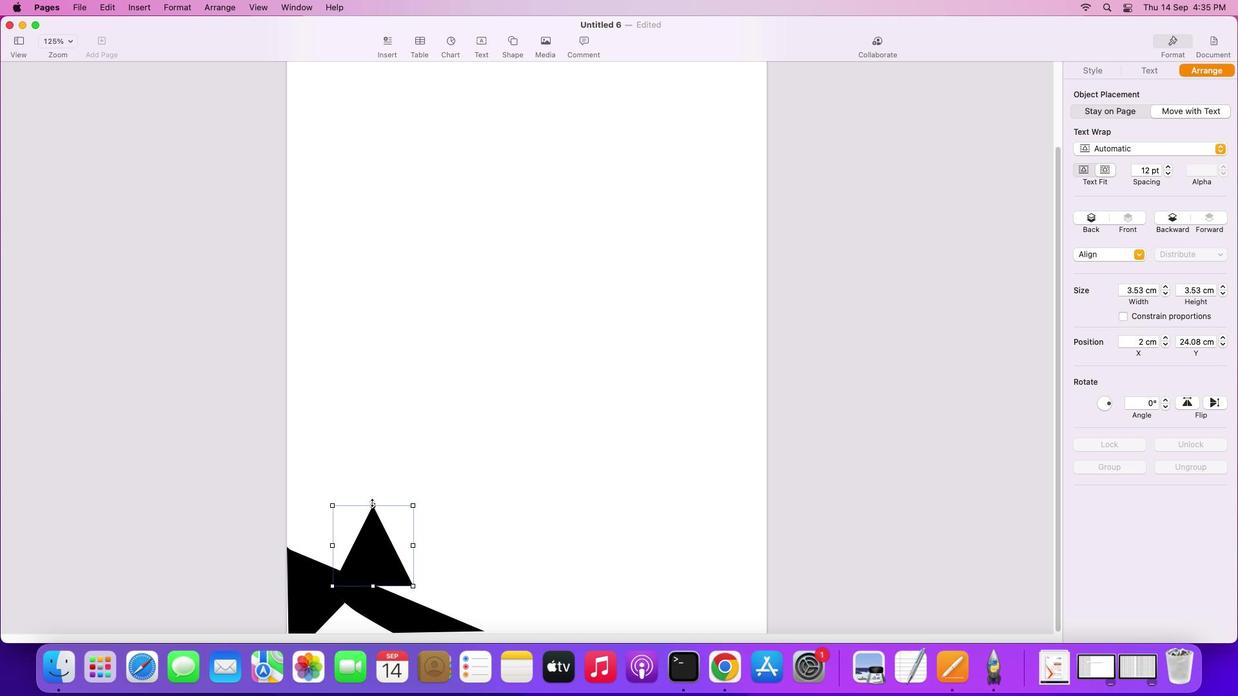 
Action: Mouse pressed left at (361, 475)
Screenshot: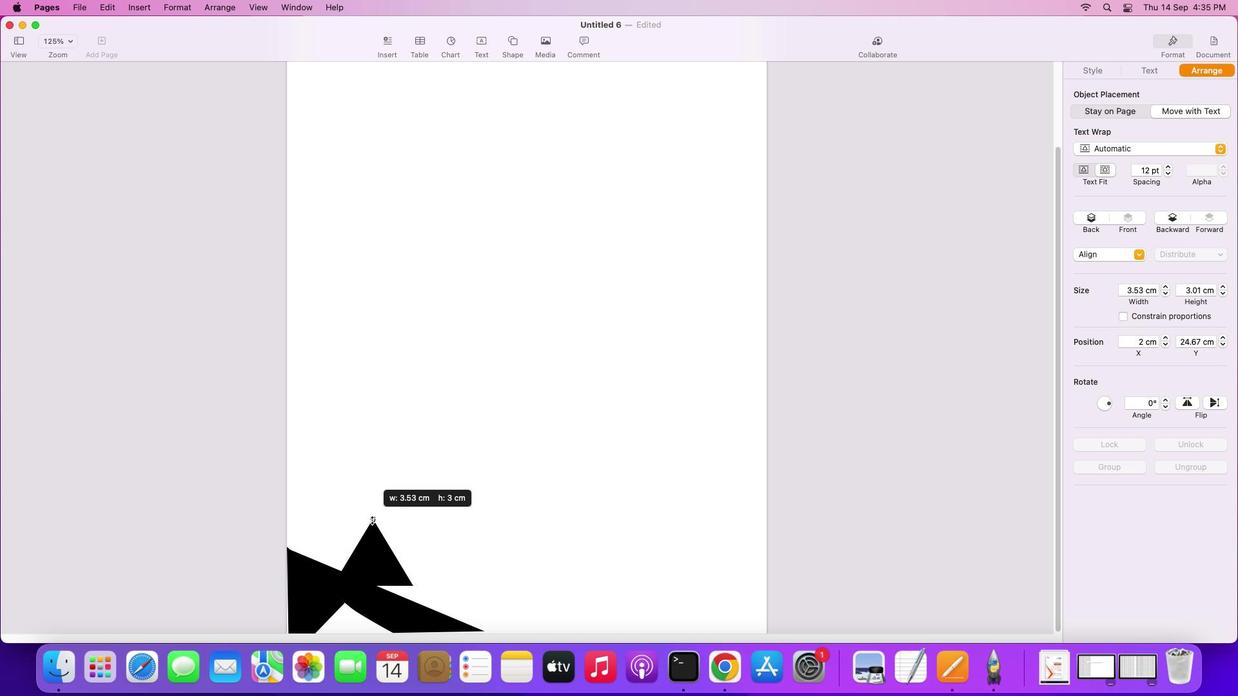 
Action: Mouse moved to (363, 517)
Screenshot: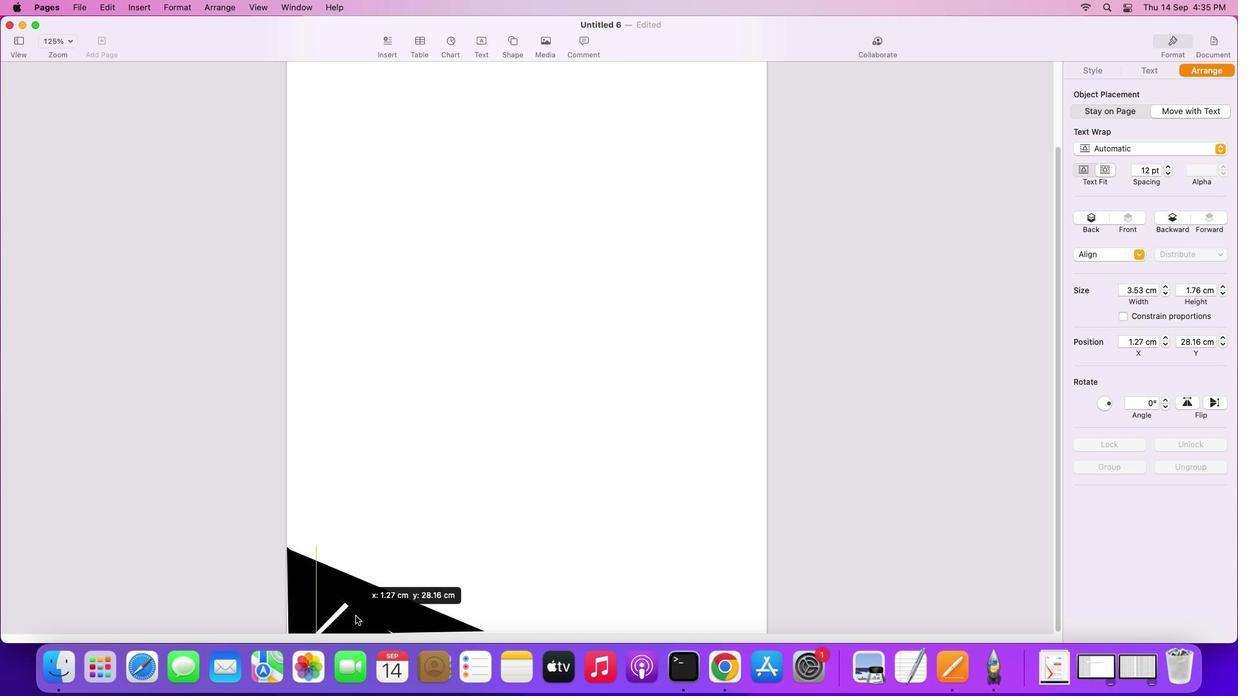 
Action: Mouse pressed left at (363, 517)
Screenshot: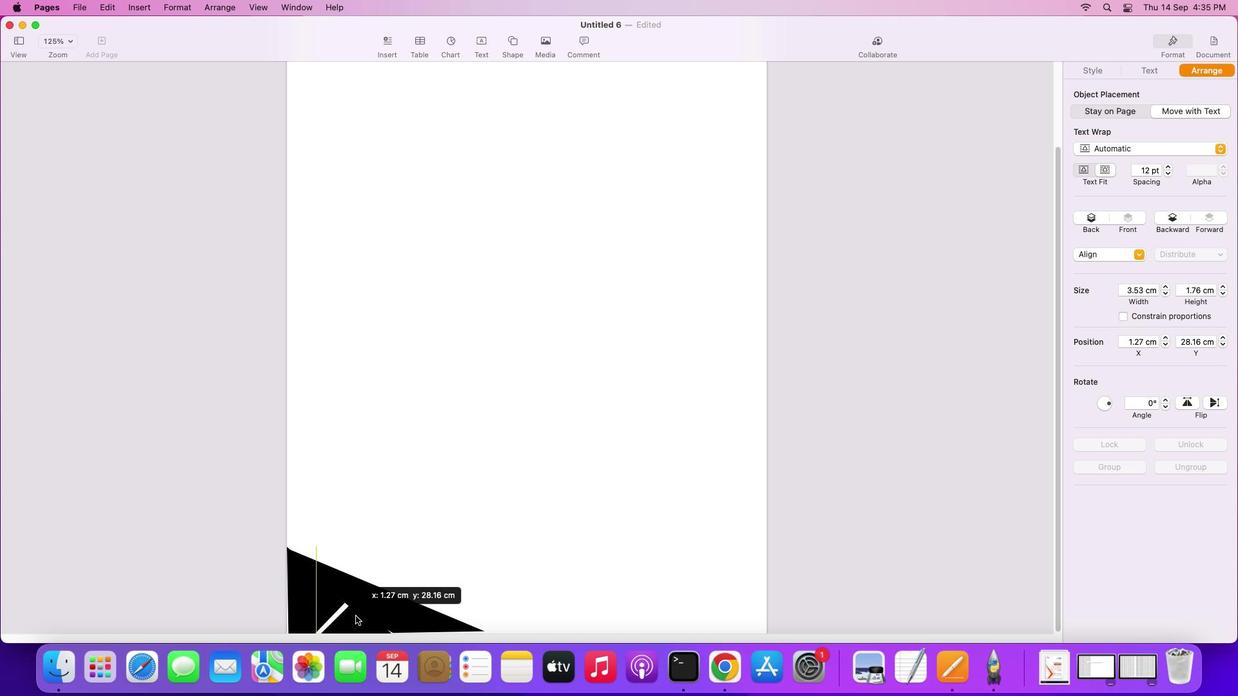 
Action: Mouse moved to (301, 544)
Screenshot: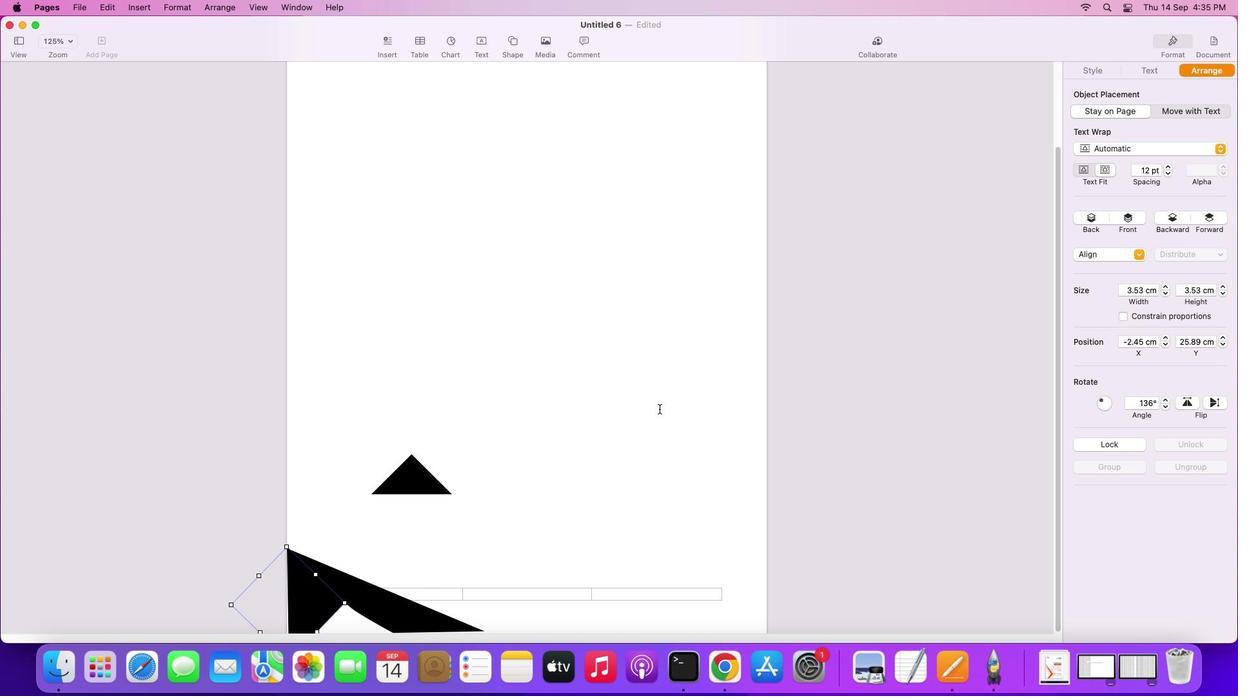 
Action: Mouse pressed left at (301, 544)
Screenshot: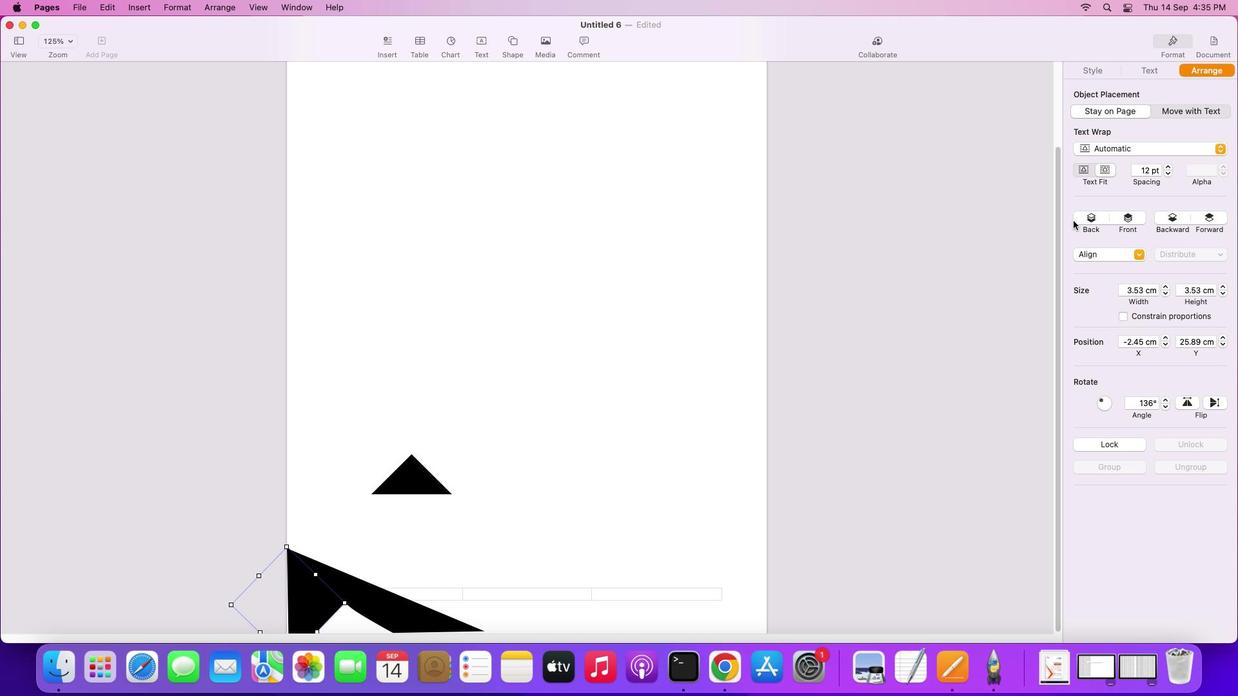 
Action: Mouse moved to (1035, 164)
Screenshot: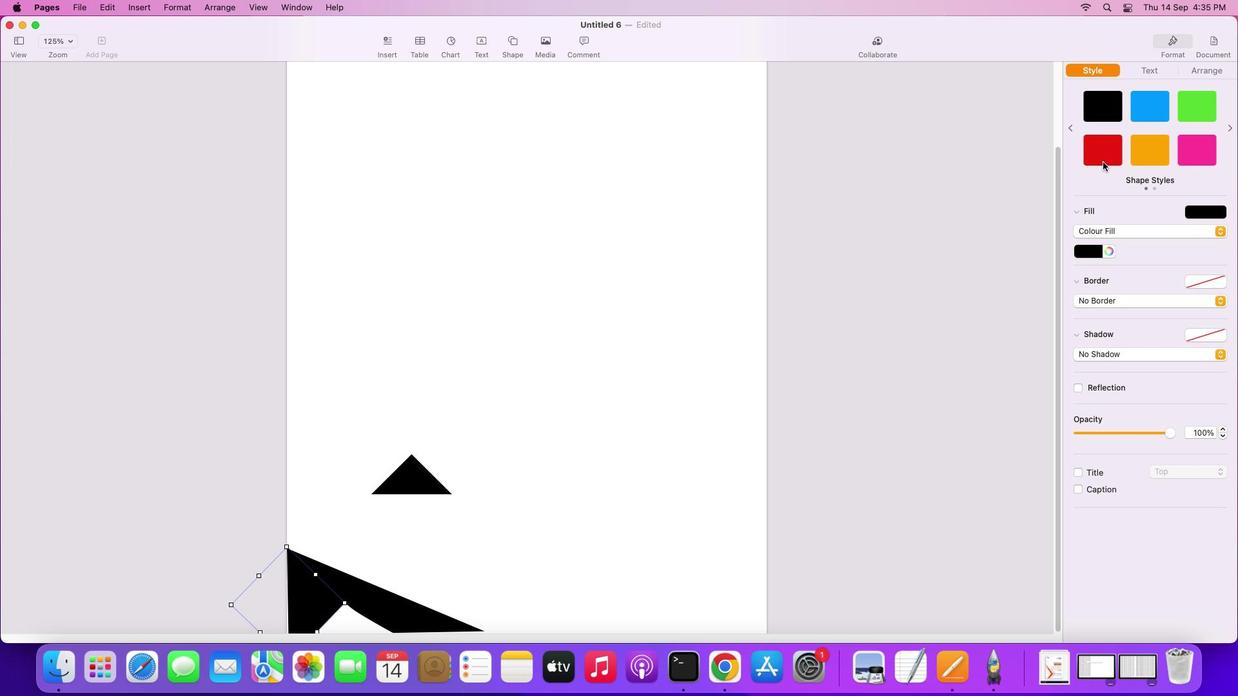 
Action: Mouse pressed left at (1035, 164)
Screenshot: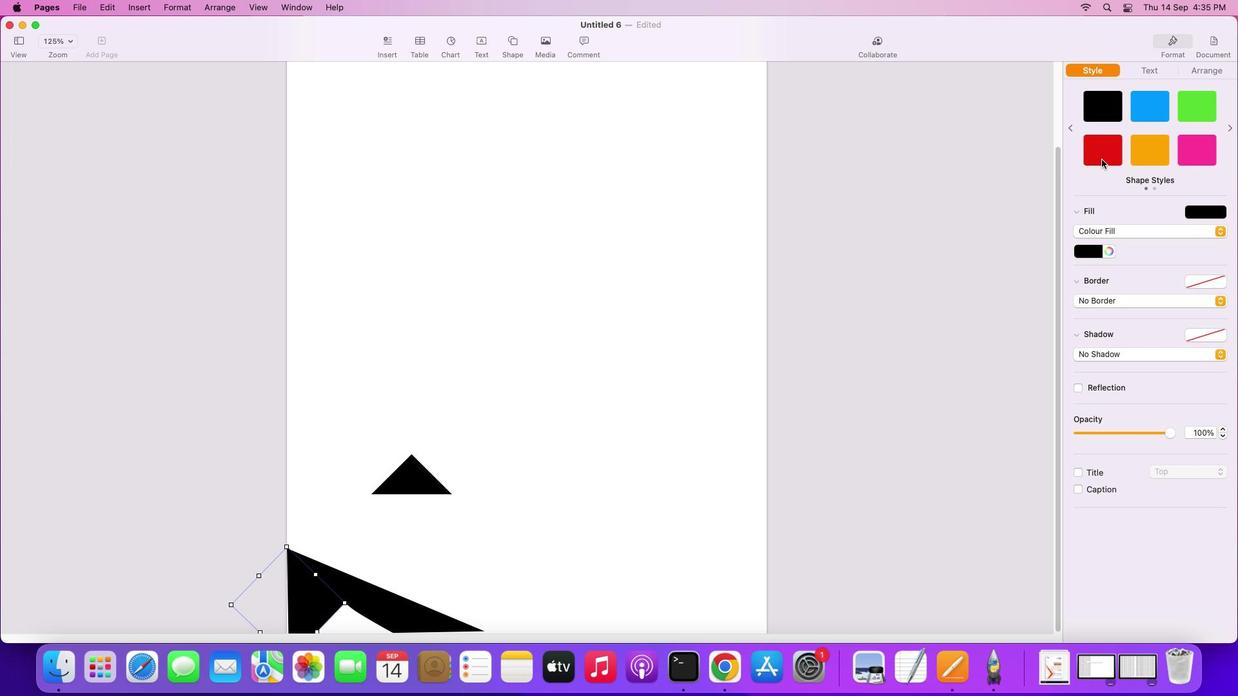 
Action: Mouse moved to (1040, 228)
Screenshot: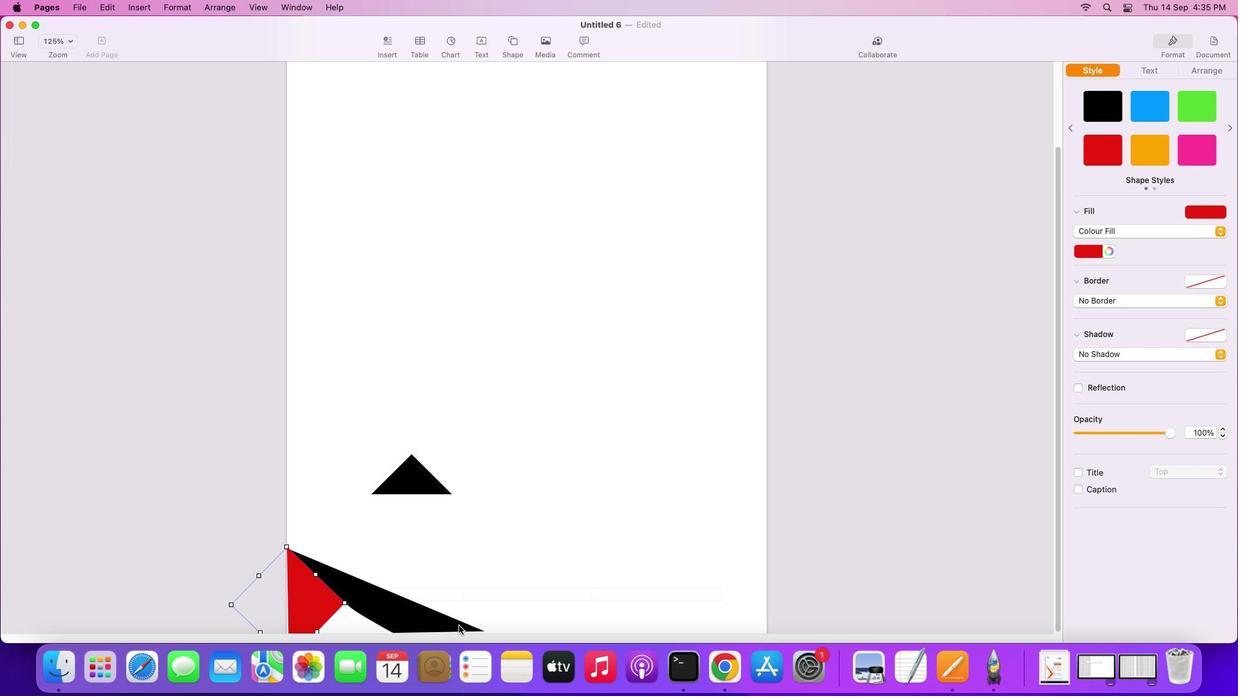
Action: Mouse pressed left at (1040, 228)
Screenshot: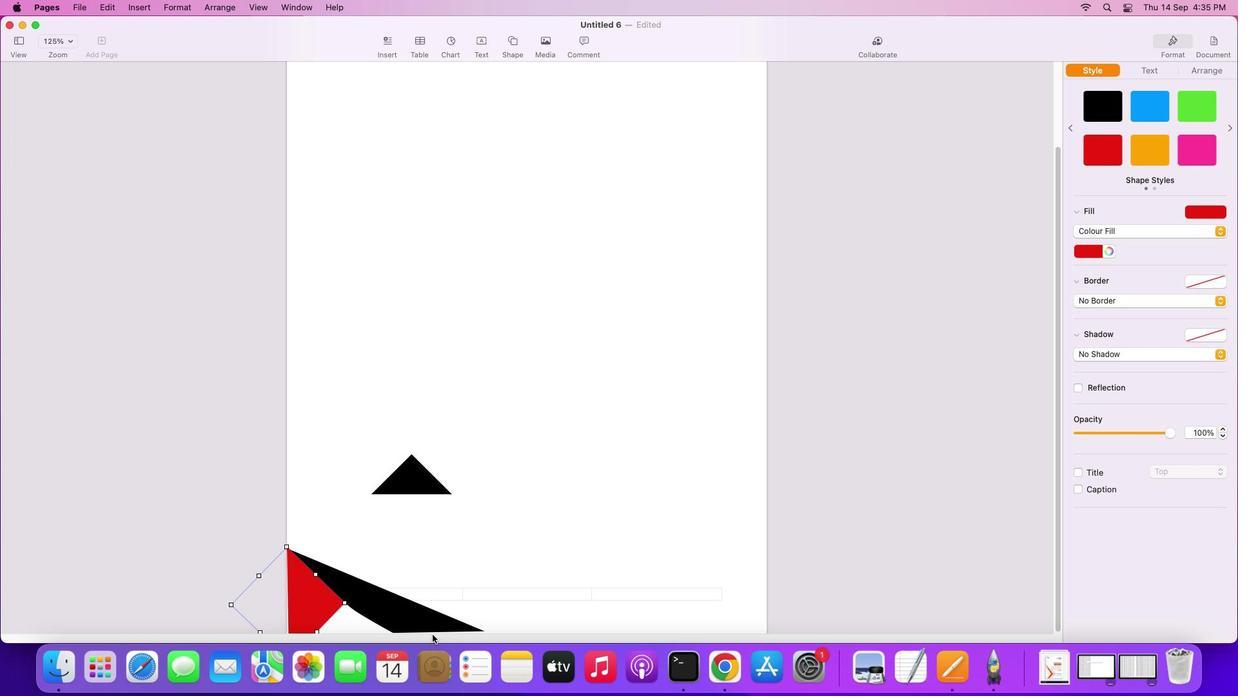 
Action: Mouse moved to (387, 552)
Screenshot: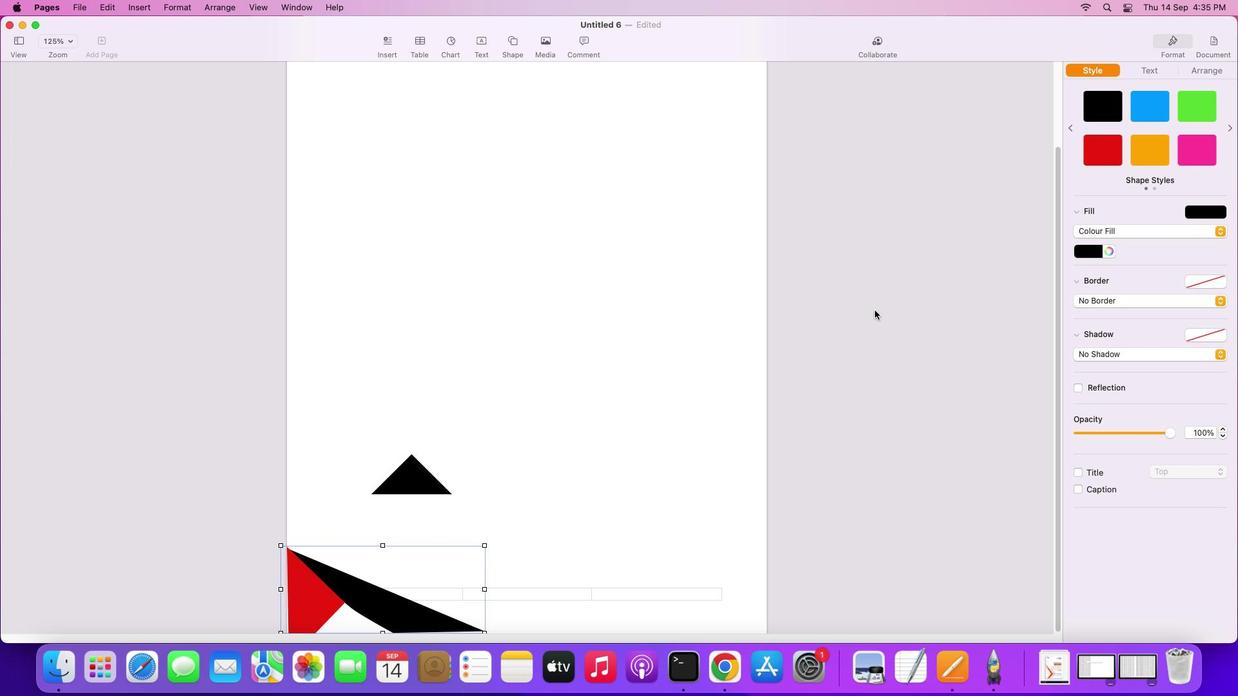 
Action: Mouse pressed left at (387, 552)
Screenshot: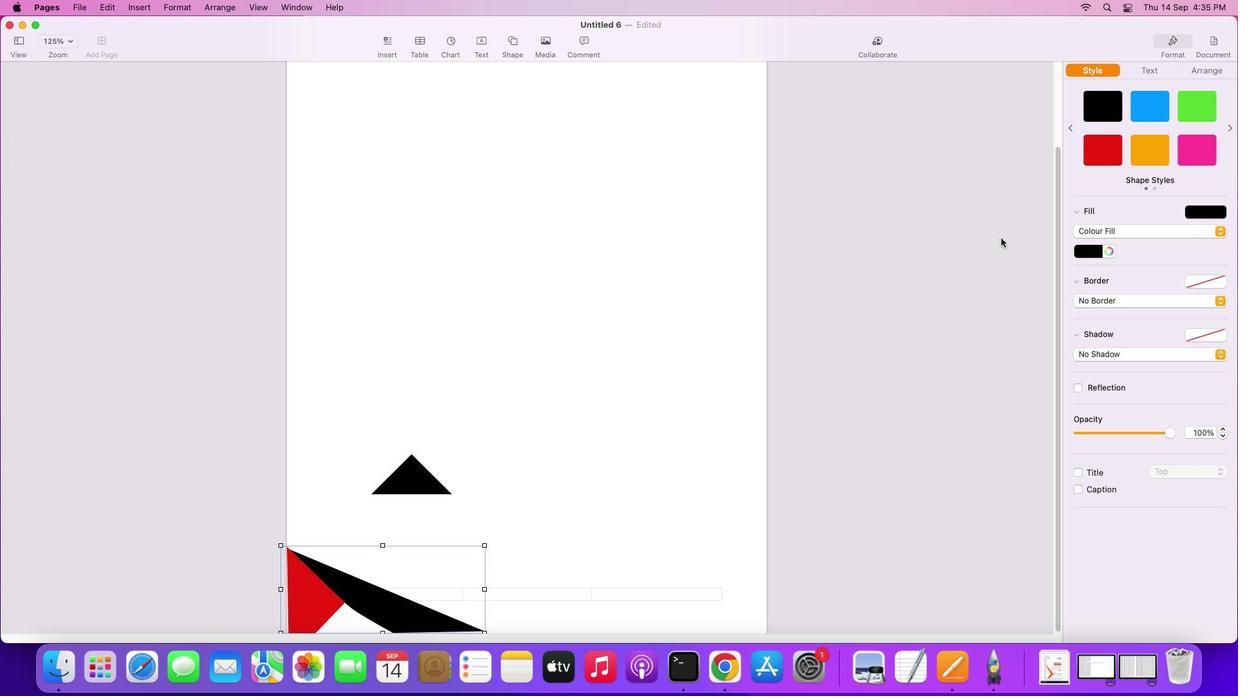 
Action: Mouse moved to (1140, 196)
Screenshot: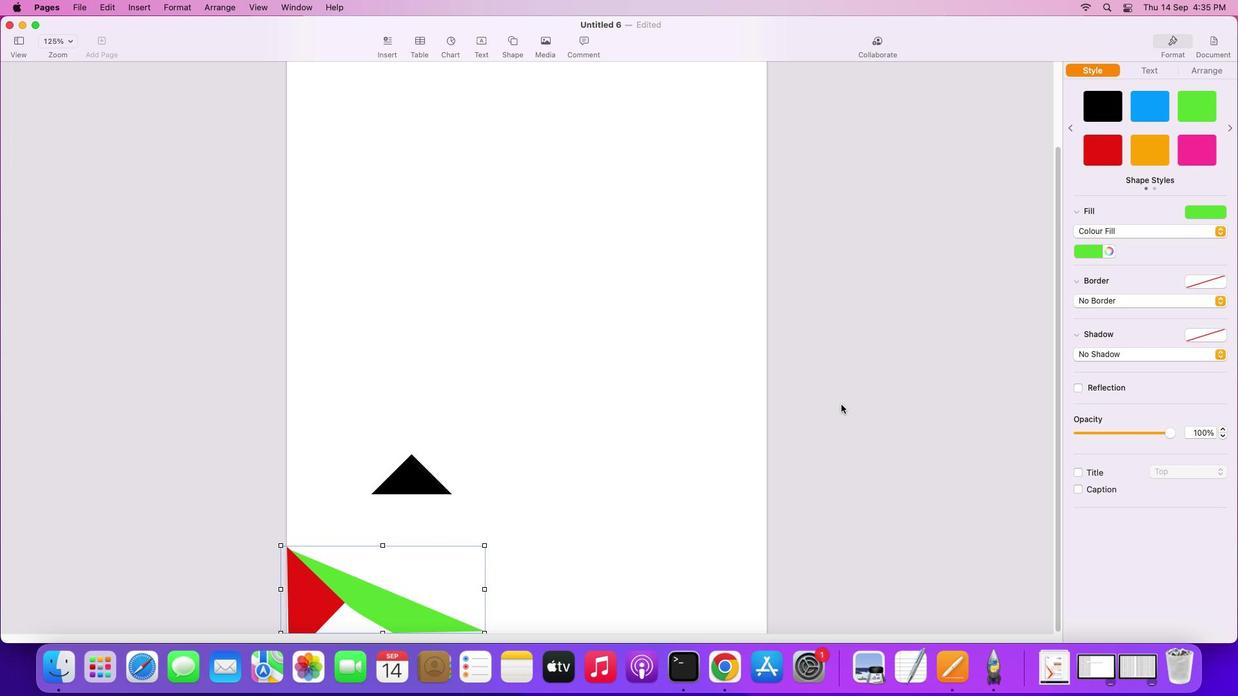 
Action: Mouse pressed left at (1140, 196)
Screenshot: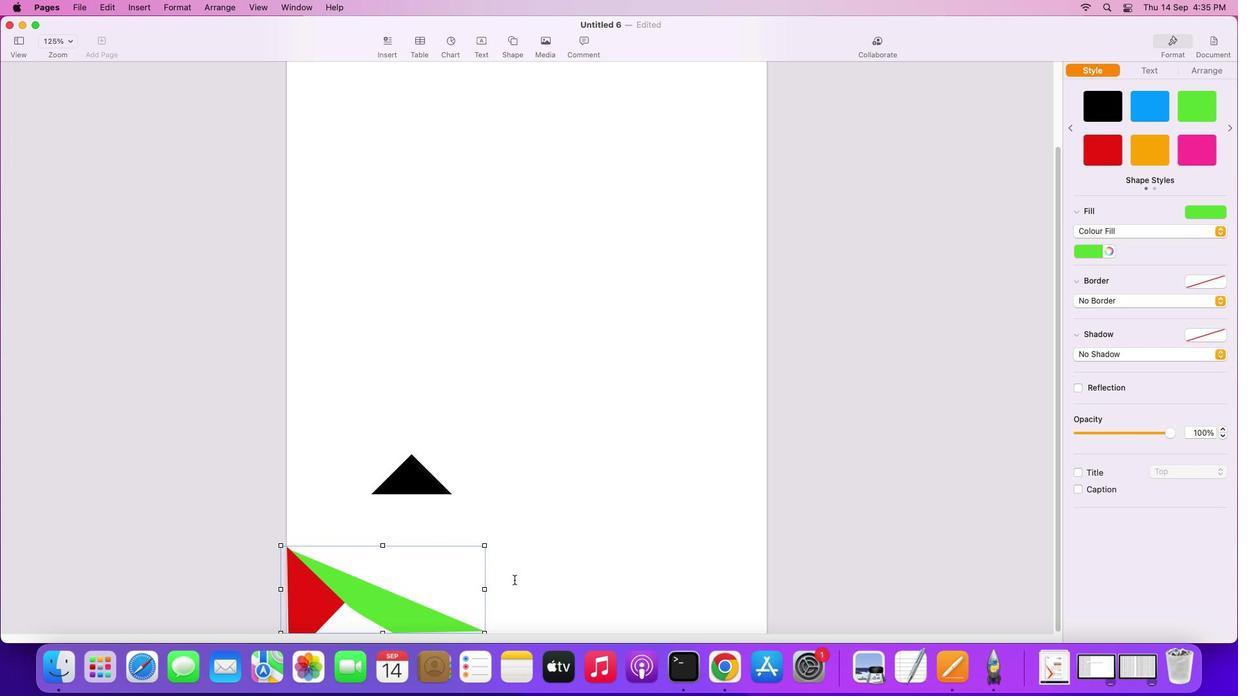 
Action: Mouse moved to (359, 553)
Screenshot: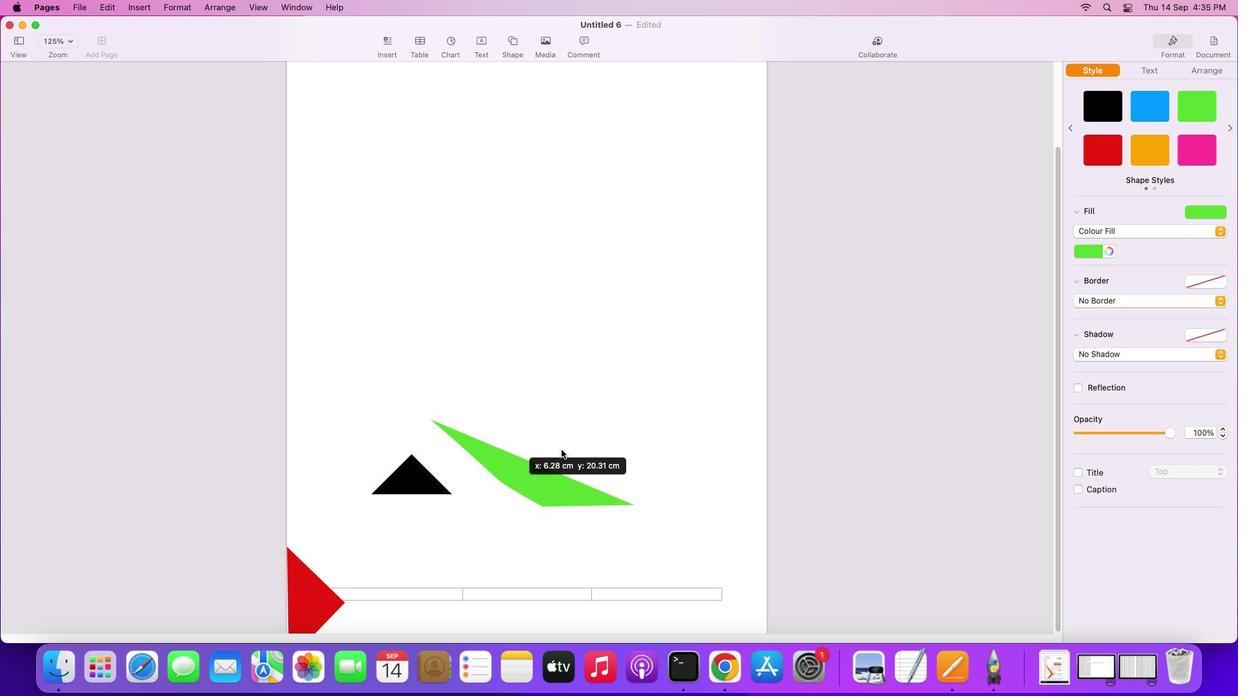 
Action: Mouse pressed left at (359, 553)
Screenshot: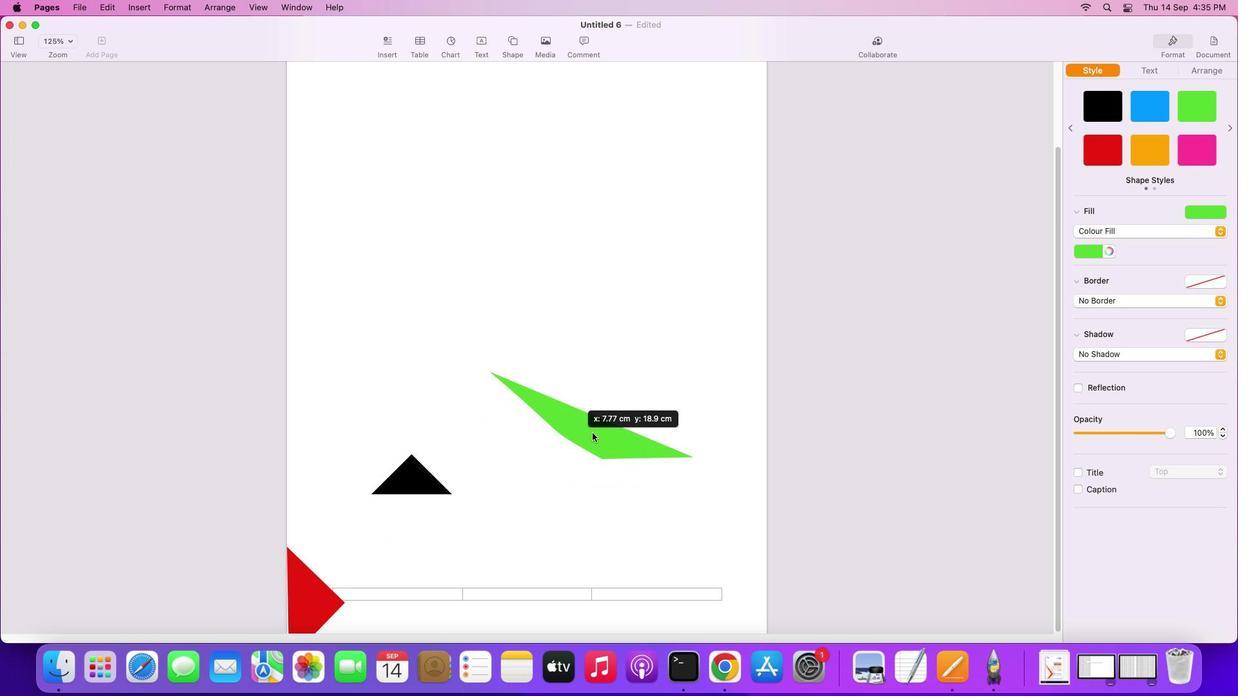 
Action: Mouse moved to (405, 464)
Screenshot: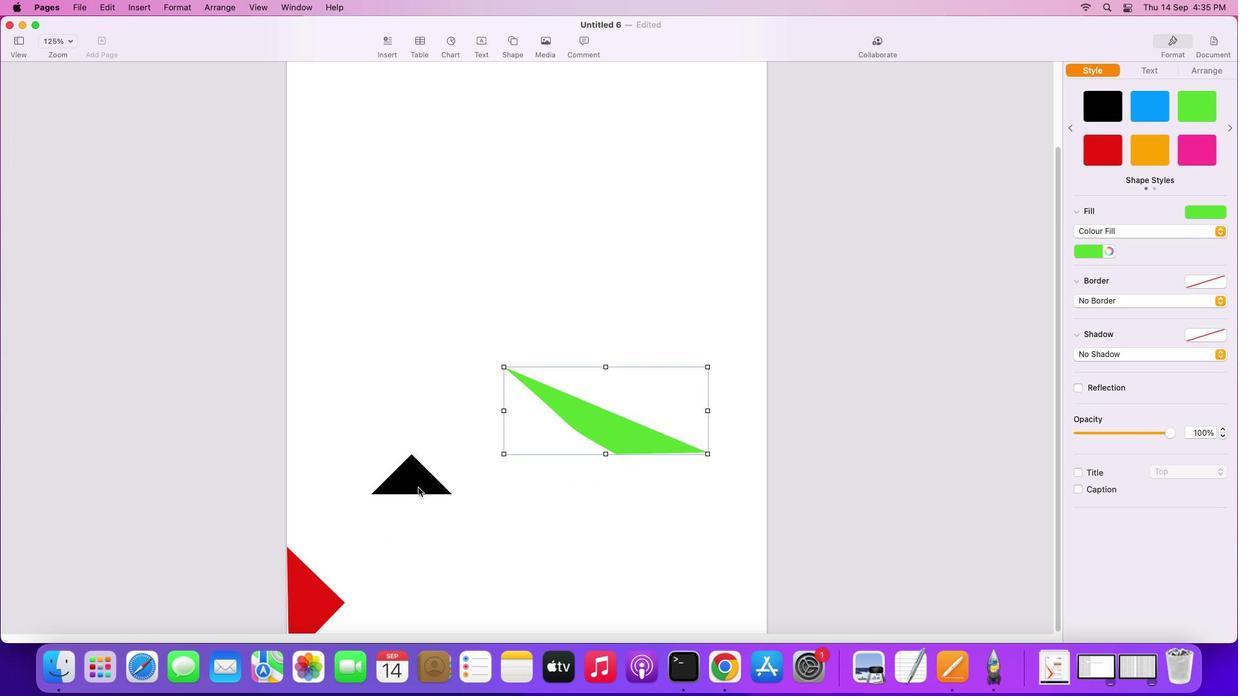 
Action: Mouse pressed left at (405, 464)
Screenshot: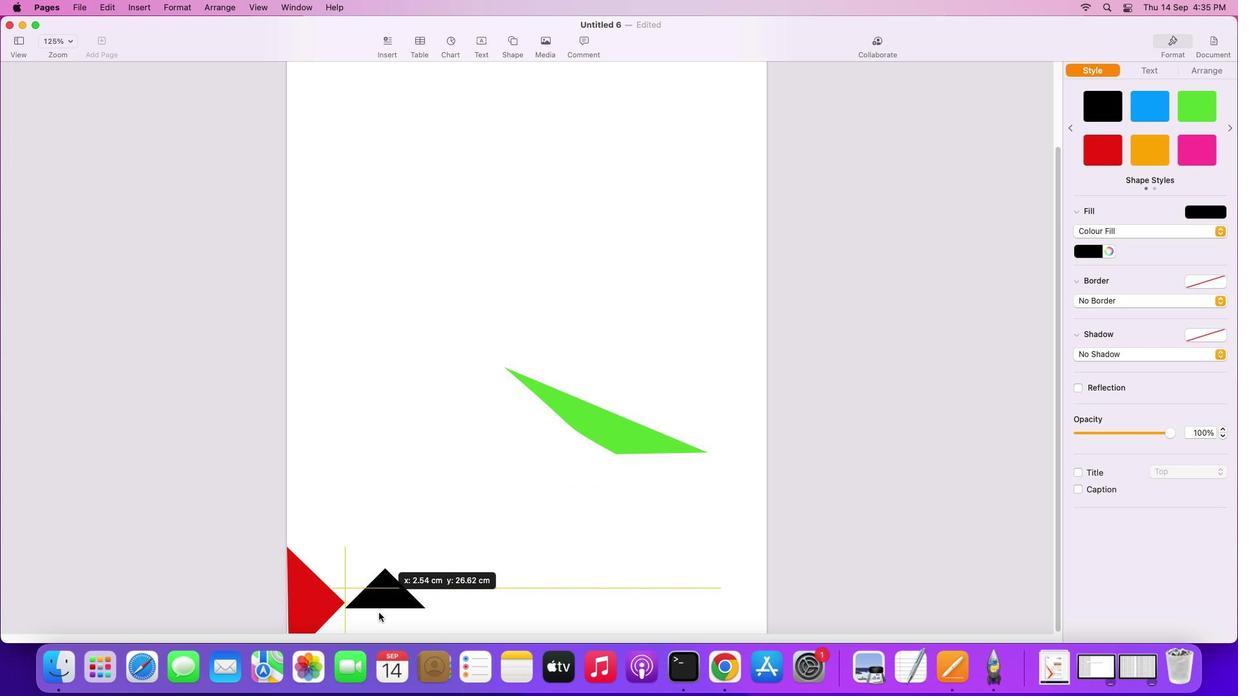 
Action: Mouse moved to (351, 549)
Screenshot: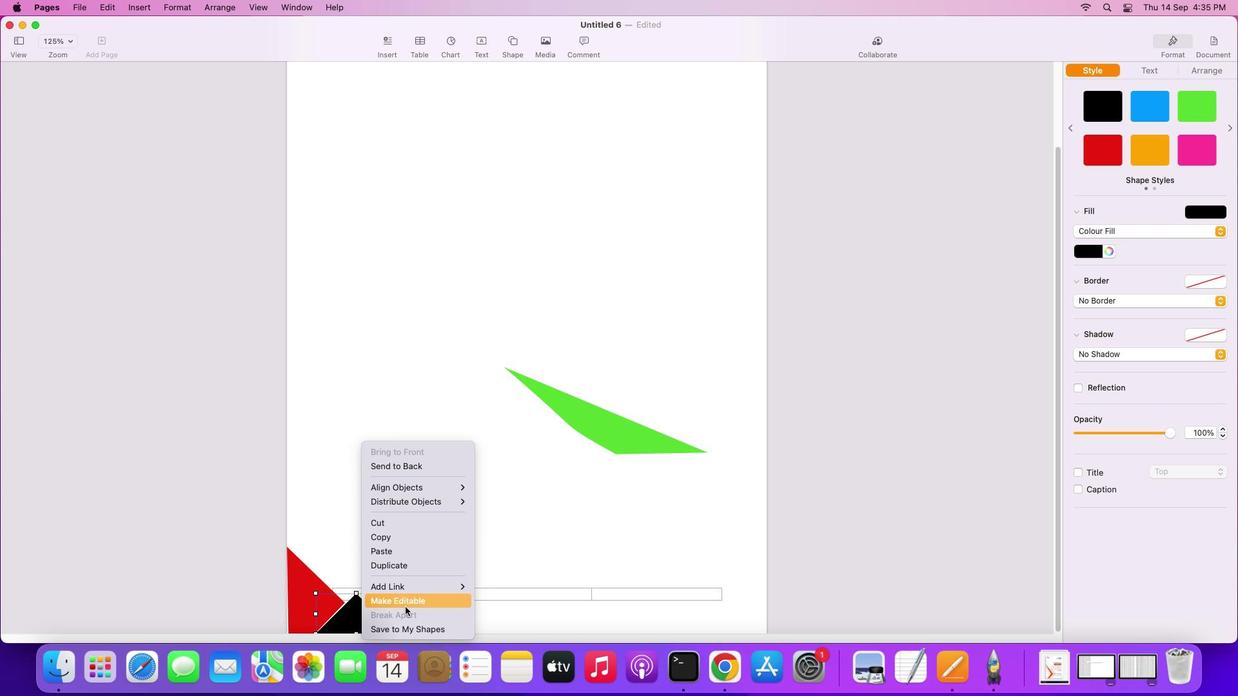 
Action: Mouse pressed right at (351, 549)
Screenshot: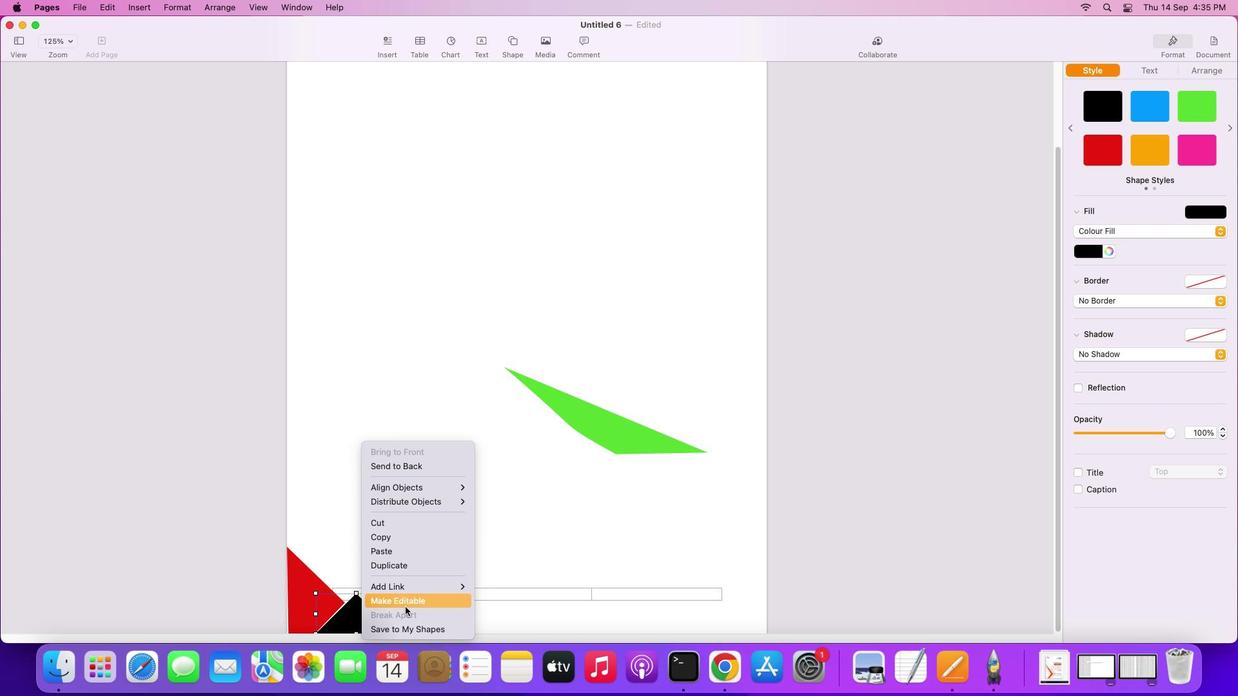 
Action: Mouse moved to (396, 542)
Screenshot: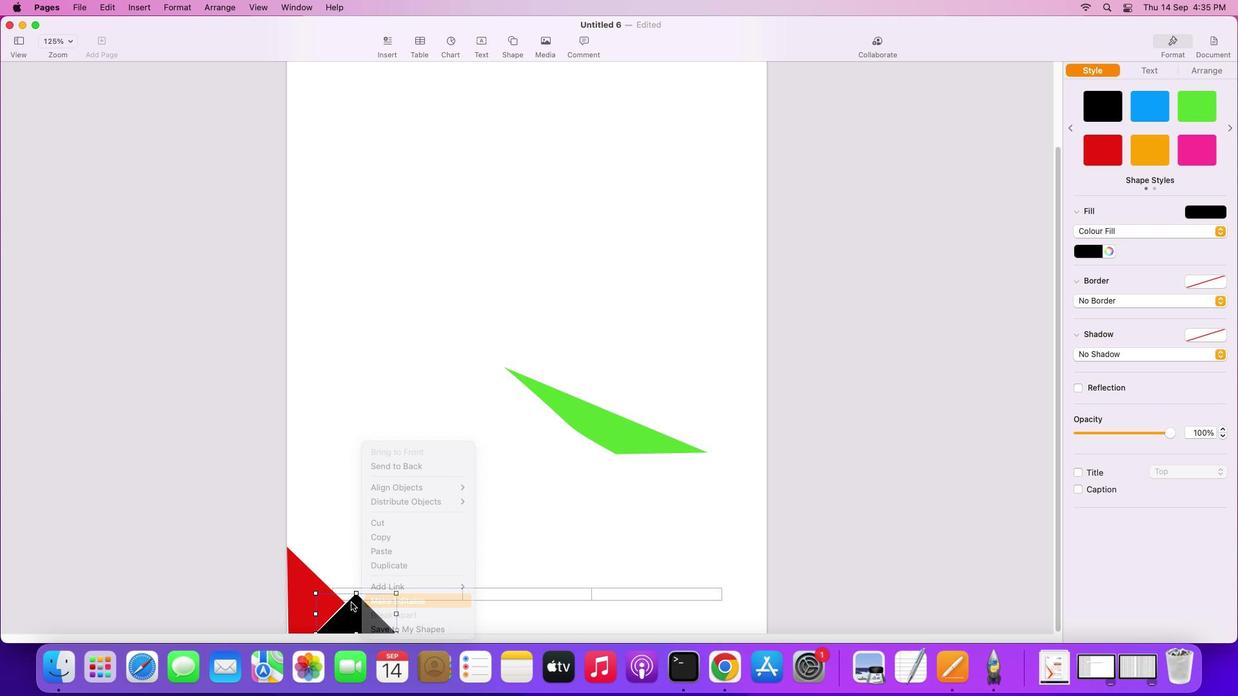 
Action: Mouse pressed left at (396, 542)
Screenshot: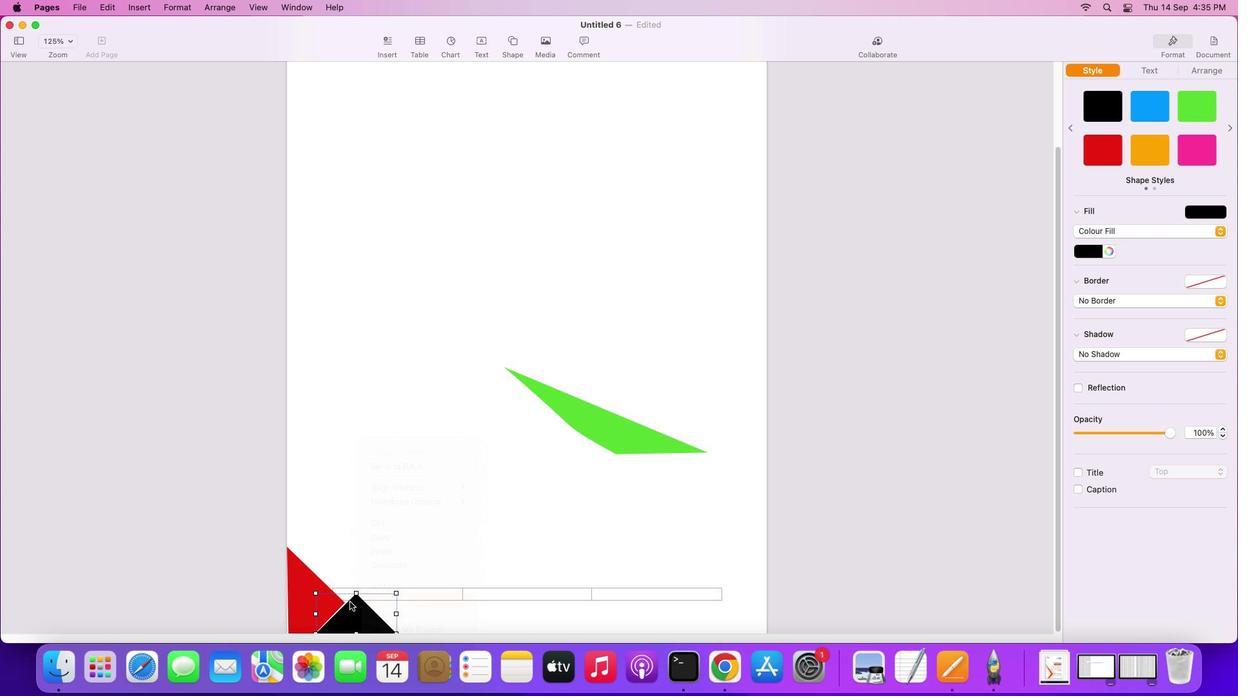 
Action: Mouse moved to (346, 539)
Screenshot: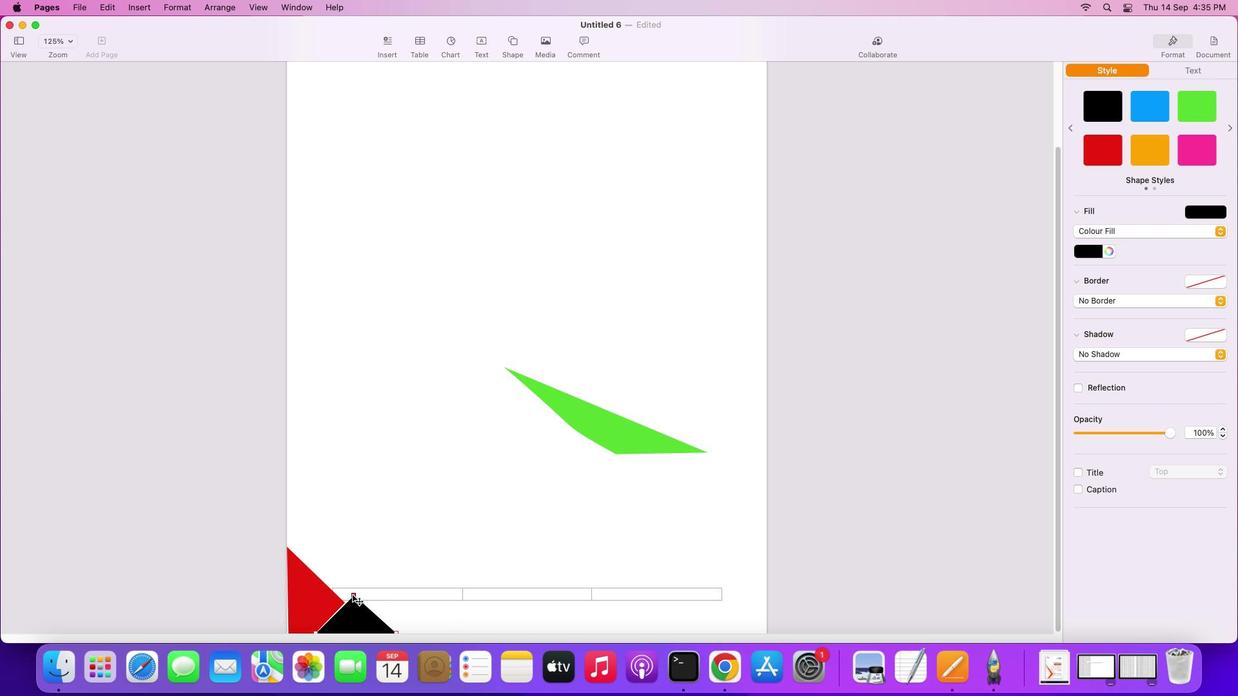 
Action: Mouse pressed left at (346, 539)
Screenshot: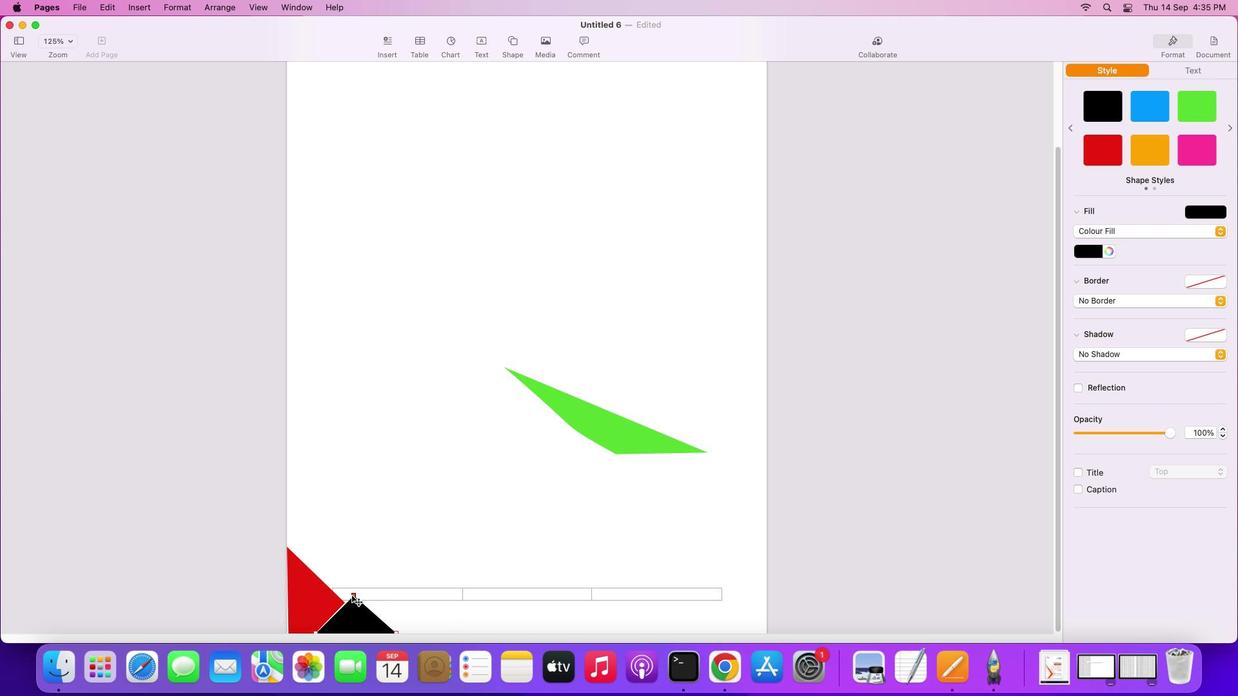 
Action: Mouse moved to (414, 555)
Screenshot: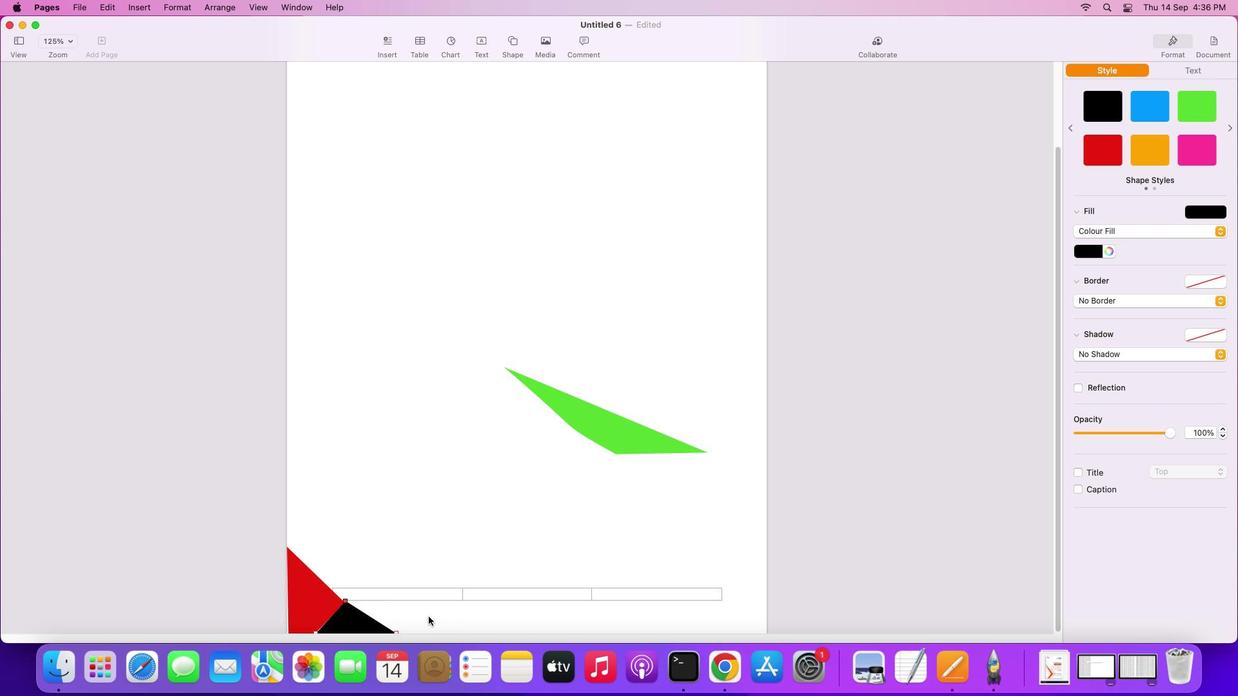 
Action: Mouse pressed left at (414, 555)
Screenshot: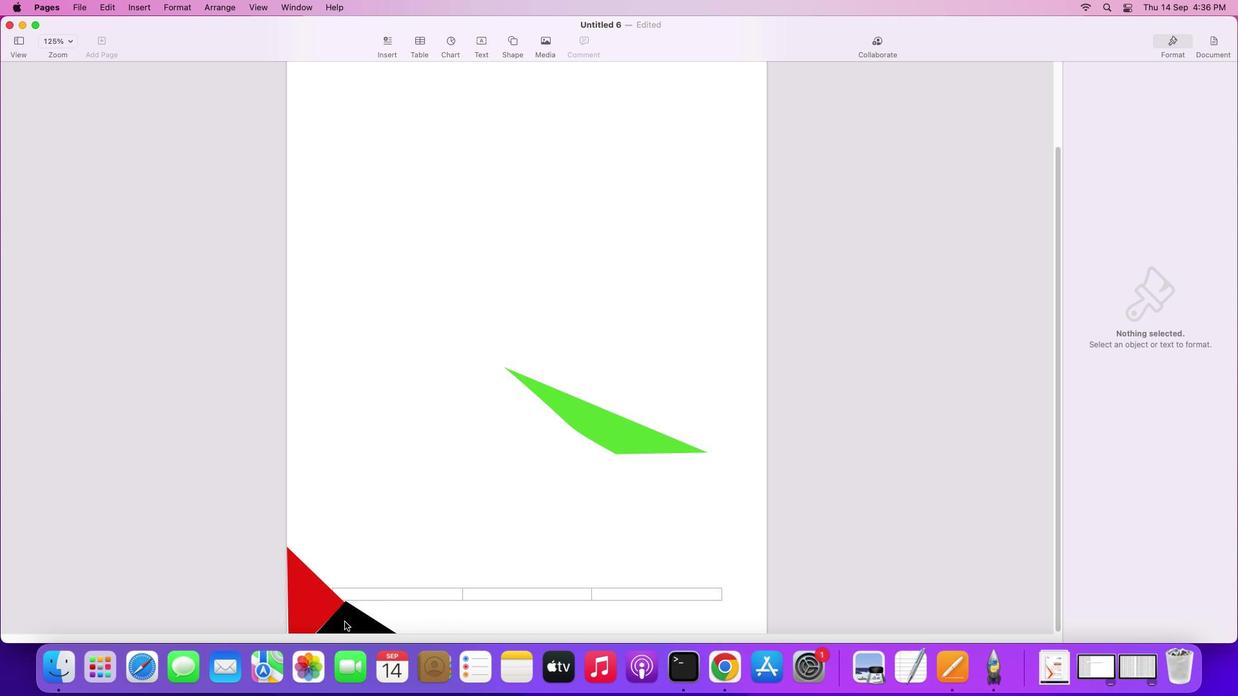 
Action: Mouse moved to (341, 557)
Screenshot: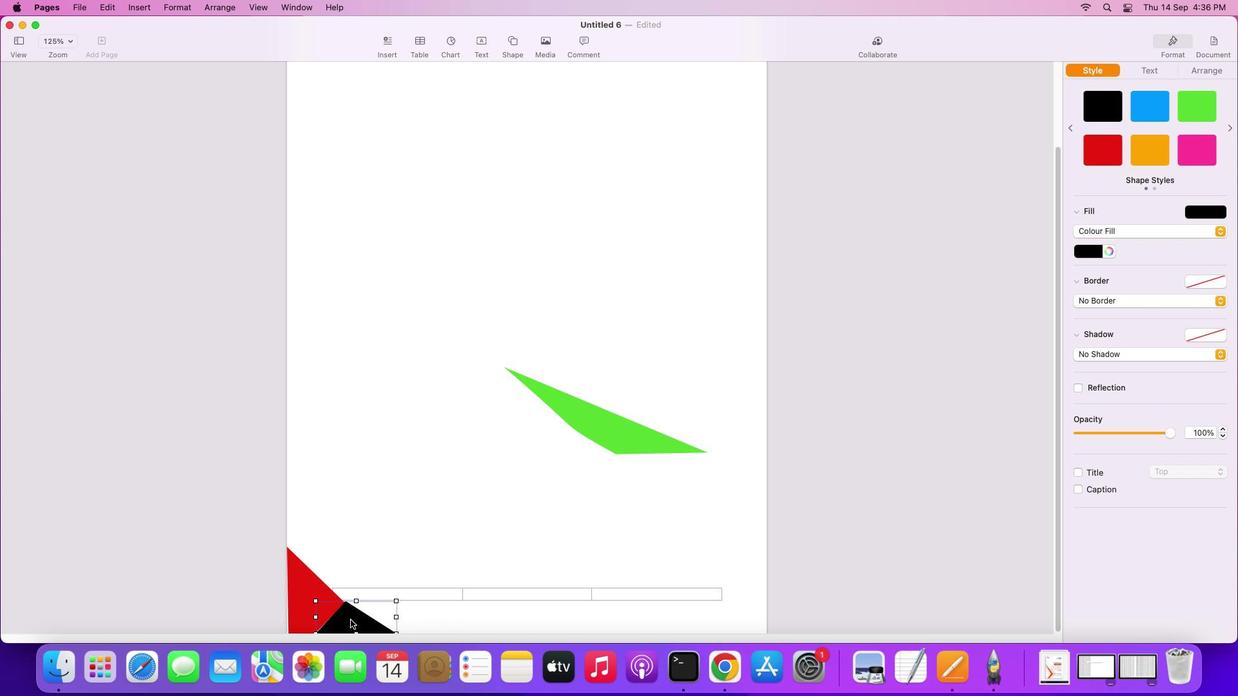 
Action: Mouse pressed left at (341, 557)
Screenshot: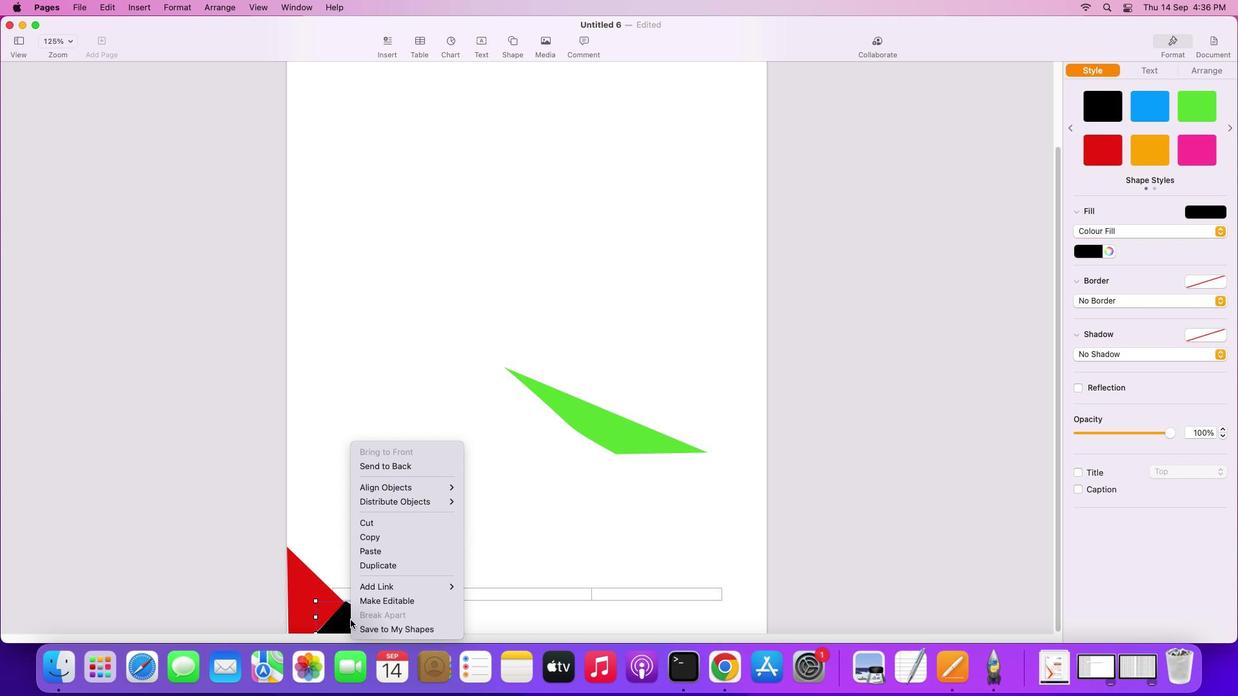 
Action: Mouse pressed right at (341, 557)
Screenshot: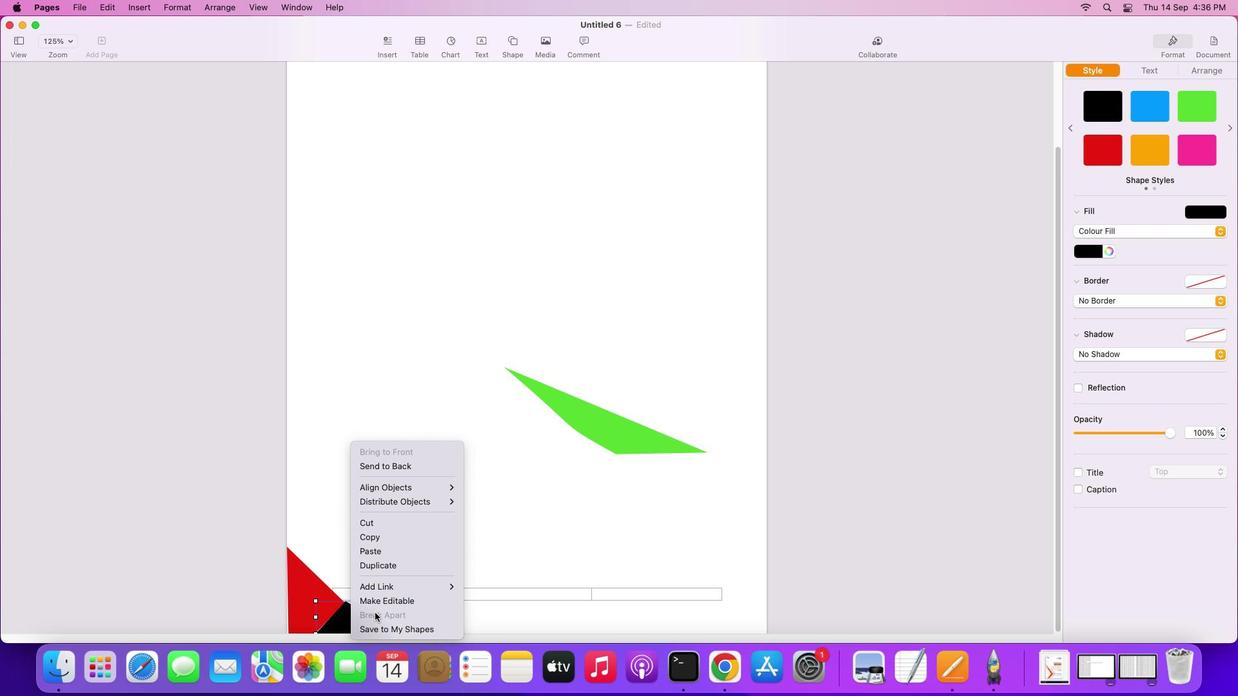 
Action: Mouse moved to (375, 545)
Screenshot: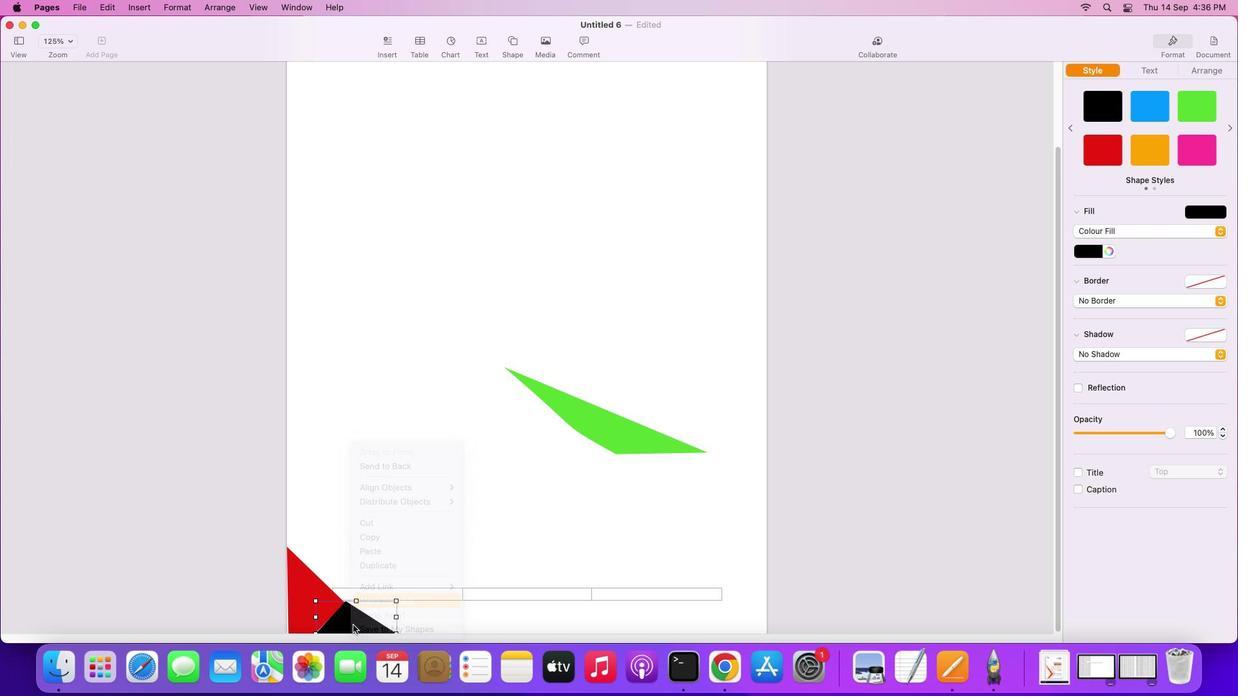 
Action: Mouse pressed left at (375, 545)
Screenshot: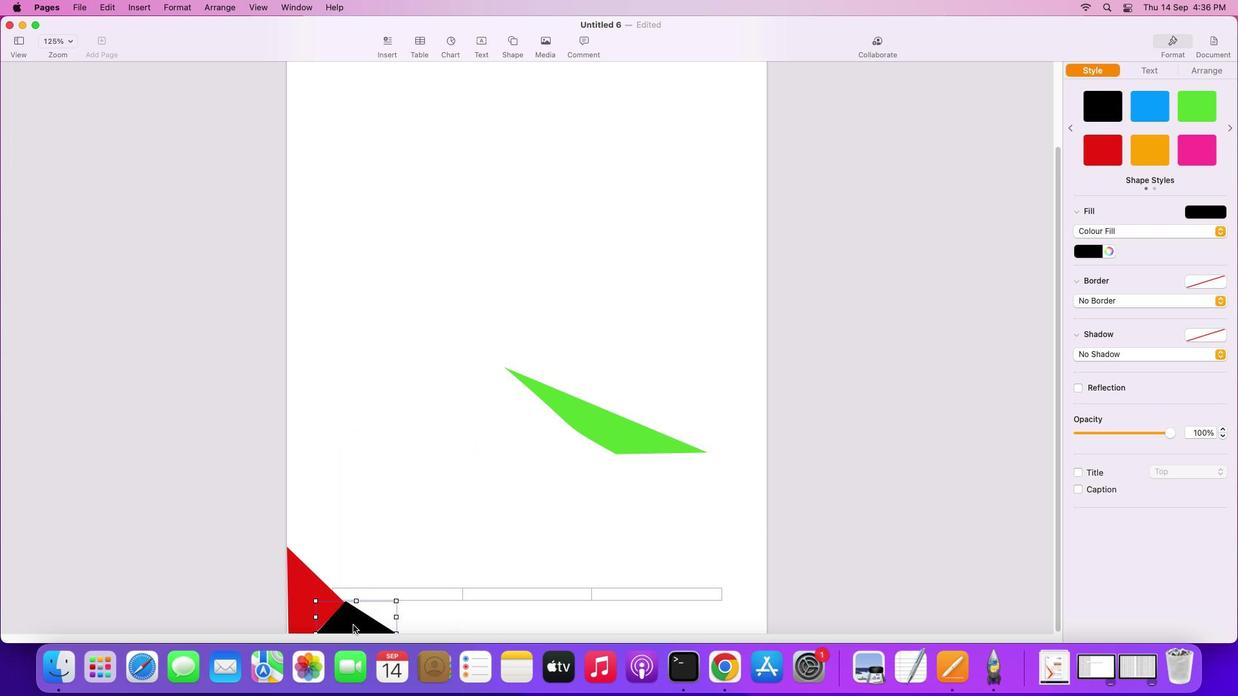 
Action: Mouse moved to (384, 566)
Screenshot: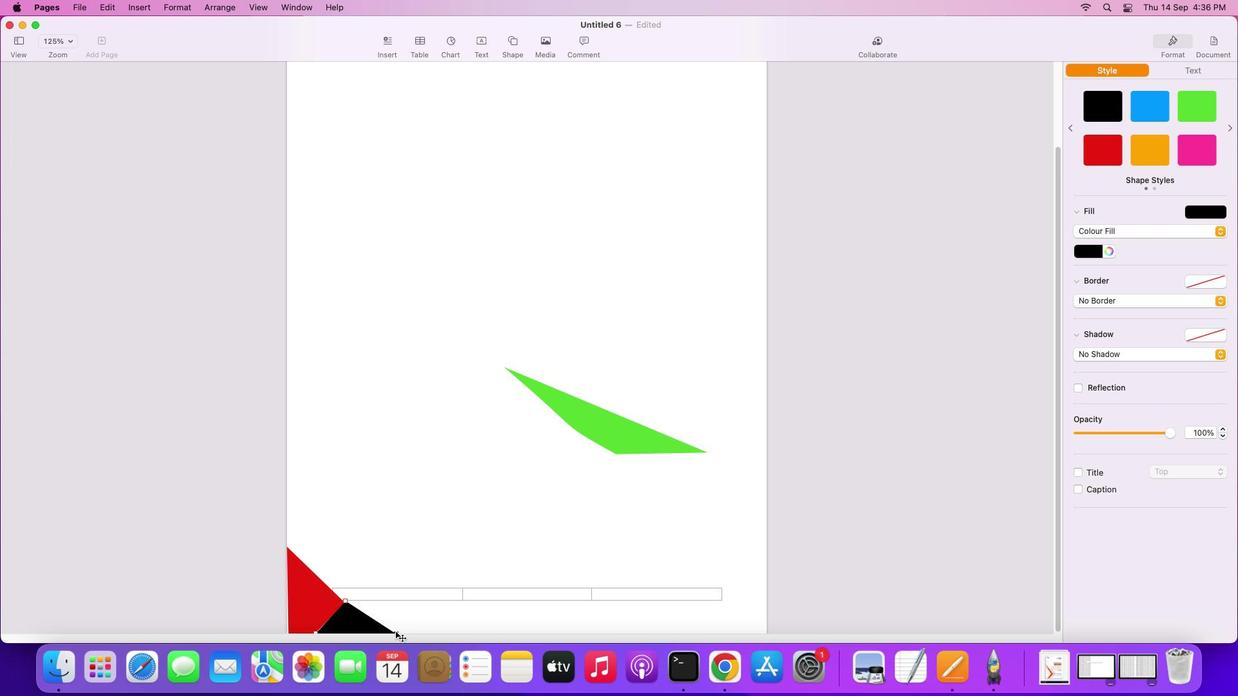 
Action: Mouse pressed left at (384, 566)
Screenshot: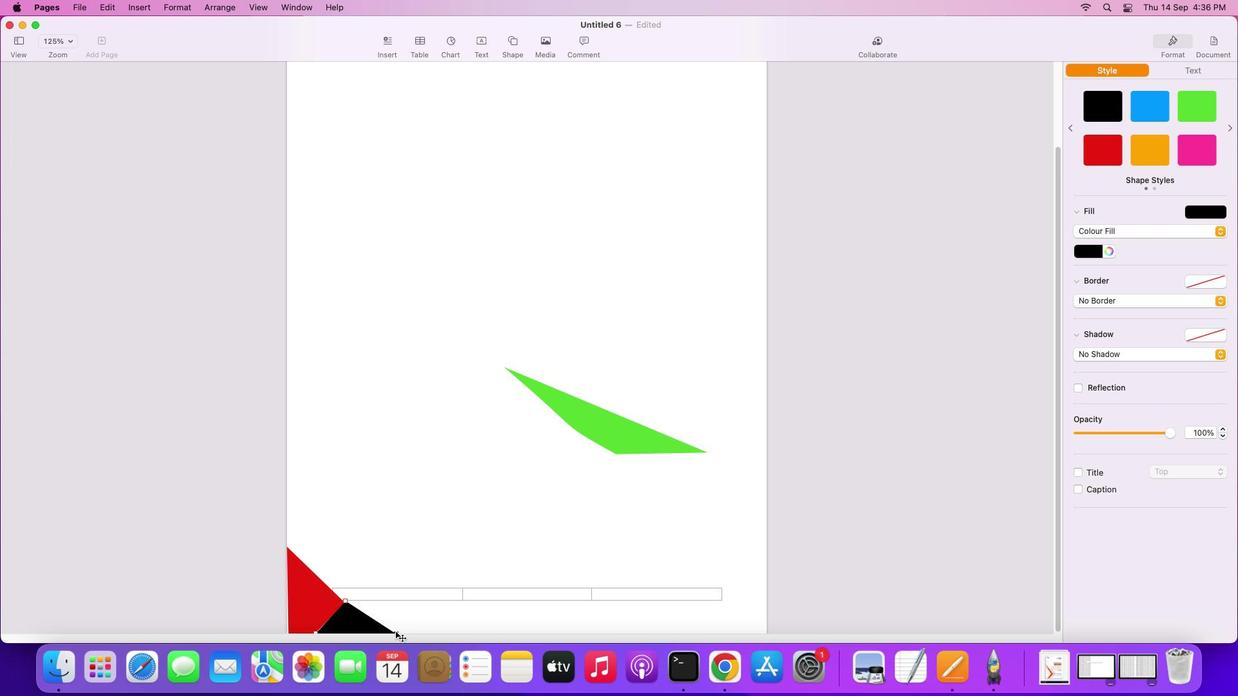 
Action: Mouse moved to (380, 537)
Screenshot: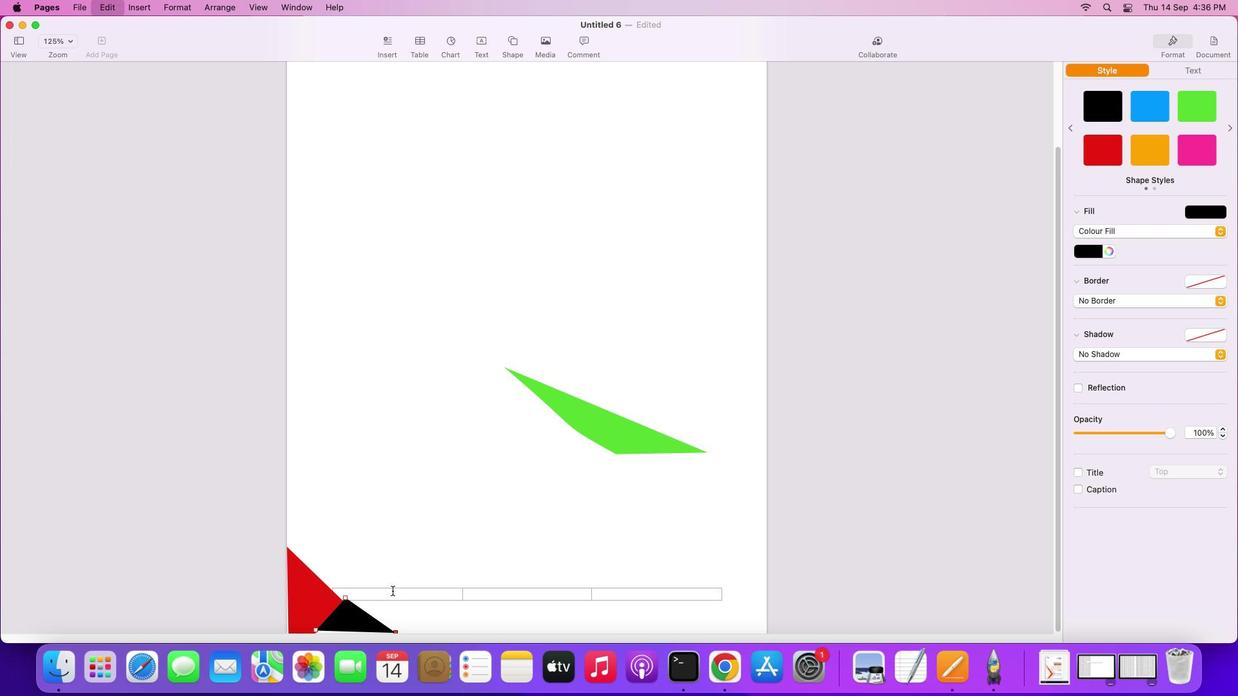 
Action: Key pressed Key.cmd'z'
Screenshot: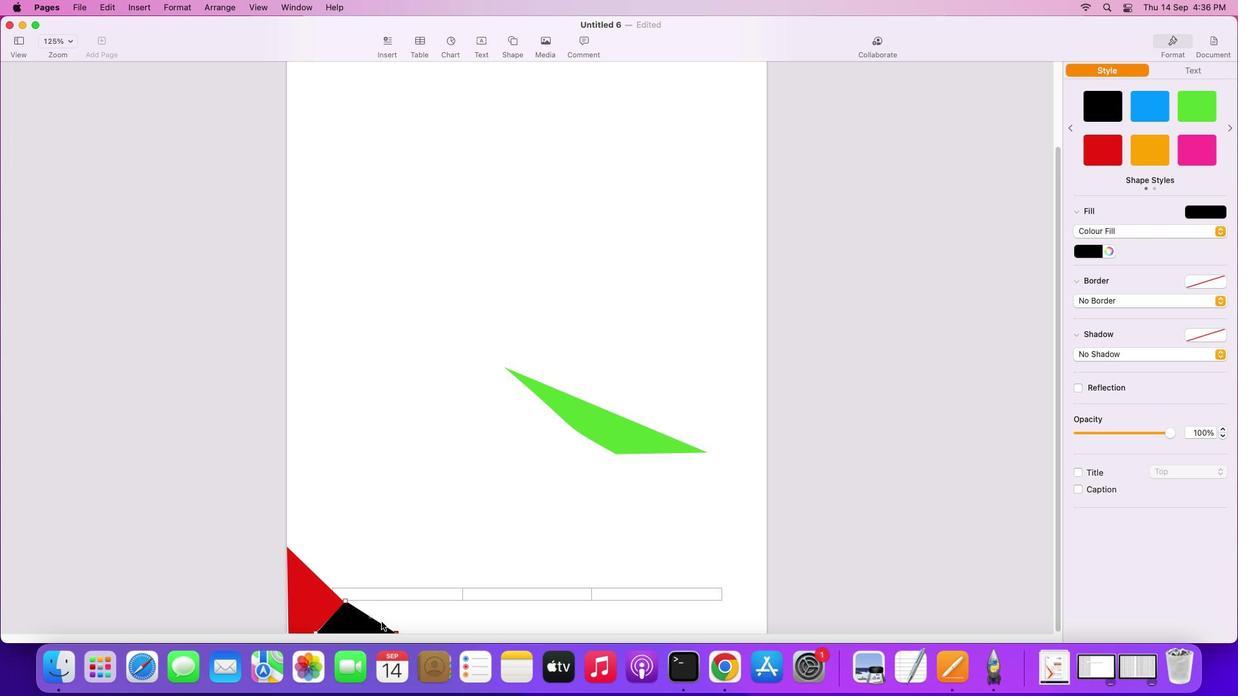 
Action: Mouse moved to (401, 515)
Screenshot: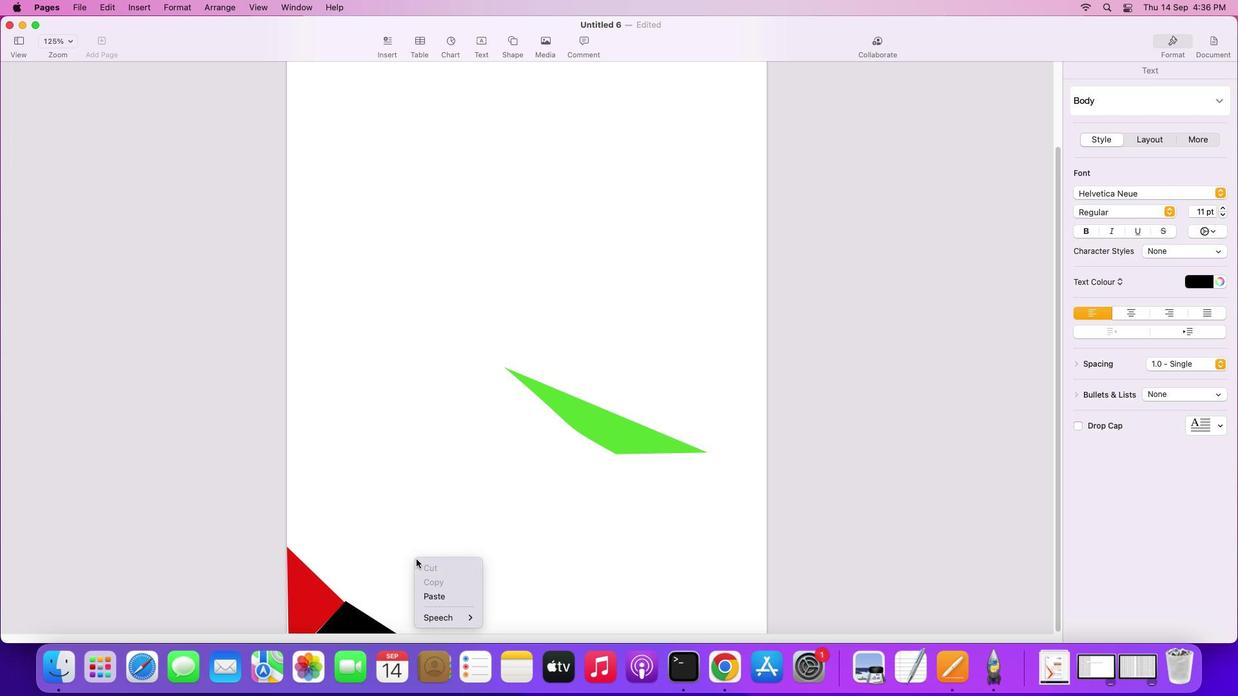 
Action: Mouse pressed right at (401, 515)
Screenshot: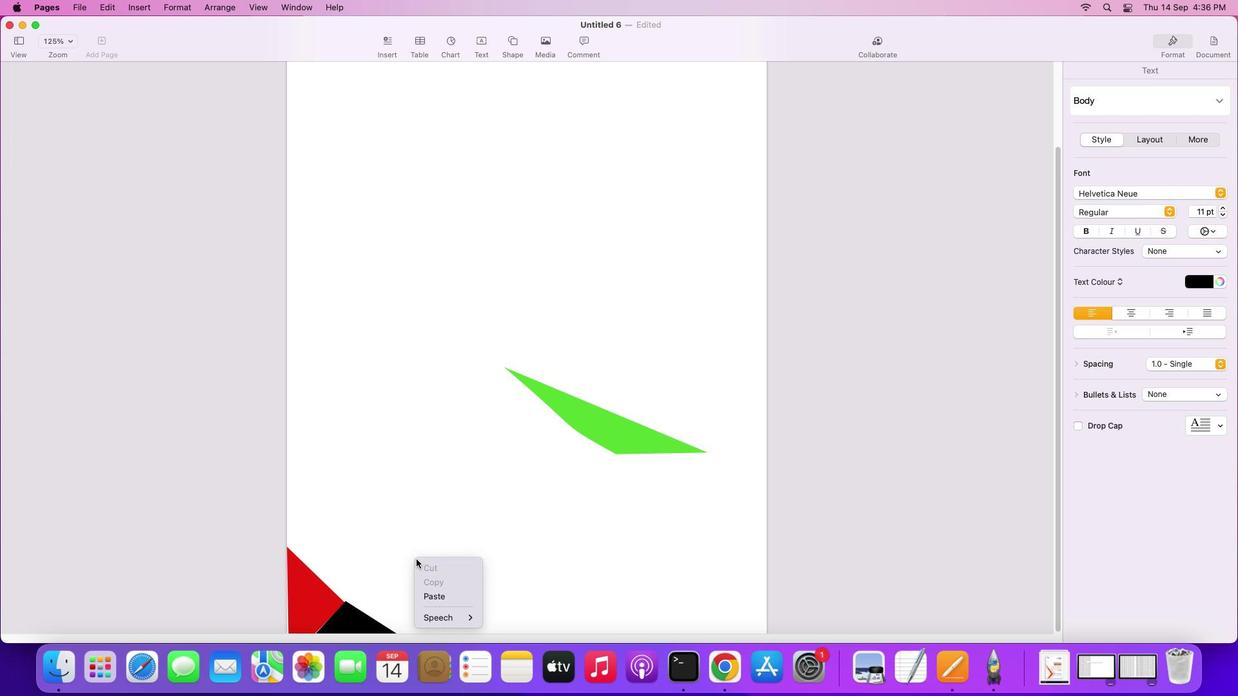
Action: Mouse moved to (403, 515)
Screenshot: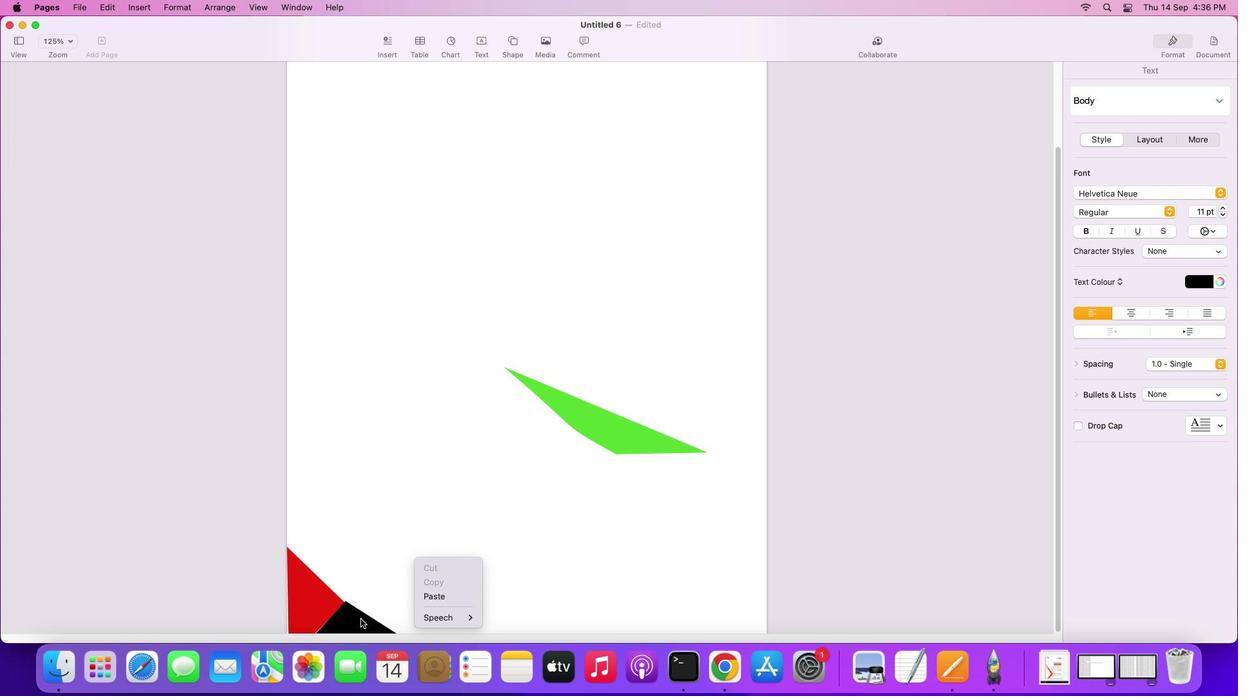 
Action: Mouse pressed left at (403, 515)
Screenshot: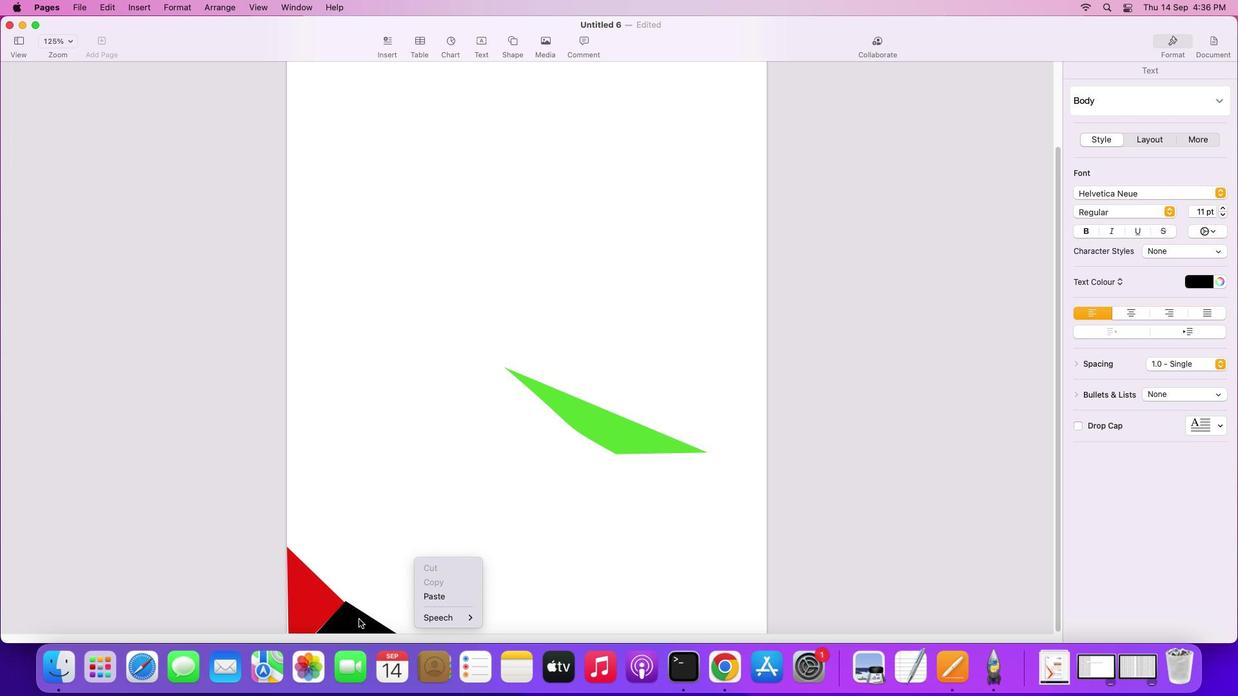 
Action: Mouse moved to (346, 557)
Screenshot: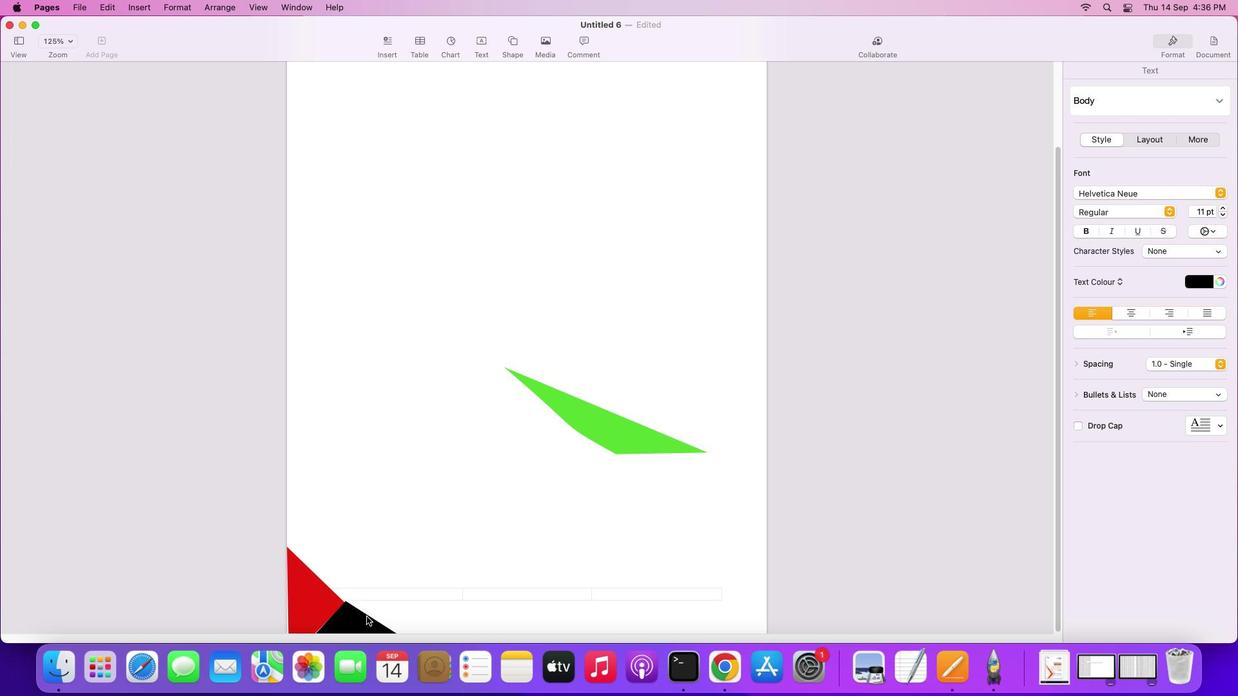 
Action: Mouse pressed left at (346, 557)
Screenshot: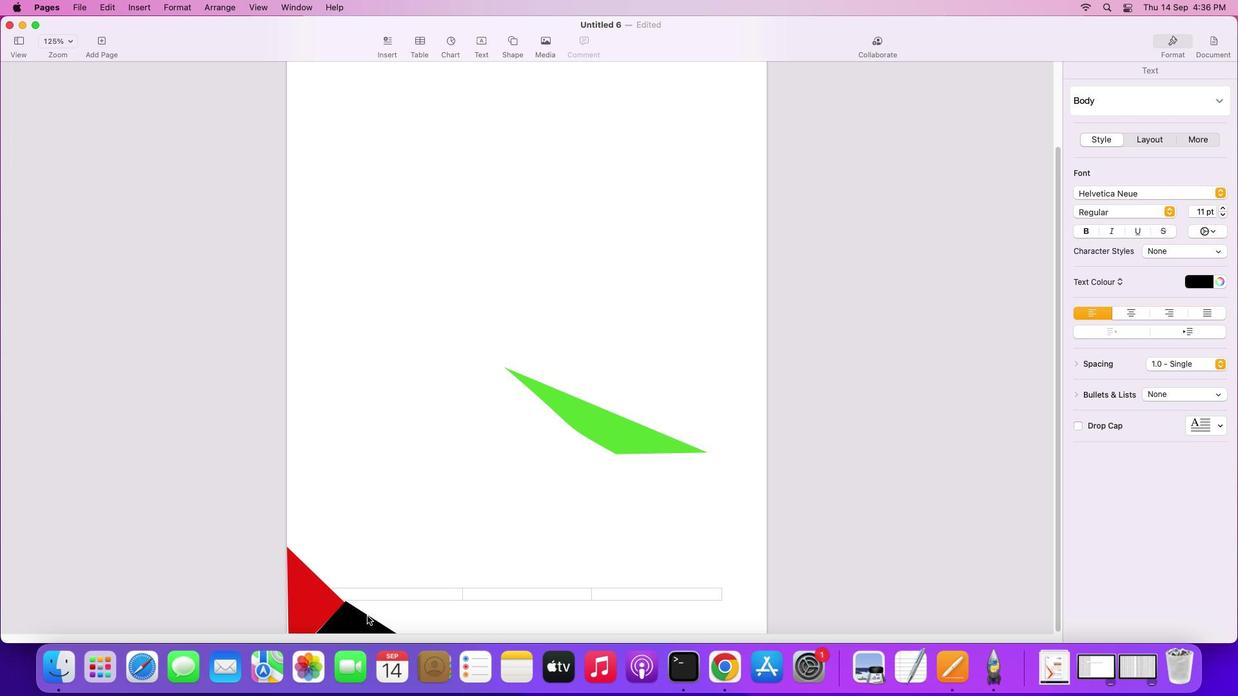 
Action: Mouse moved to (349, 559)
Screenshot: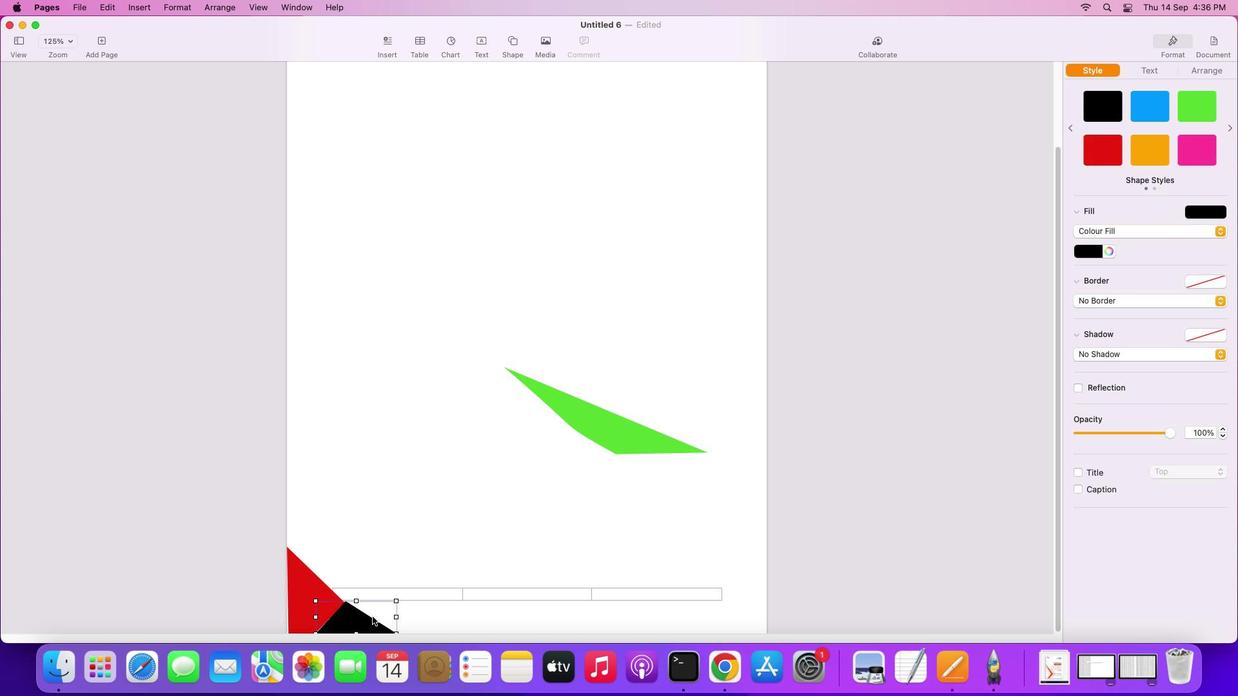 
Action: Mouse pressed left at (349, 559)
Screenshot: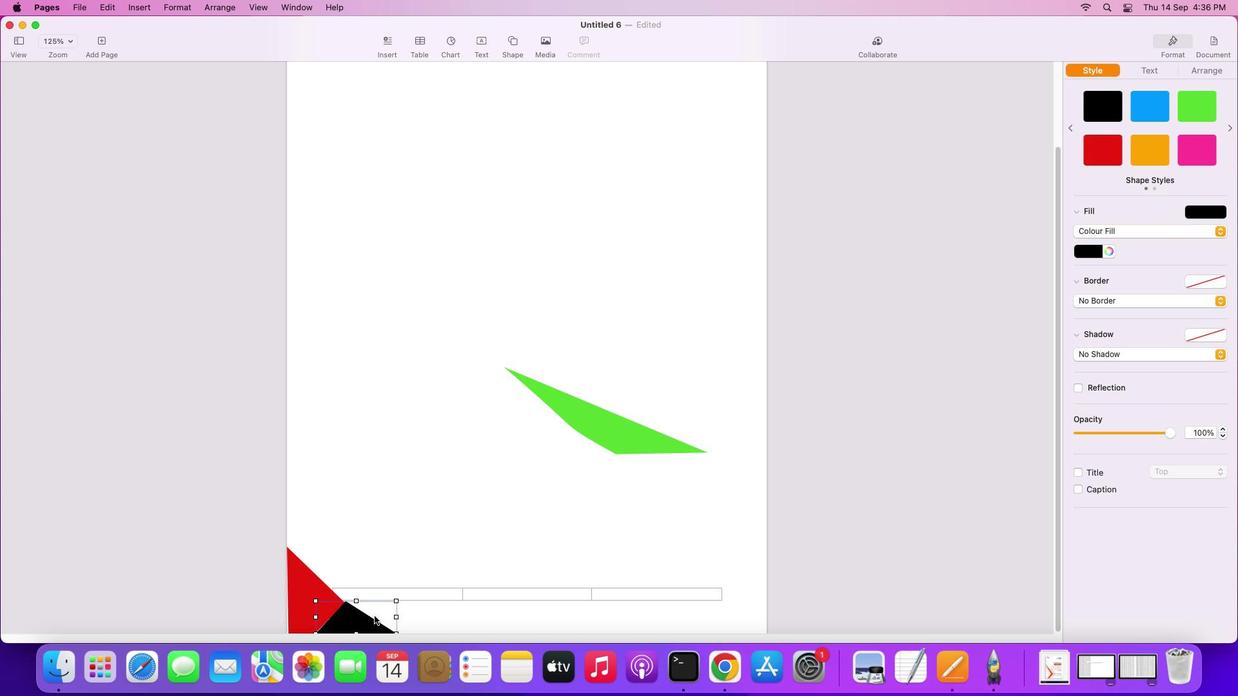 
Action: Mouse moved to (384, 544)
Screenshot: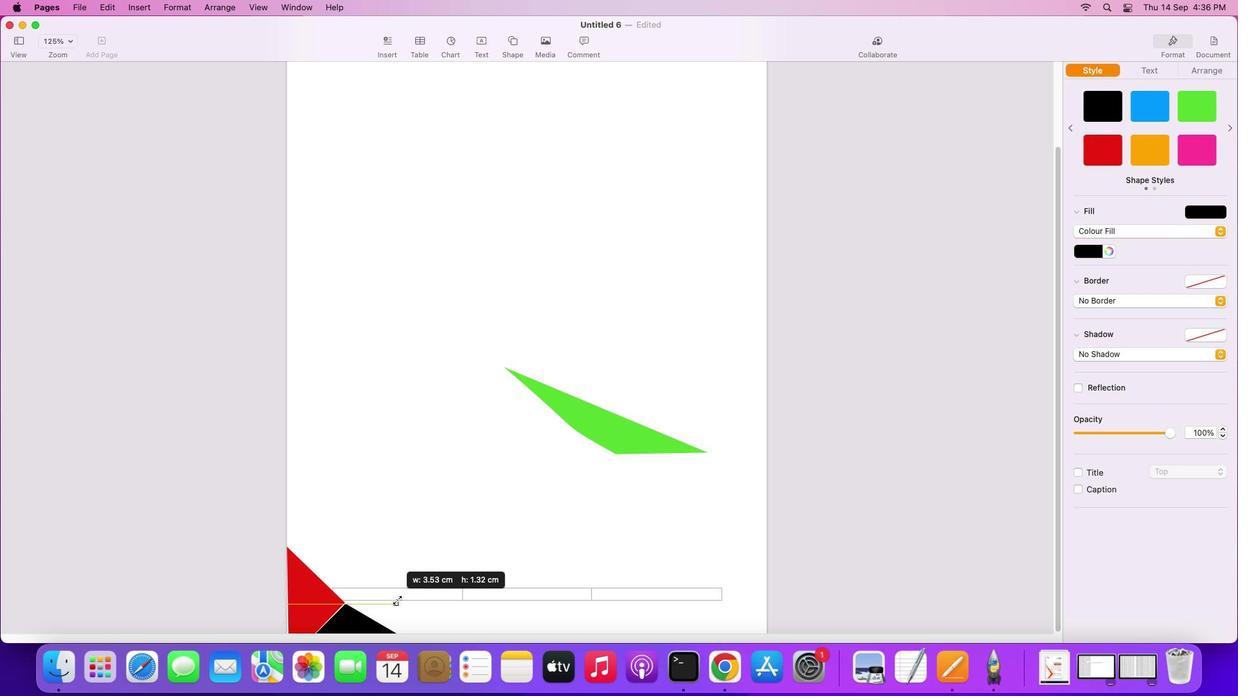 
Action: Mouse pressed left at (384, 544)
Screenshot: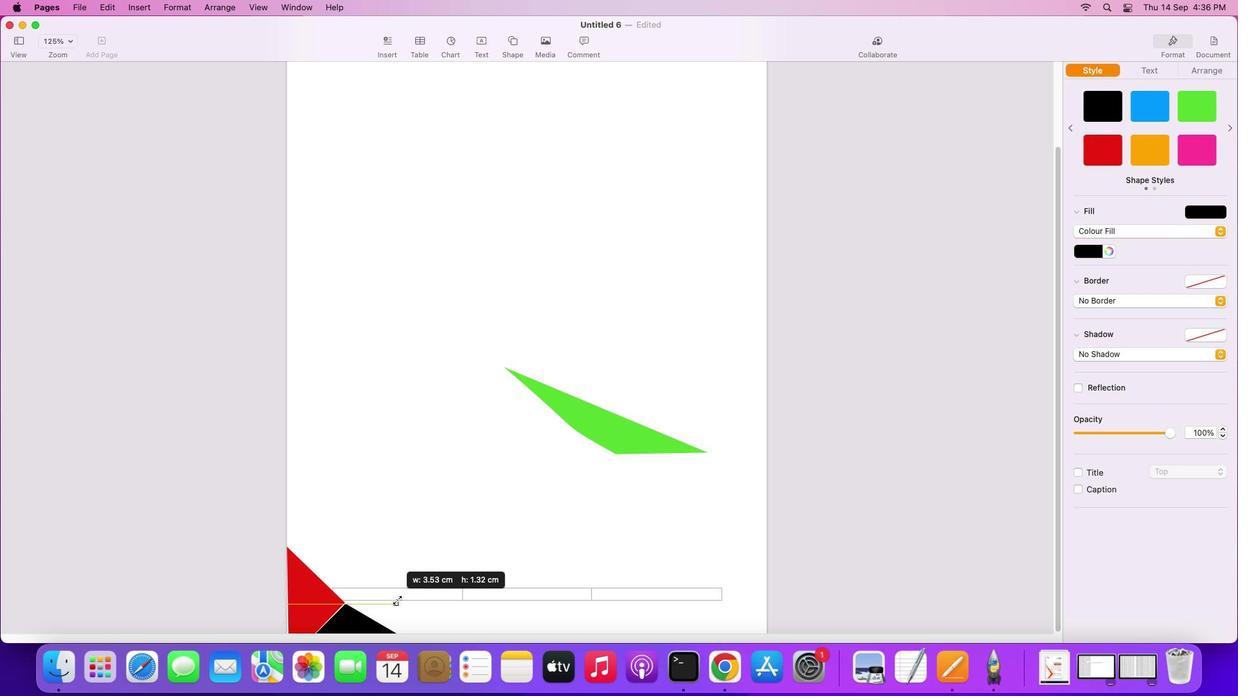 
Action: Mouse moved to (340, 558)
Screenshot: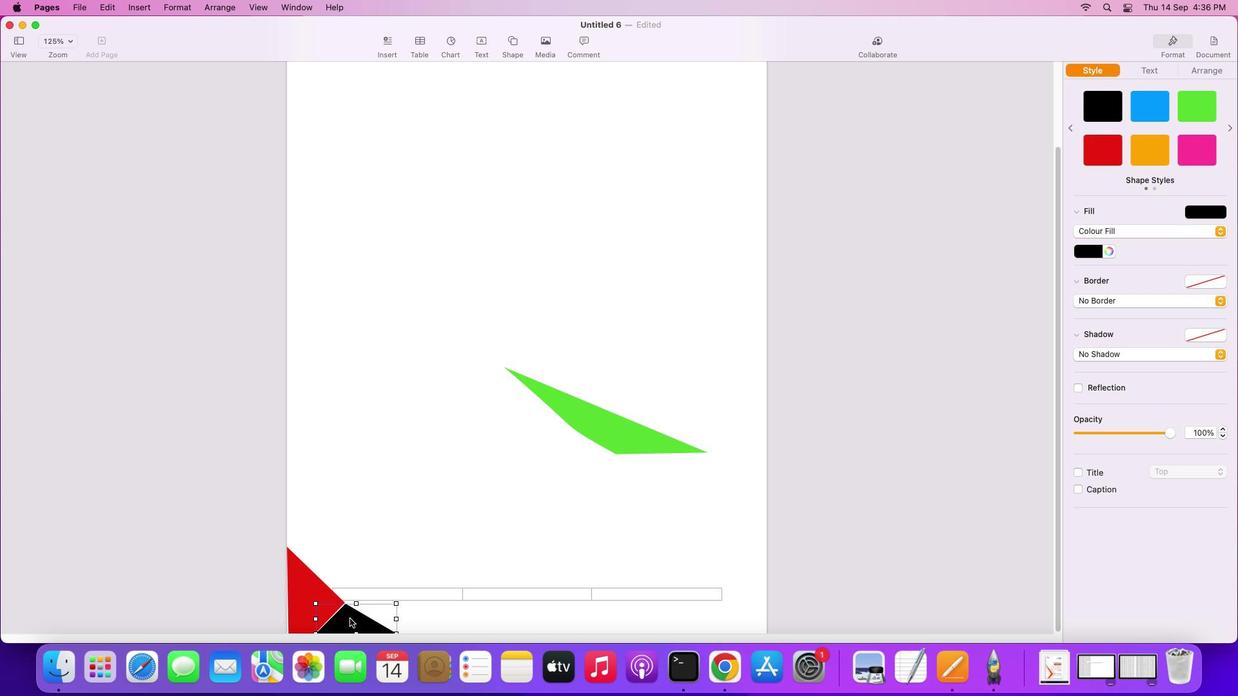 
Action: Mouse pressed left at (340, 558)
Screenshot: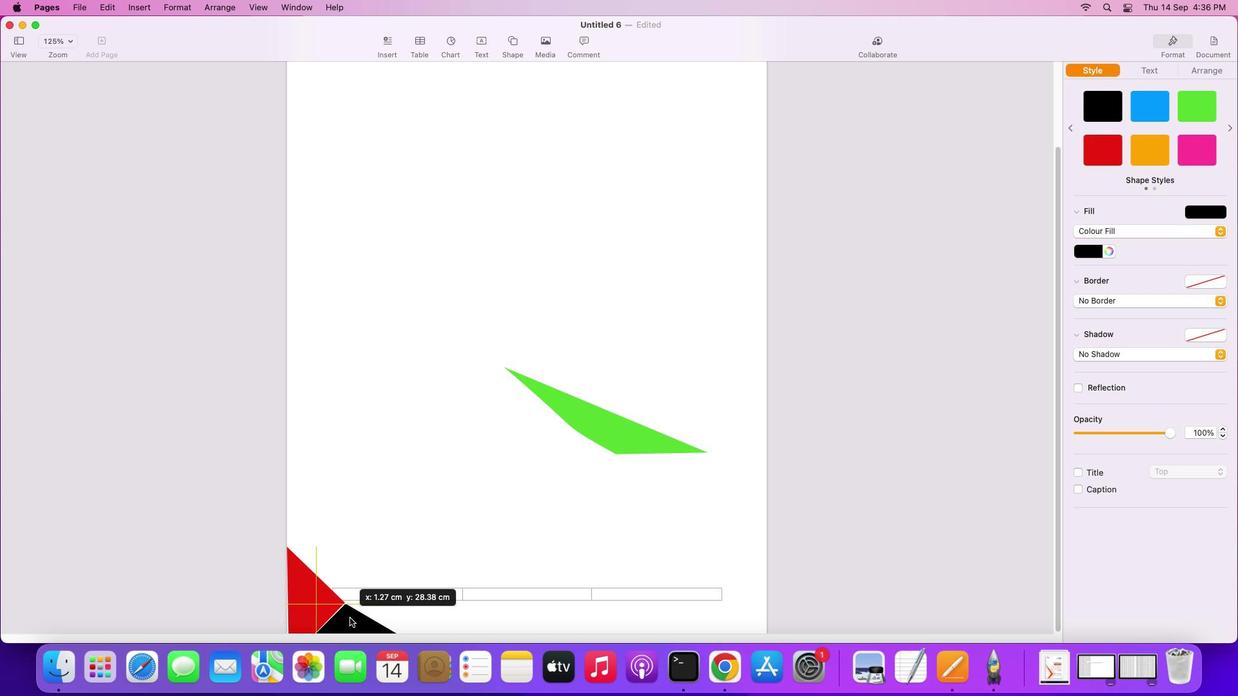 
Action: Mouse moved to (405, 555)
Screenshot: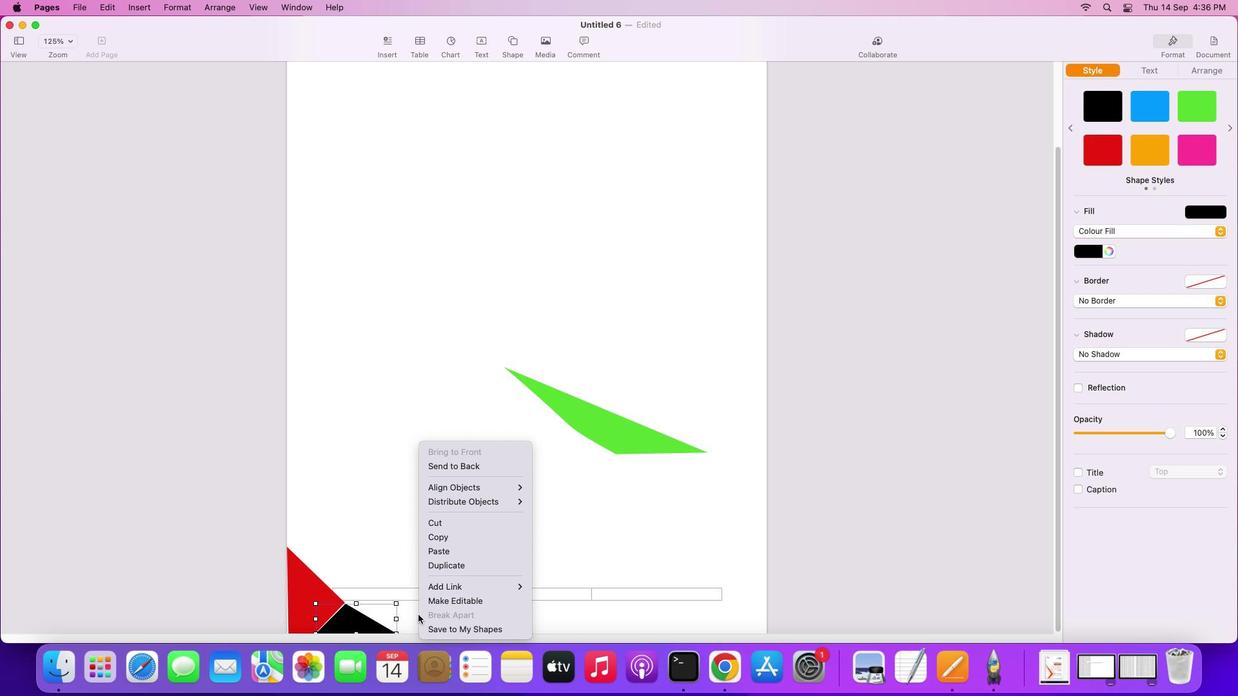 
Action: Mouse pressed right at (405, 555)
Screenshot: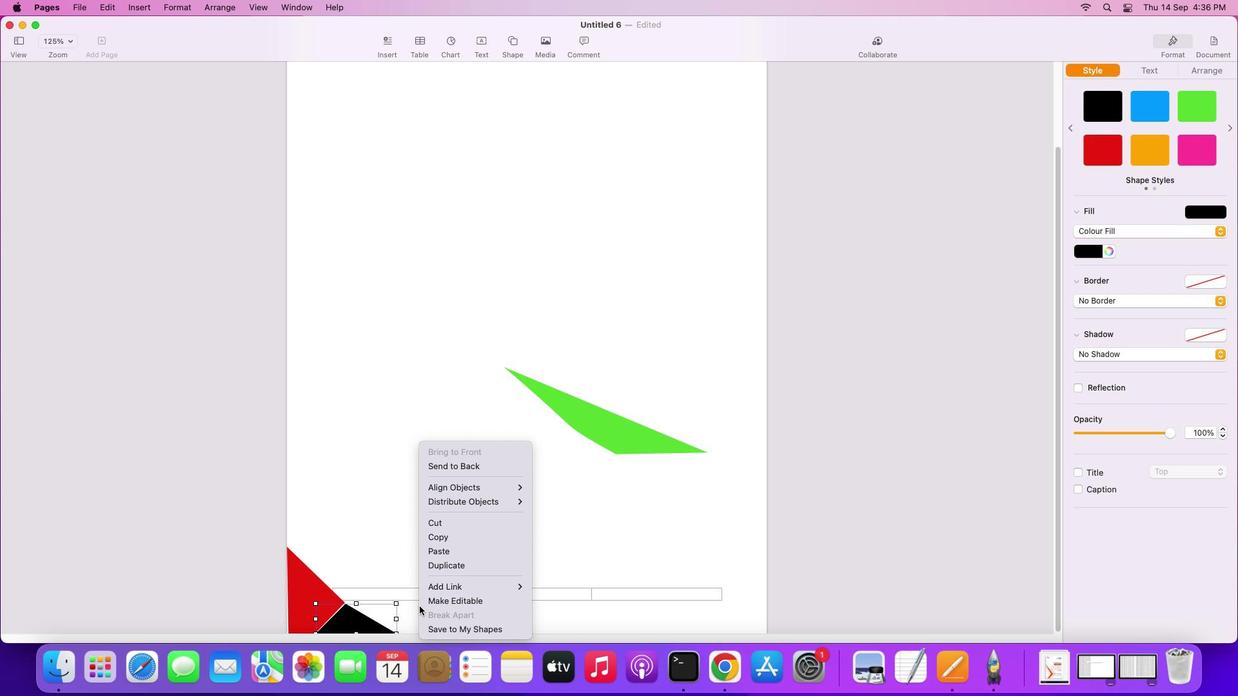 
Action: Mouse moved to (440, 542)
Screenshot: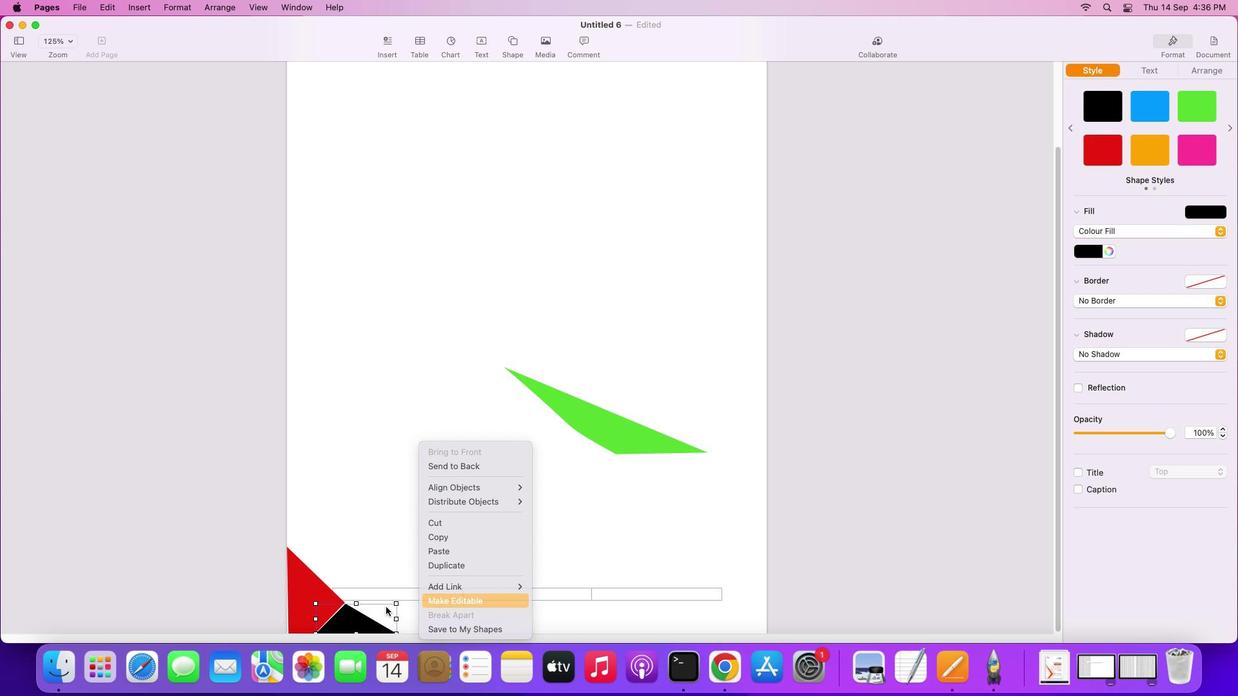 
Action: Mouse pressed left at (440, 542)
Screenshot: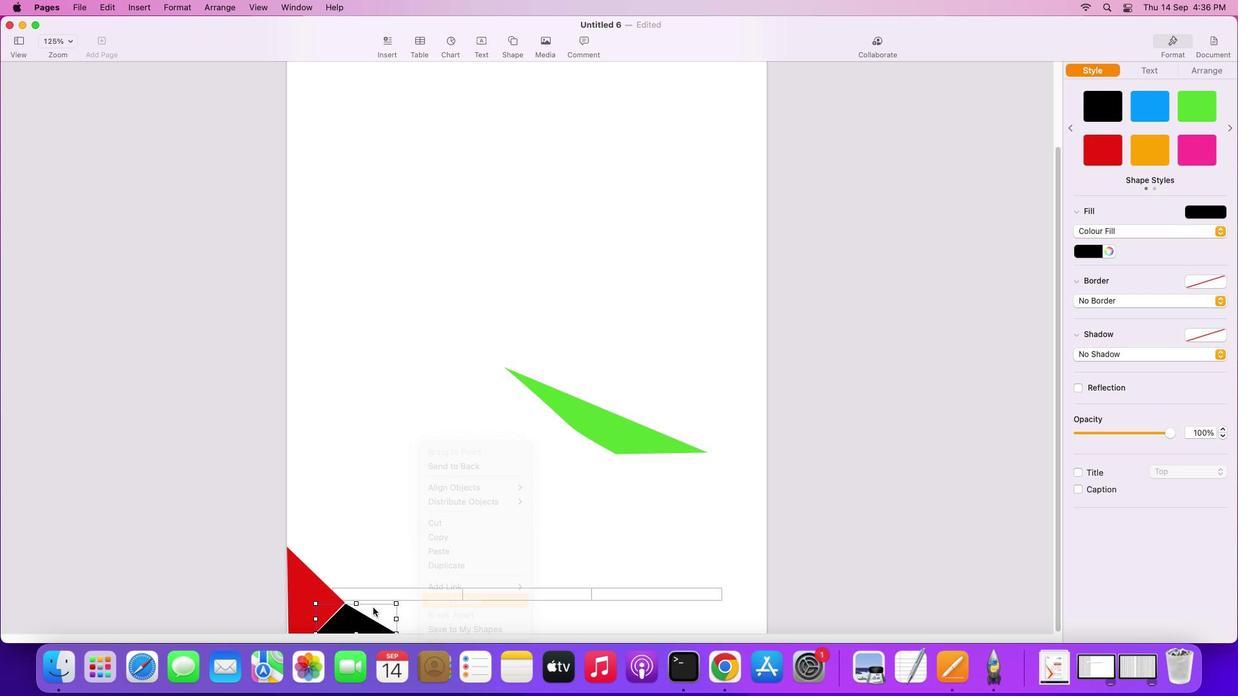 
Action: Mouse moved to (337, 547)
Screenshot: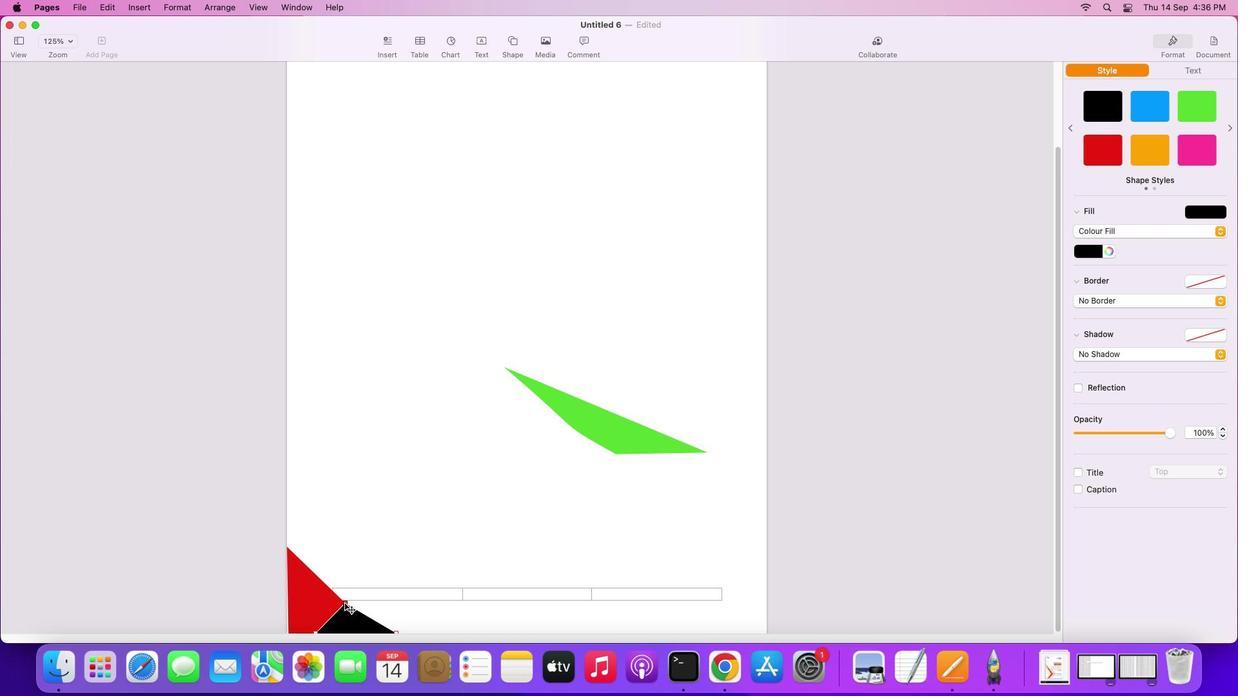 
Action: Mouse pressed left at (337, 547)
Screenshot: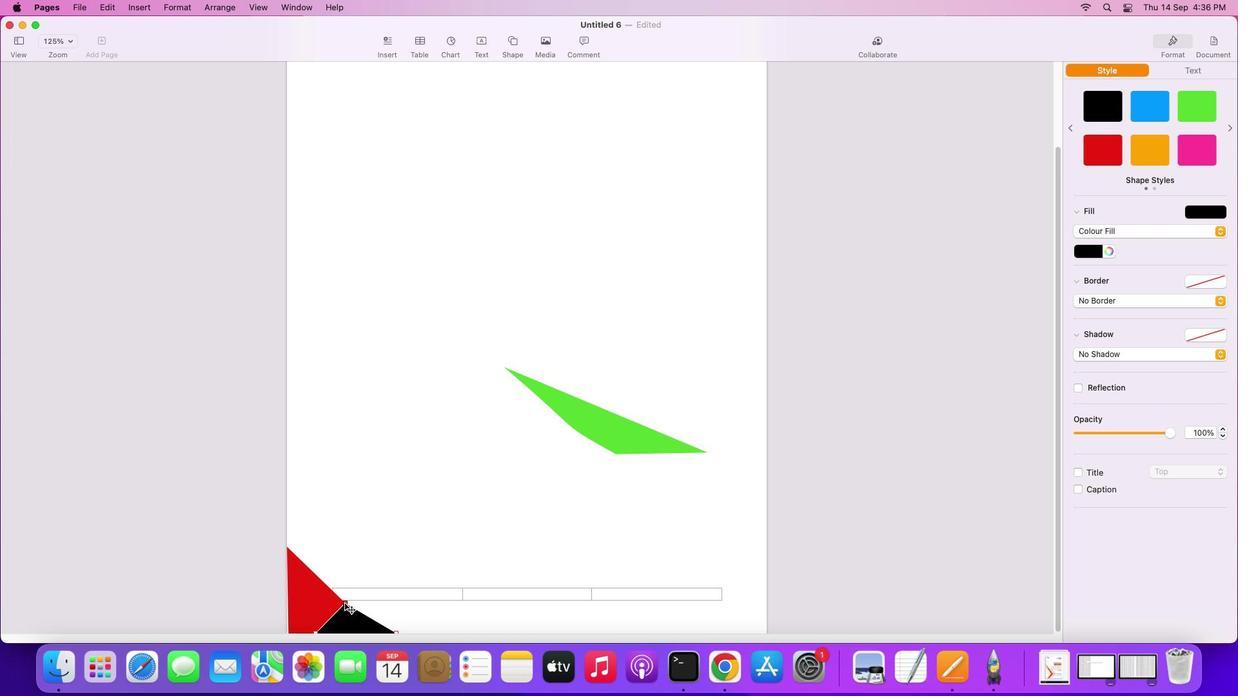 
Action: Mouse moved to (309, 567)
Screenshot: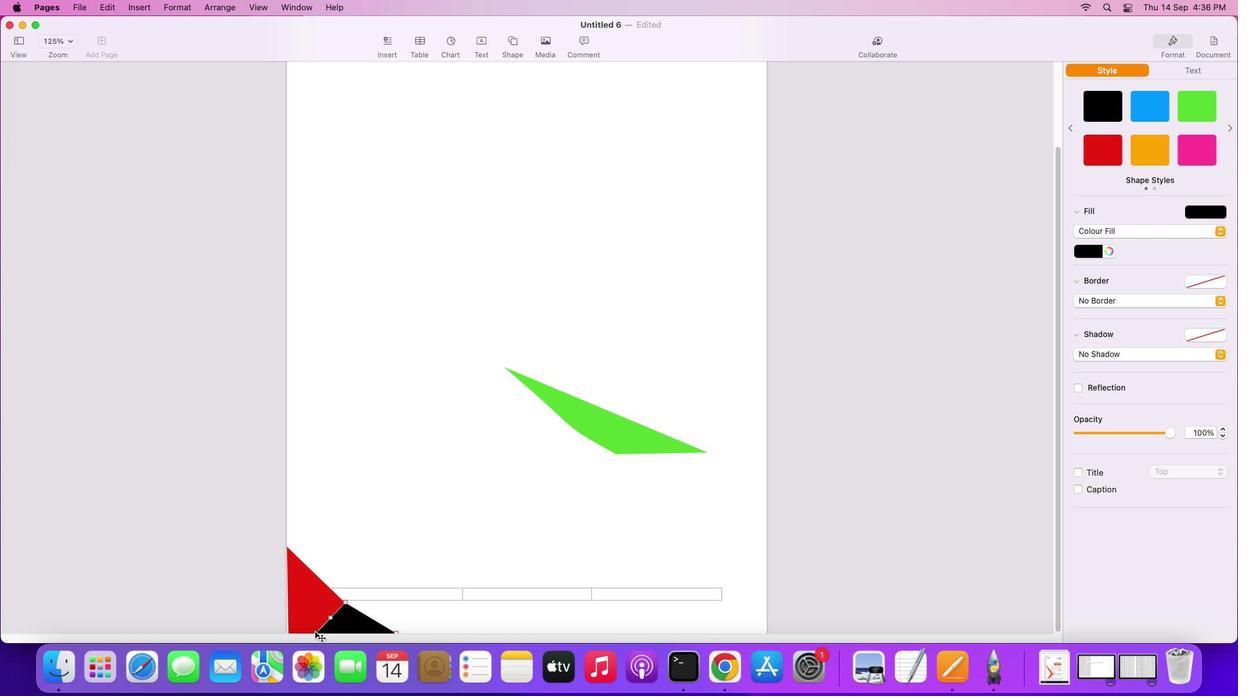 
Action: Mouse pressed left at (309, 567)
Screenshot: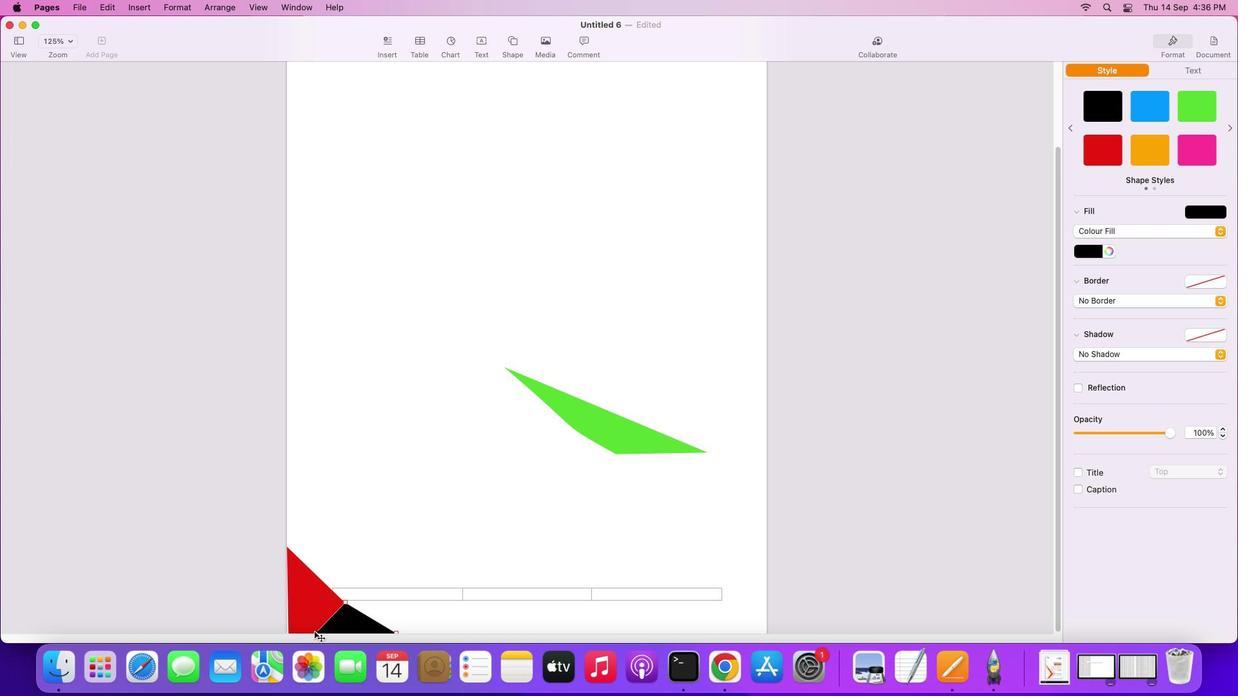 
Action: Mouse moved to (338, 546)
Screenshot: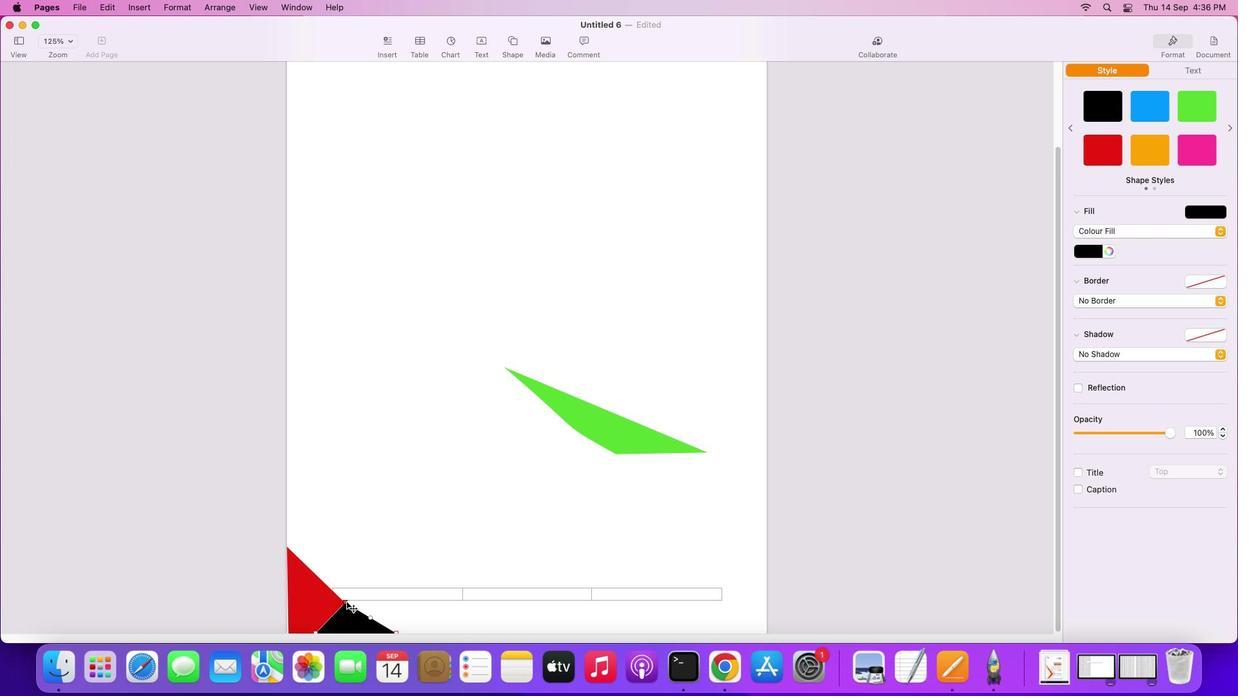 
Action: Mouse pressed left at (338, 546)
Screenshot: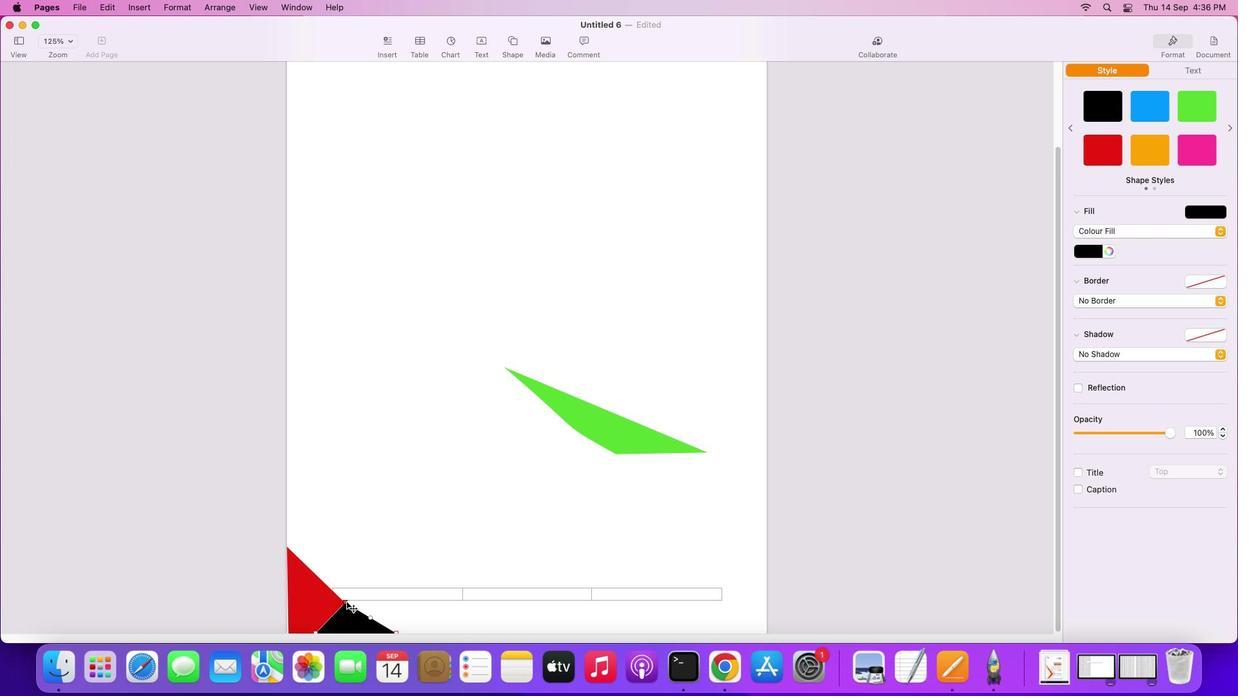 
Action: Mouse moved to (404, 551)
Screenshot: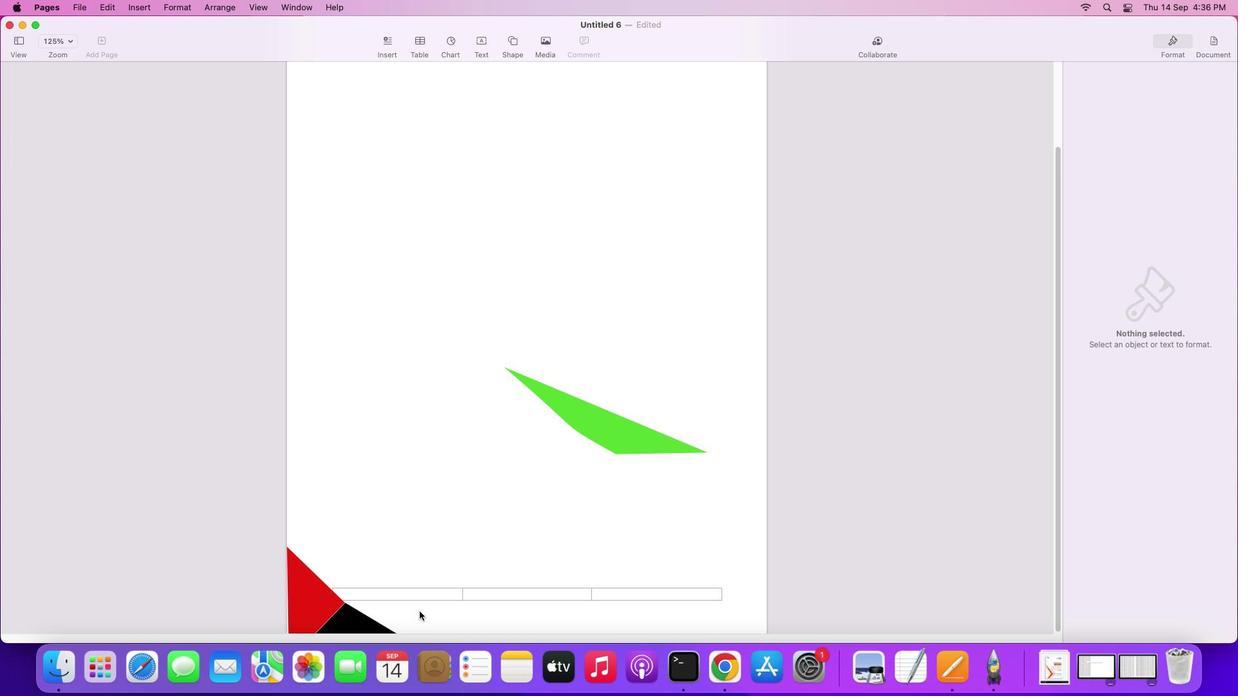 
Action: Mouse pressed left at (404, 551)
Screenshot: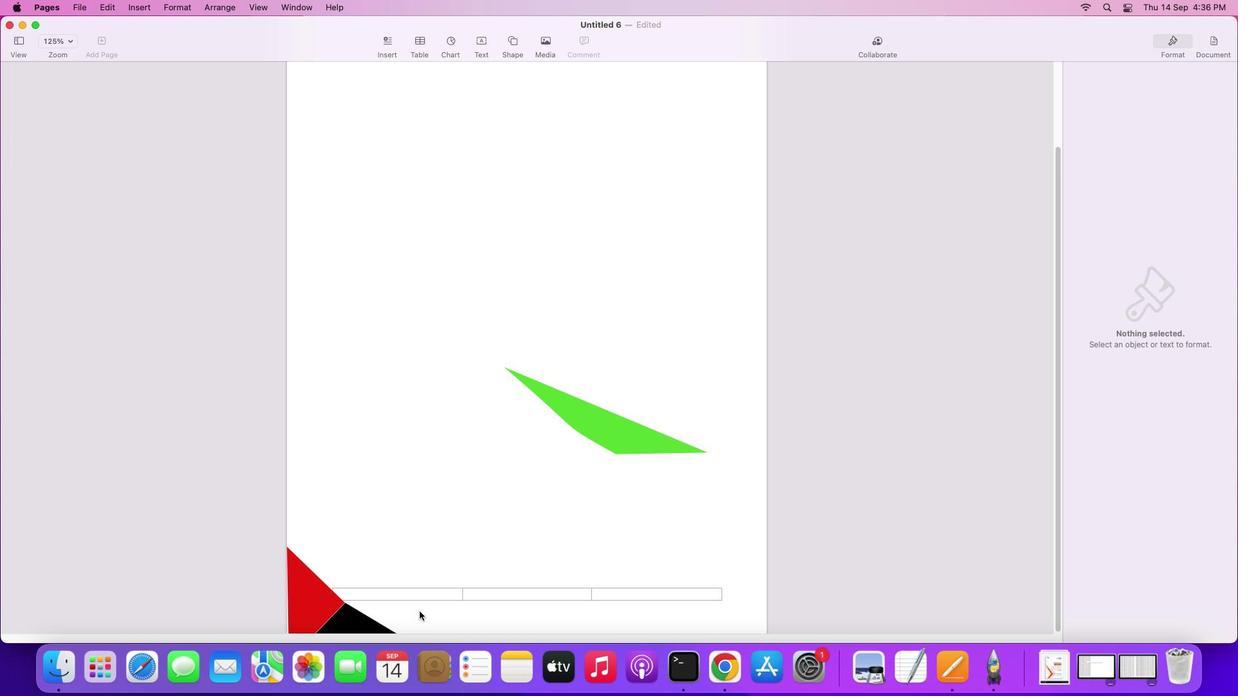 
Action: Mouse moved to (596, 422)
Screenshot: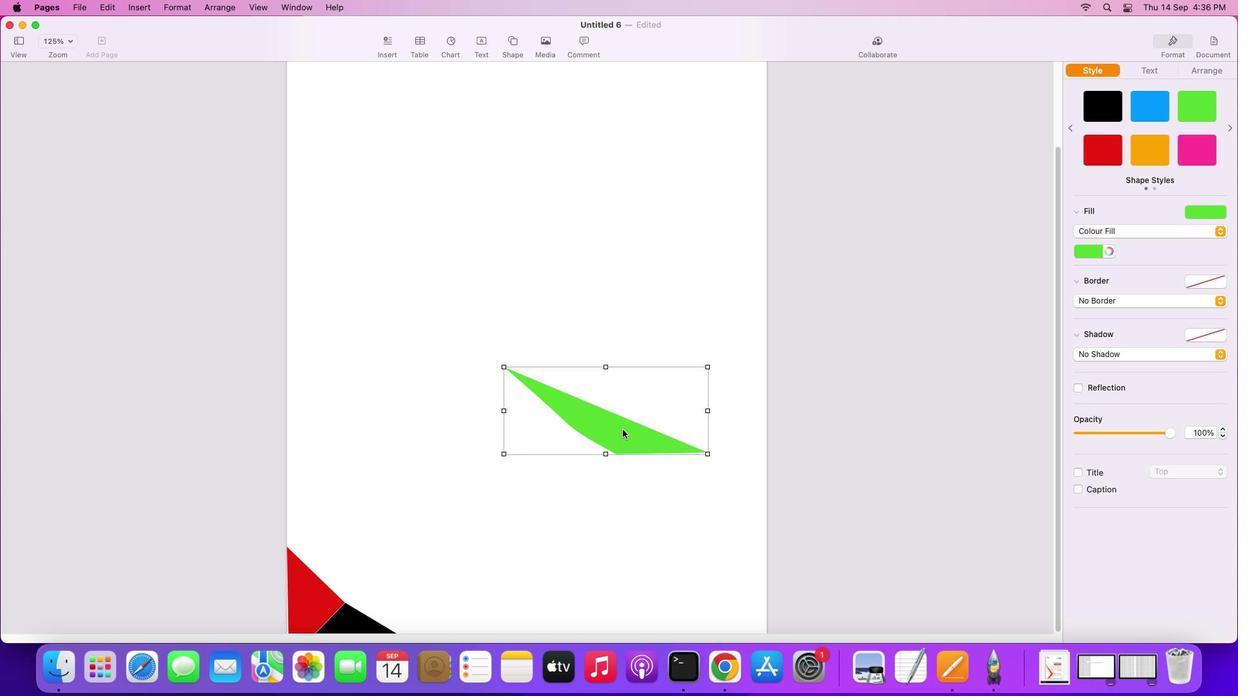 
Action: Mouse pressed left at (596, 422)
Screenshot: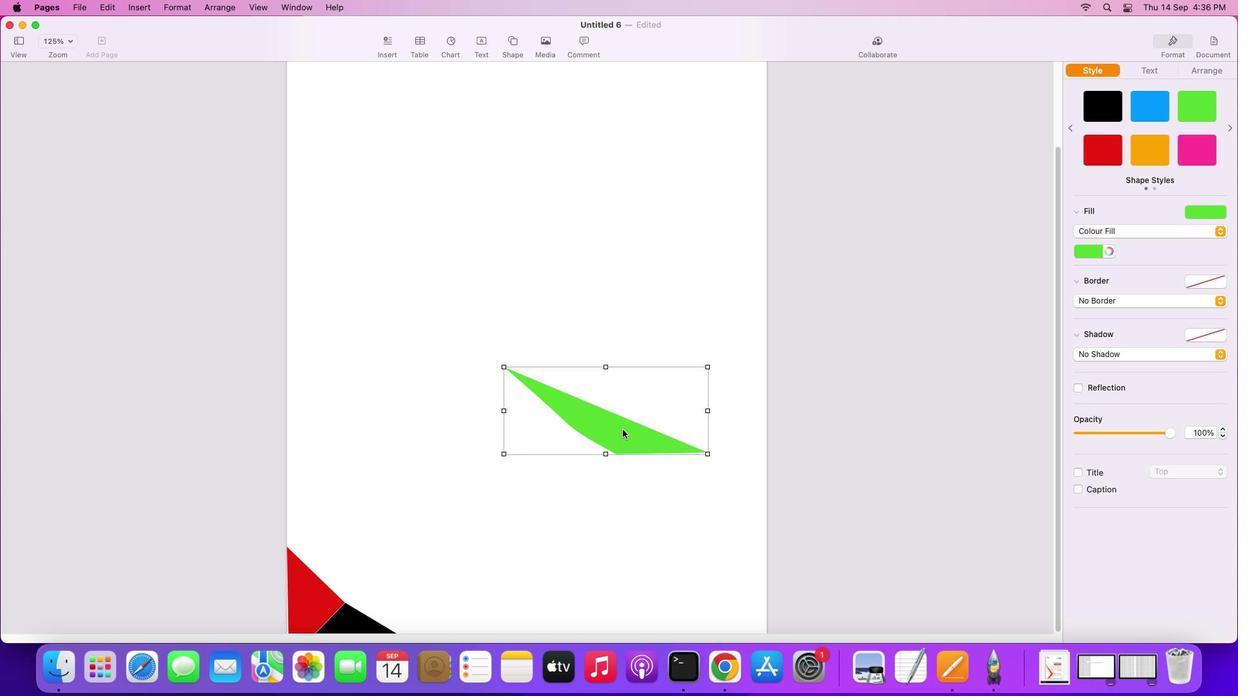 
Action: Mouse moved to (596, 422)
Screenshot: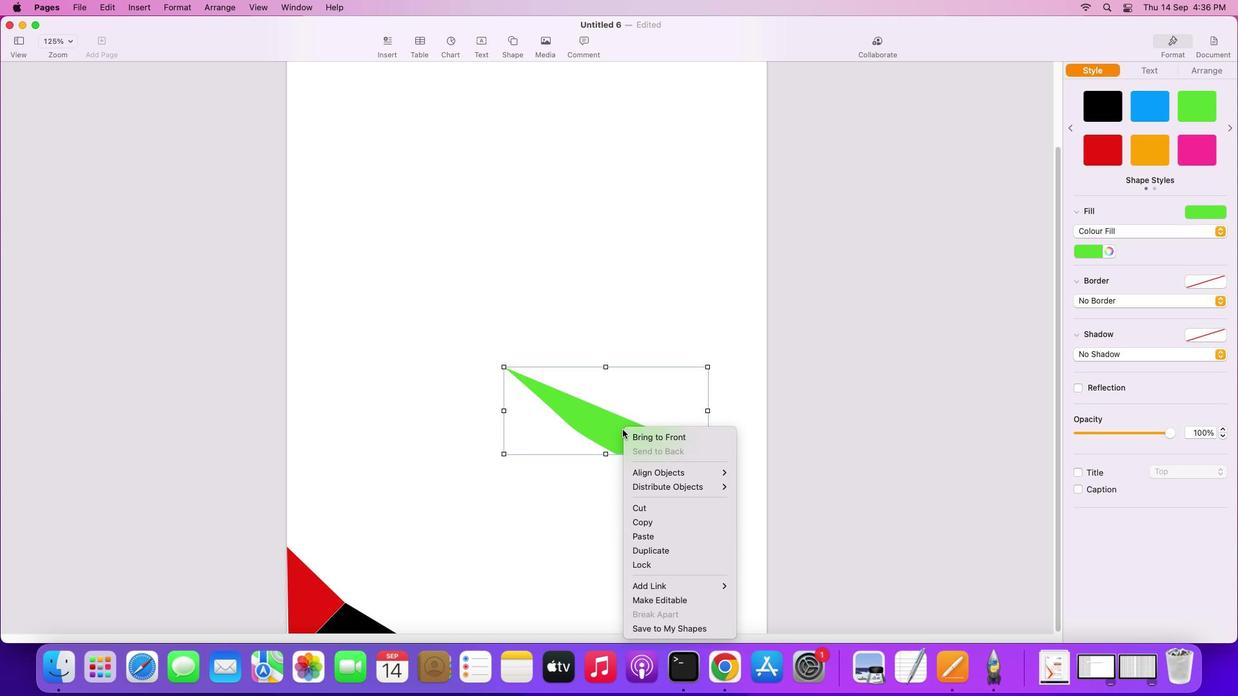 
Action: Mouse pressed right at (596, 422)
Screenshot: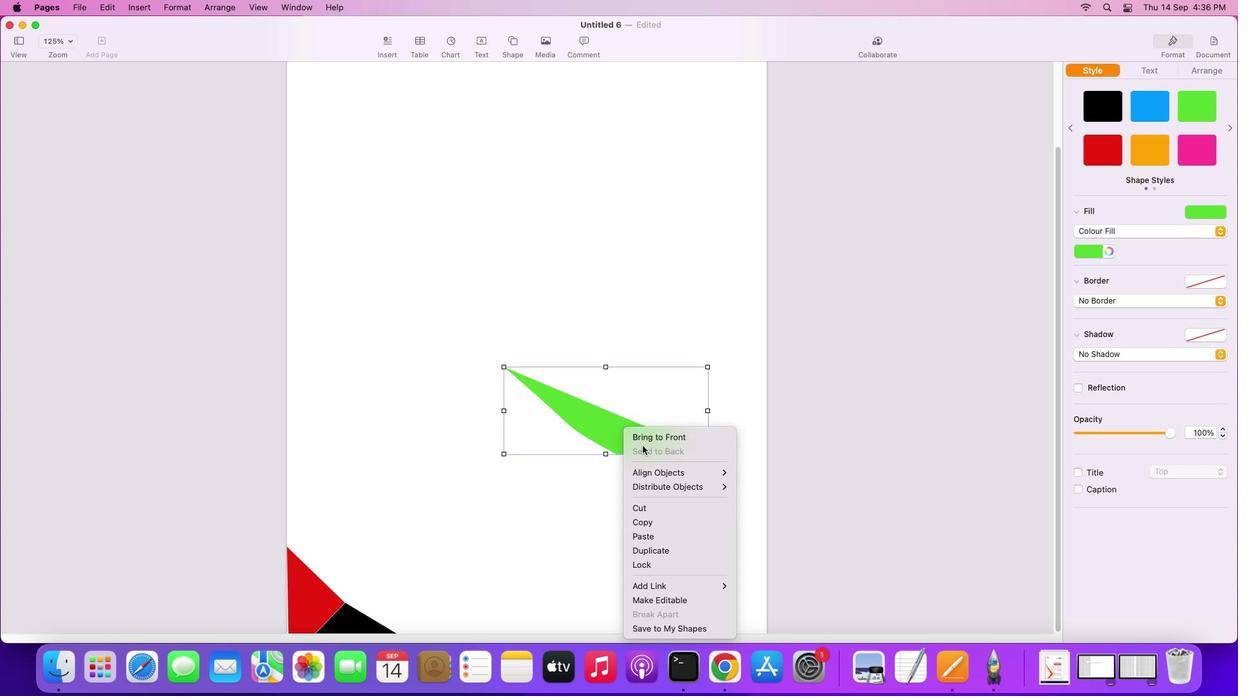 
Action: Mouse moved to (621, 481)
Screenshot: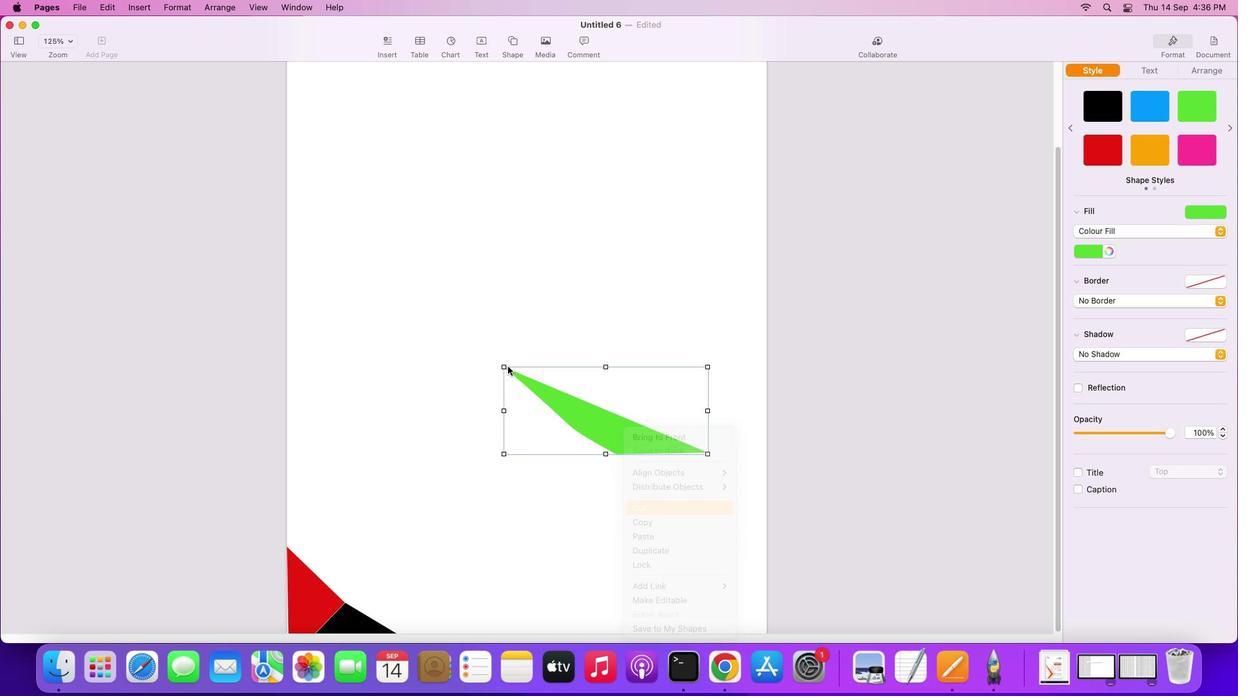 
Action: Mouse pressed left at (621, 481)
Screenshot: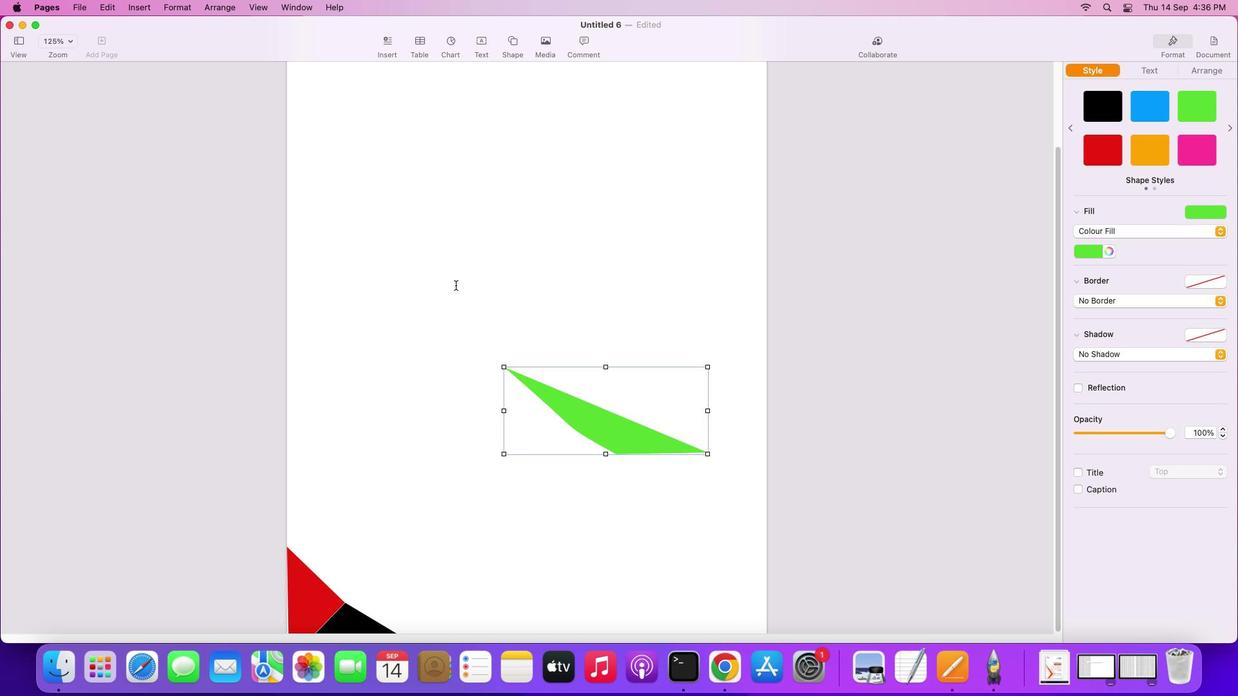 
Action: Mouse moved to (343, 557)
Screenshot: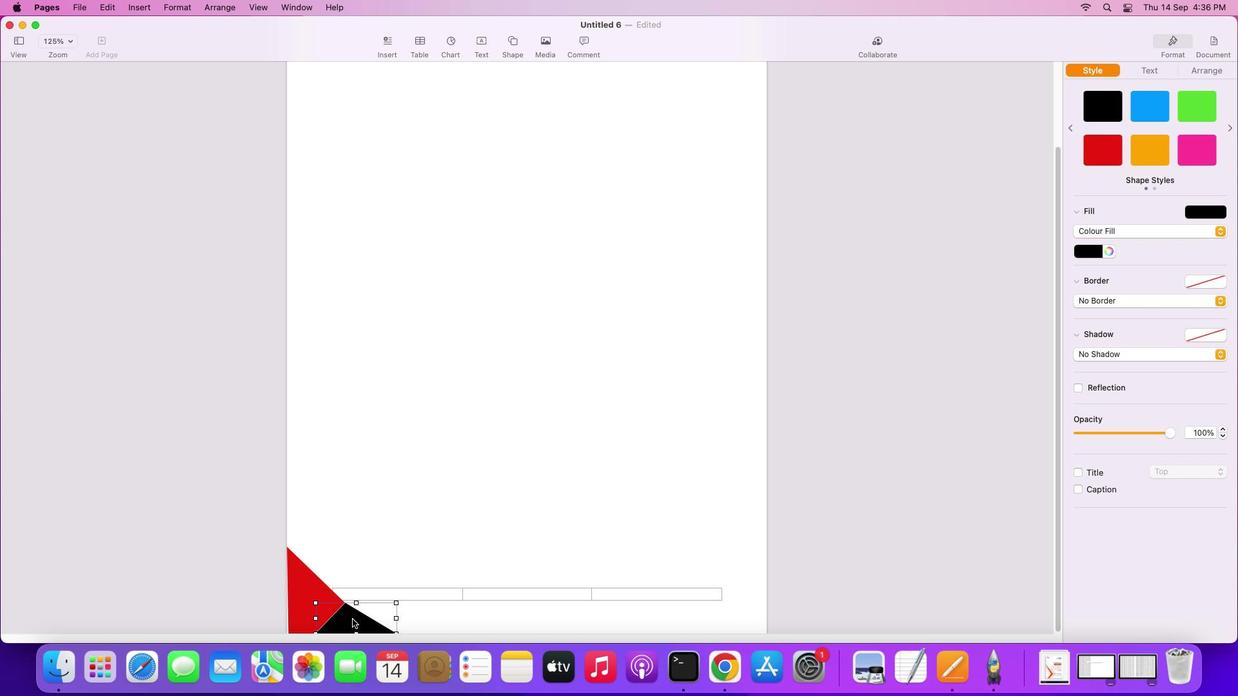 
Action: Mouse pressed left at (343, 557)
Screenshot: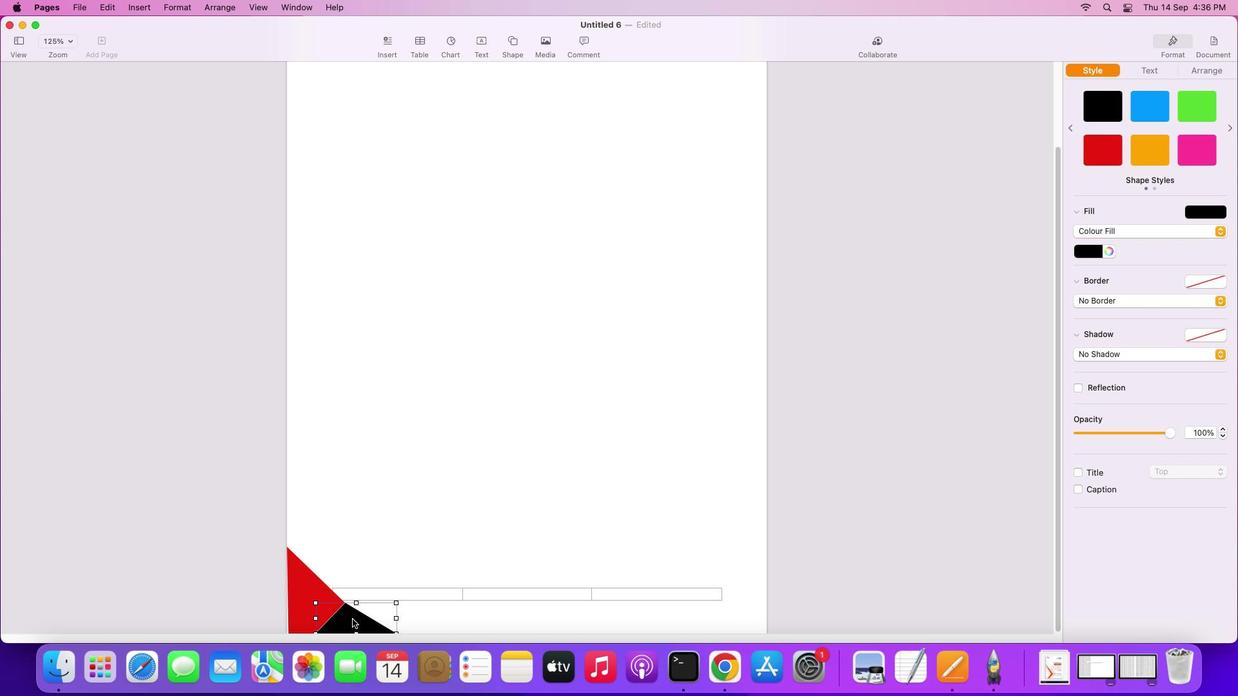 
Action: Mouse pressed right at (343, 557)
Screenshot: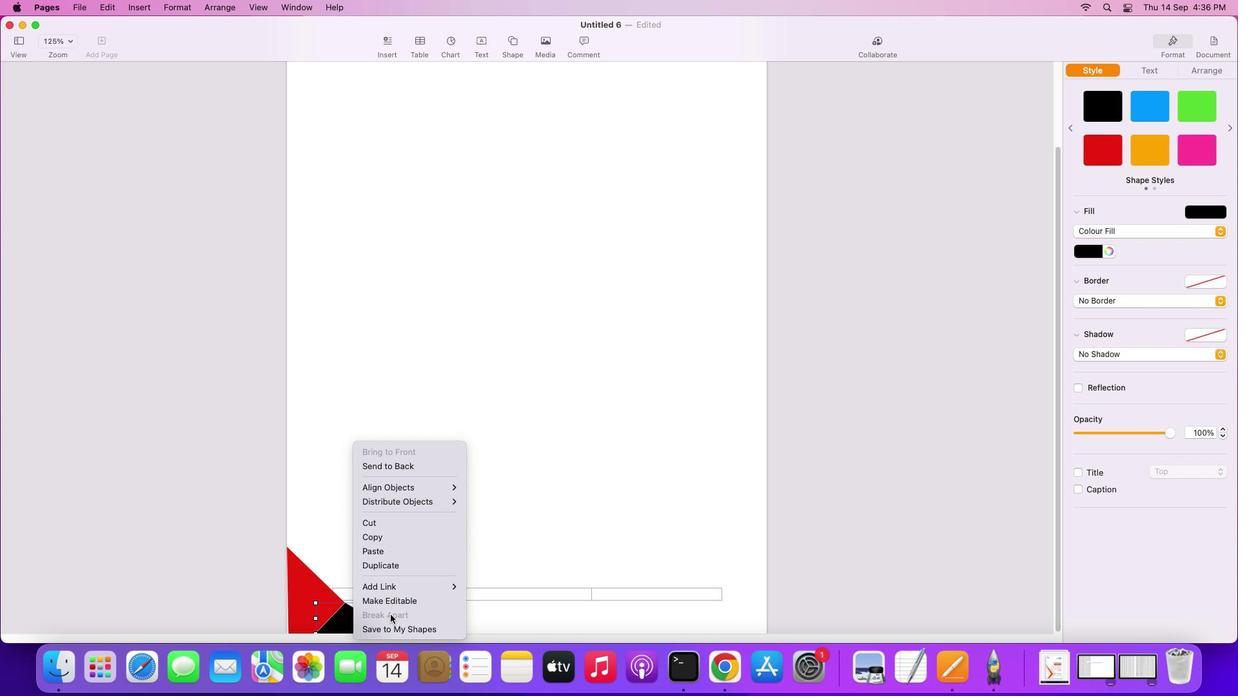
Action: Mouse moved to (391, 547)
Screenshot: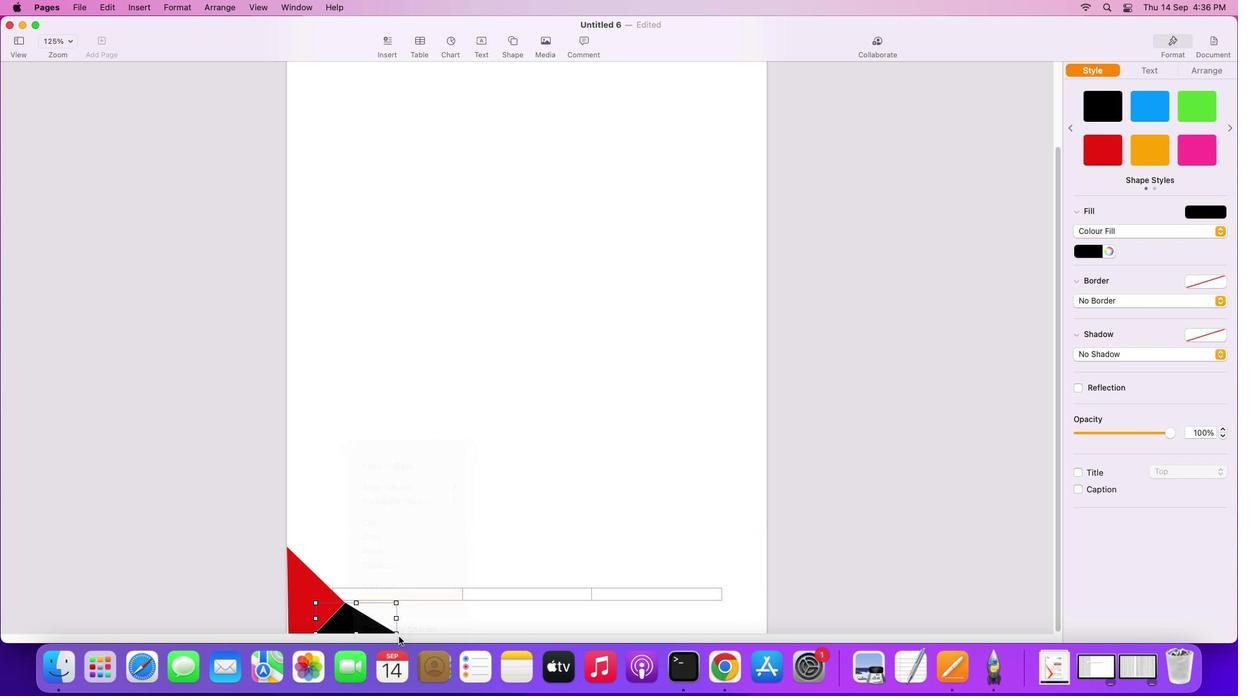 
Action: Mouse pressed left at (391, 547)
Screenshot: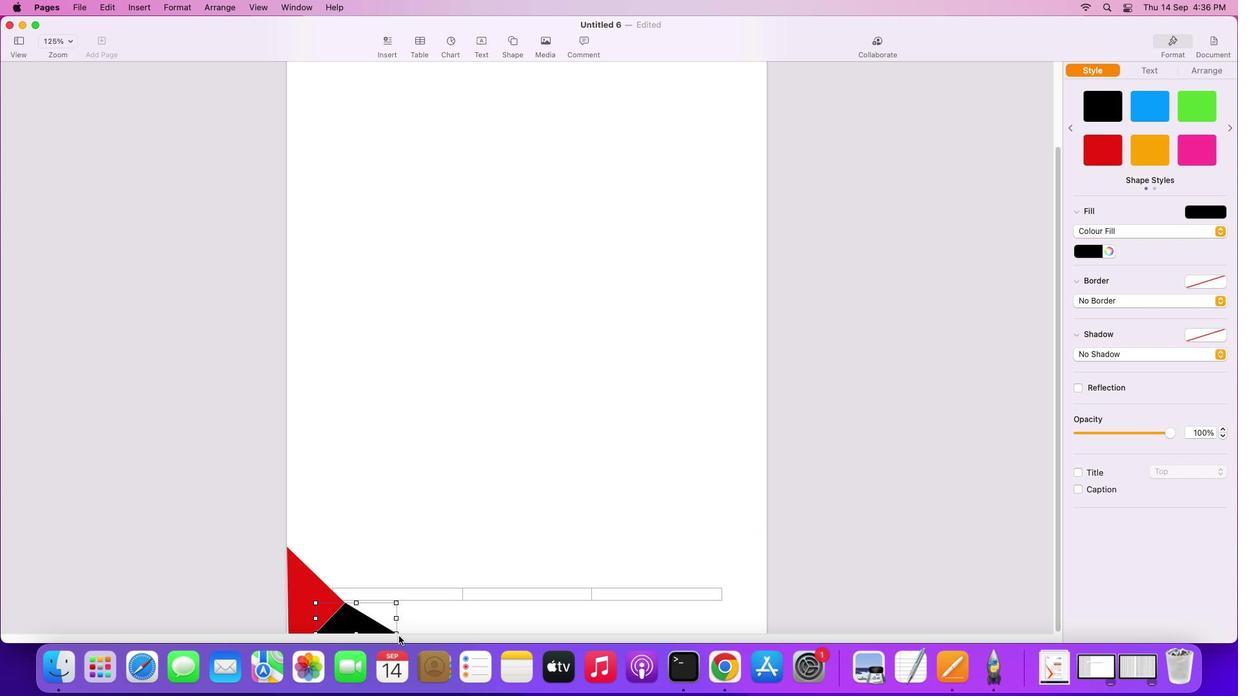 
Action: Mouse moved to (384, 567)
Screenshot: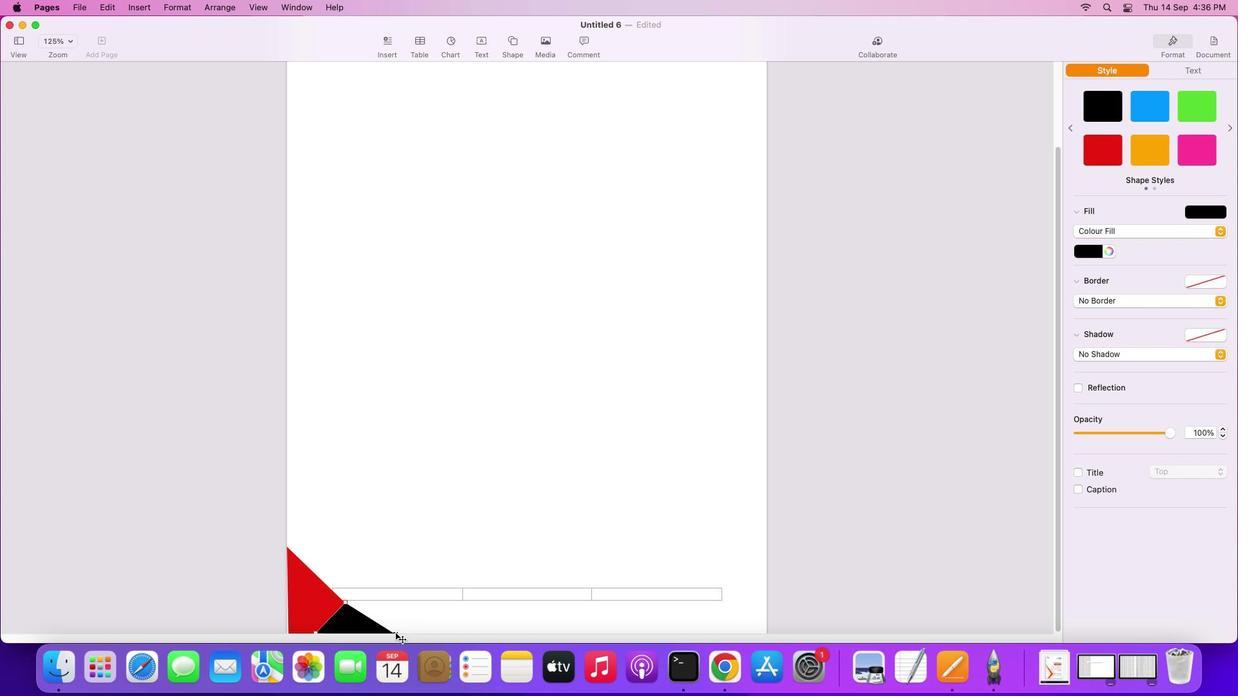 
Action: Mouse pressed left at (384, 567)
Screenshot: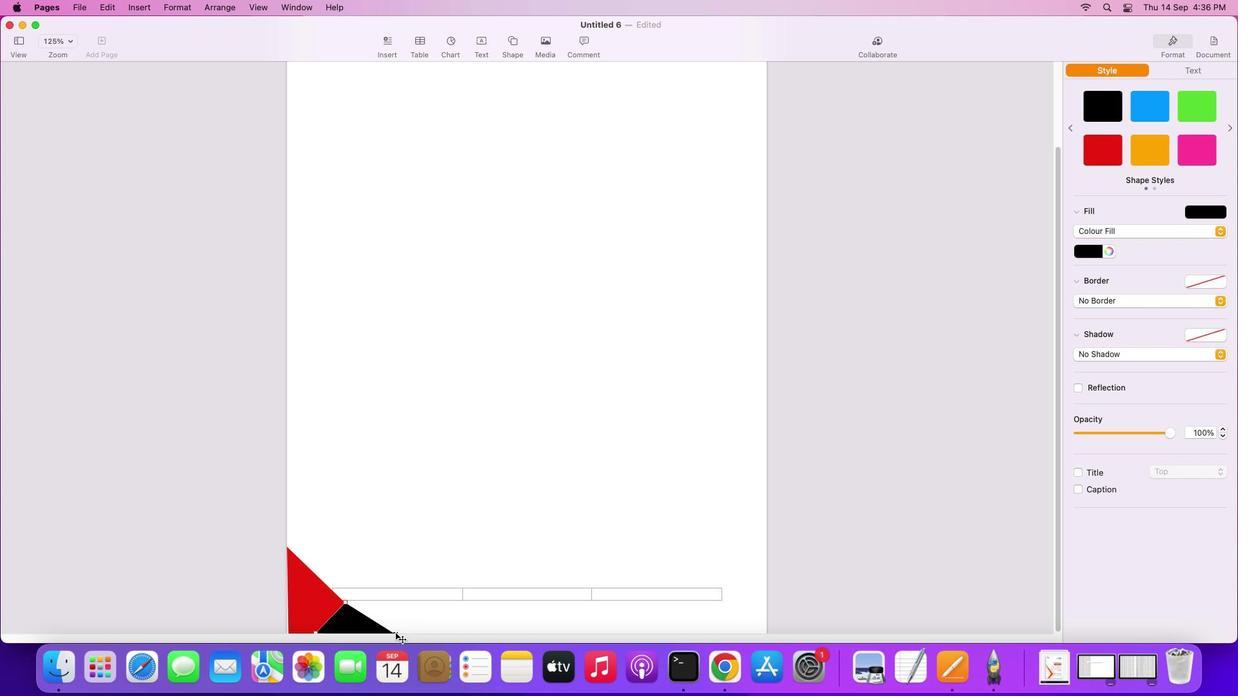 
Action: Mouse moved to (1131, 165)
Screenshot: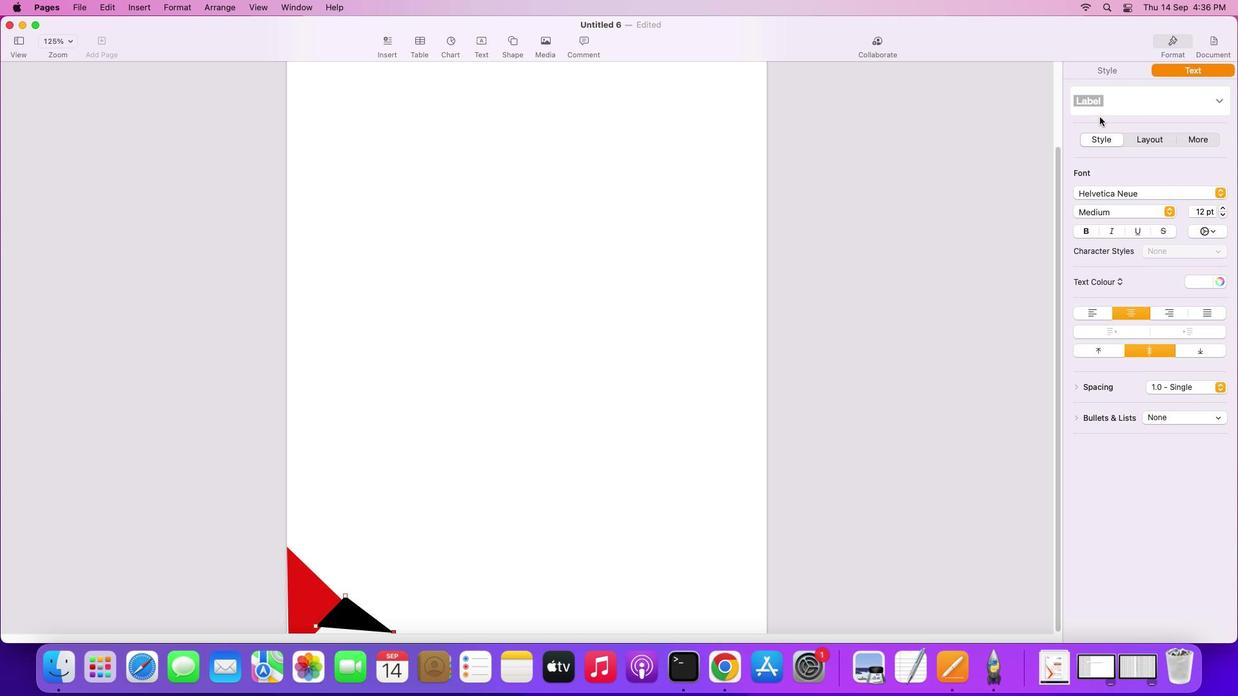 
Action: Mouse pressed left at (1131, 165)
Screenshot: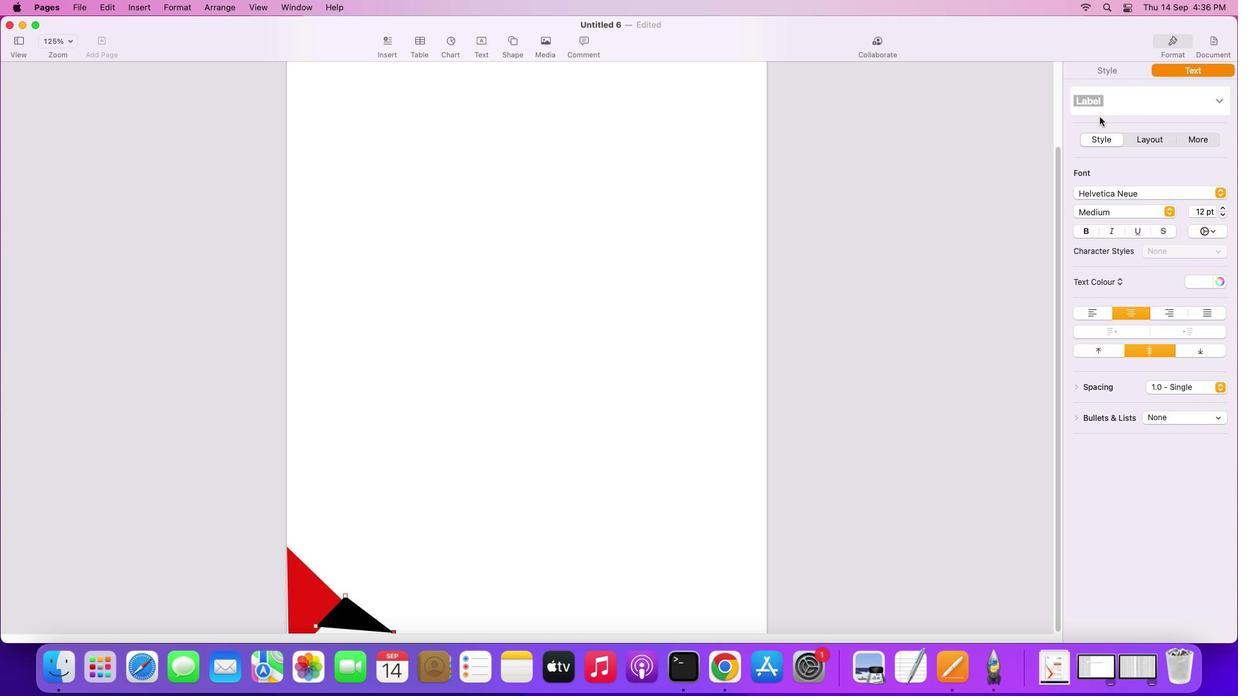
Action: Mouse moved to (336, 555)
Screenshot: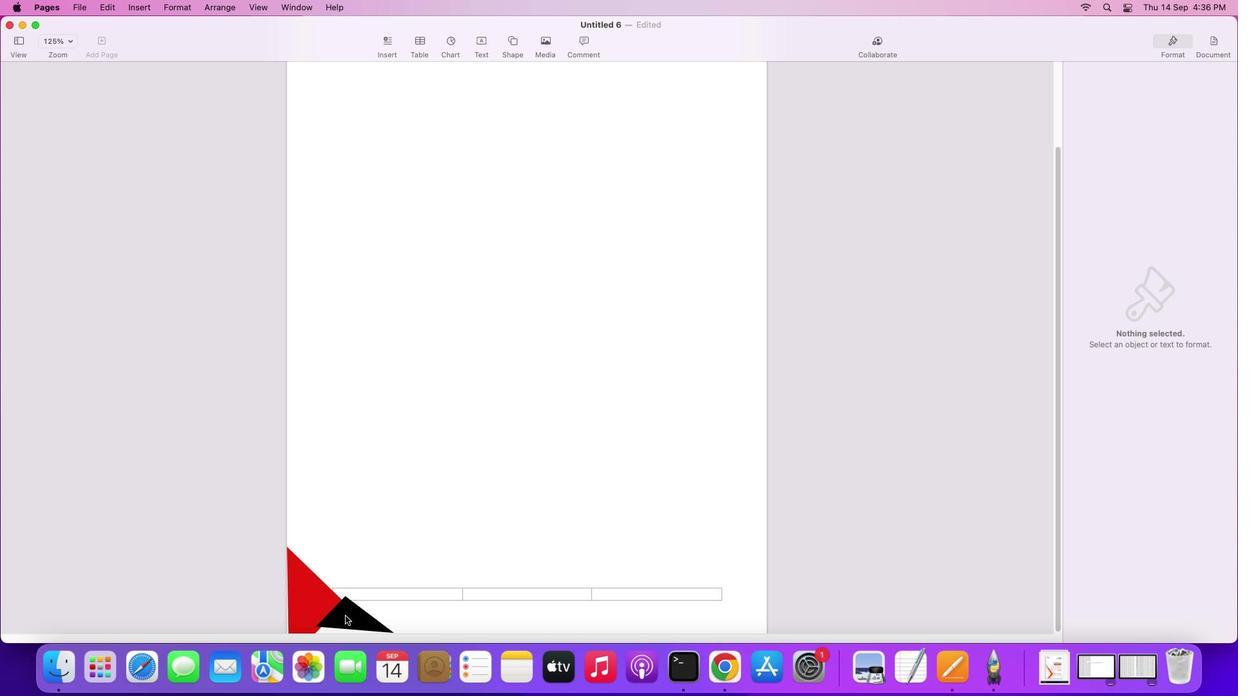 
Action: Mouse pressed left at (336, 555)
Screenshot: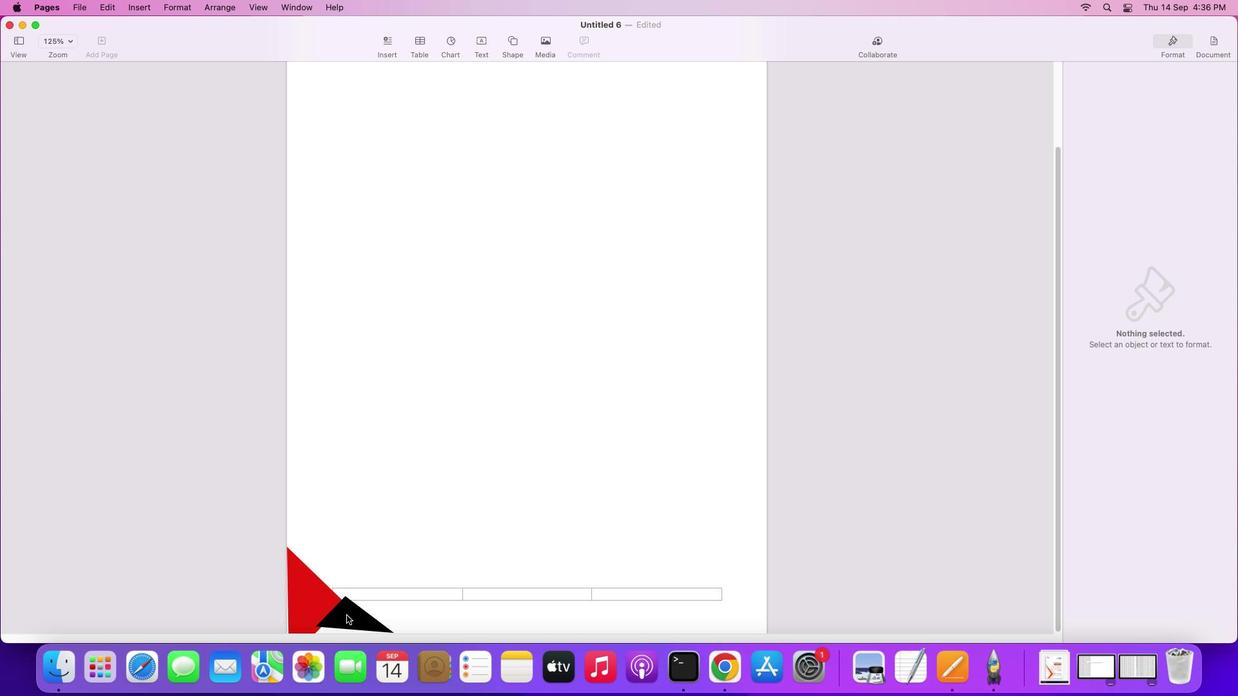 
Action: Mouse moved to (348, 552)
Screenshot: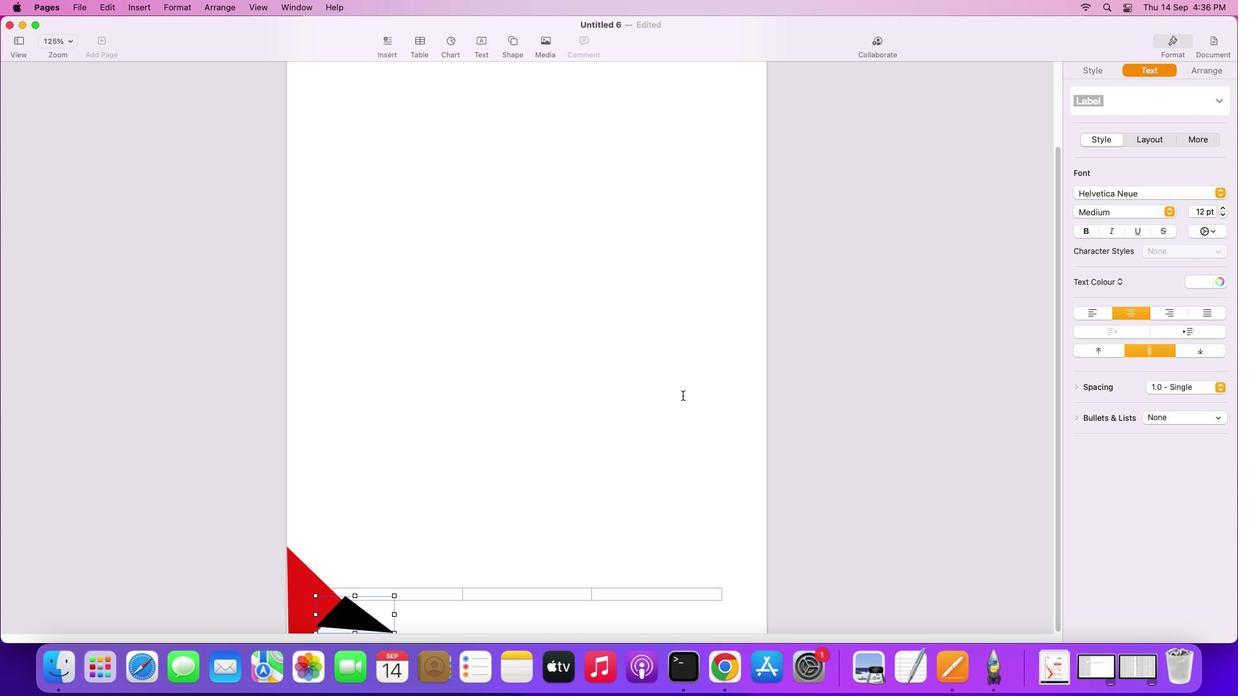 
Action: Mouse pressed left at (348, 552)
Screenshot: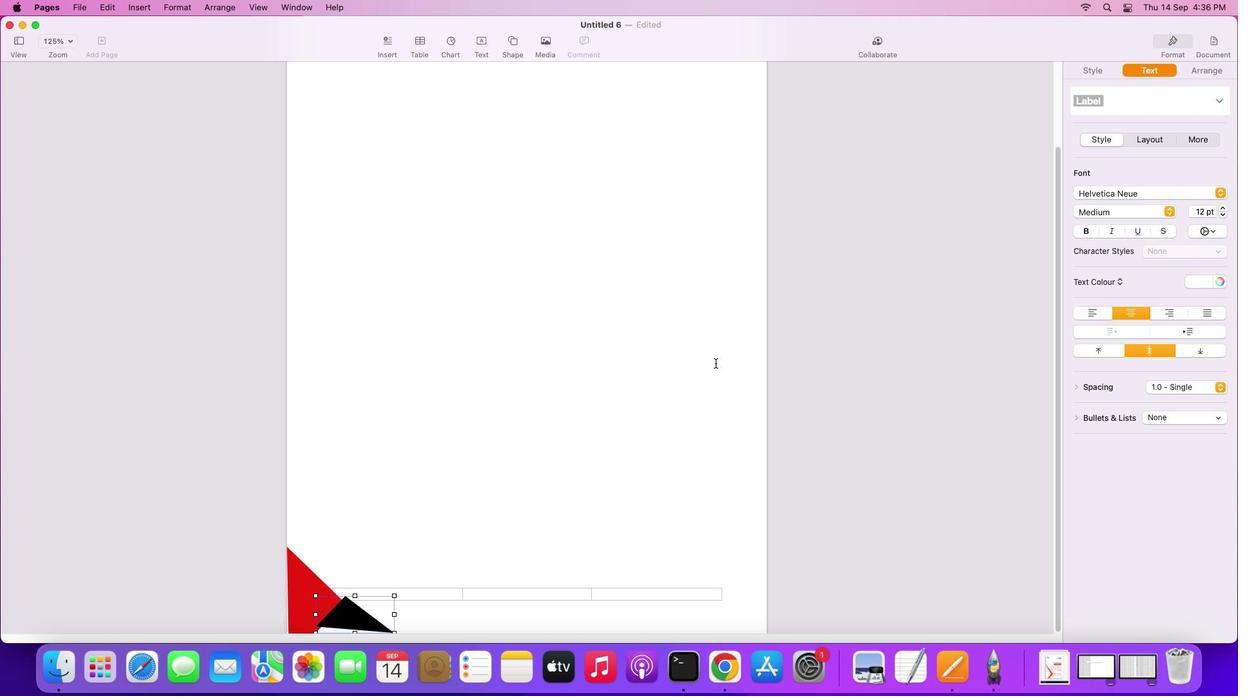 
Action: Mouse moved to (1145, 167)
Screenshot: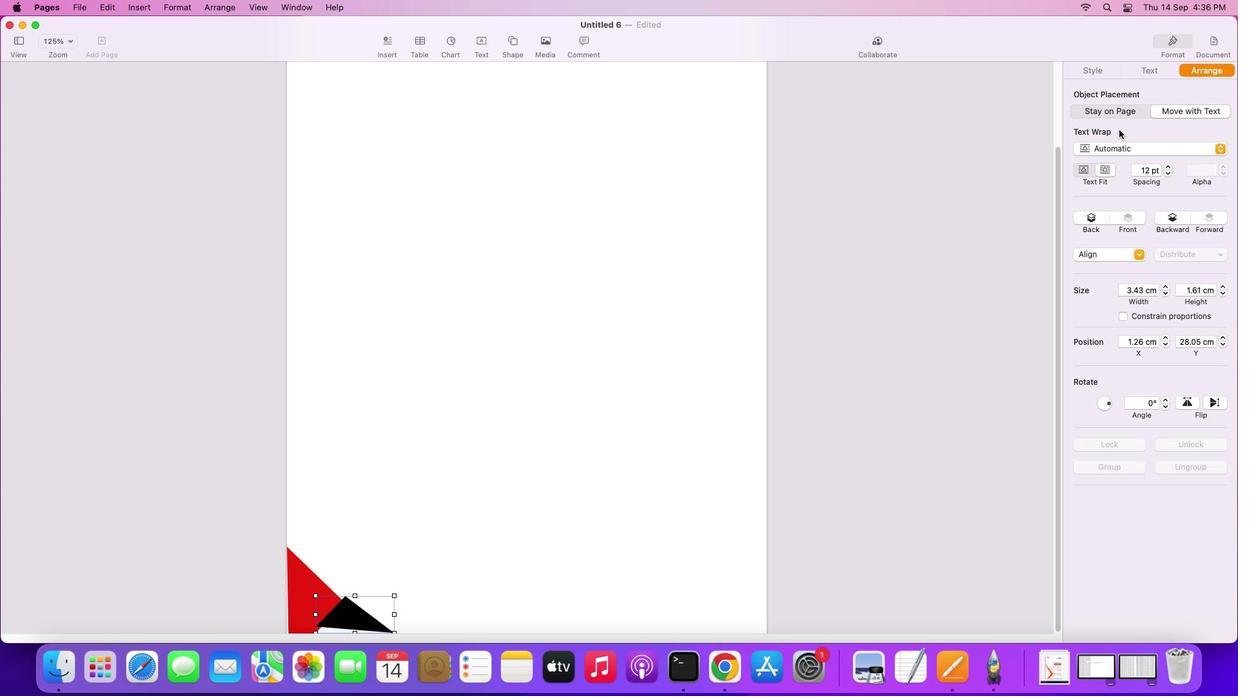 
Action: Mouse pressed left at (1145, 167)
Screenshot: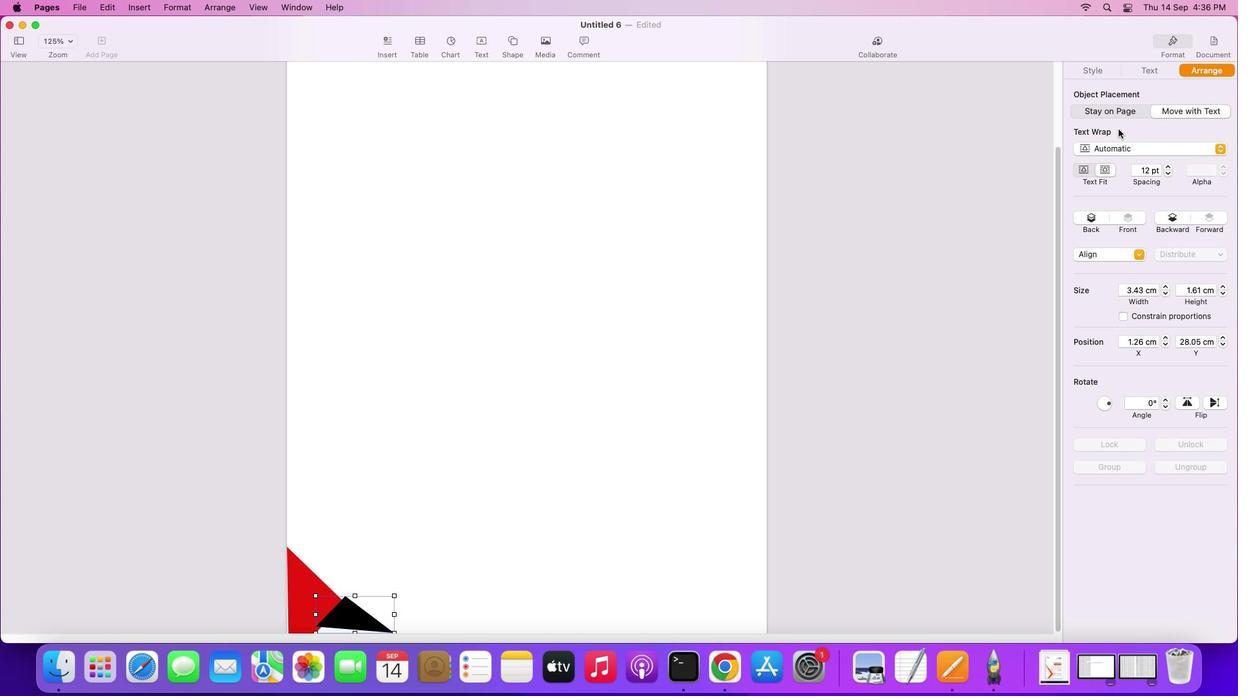 
Action: Mouse moved to (1063, 195)
Screenshot: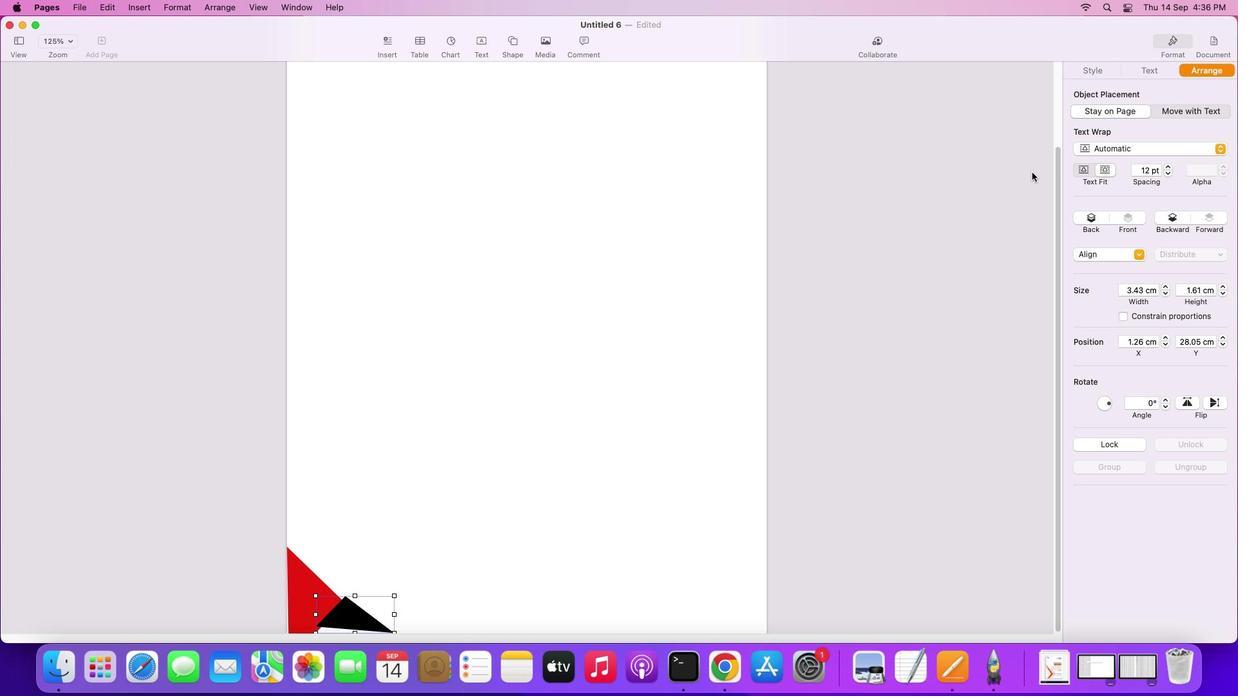 
Action: Mouse pressed left at (1063, 195)
Screenshot: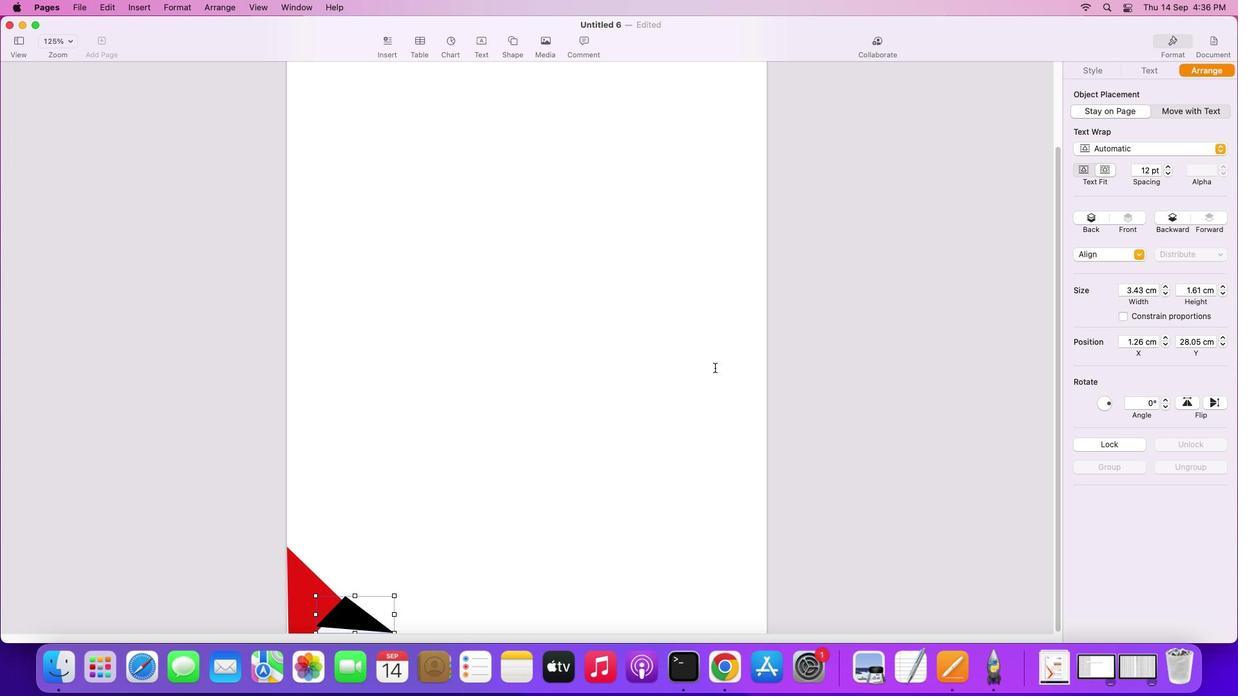 
Action: Mouse moved to (343, 556)
Screenshot: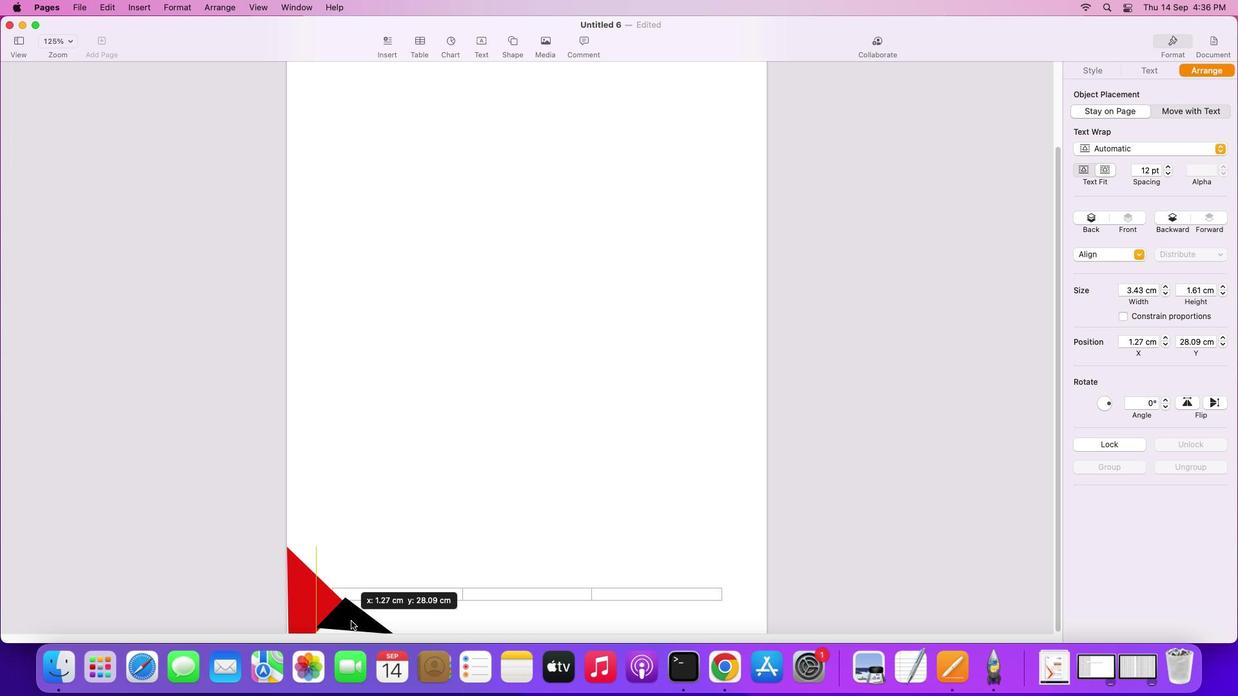
Action: Mouse pressed left at (343, 556)
